 Task: Research Airbnb options in maalot Tarshiha, Israel from 12th December, 2023 to 16th December, 2023 for 8 adults.8 bedrooms having 8 beds and 8 bathrooms. Property type can be hotel. Amenities needed are: wifi, TV, free parkinig on premises, gym, breakfast. Booking option can be shelf check-in. Look for 4 properties as per requirement.
Action: Mouse moved to (553, 125)
Screenshot: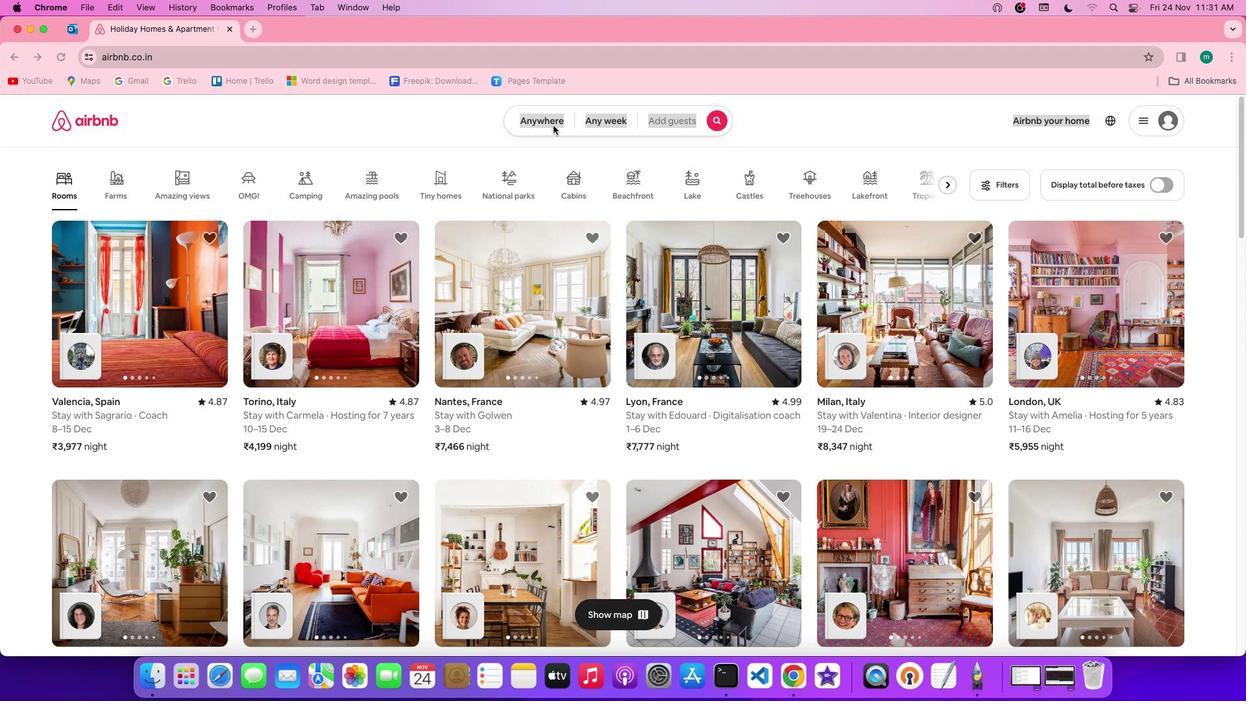 
Action: Mouse pressed left at (553, 125)
Screenshot: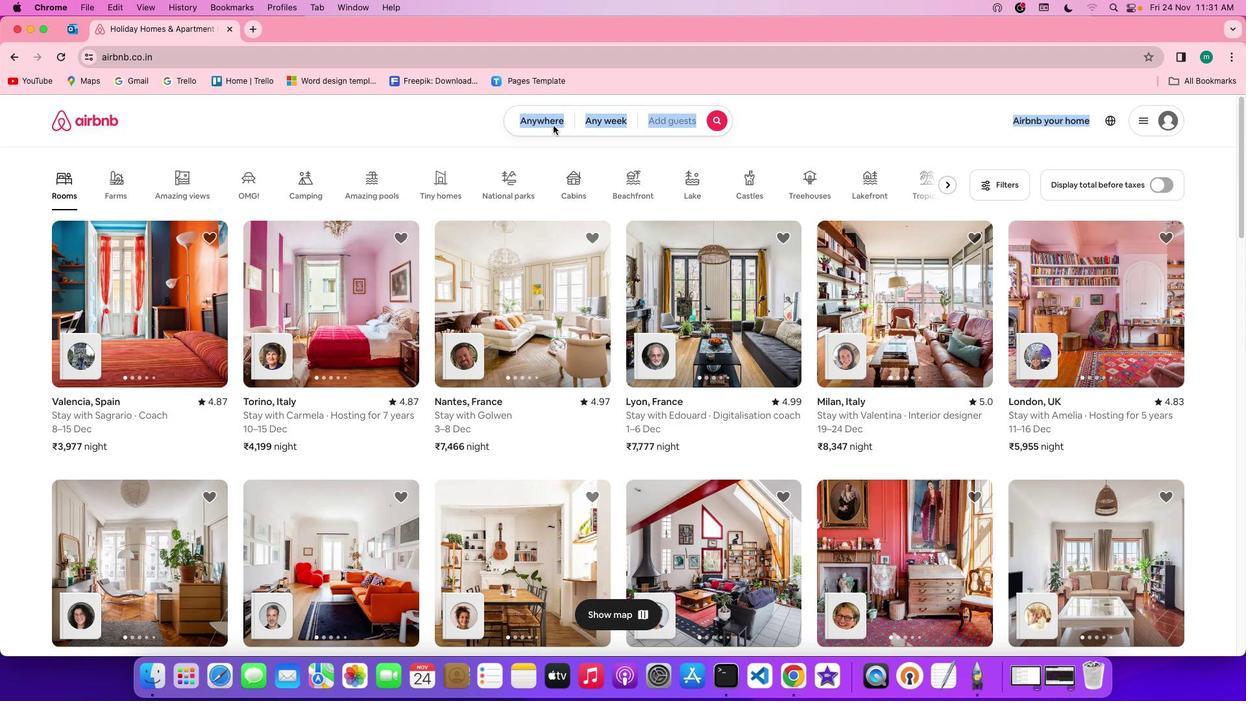 
Action: Mouse pressed left at (553, 125)
Screenshot: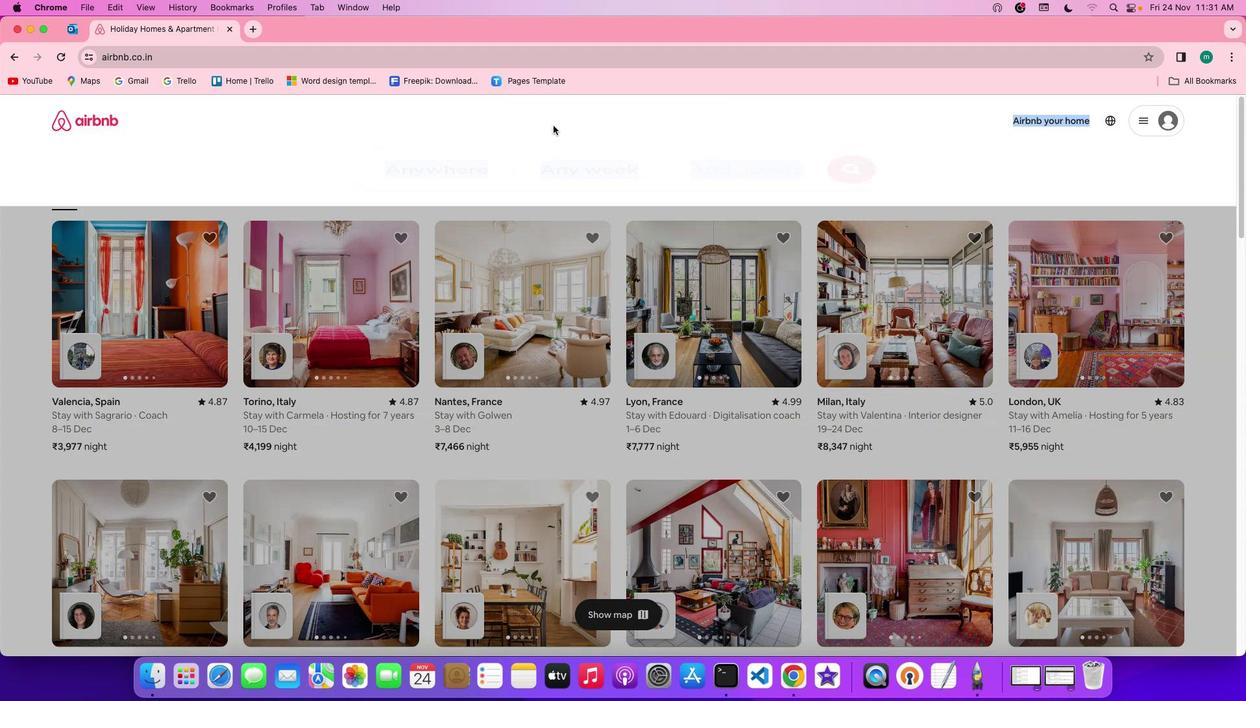 
Action: Mouse moved to (457, 178)
Screenshot: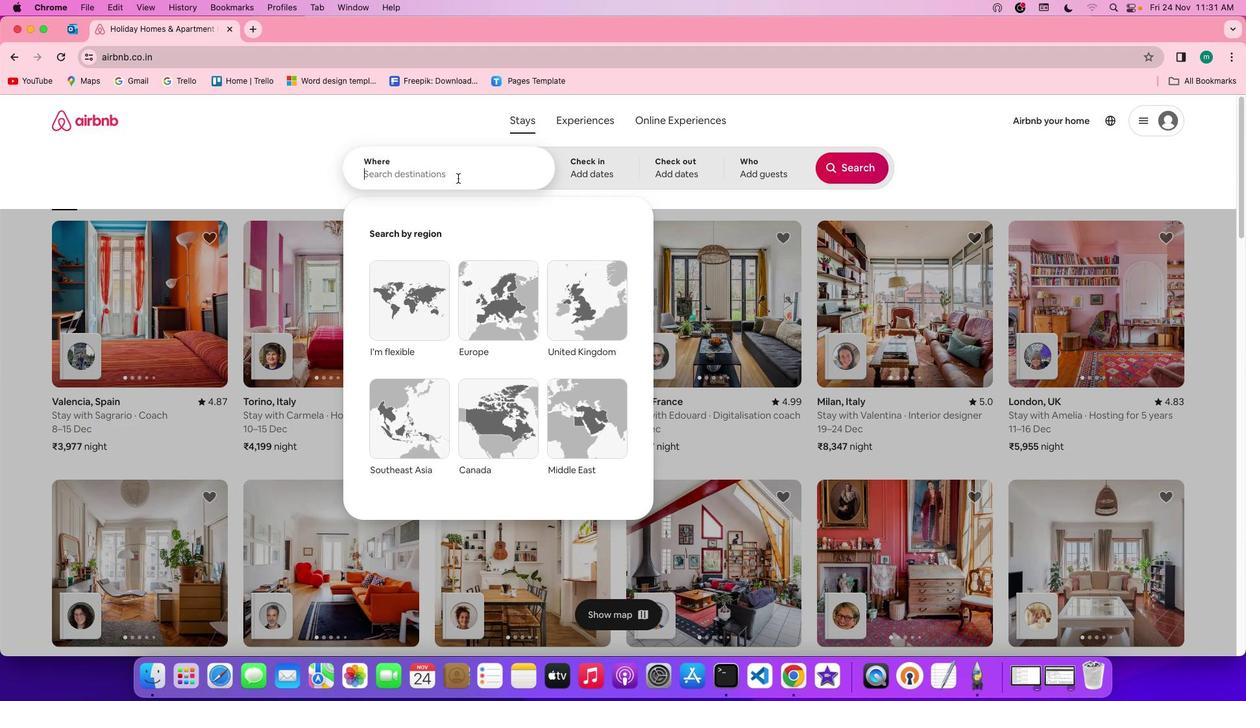 
Action: Mouse pressed left at (457, 178)
Screenshot: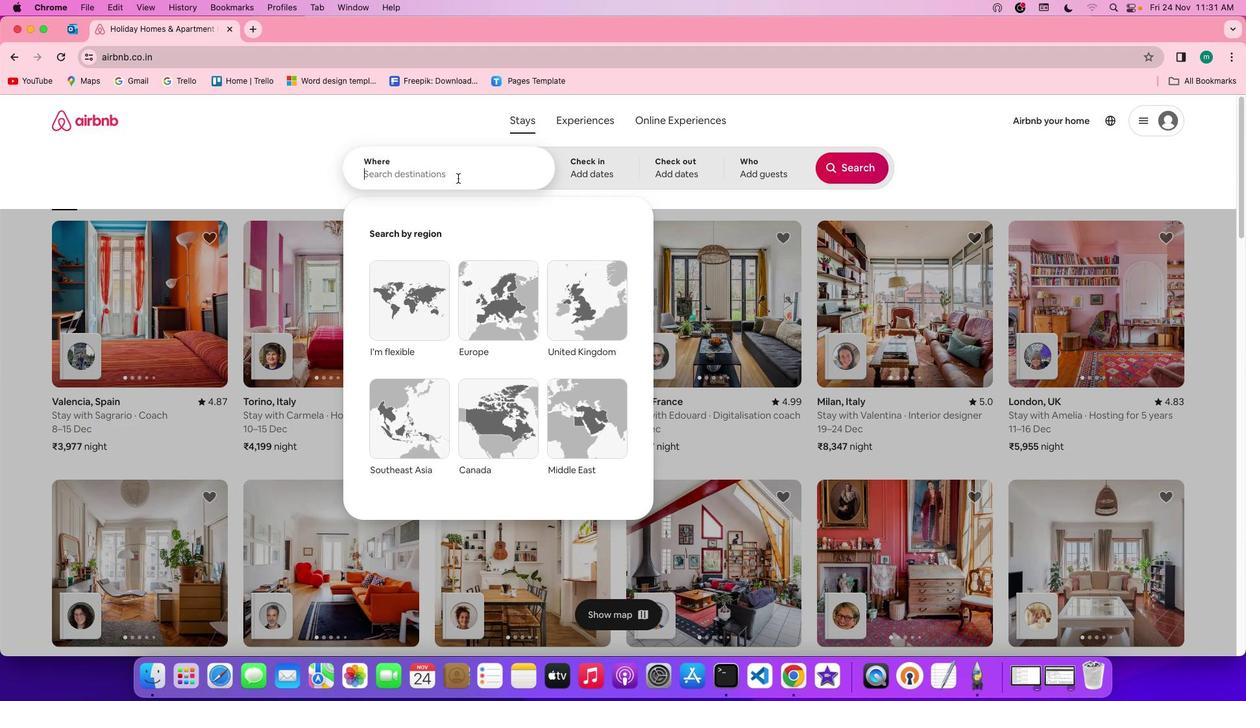 
Action: Key pressed Key.shift'T''a''r''s''h''i''h''a'','Key.spaceKey.shift'i''s''r''a''e''l'
Screenshot: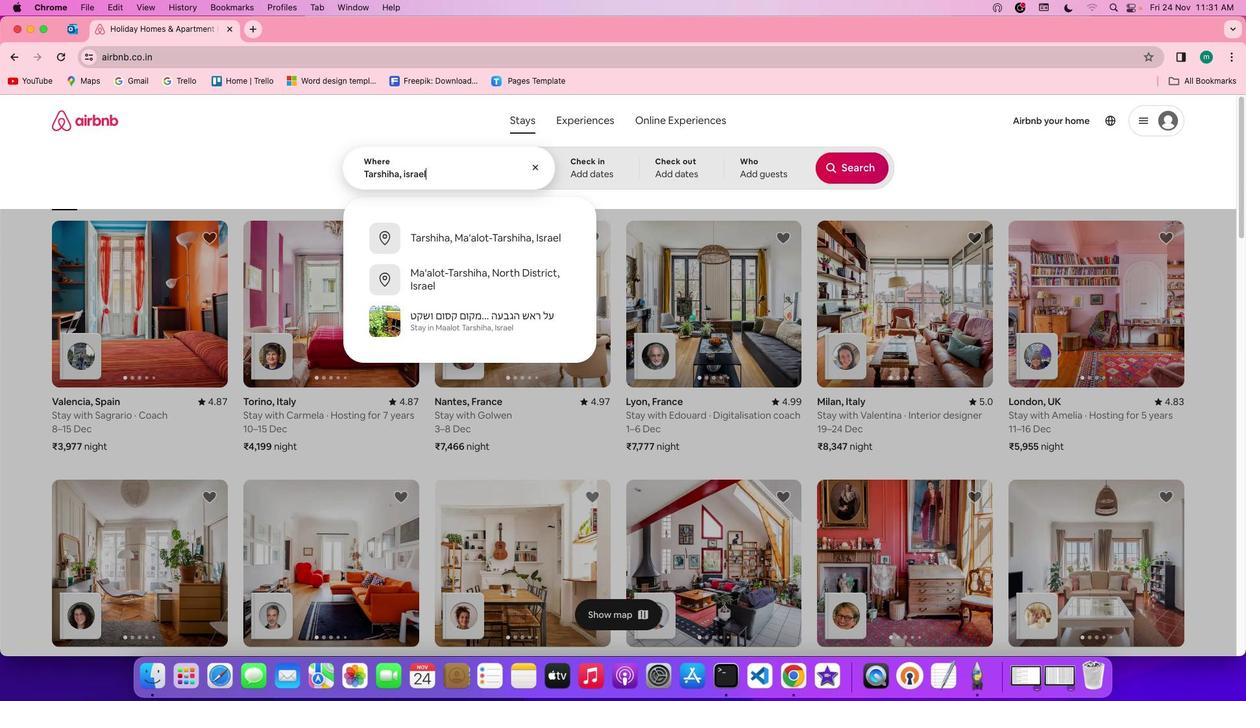 
Action: Mouse moved to (605, 172)
Screenshot: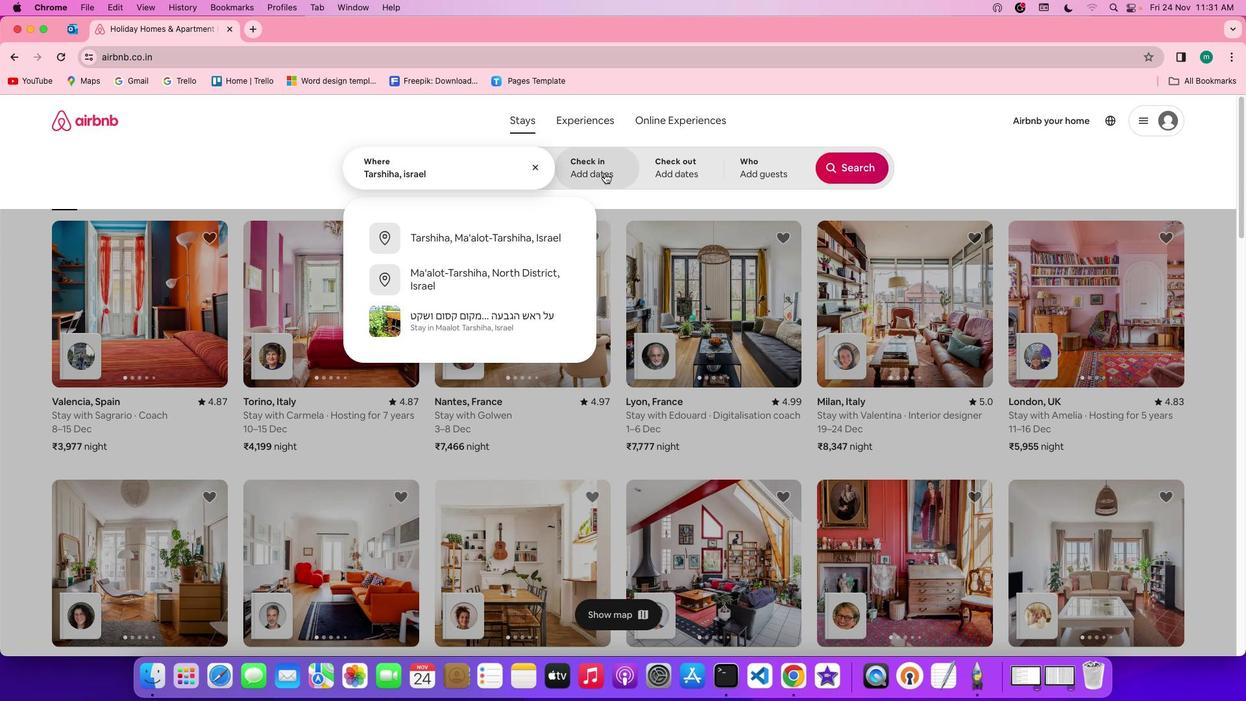 
Action: Mouse pressed left at (605, 172)
Screenshot: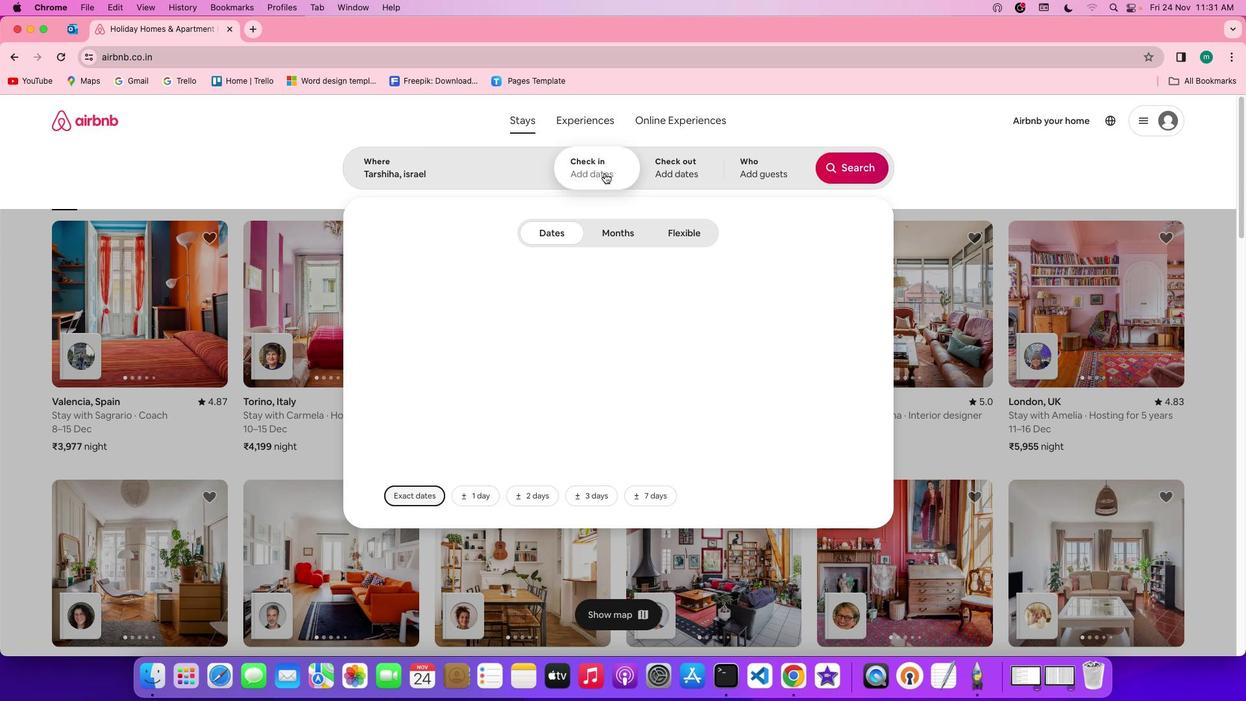 
Action: Mouse moved to (716, 390)
Screenshot: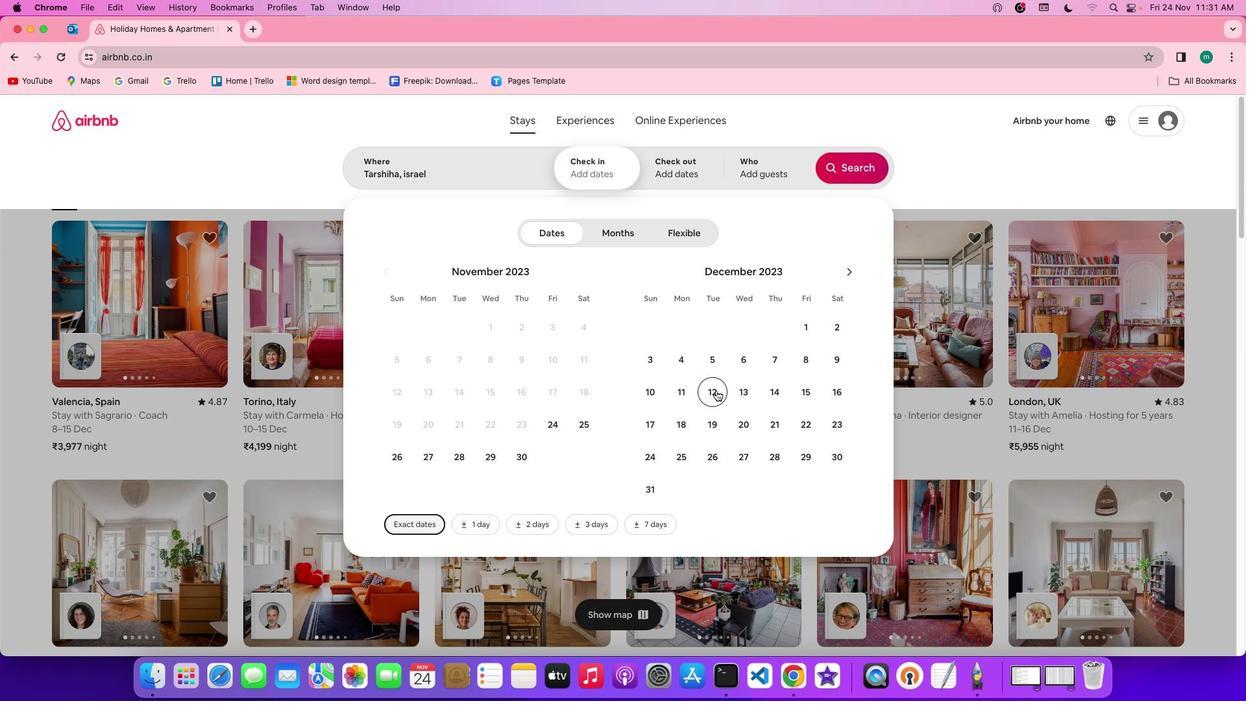 
Action: Mouse pressed left at (716, 390)
Screenshot: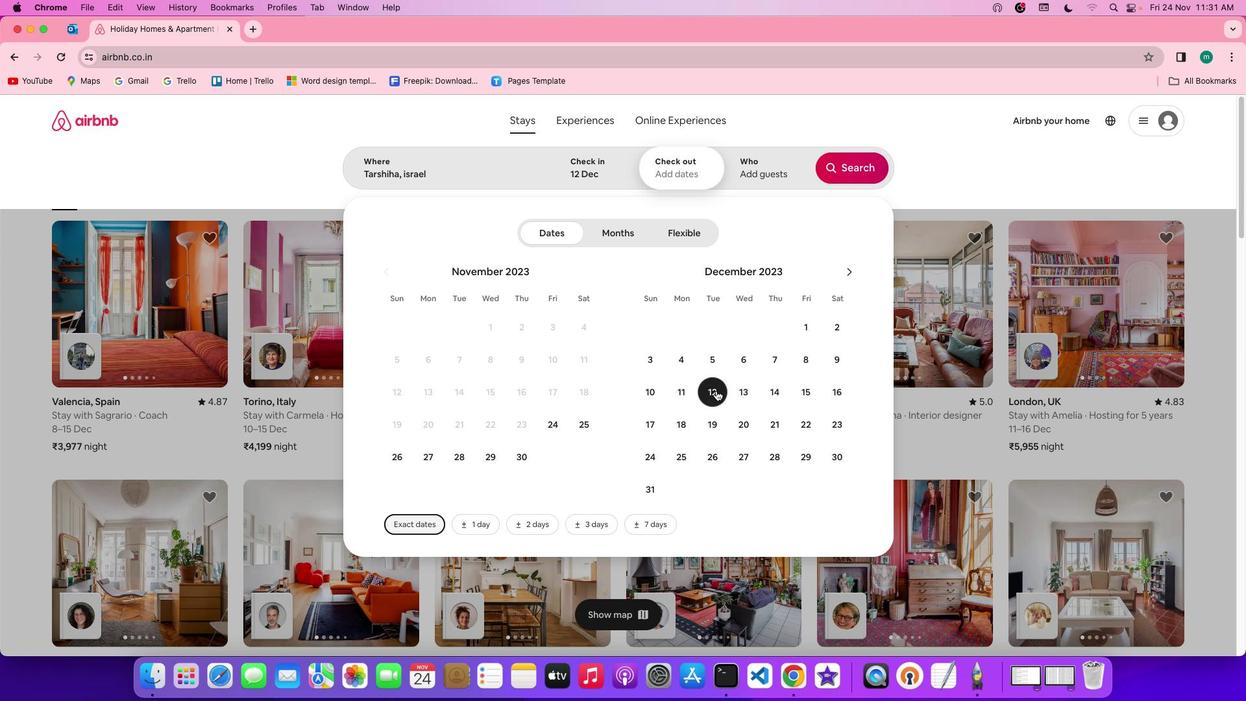 
Action: Mouse moved to (844, 396)
Screenshot: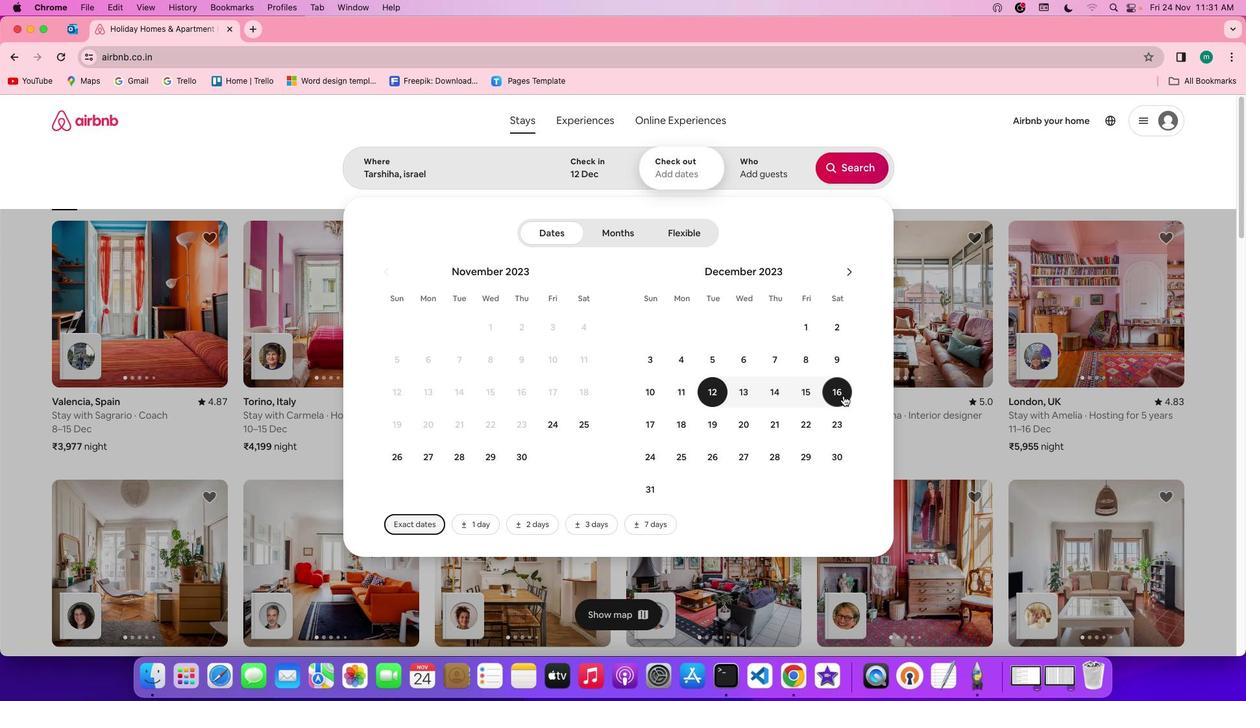 
Action: Mouse pressed left at (844, 396)
Screenshot: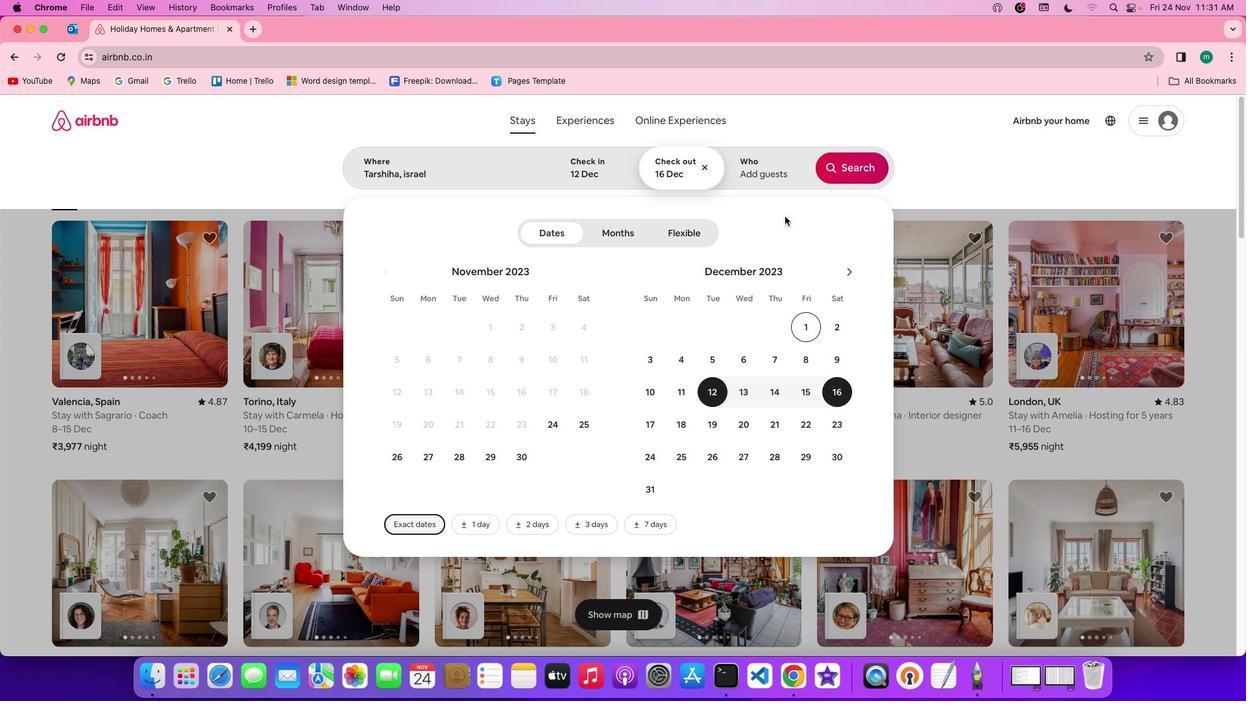 
Action: Mouse moved to (769, 165)
Screenshot: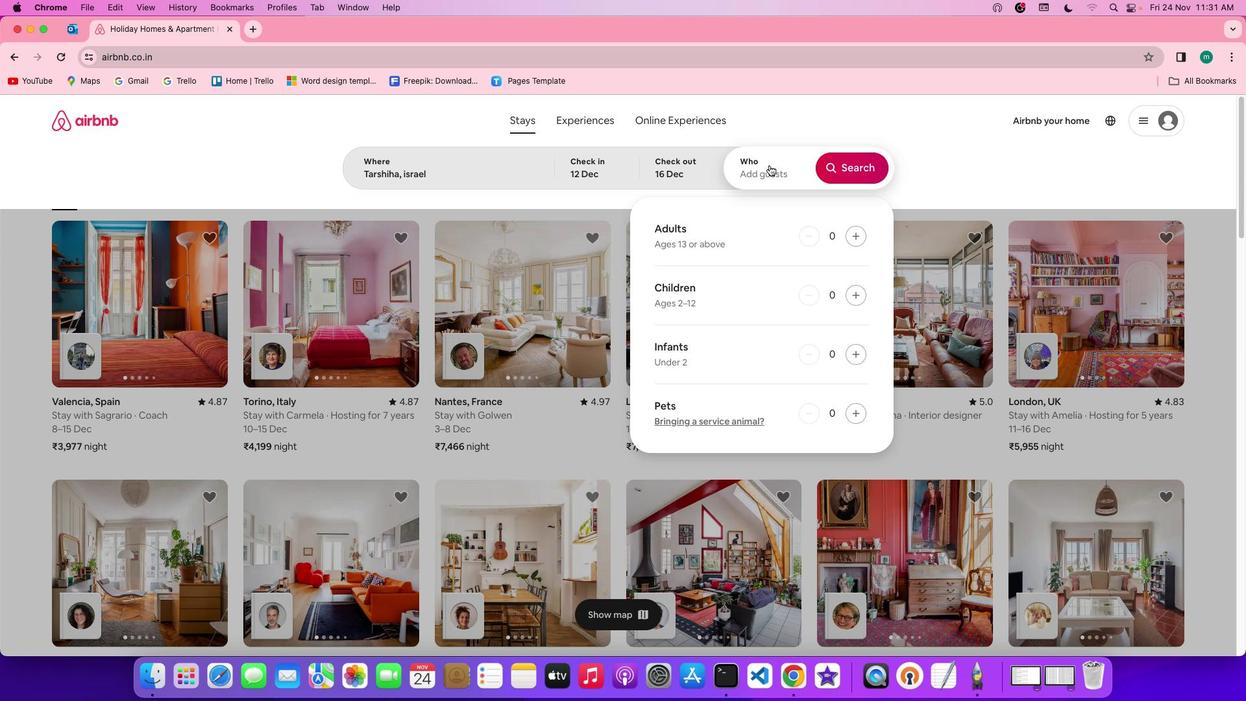 
Action: Mouse pressed left at (769, 165)
Screenshot: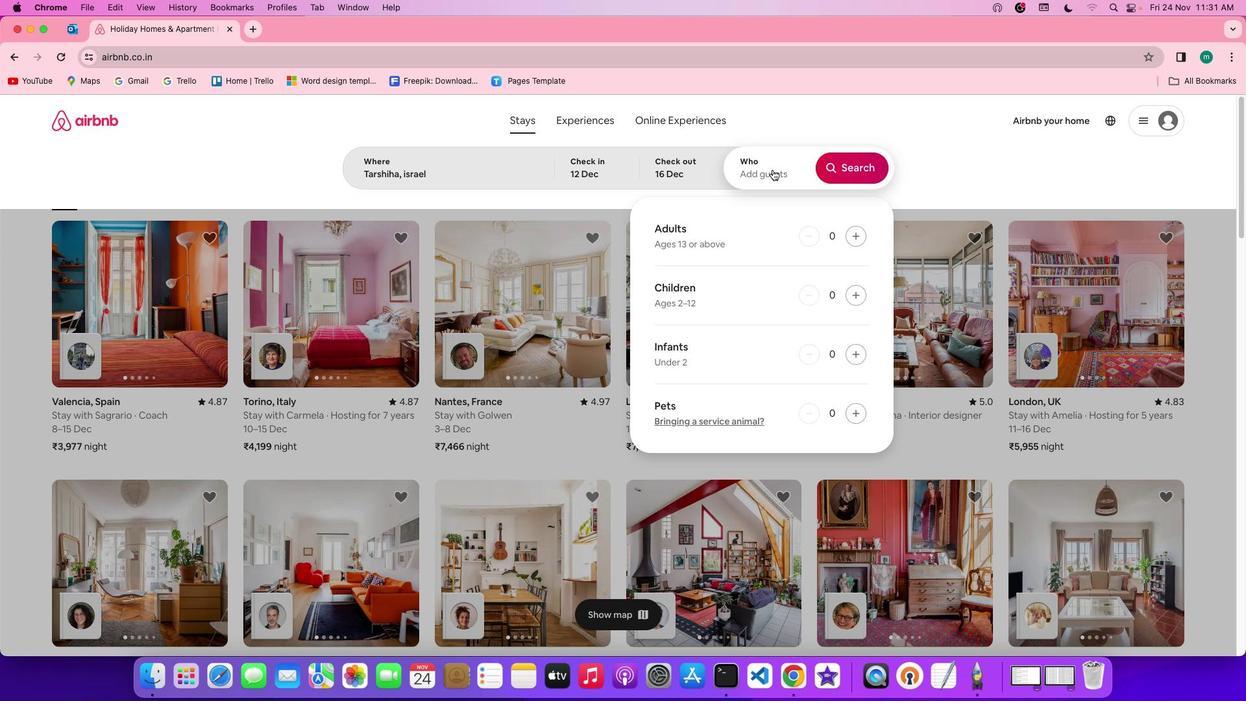 
Action: Mouse moved to (851, 240)
Screenshot: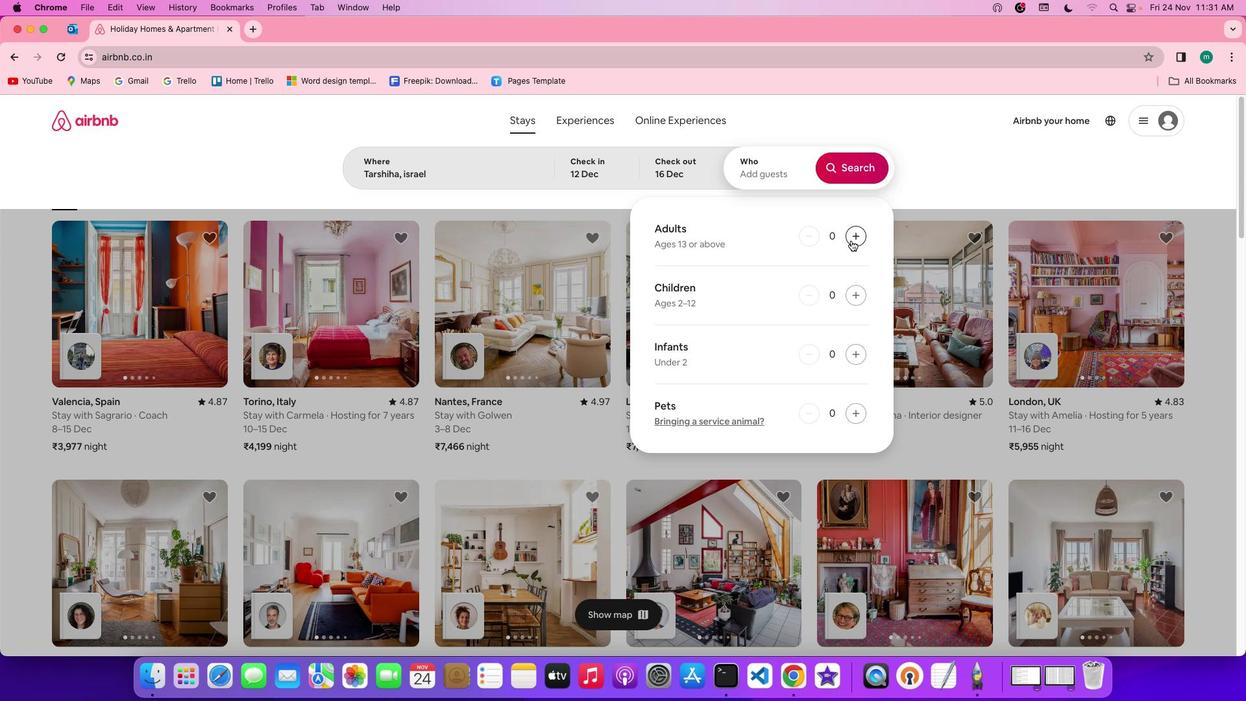 
Action: Mouse pressed left at (851, 240)
Screenshot: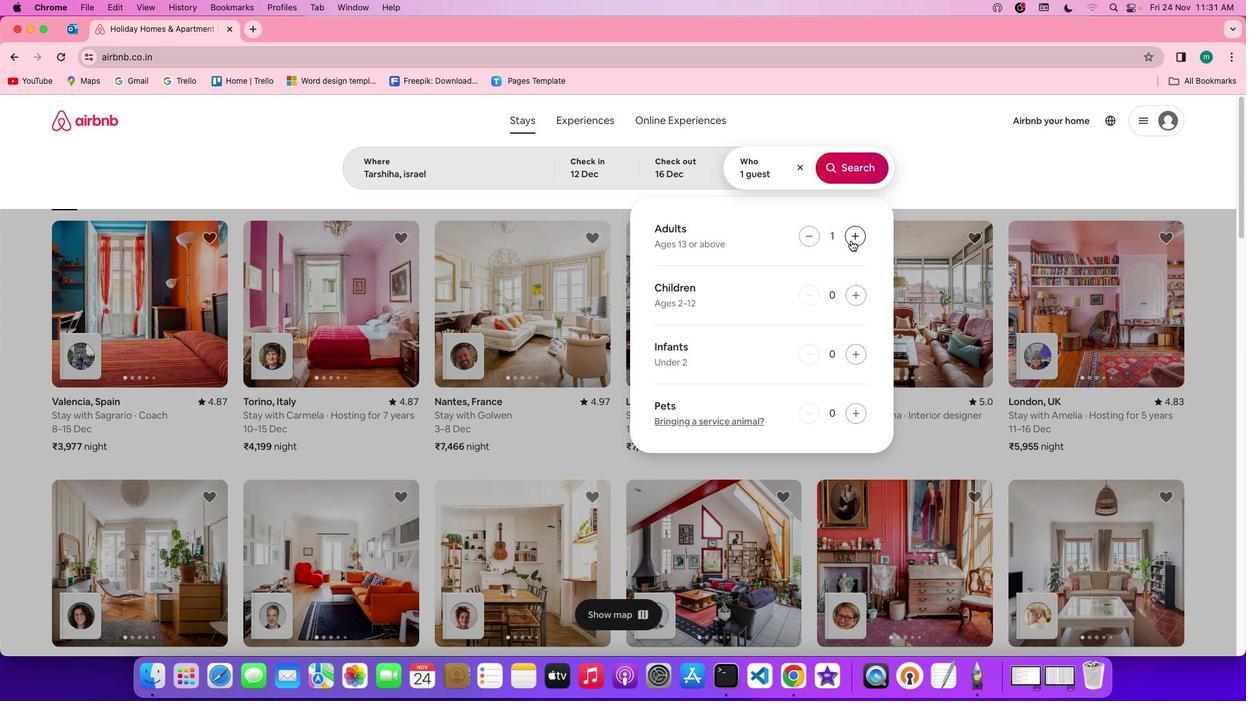 
Action: Mouse pressed left at (851, 240)
Screenshot: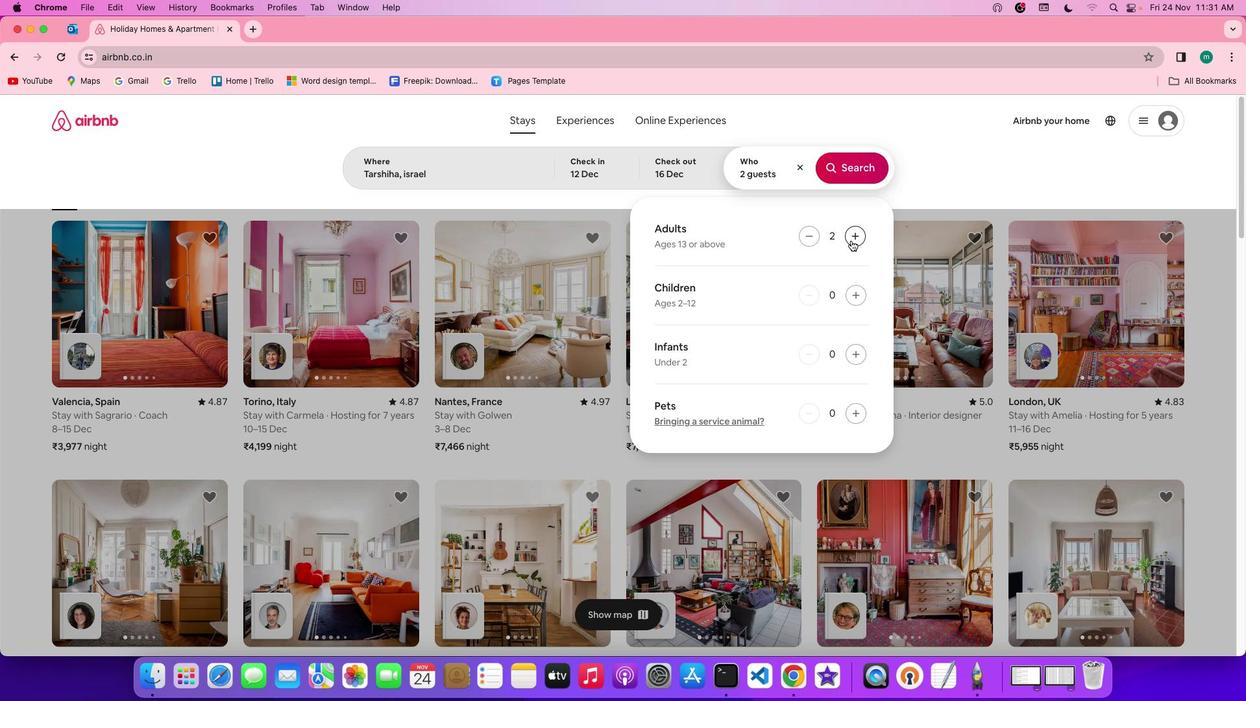 
Action: Mouse pressed left at (851, 240)
Screenshot: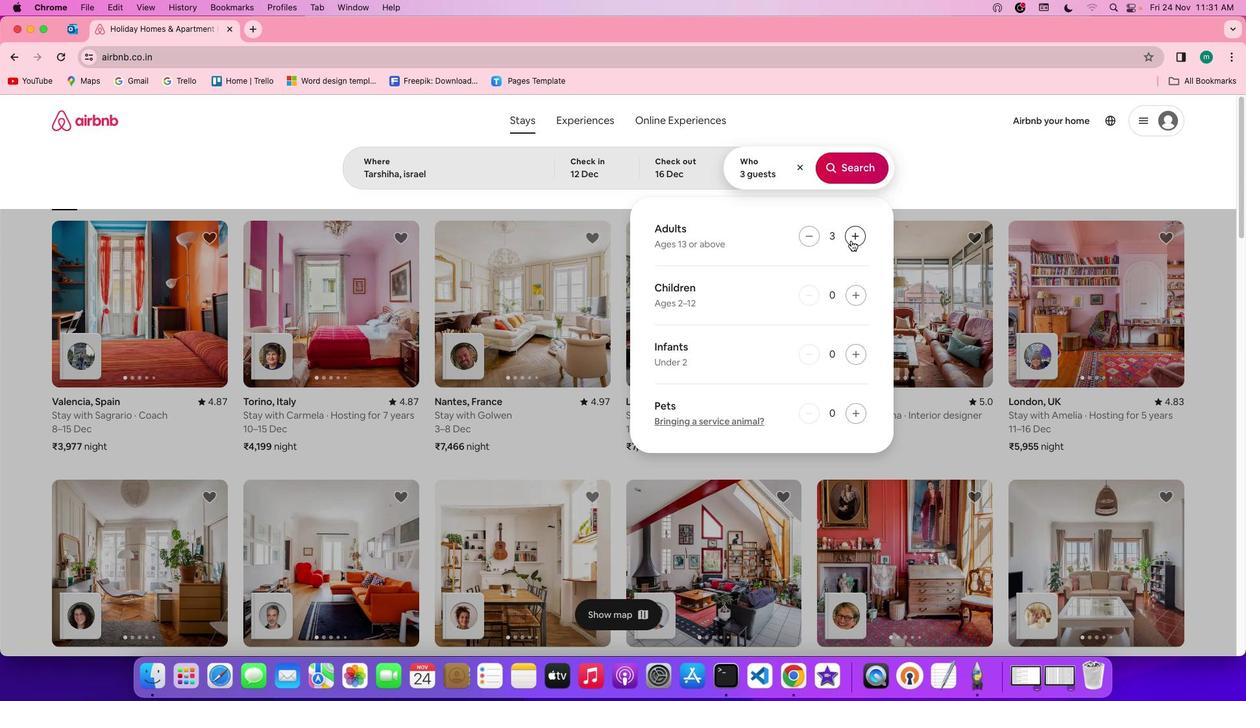 
Action: Mouse pressed left at (851, 240)
Screenshot: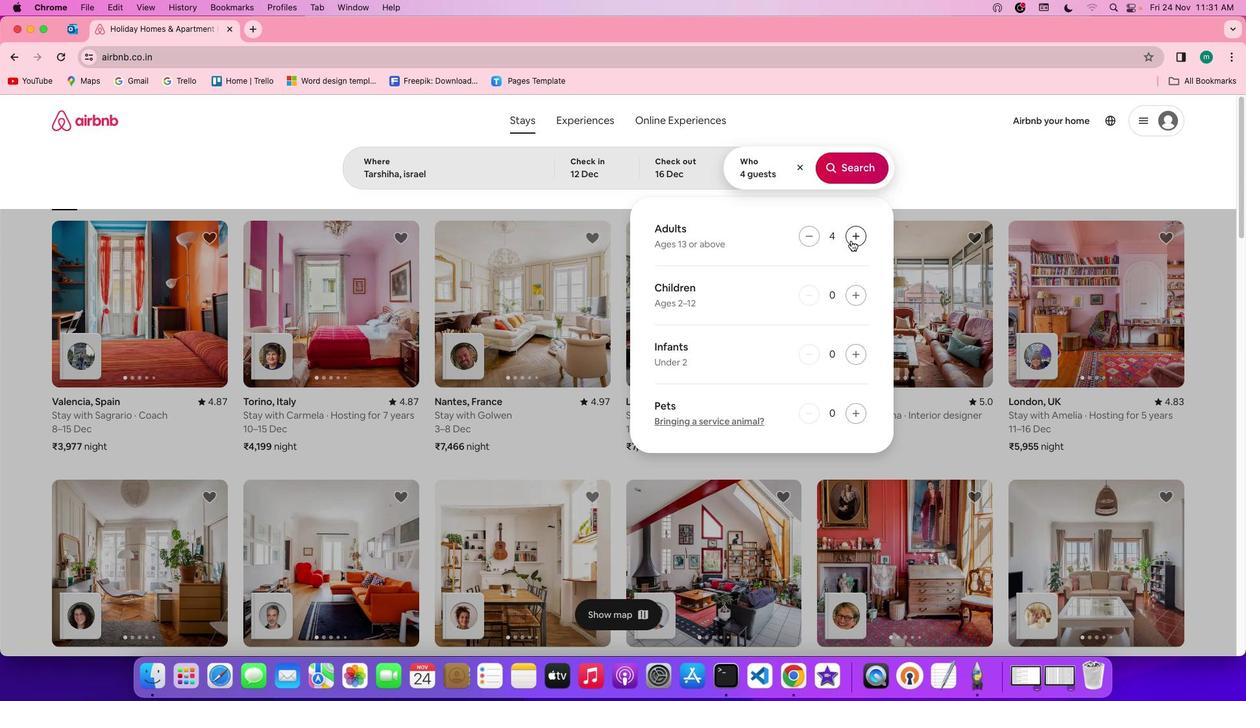 
Action: Mouse pressed left at (851, 240)
Screenshot: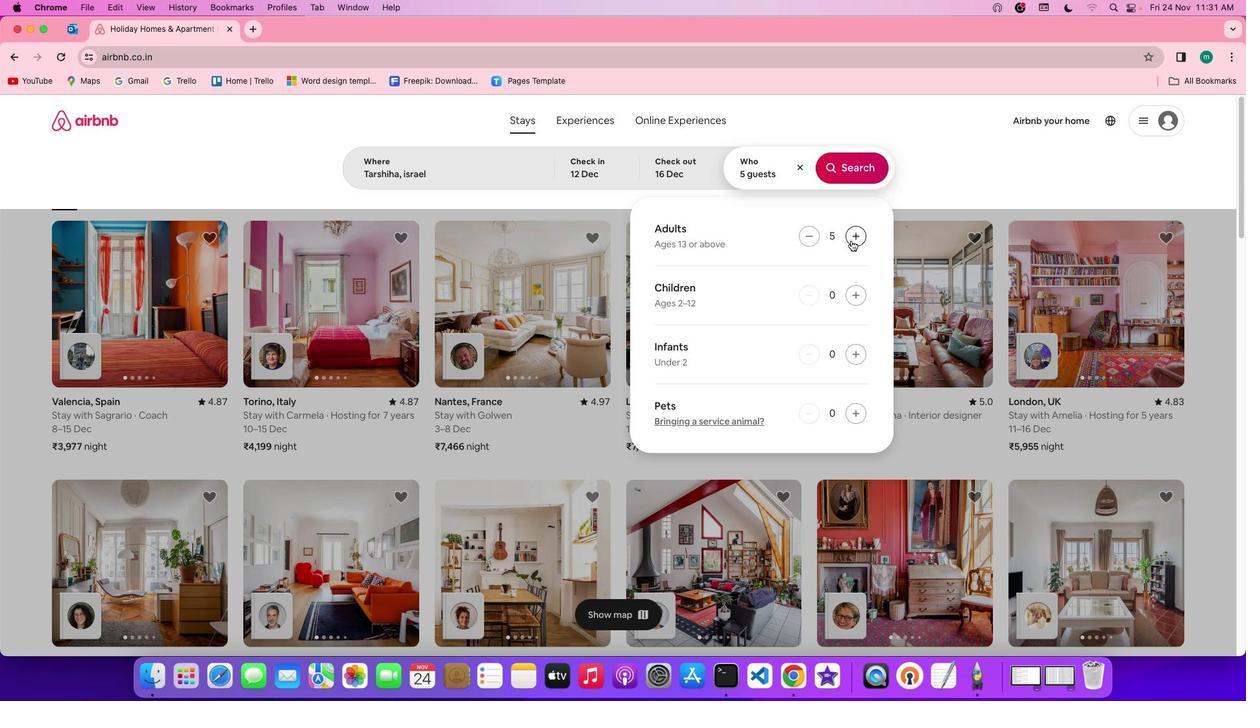 
Action: Mouse pressed left at (851, 240)
Screenshot: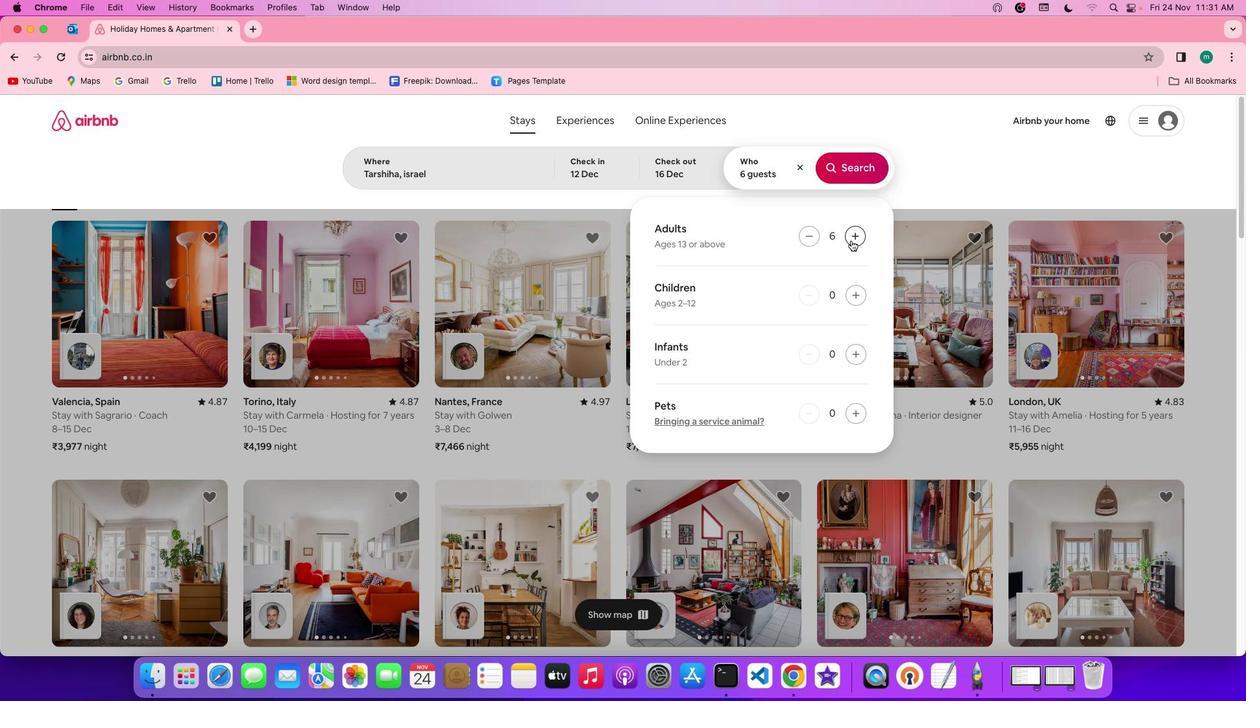 
Action: Mouse pressed left at (851, 240)
Screenshot: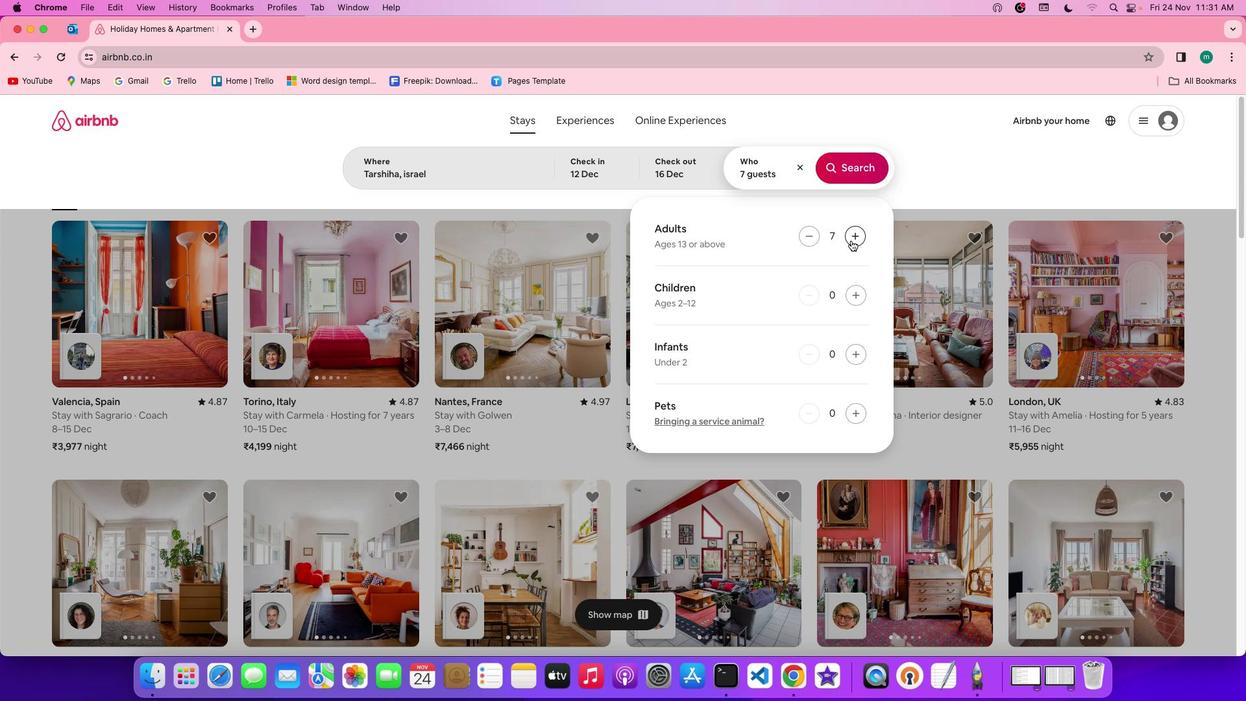 
Action: Mouse pressed left at (851, 240)
Screenshot: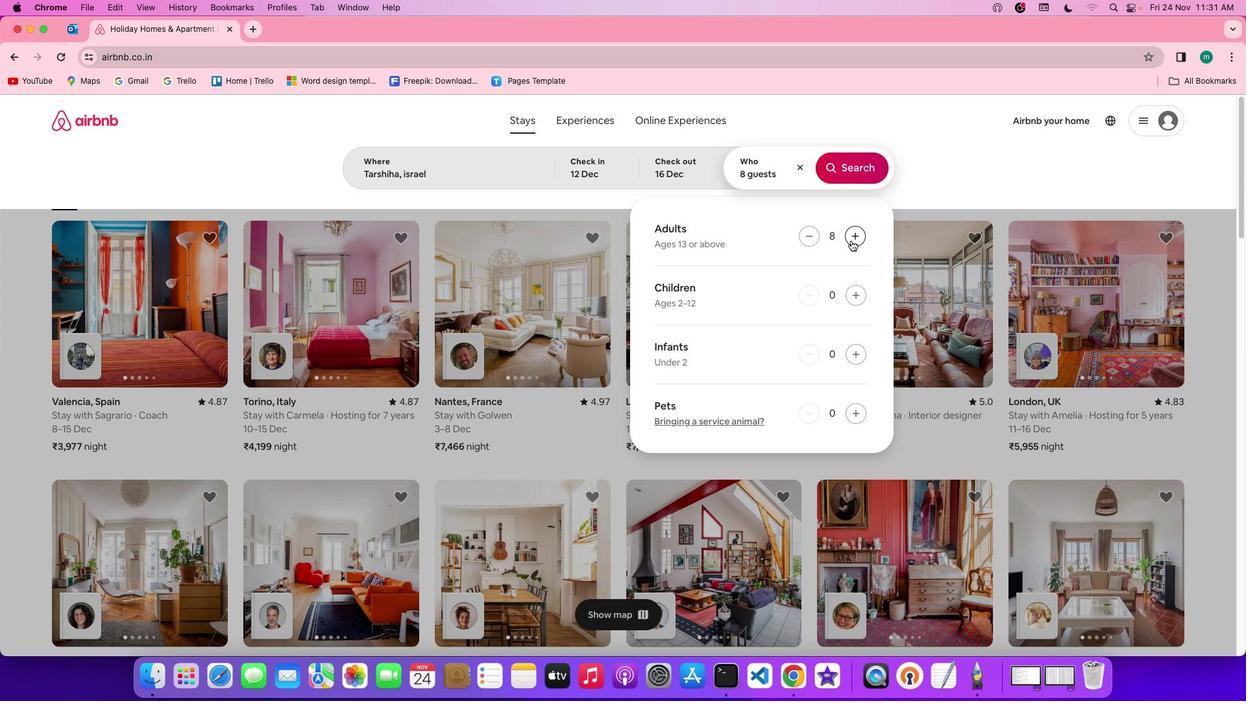 
Action: Mouse moved to (849, 166)
Screenshot: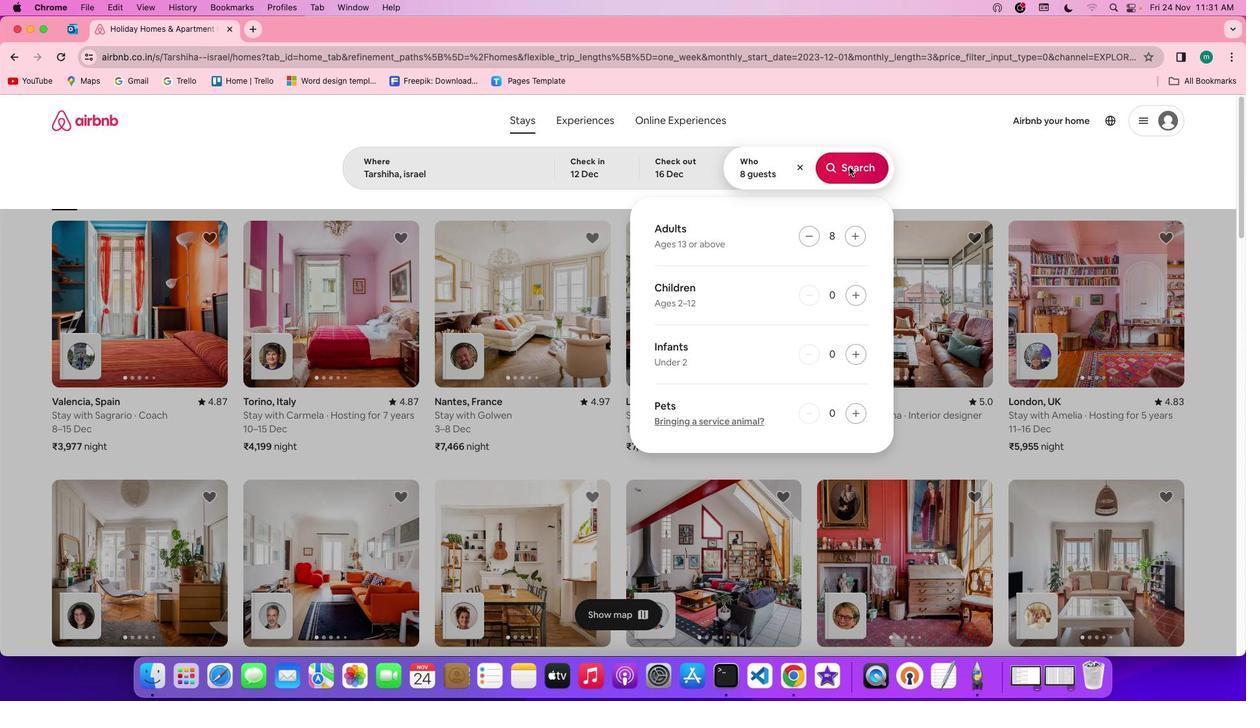 
Action: Mouse pressed left at (849, 166)
Screenshot: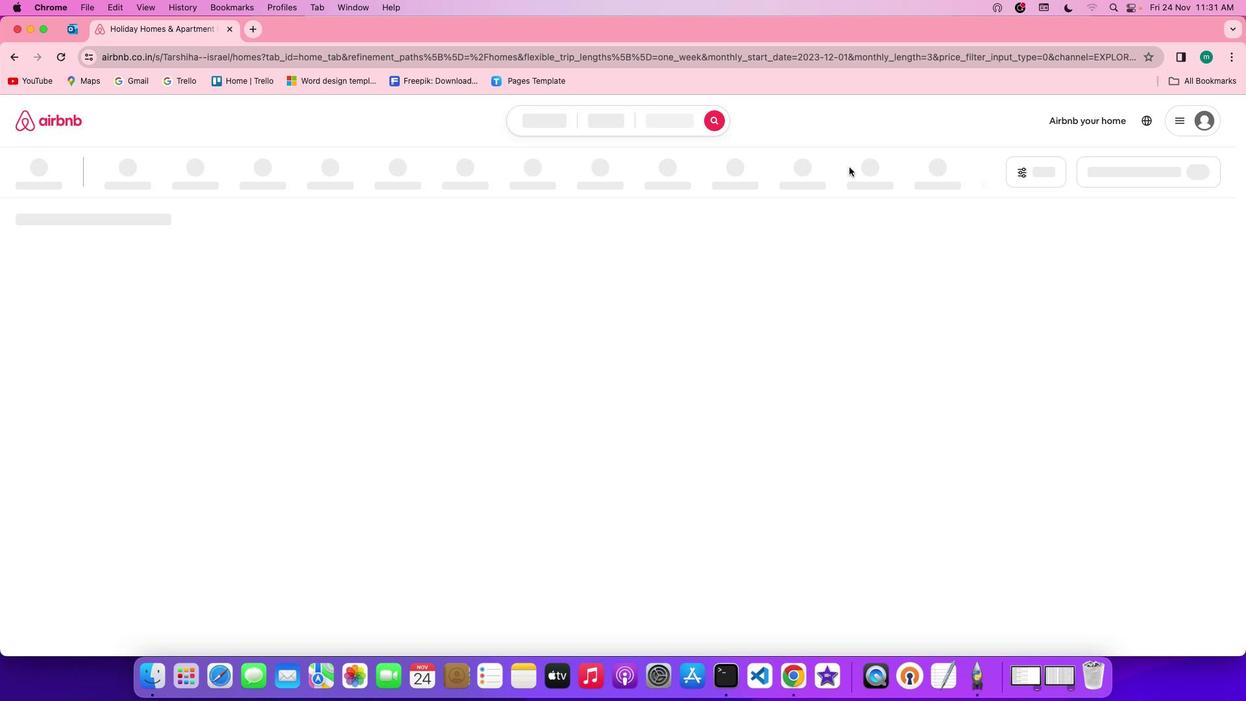 
Action: Mouse moved to (1059, 171)
Screenshot: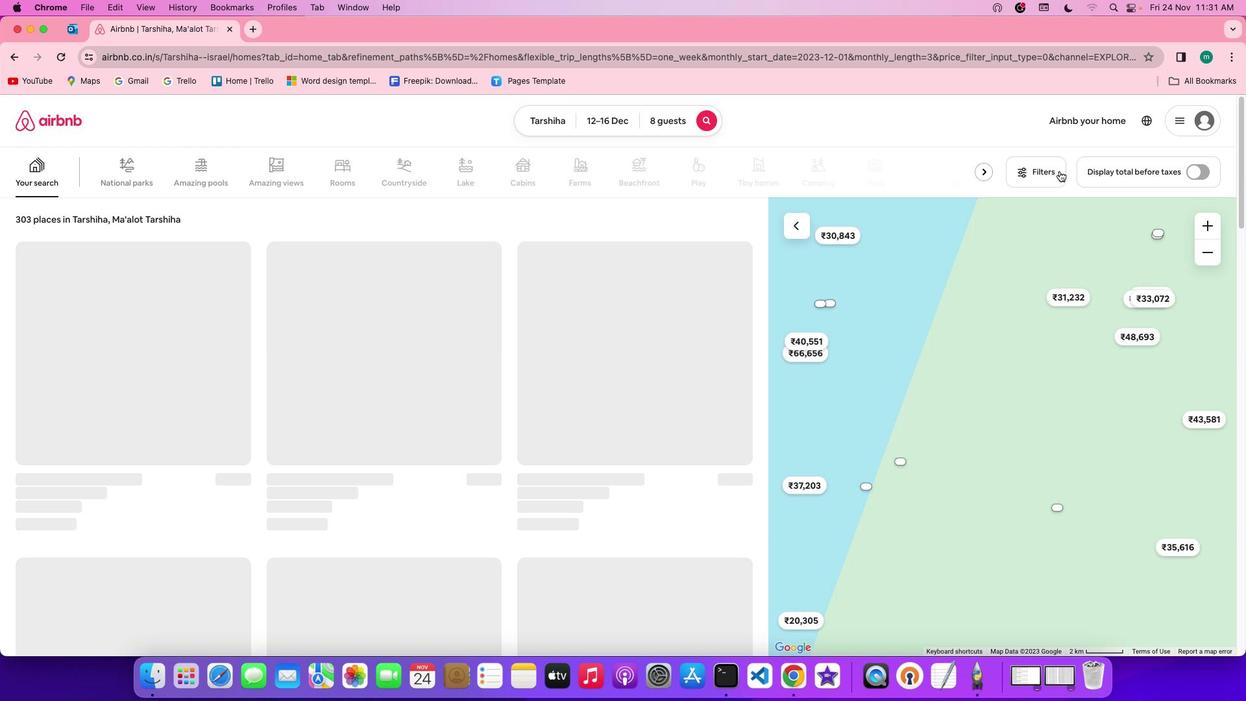 
Action: Mouse pressed left at (1059, 171)
Screenshot: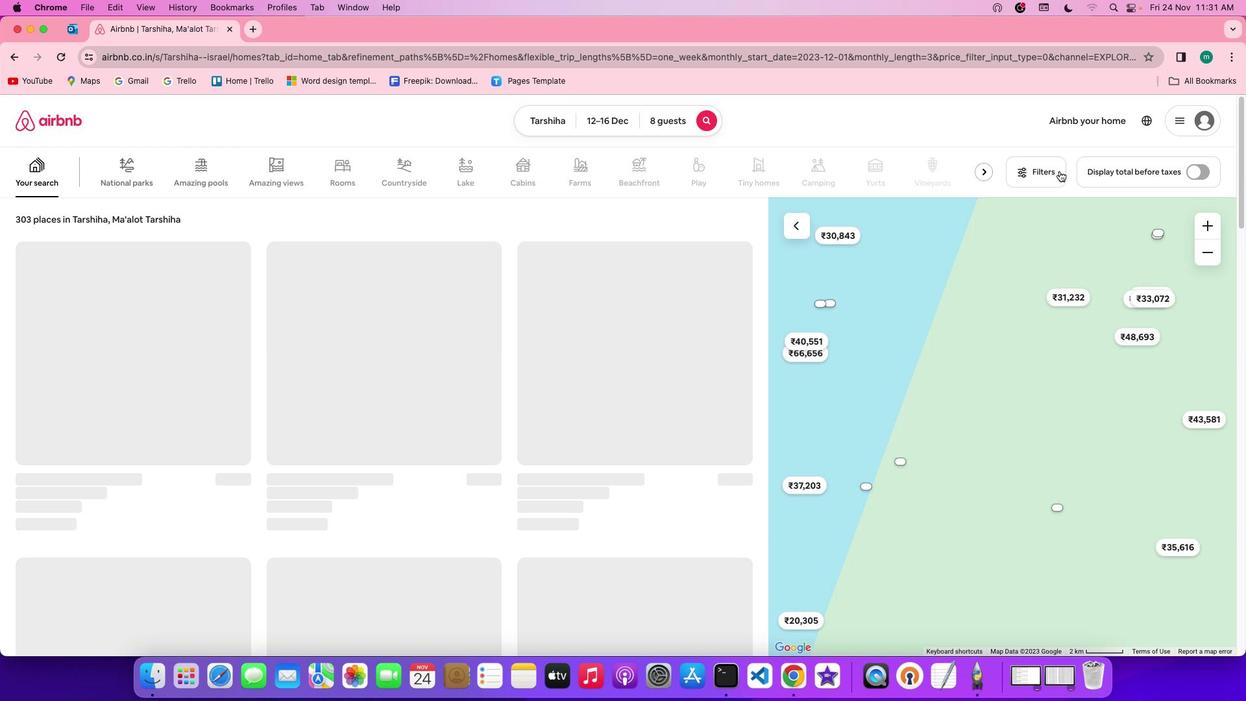
Action: Mouse moved to (573, 400)
Screenshot: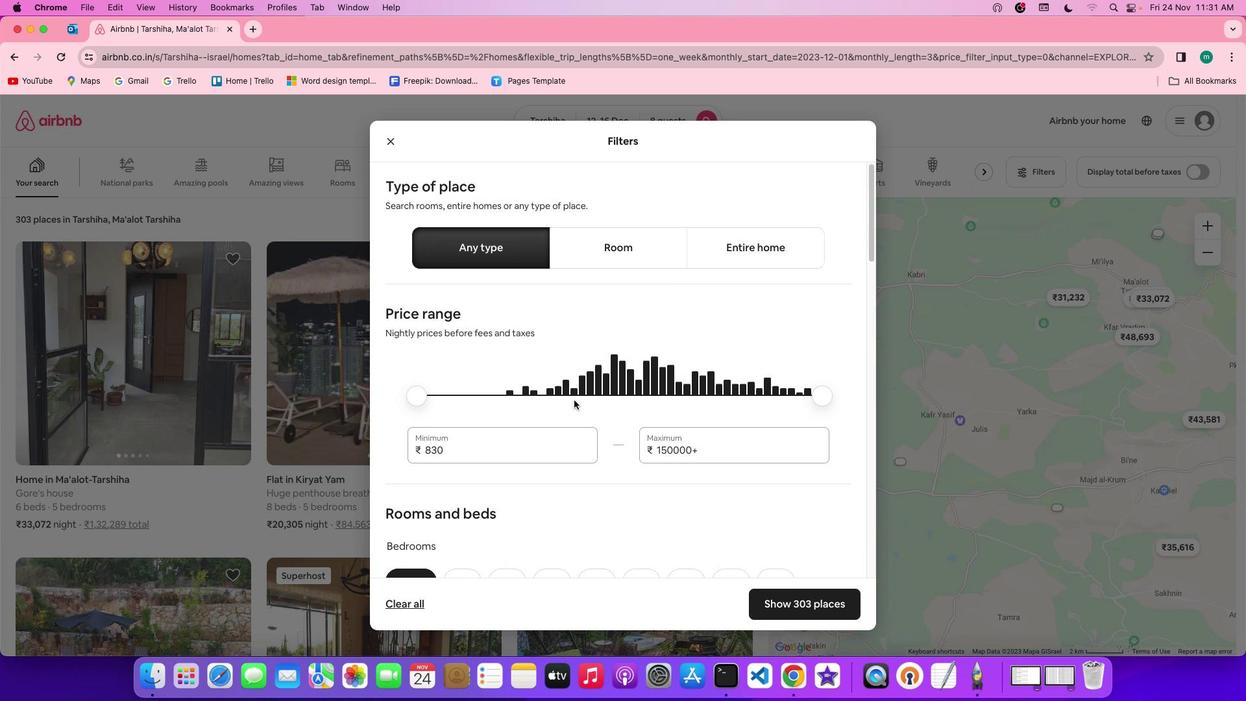 
Action: Mouse scrolled (573, 400) with delta (0, 0)
Screenshot: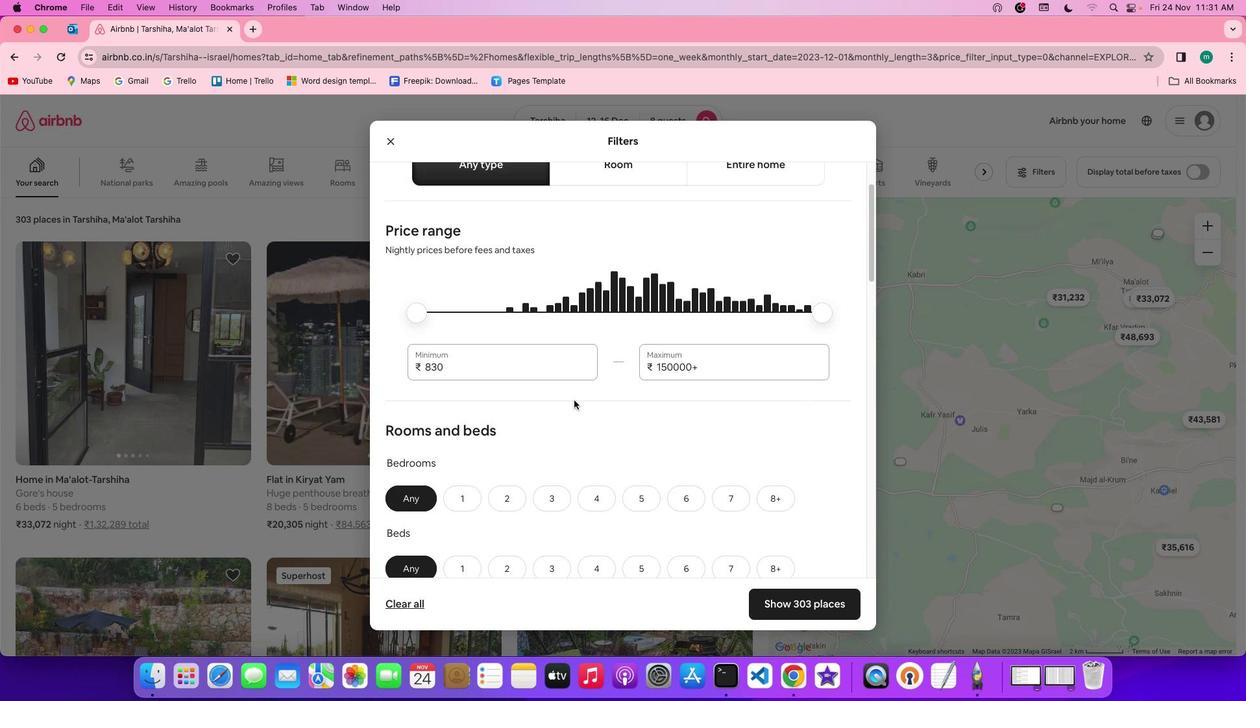 
Action: Mouse scrolled (573, 400) with delta (0, 0)
Screenshot: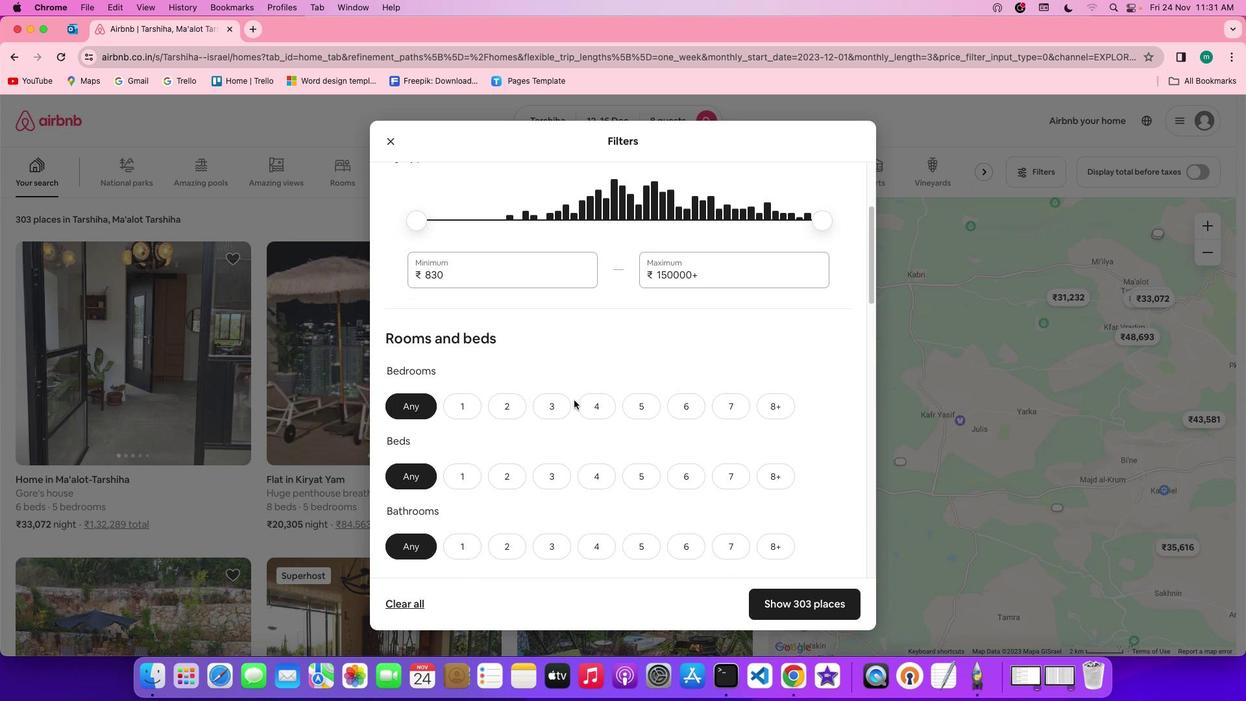 
Action: Mouse scrolled (573, 400) with delta (0, -1)
Screenshot: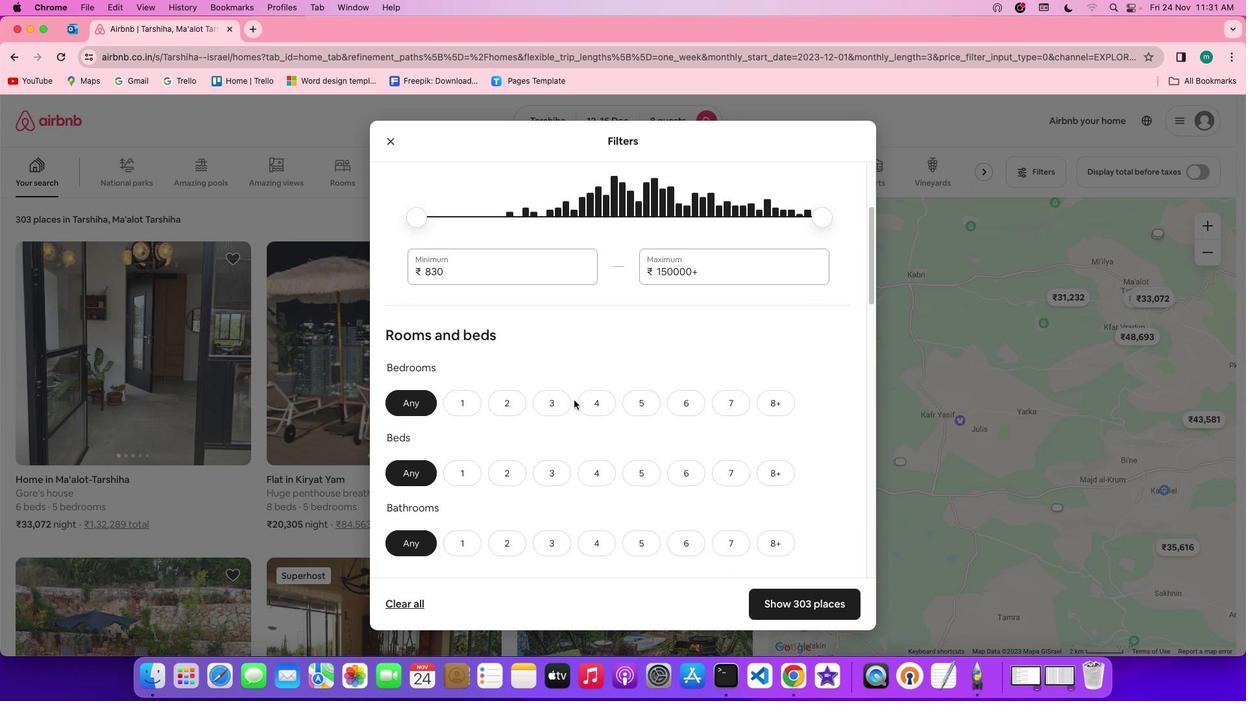 
Action: Mouse scrolled (573, 400) with delta (0, -1)
Screenshot: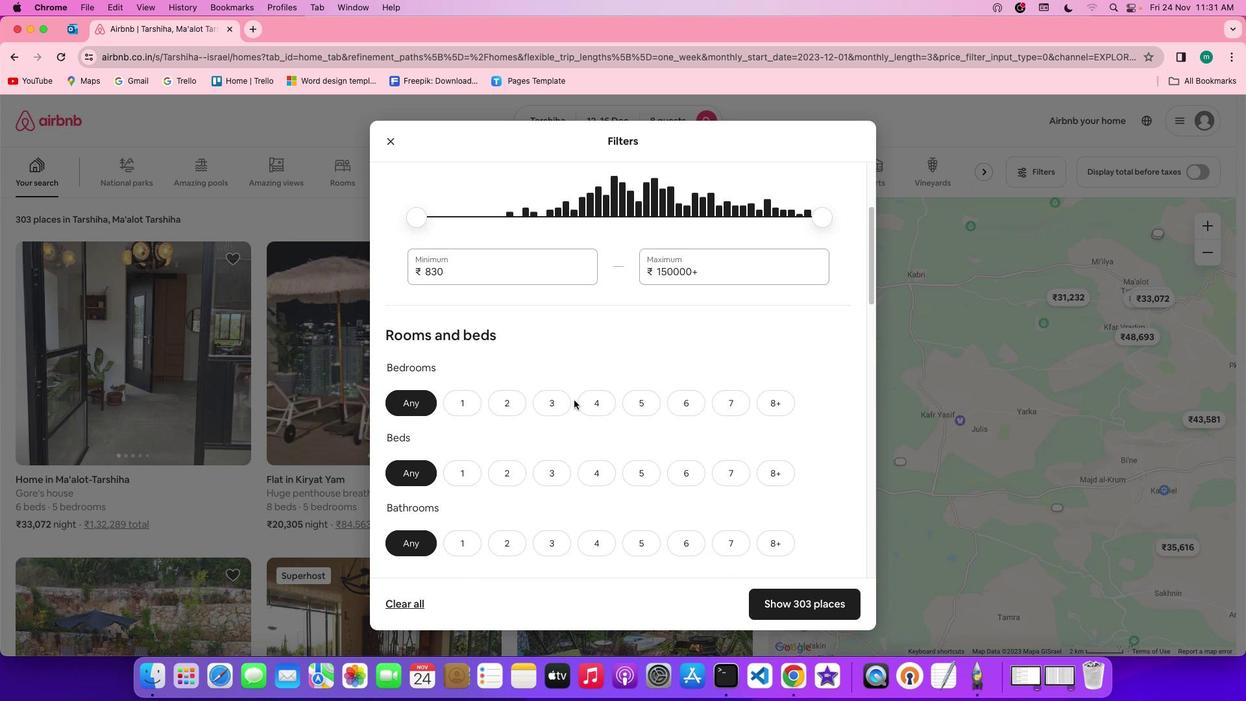 
Action: Mouse scrolled (573, 400) with delta (0, 0)
Screenshot: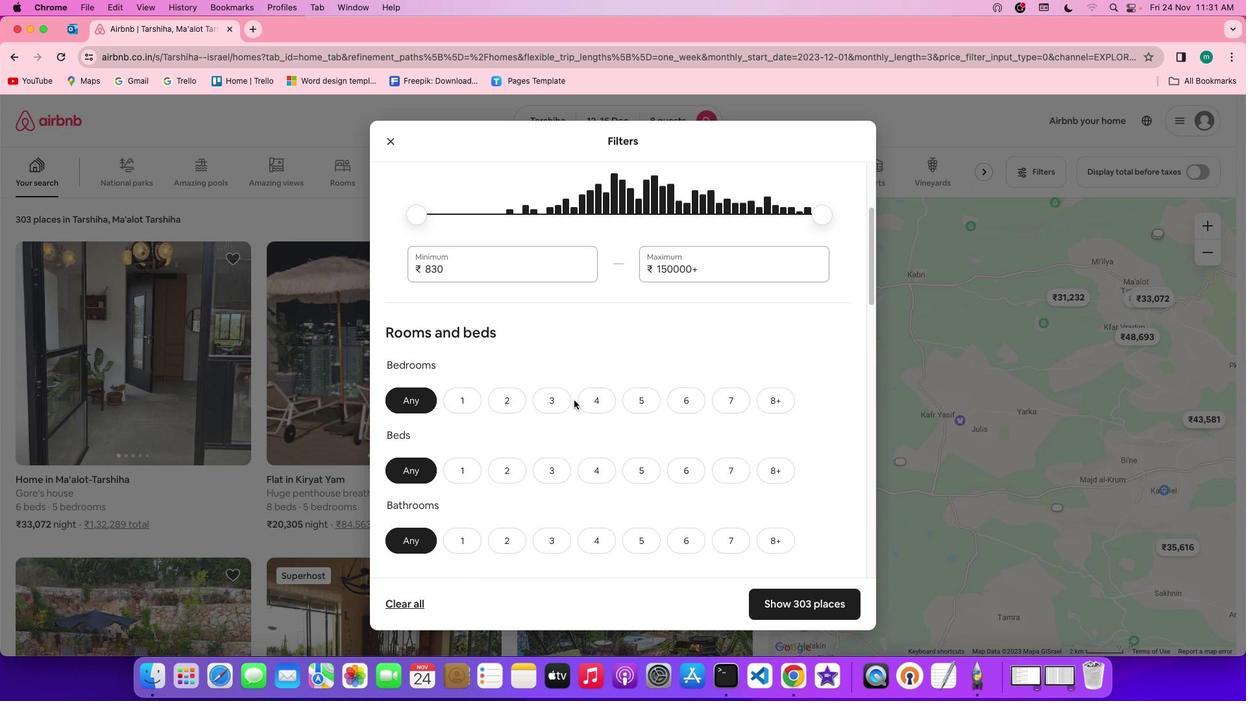 
Action: Mouse scrolled (573, 400) with delta (0, 0)
Screenshot: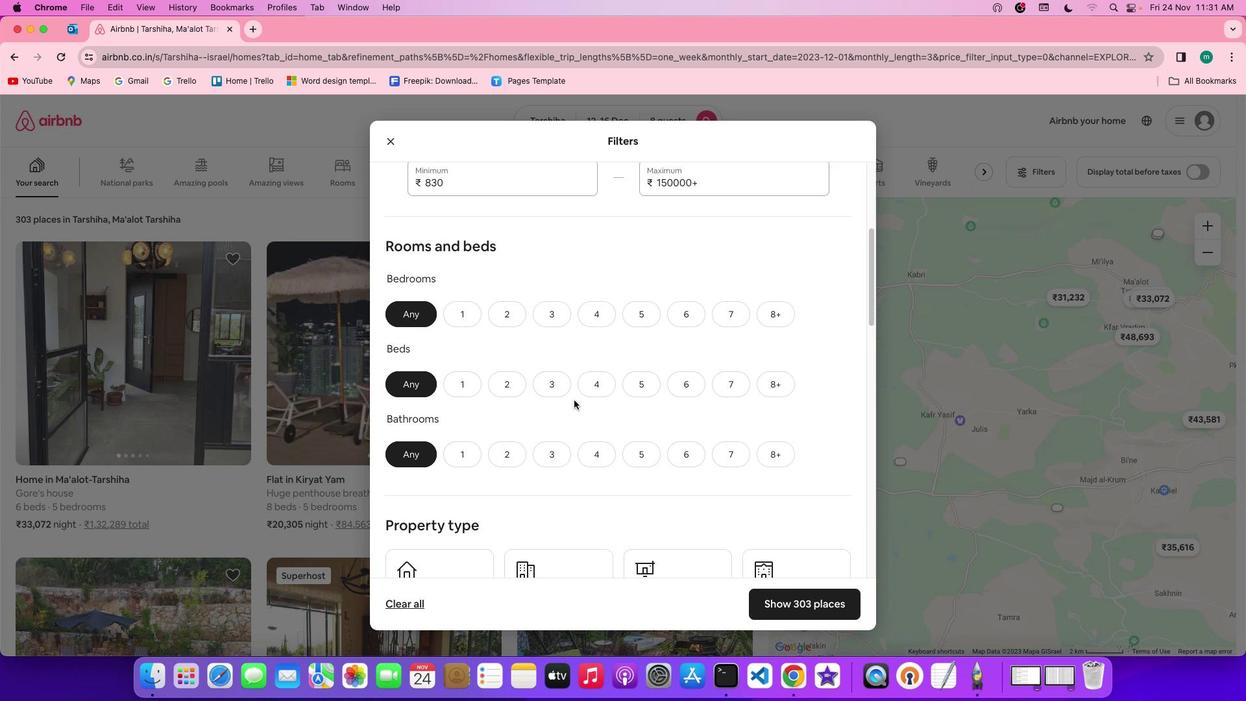 
Action: Mouse scrolled (573, 400) with delta (0, 0)
Screenshot: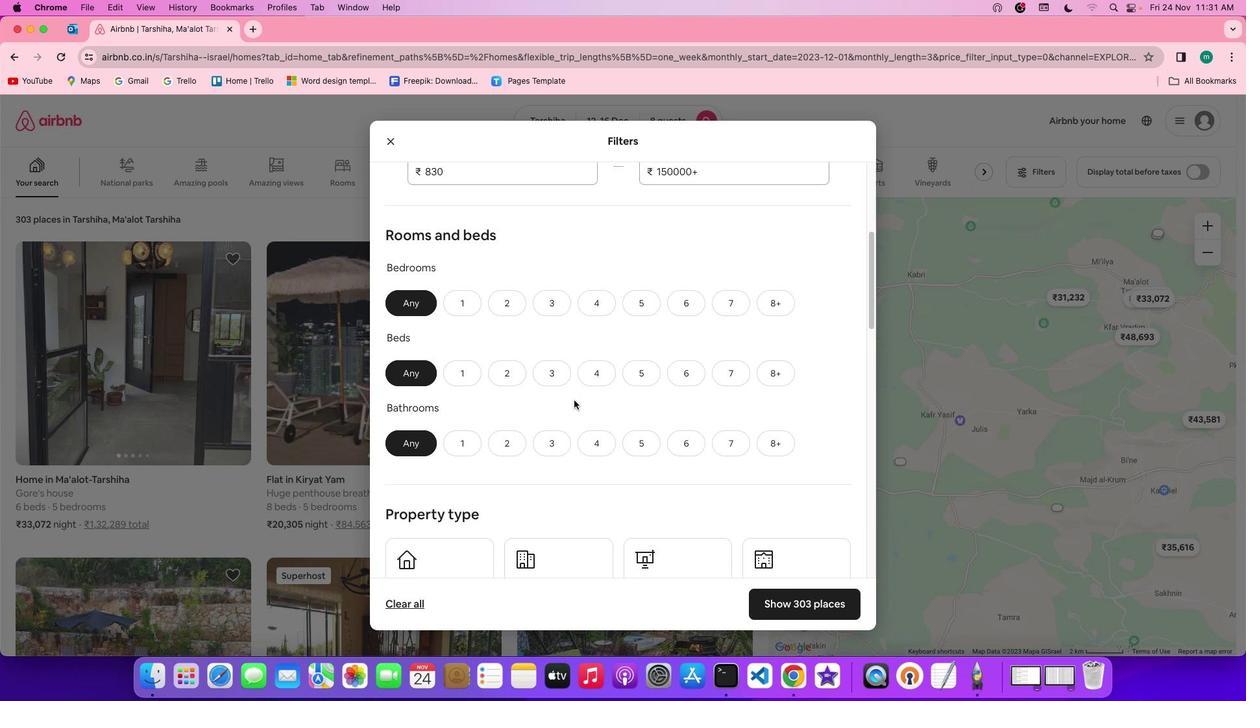 
Action: Mouse scrolled (573, 400) with delta (0, -1)
Screenshot: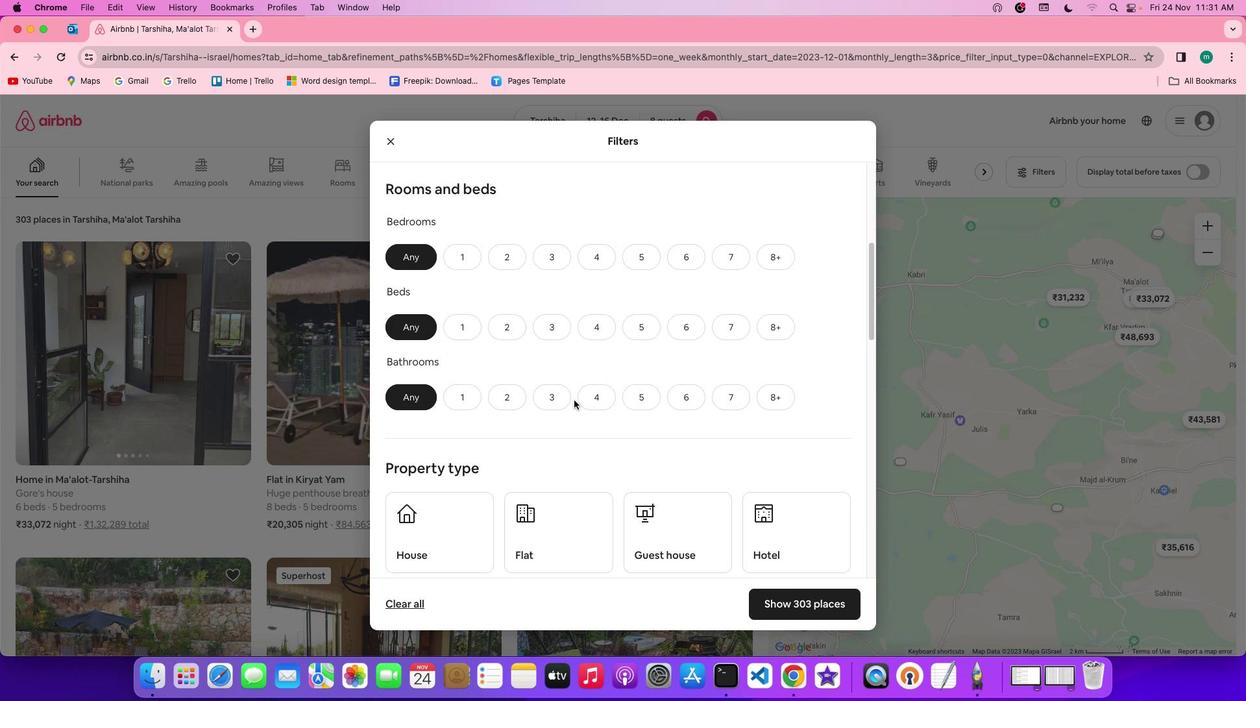 
Action: Mouse scrolled (573, 400) with delta (0, -1)
Screenshot: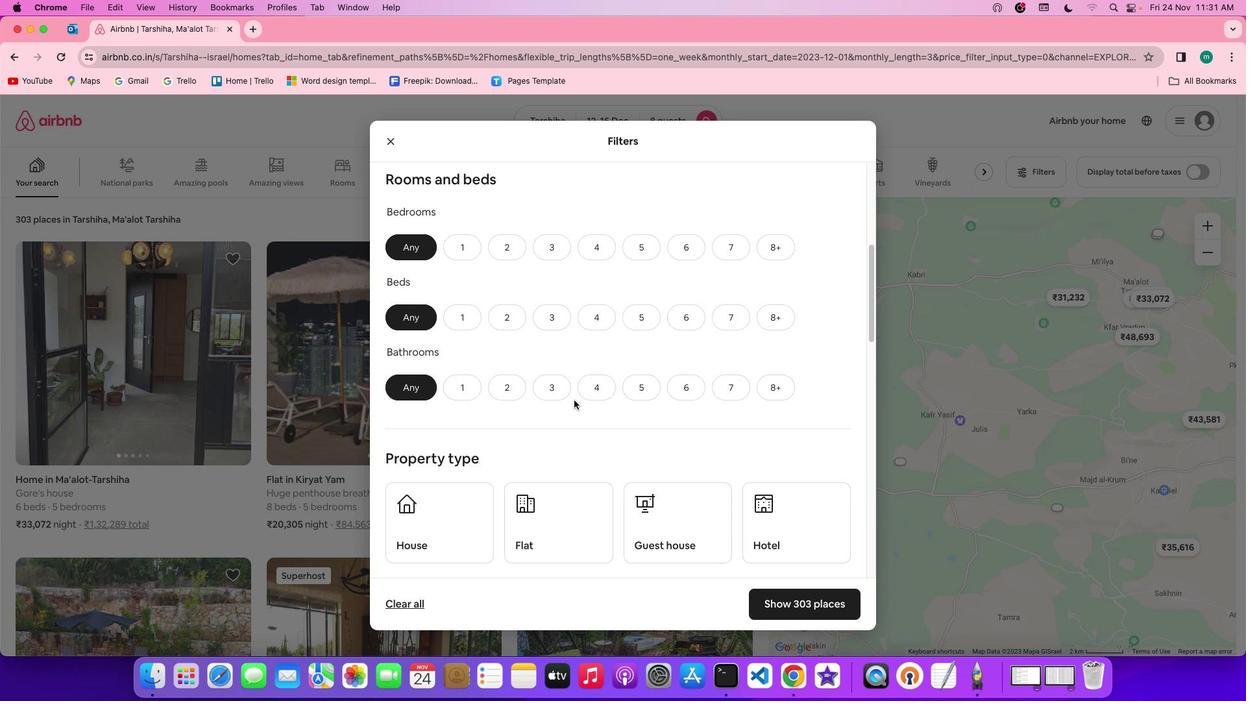 
Action: Mouse moved to (768, 241)
Screenshot: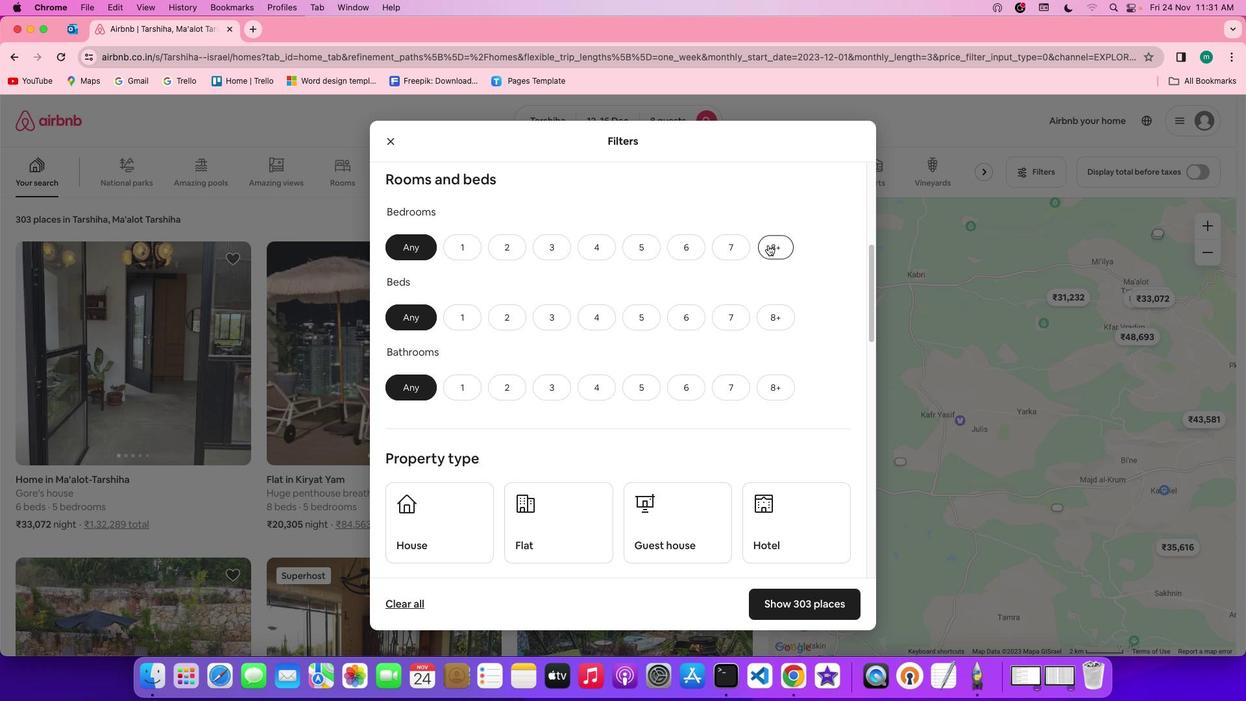 
Action: Mouse pressed left at (768, 241)
Screenshot: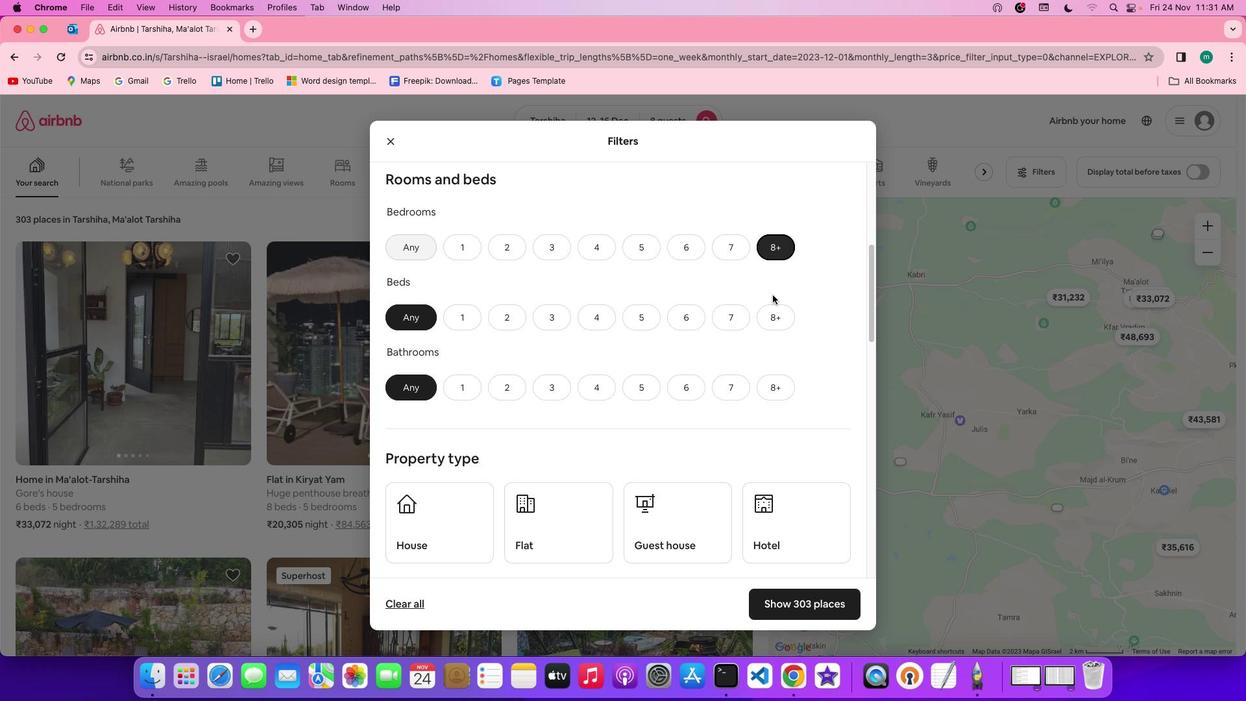 
Action: Mouse moved to (773, 308)
Screenshot: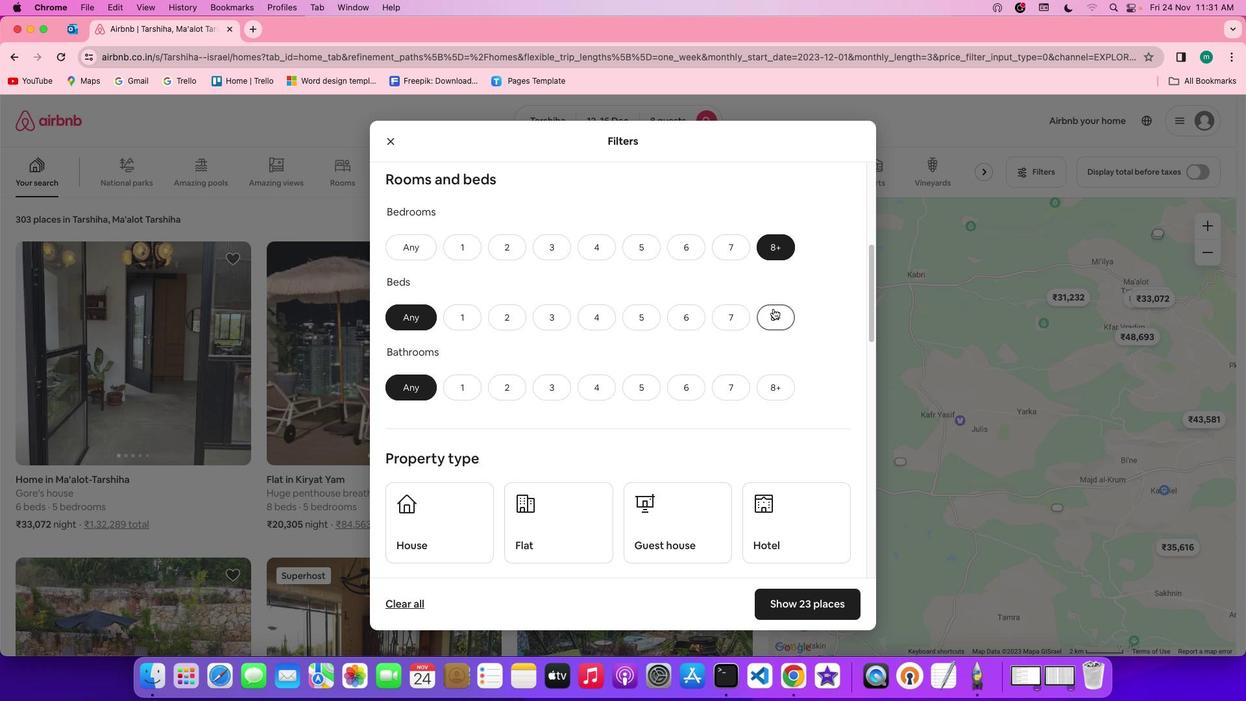 
Action: Mouse pressed left at (773, 308)
Screenshot: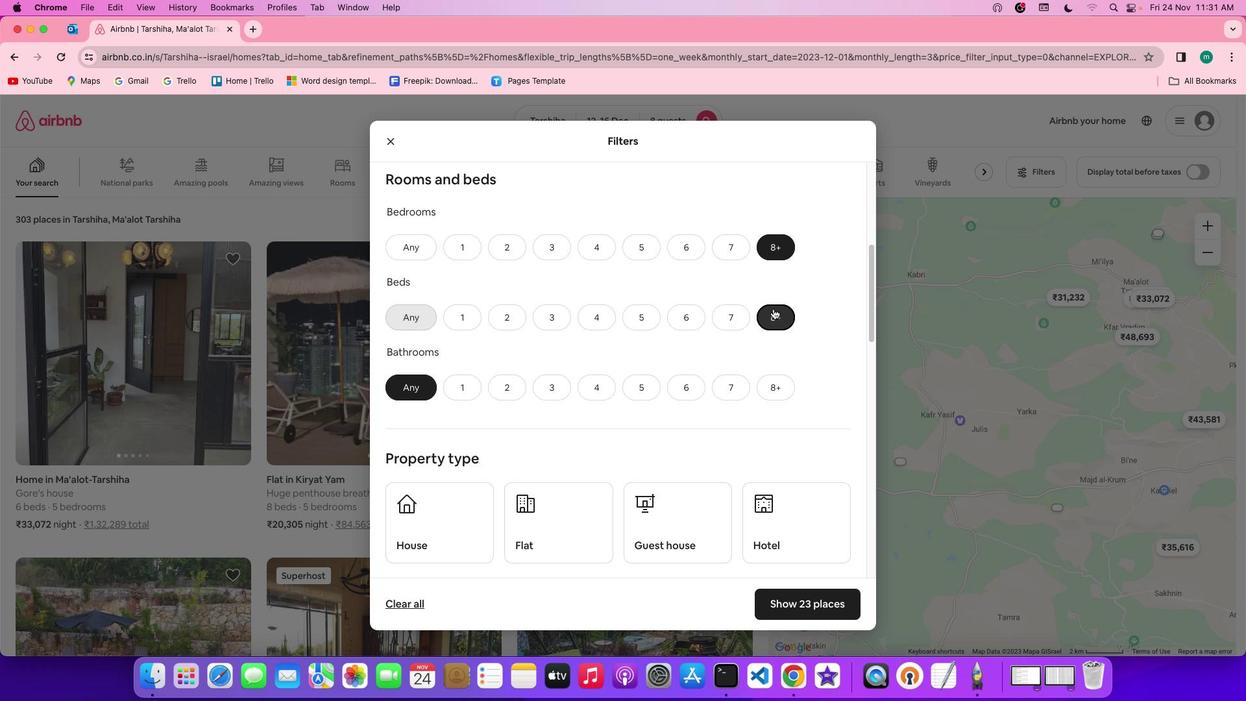 
Action: Mouse moved to (786, 392)
Screenshot: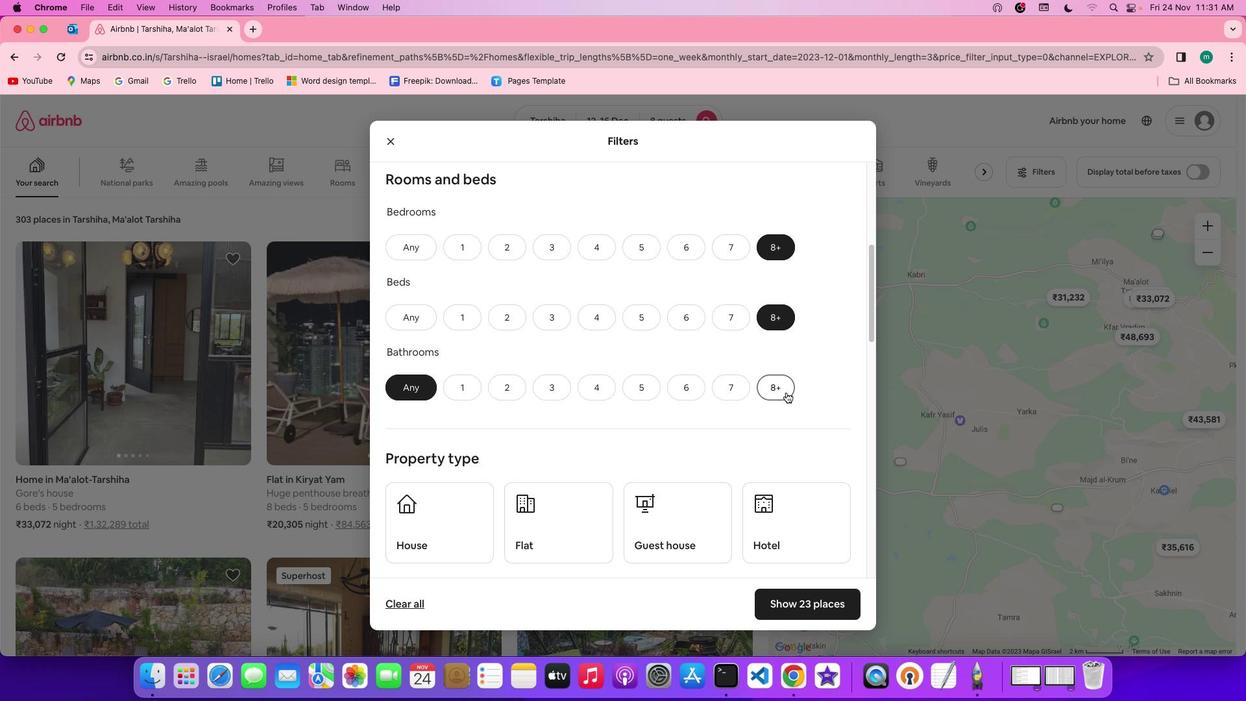 
Action: Mouse pressed left at (786, 392)
Screenshot: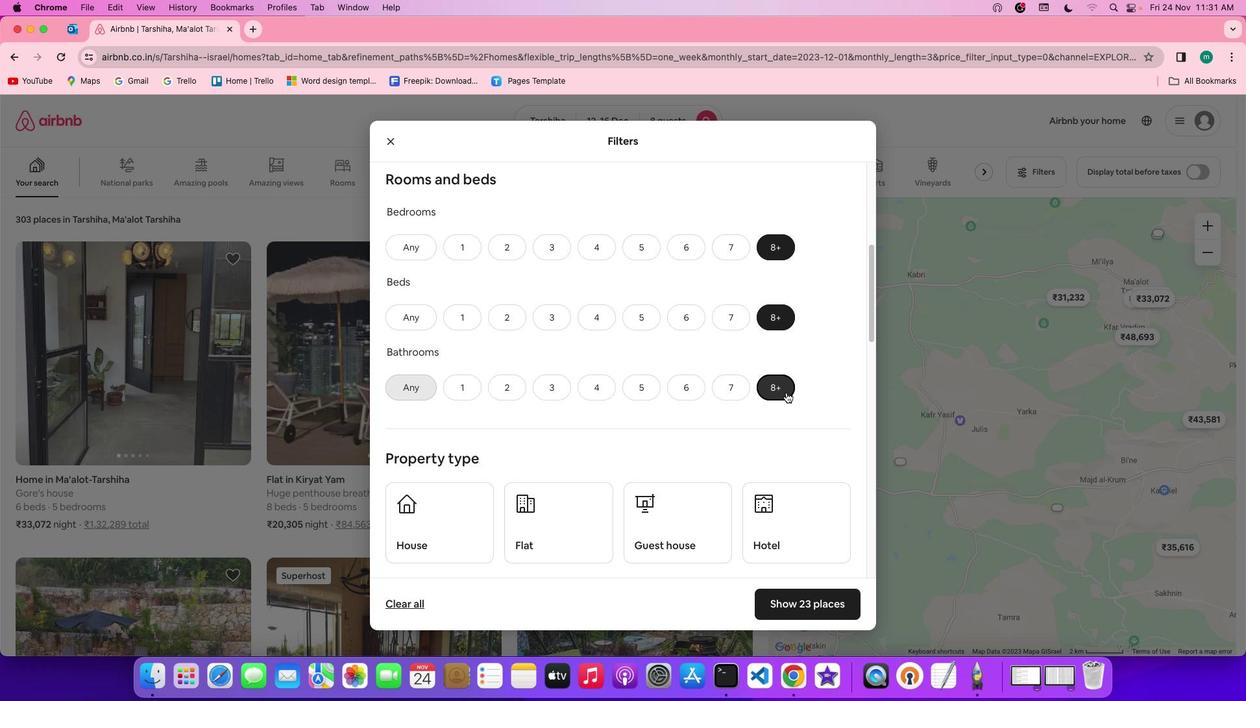 
Action: Mouse moved to (782, 387)
Screenshot: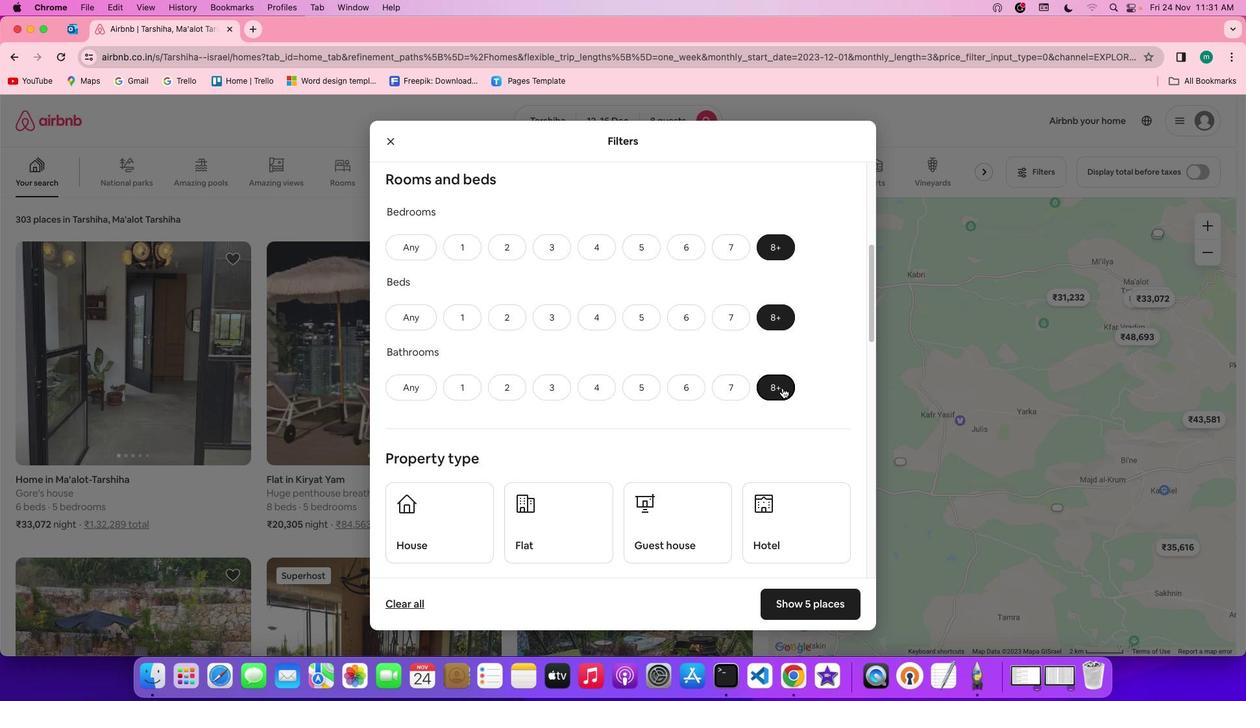 
Action: Mouse scrolled (782, 387) with delta (0, 0)
Screenshot: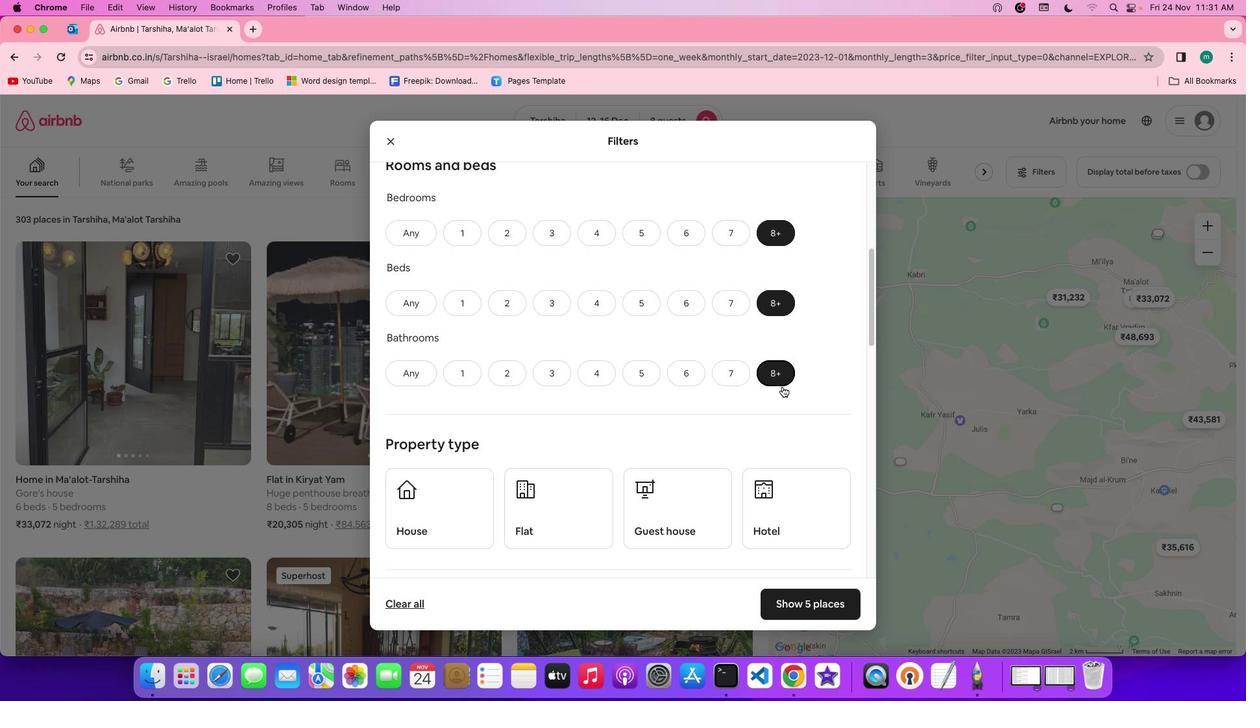 
Action: Mouse moved to (782, 386)
Screenshot: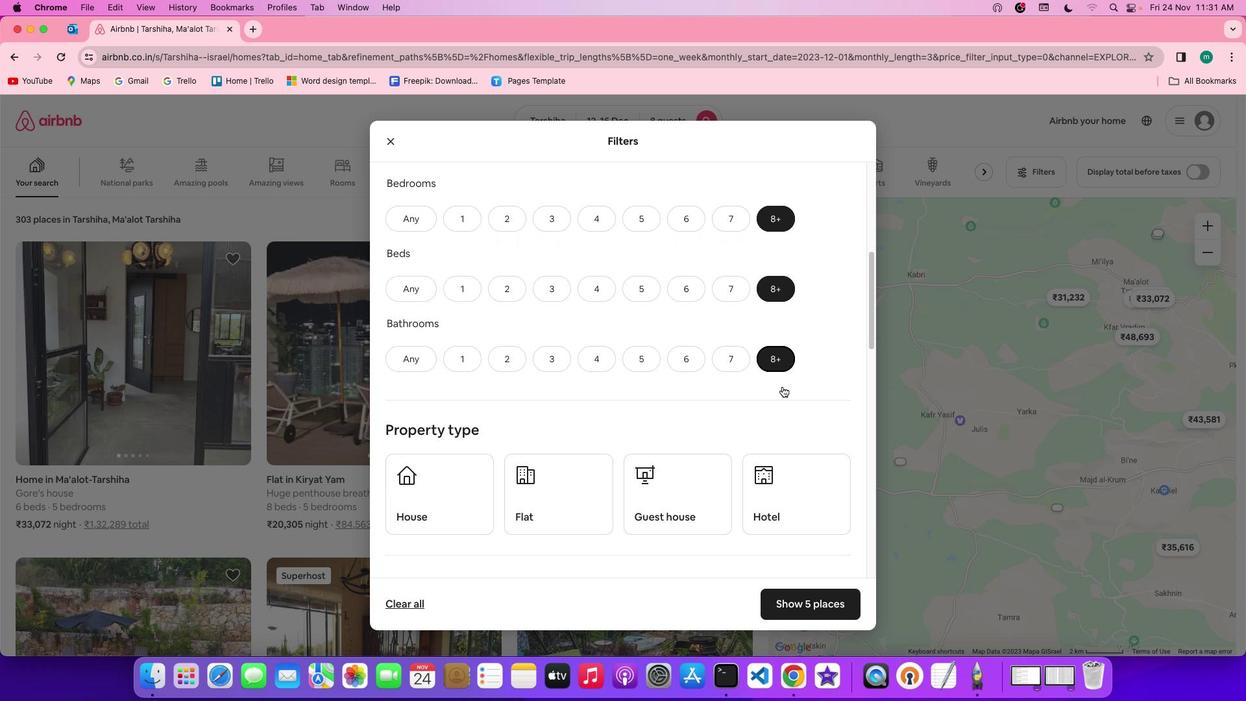 
Action: Mouse scrolled (782, 386) with delta (0, 0)
Screenshot: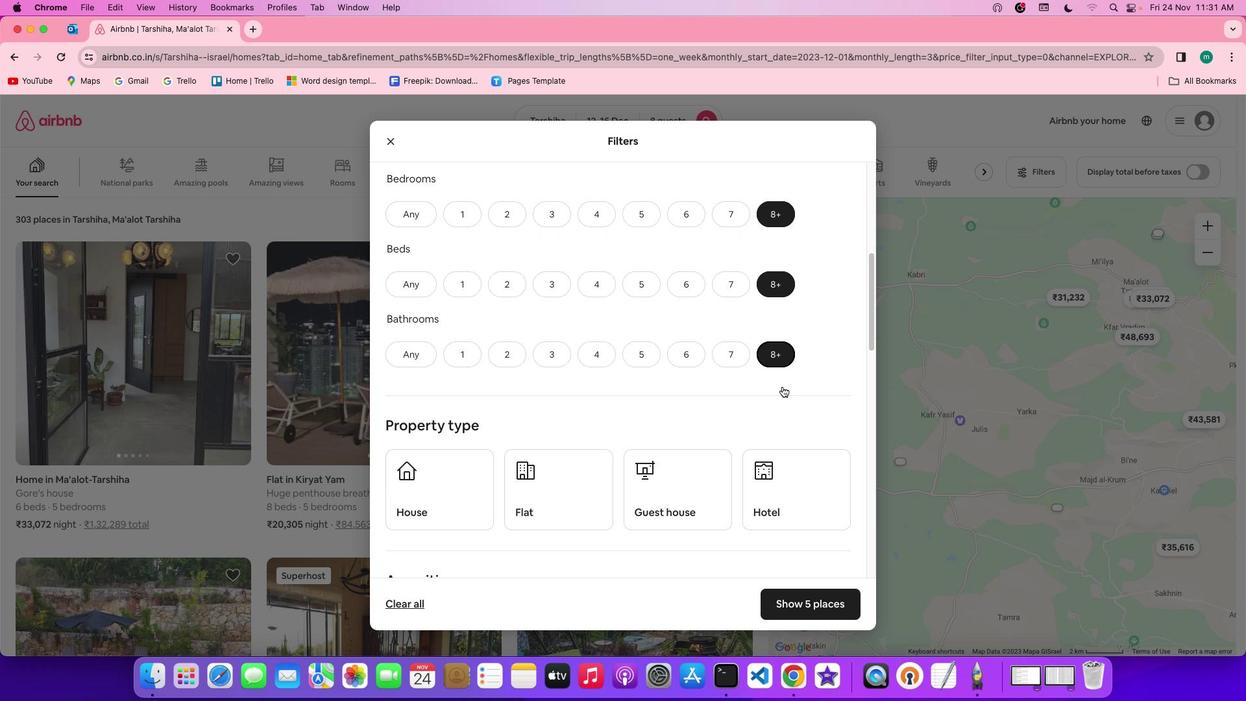 
Action: Mouse scrolled (782, 386) with delta (0, 0)
Screenshot: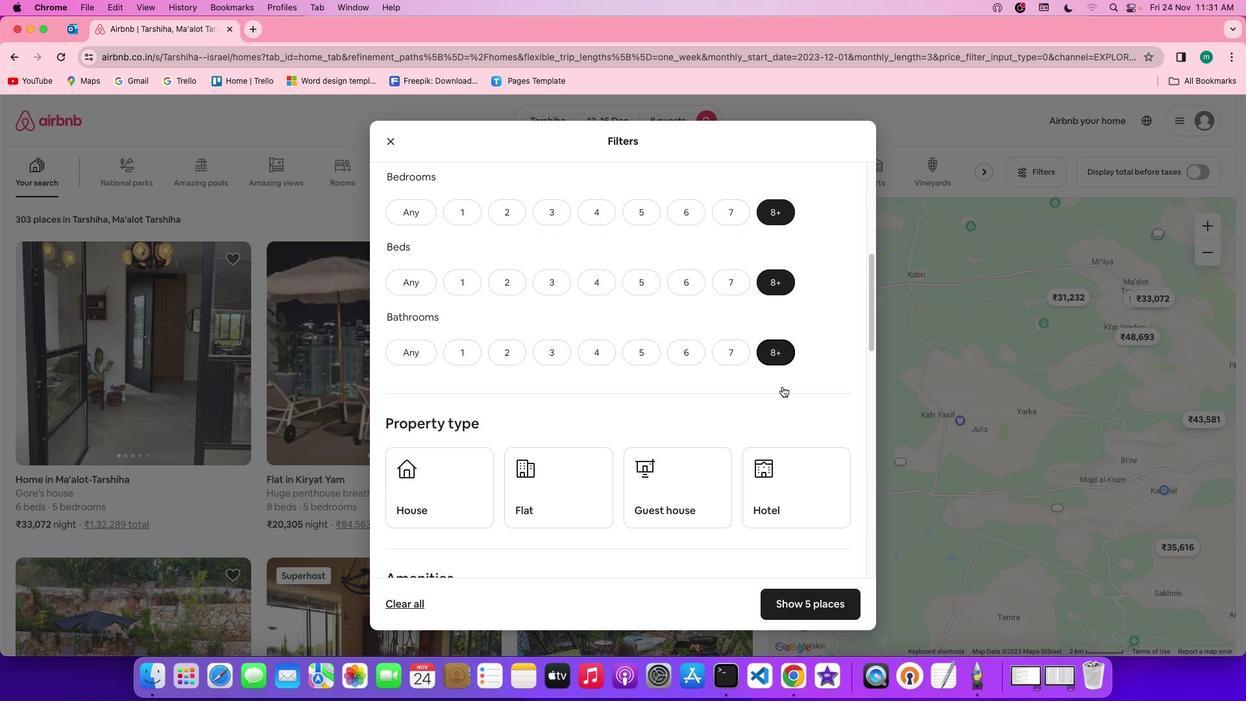 
Action: Mouse moved to (783, 386)
Screenshot: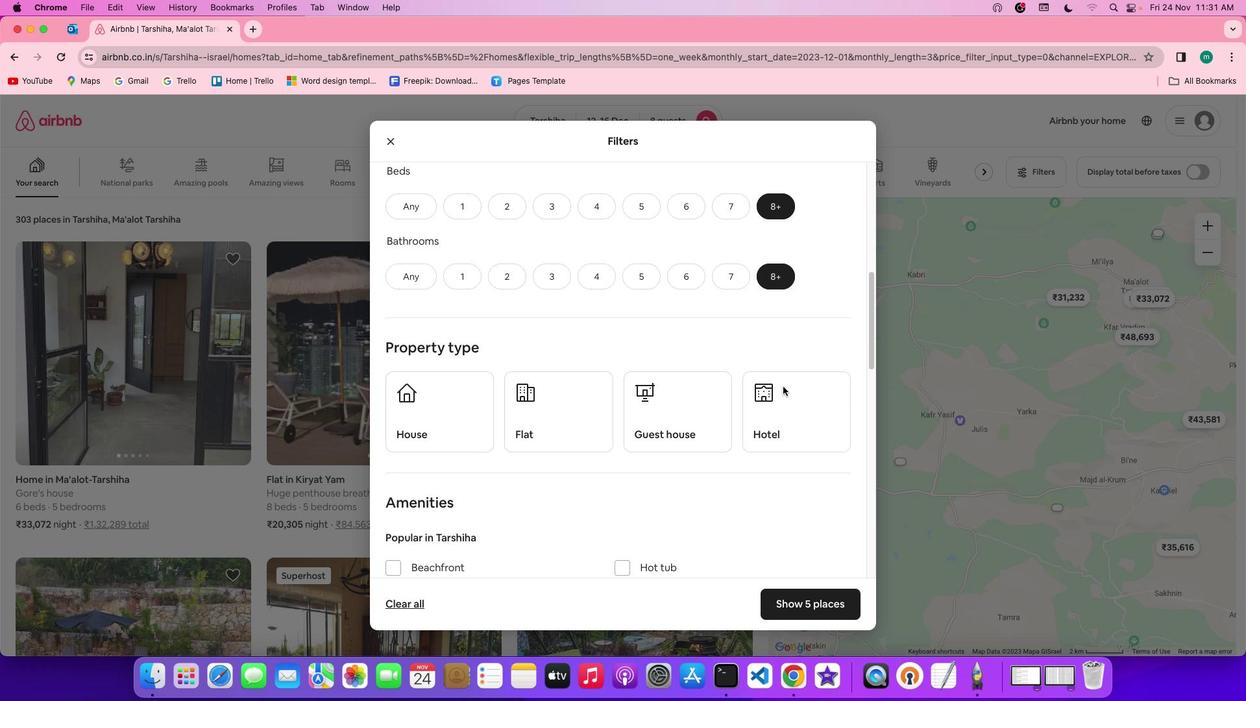 
Action: Mouse scrolled (783, 386) with delta (0, 0)
Screenshot: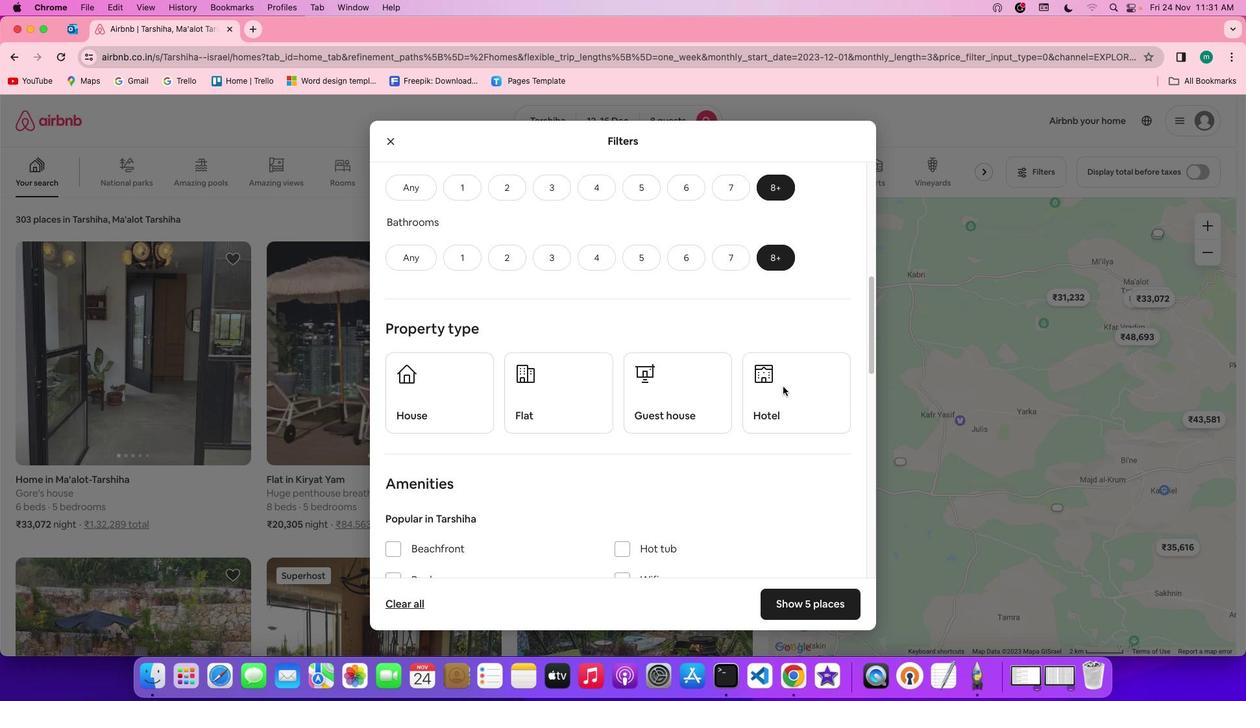 
Action: Mouse scrolled (783, 386) with delta (0, 0)
Screenshot: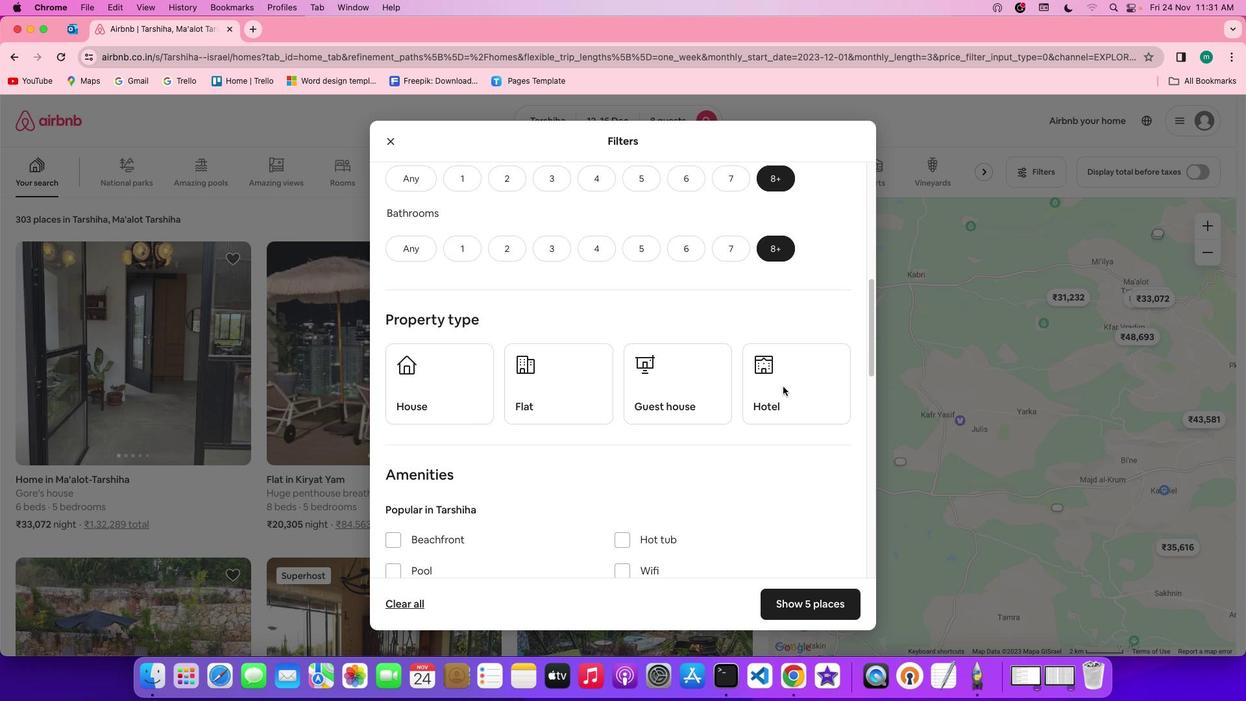 
Action: Mouse scrolled (783, 386) with delta (0, -1)
Screenshot: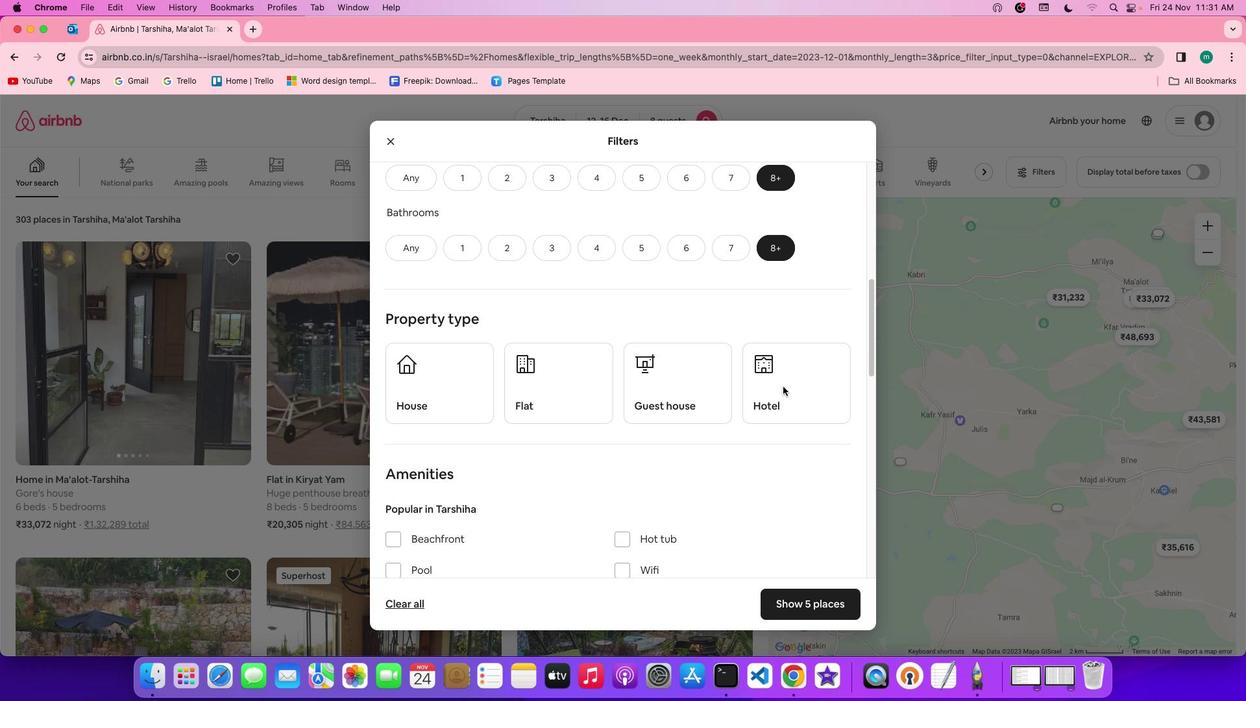 
Action: Mouse scrolled (783, 386) with delta (0, 0)
Screenshot: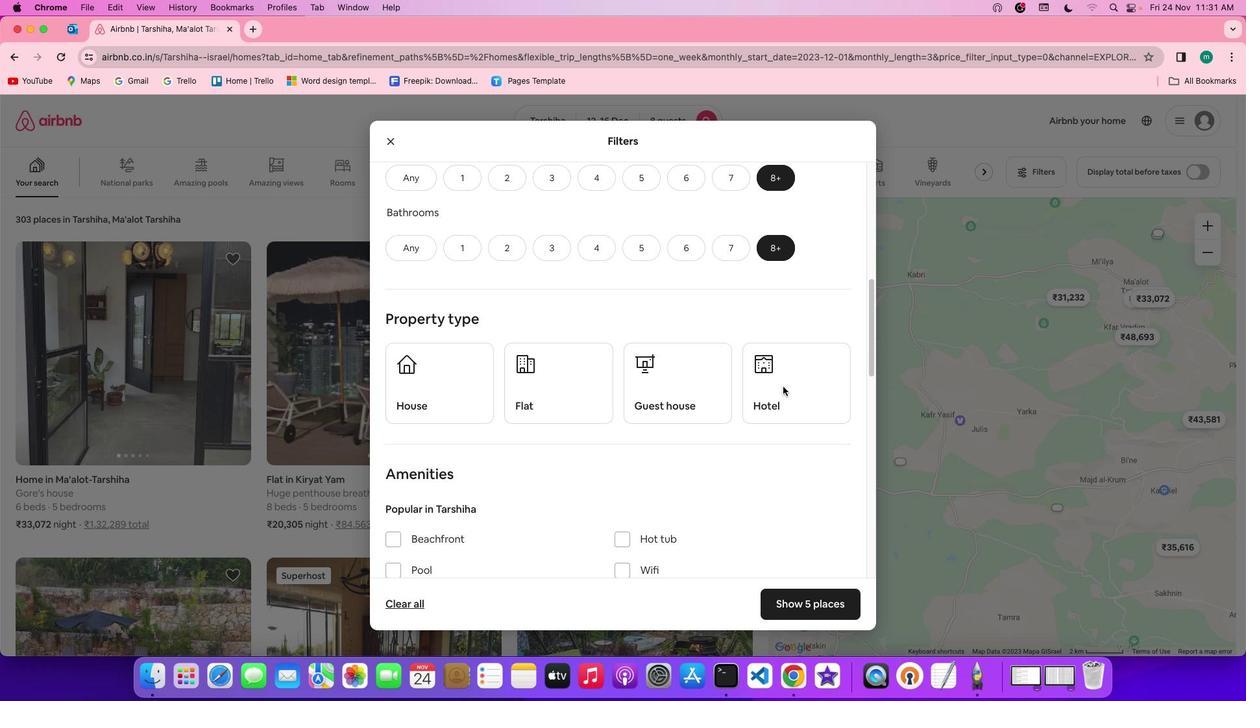 
Action: Mouse moved to (799, 396)
Screenshot: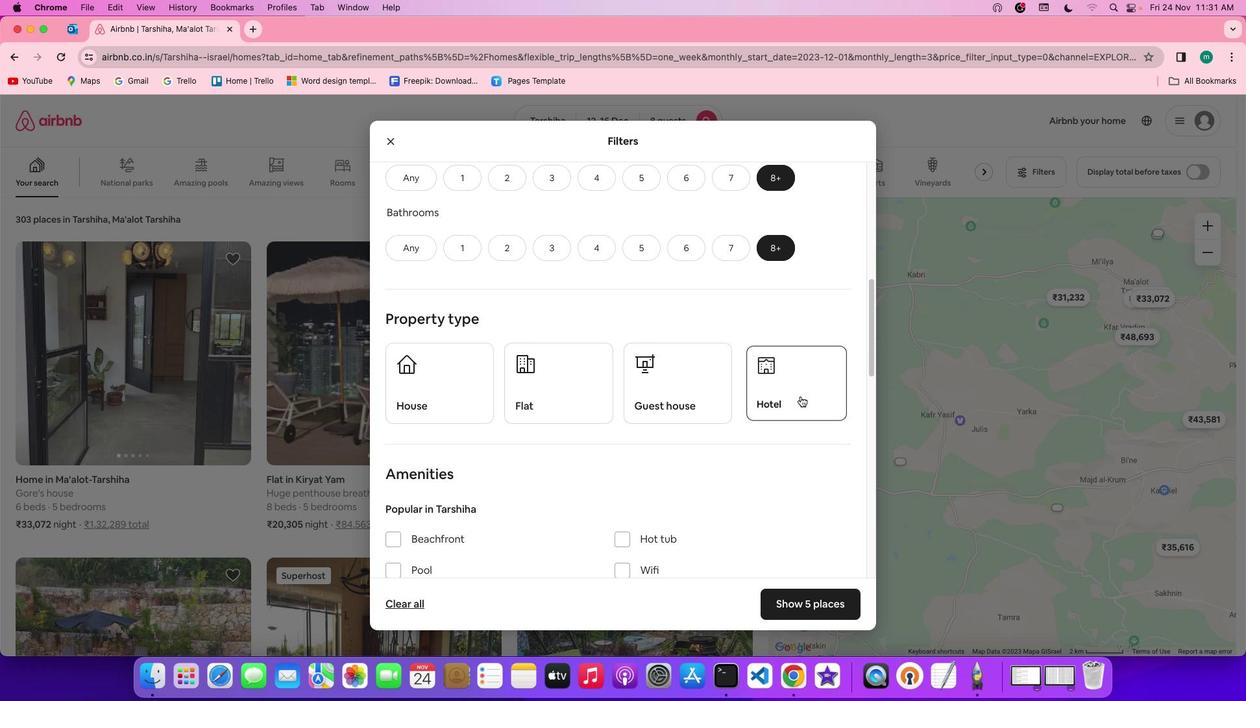 
Action: Mouse pressed left at (799, 396)
Screenshot: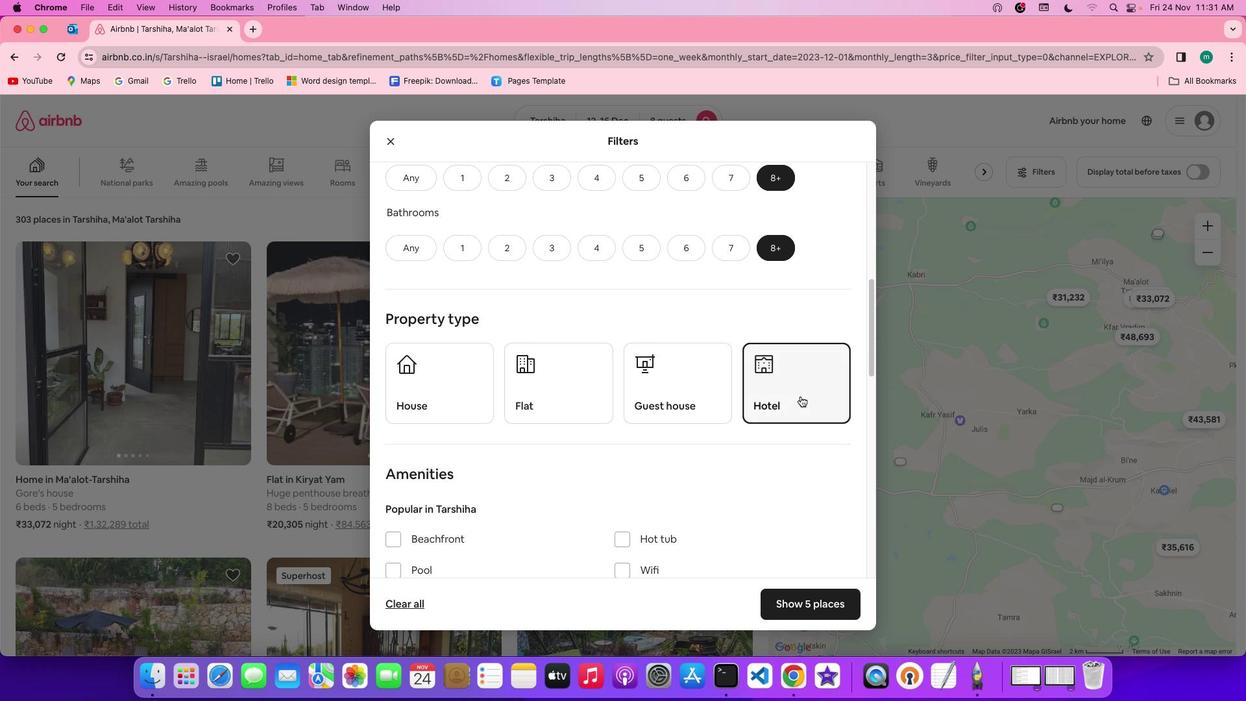 
Action: Mouse moved to (698, 392)
Screenshot: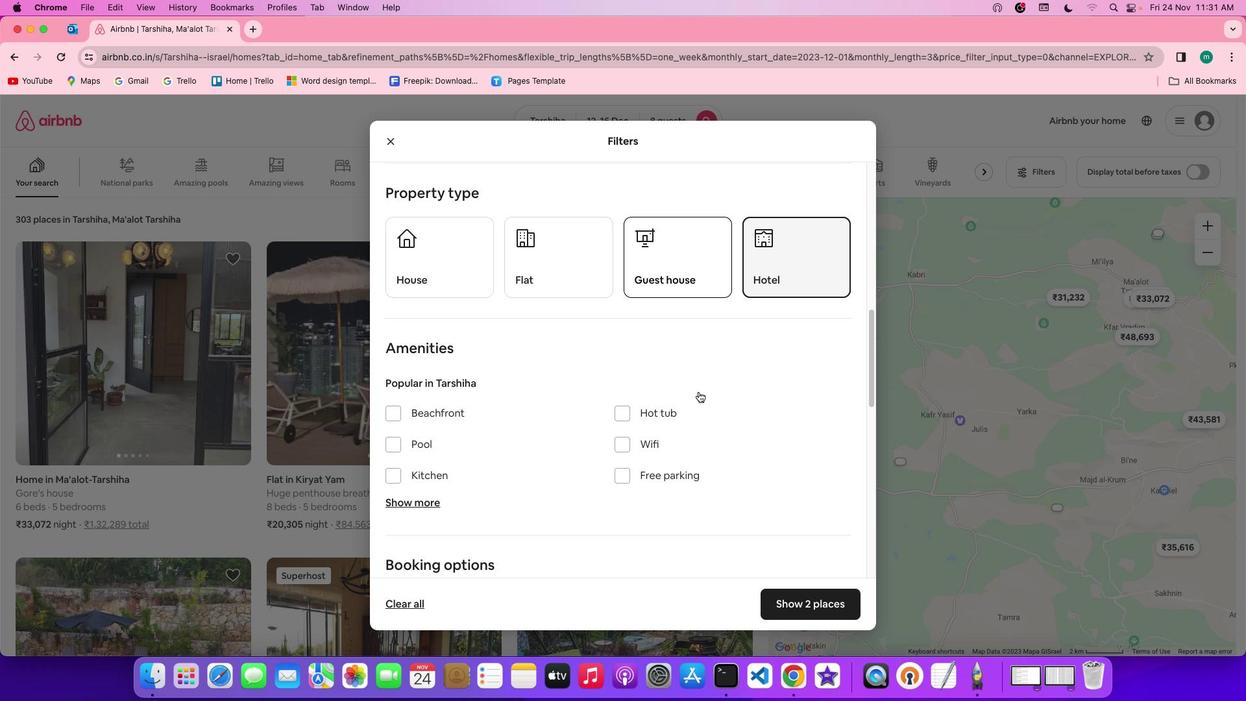 
Action: Mouse scrolled (698, 392) with delta (0, 0)
Screenshot: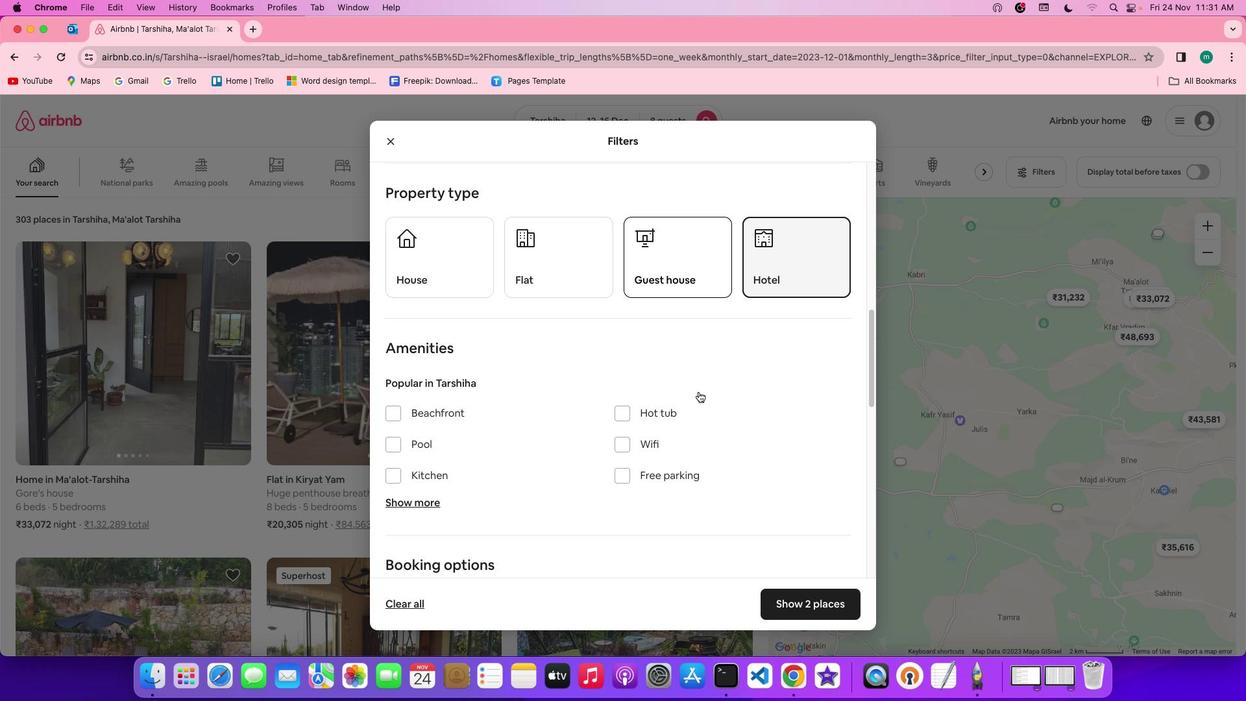 
Action: Mouse scrolled (698, 392) with delta (0, 0)
Screenshot: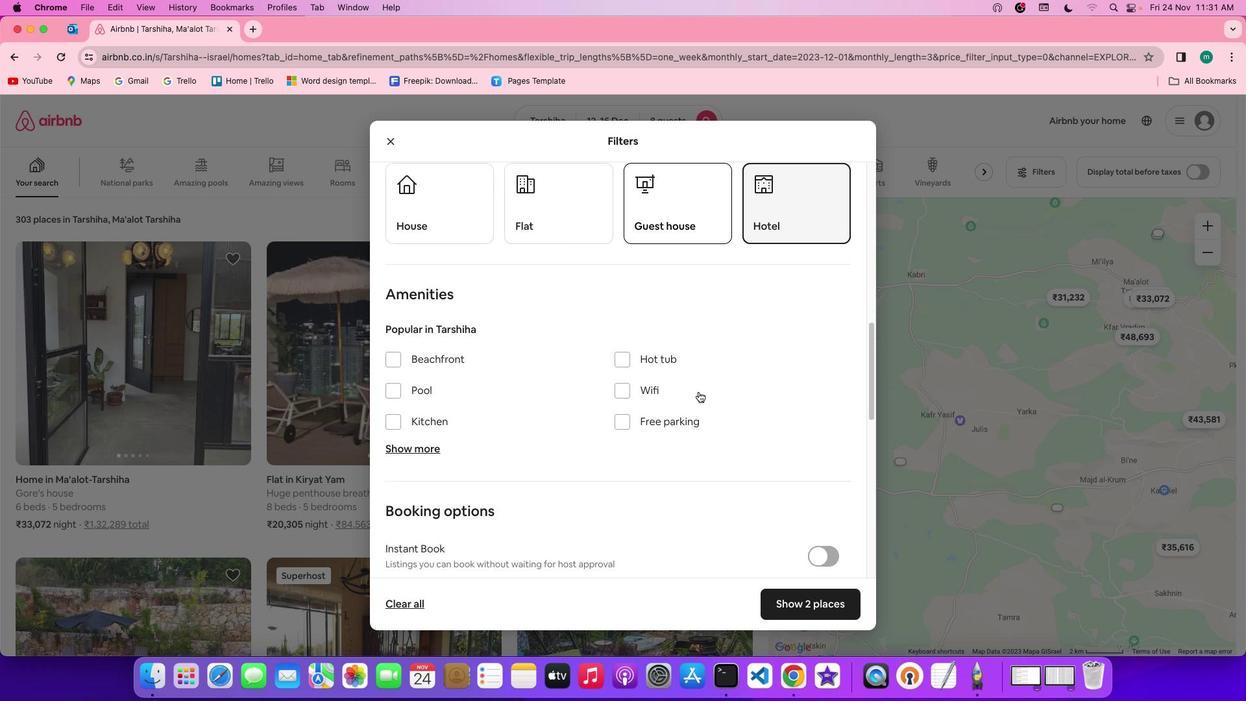
Action: Mouse scrolled (698, 392) with delta (0, -1)
Screenshot: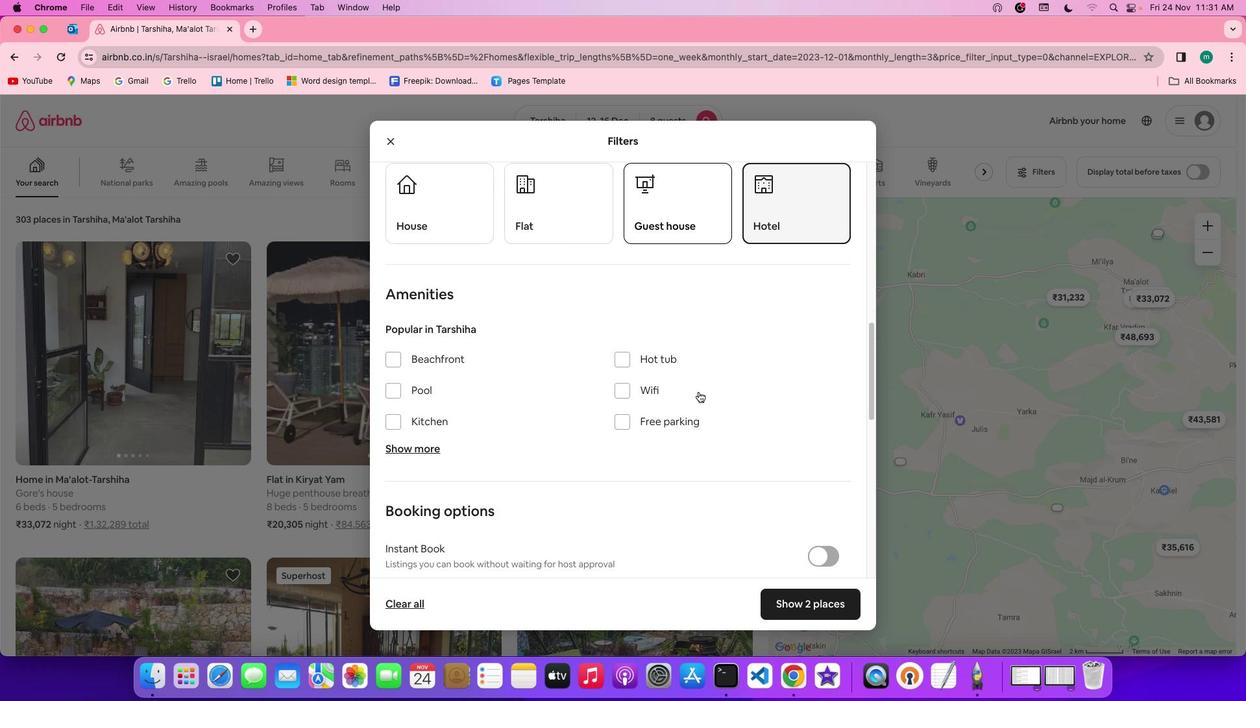 
Action: Mouse scrolled (698, 392) with delta (0, -1)
Screenshot: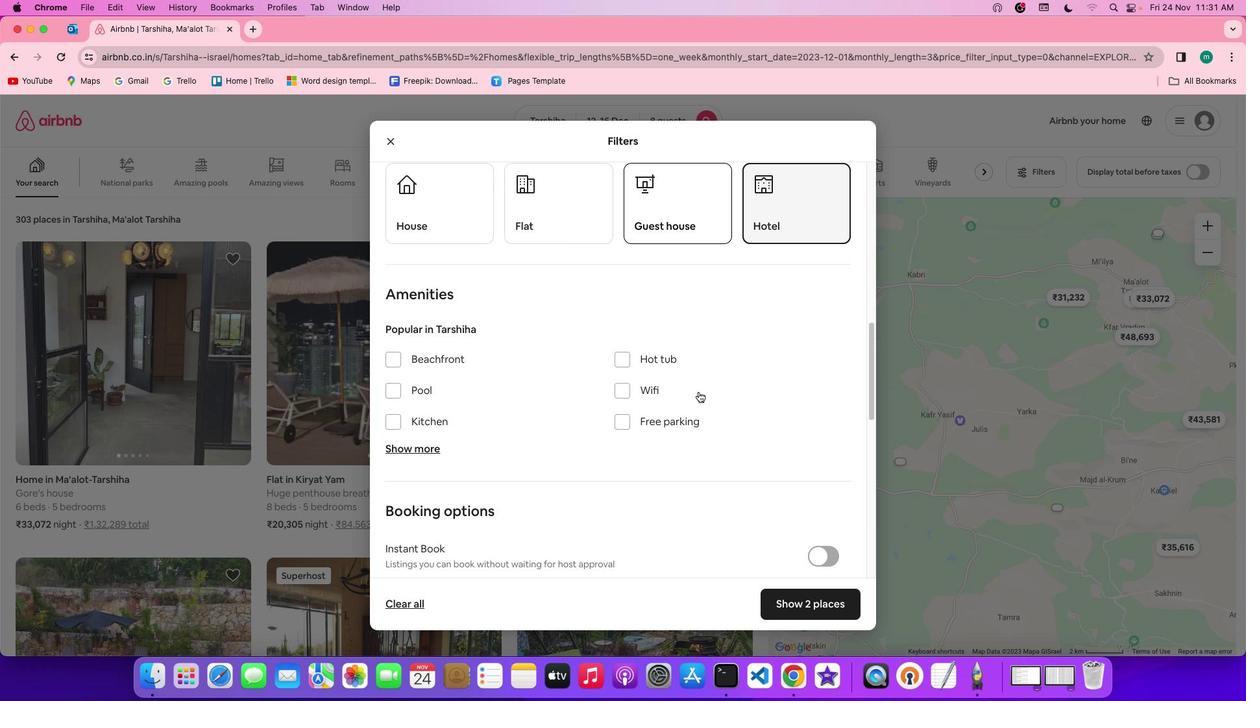 
Action: Mouse scrolled (698, 392) with delta (0, 0)
Screenshot: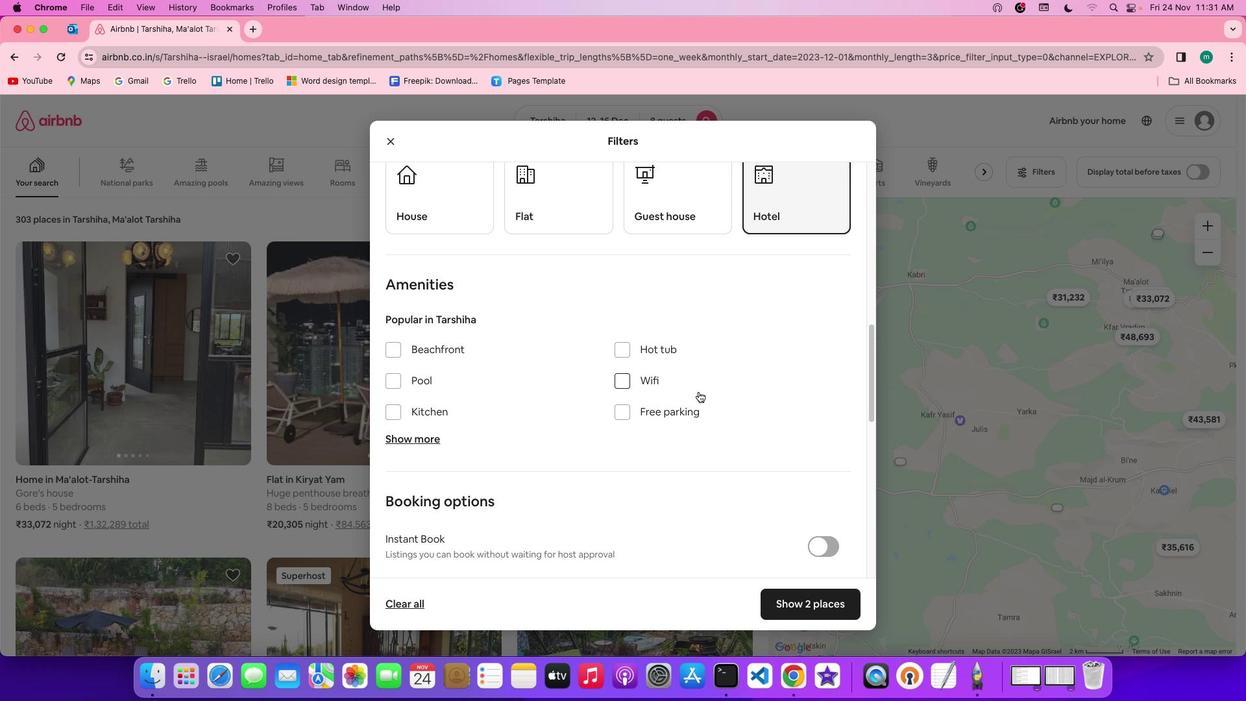 
Action: Mouse scrolled (698, 392) with delta (0, 0)
Screenshot: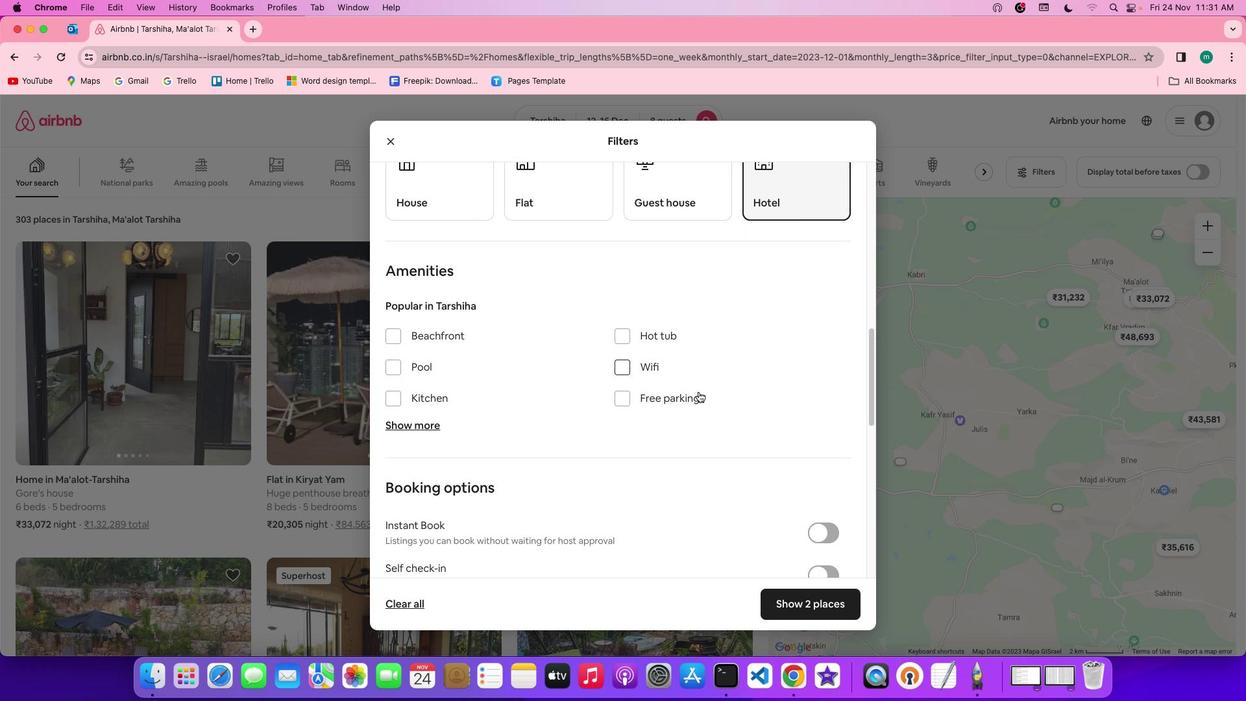 
Action: Mouse scrolled (698, 392) with delta (0, 0)
Screenshot: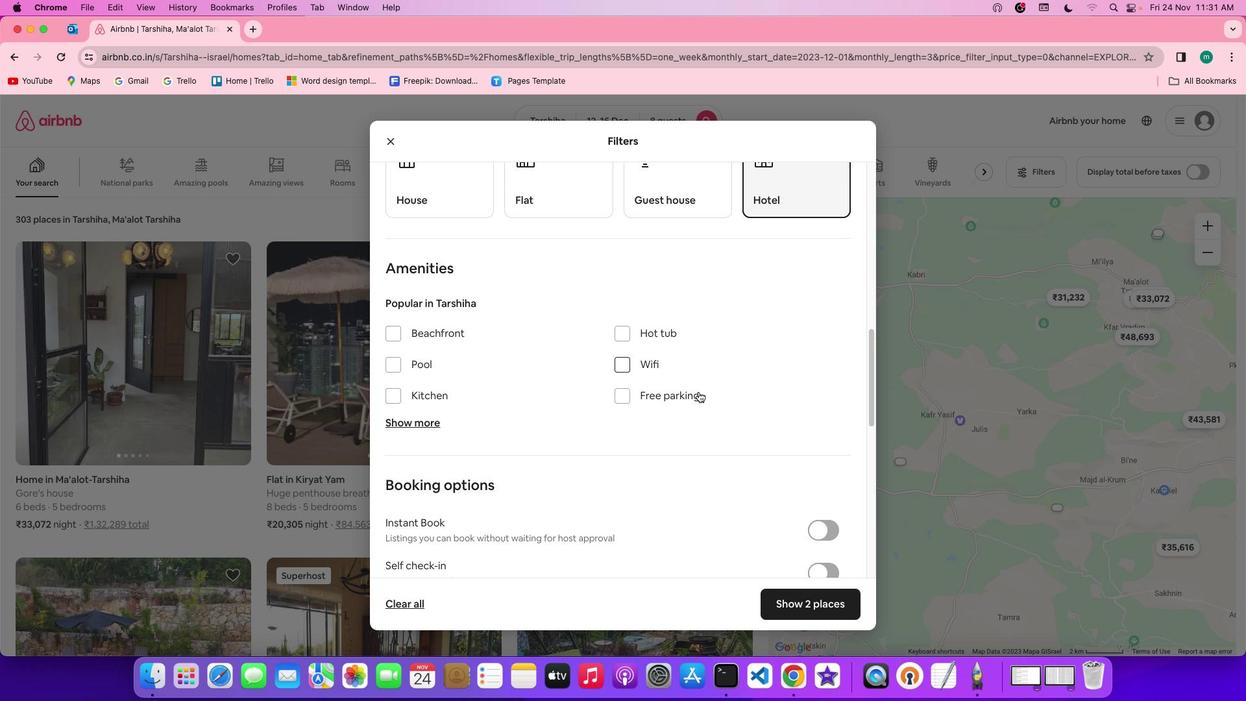 
Action: Mouse scrolled (698, 392) with delta (0, 0)
Screenshot: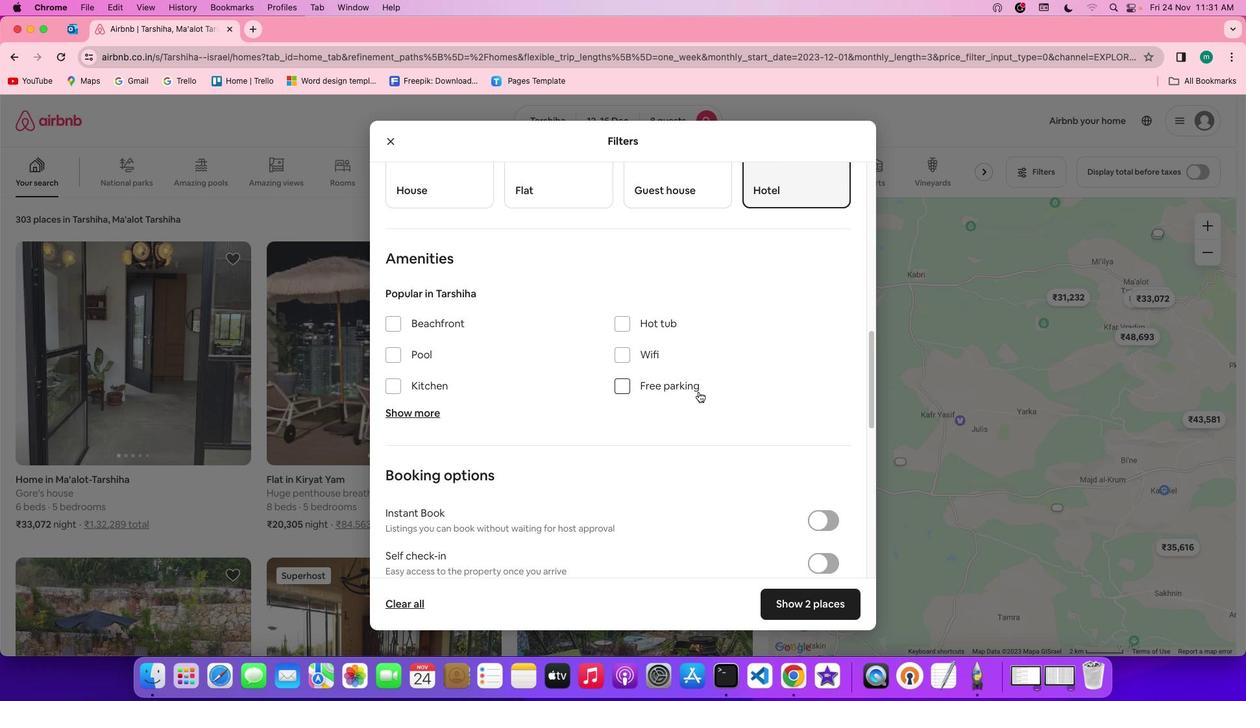 
Action: Mouse scrolled (698, 392) with delta (0, 0)
Screenshot: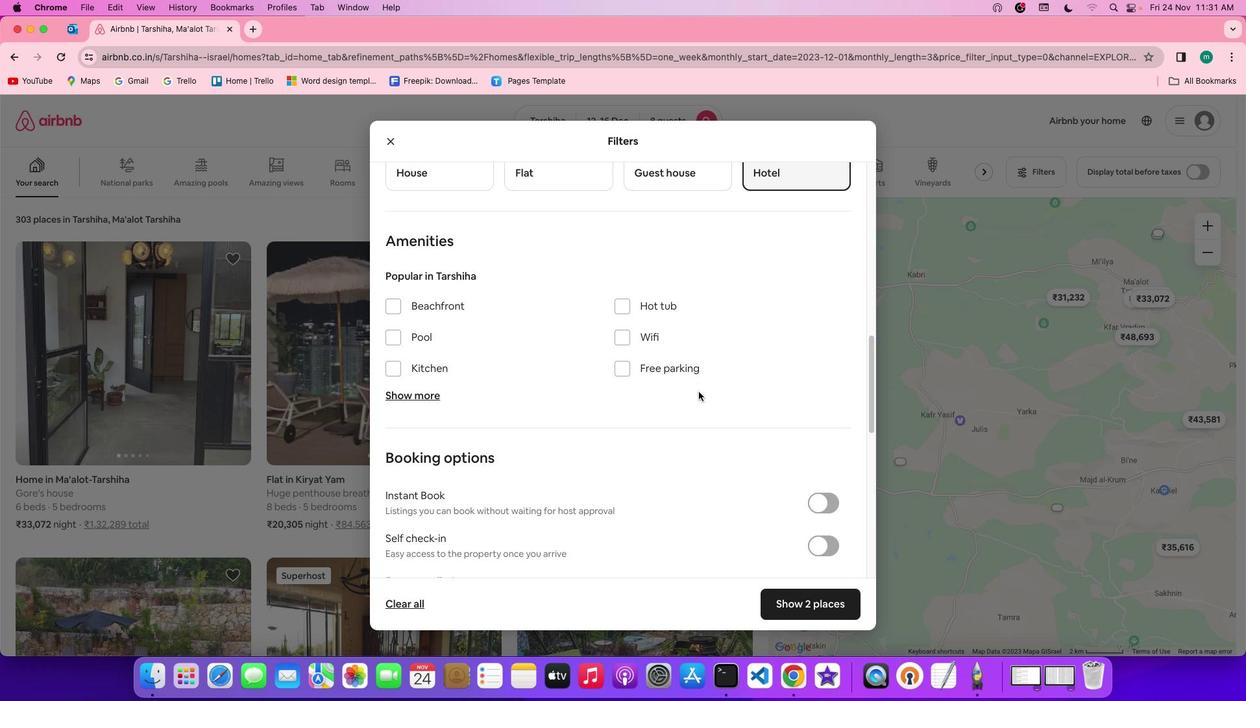 
Action: Mouse scrolled (698, 392) with delta (0, 0)
Screenshot: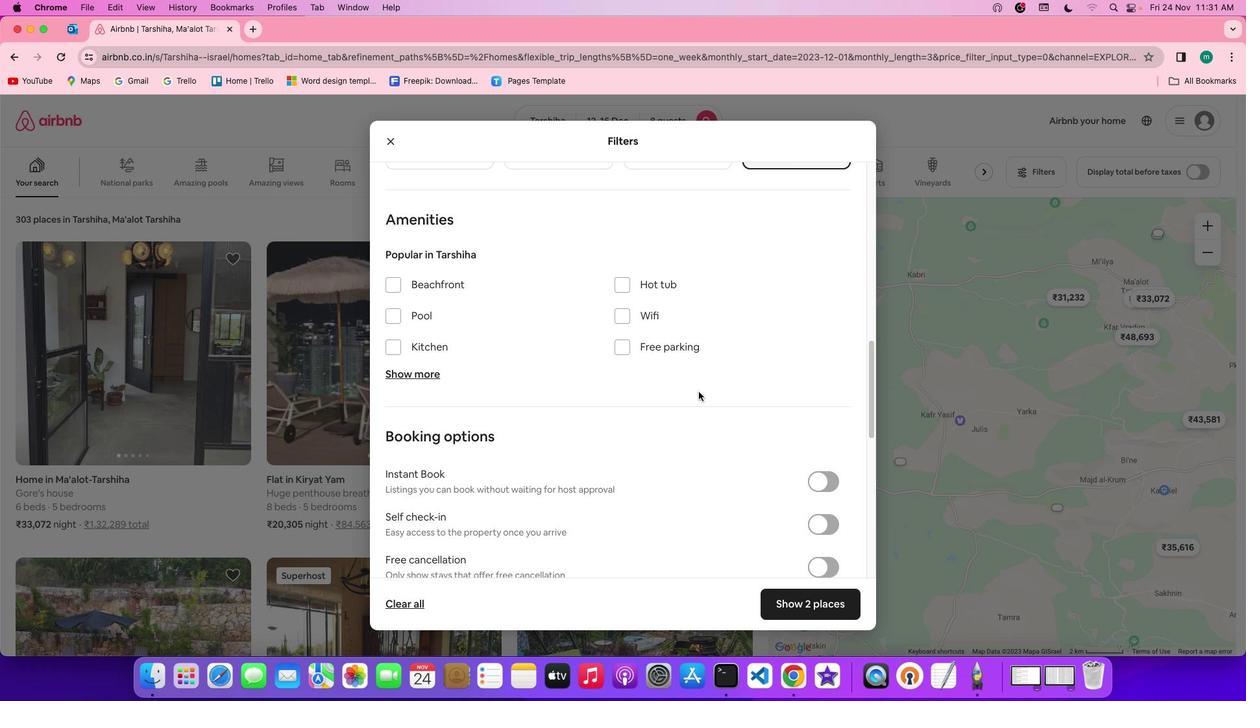 
Action: Mouse scrolled (698, 392) with delta (0, 0)
Screenshot: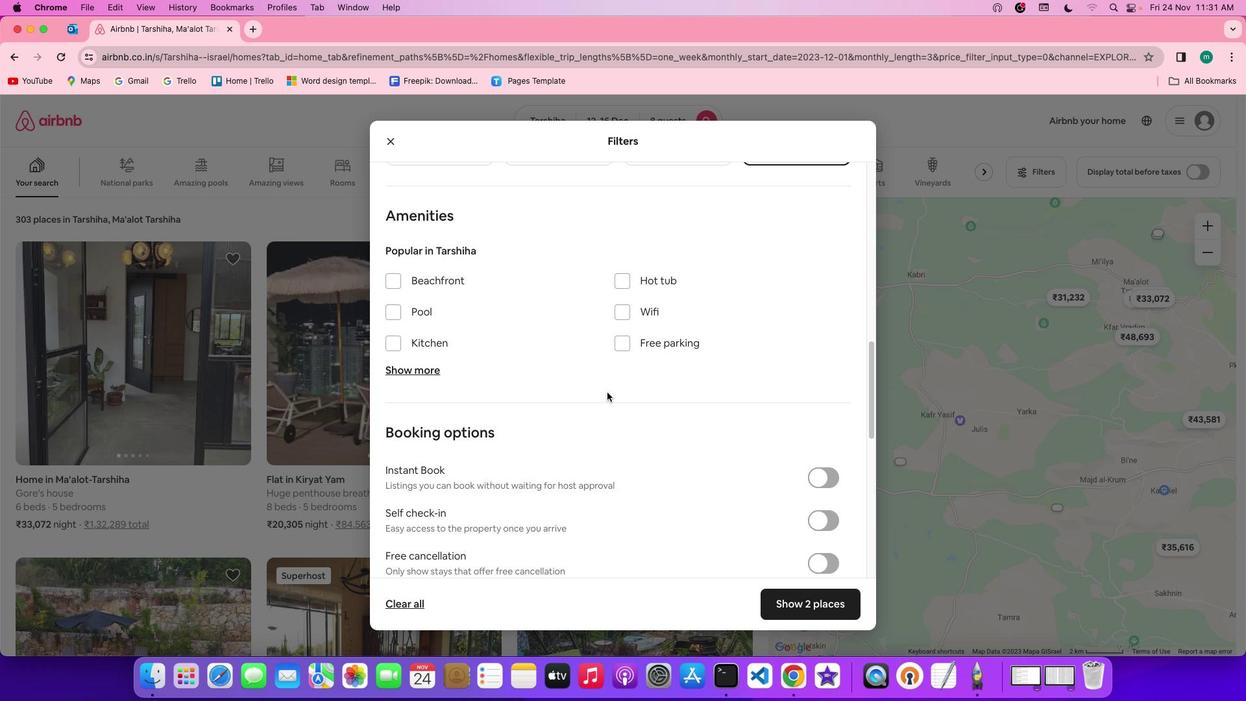
Action: Mouse moved to (617, 380)
Screenshot: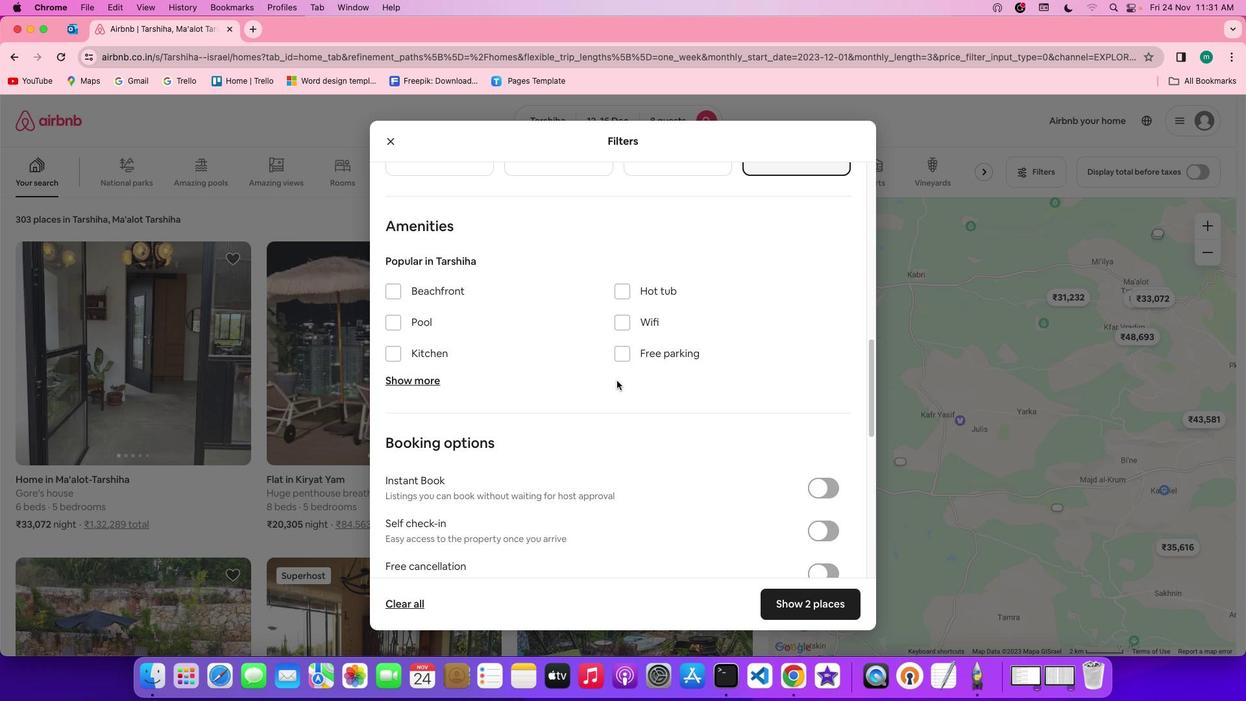 
Action: Mouse scrolled (617, 380) with delta (0, 0)
Screenshot: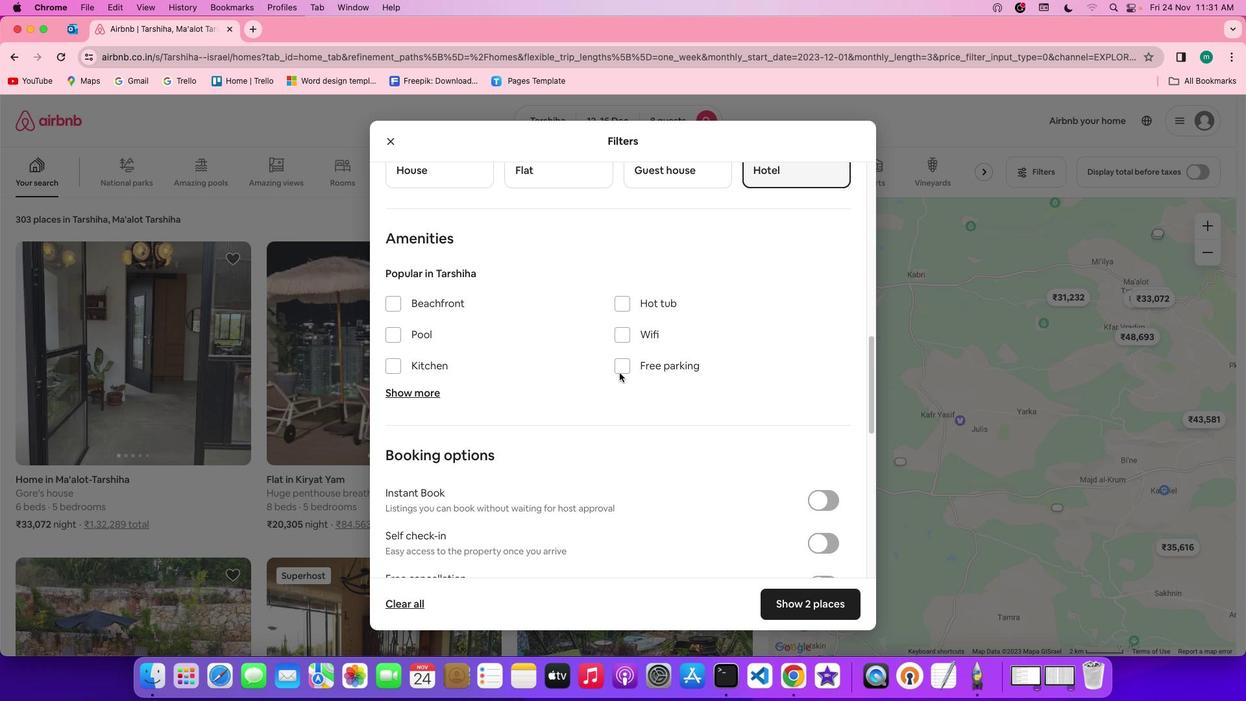 
Action: Mouse scrolled (617, 380) with delta (0, 0)
Screenshot: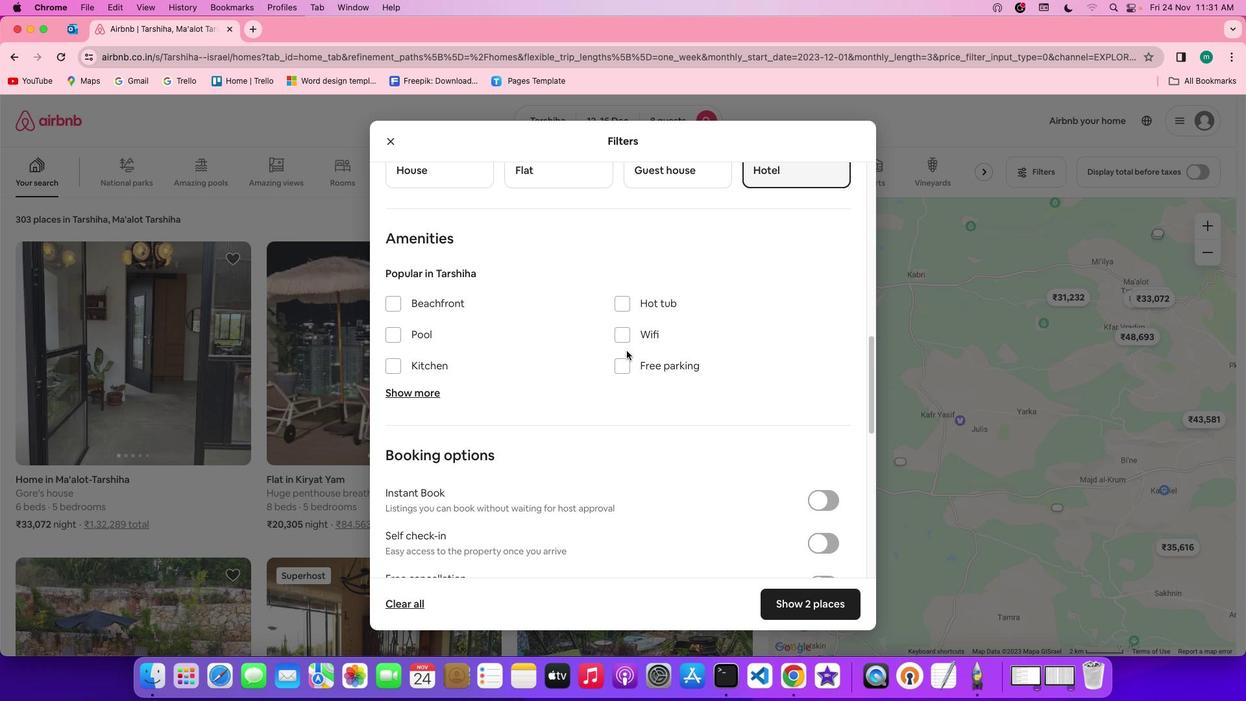
Action: Mouse moved to (628, 338)
Screenshot: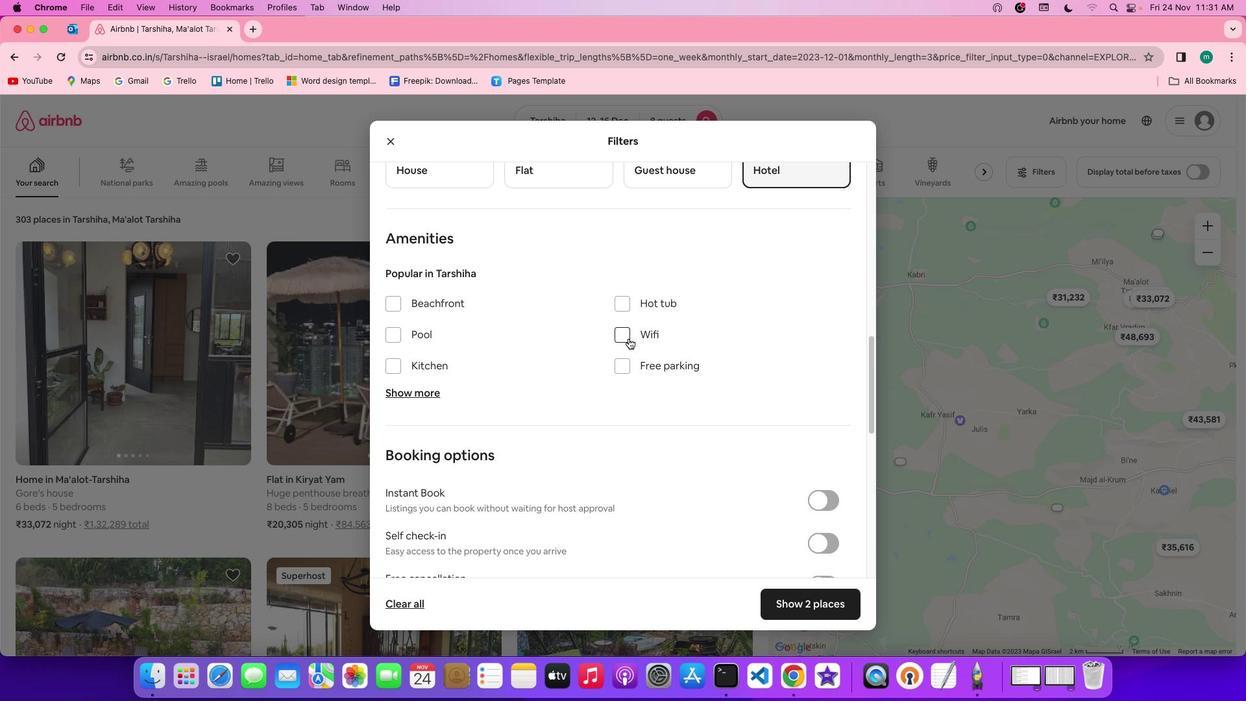 
Action: Mouse pressed left at (628, 338)
Screenshot: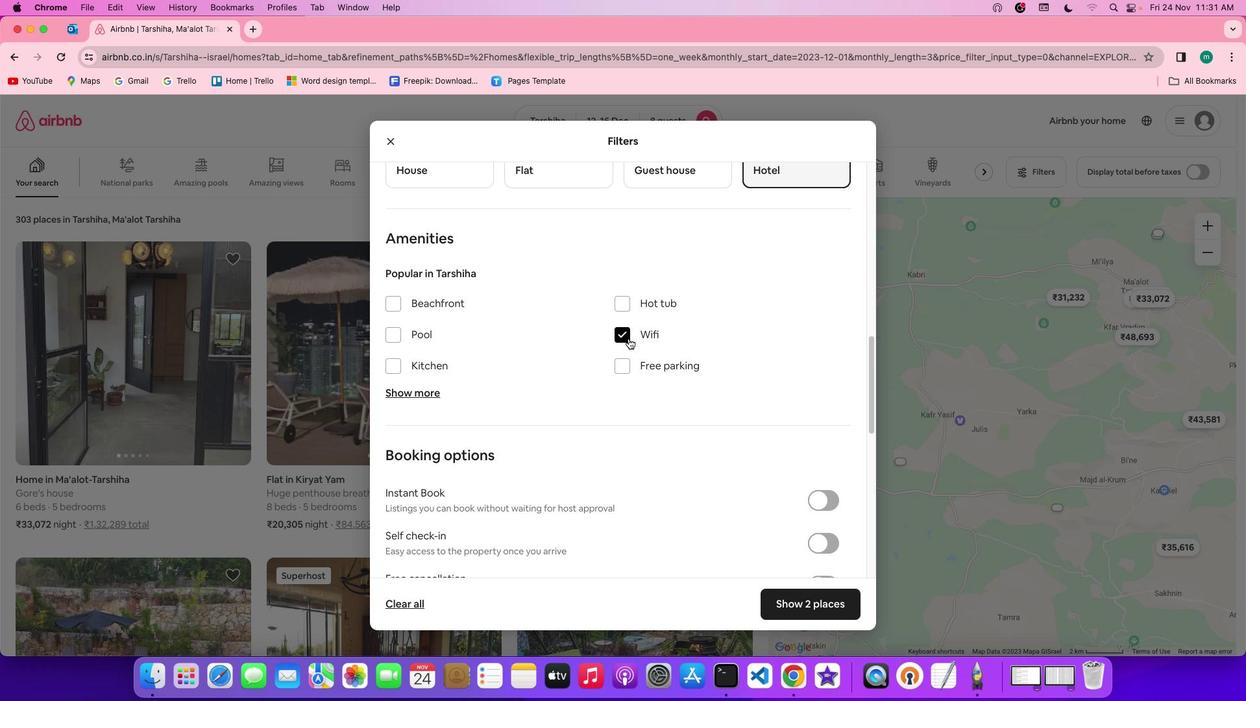 
Action: Mouse moved to (660, 374)
Screenshot: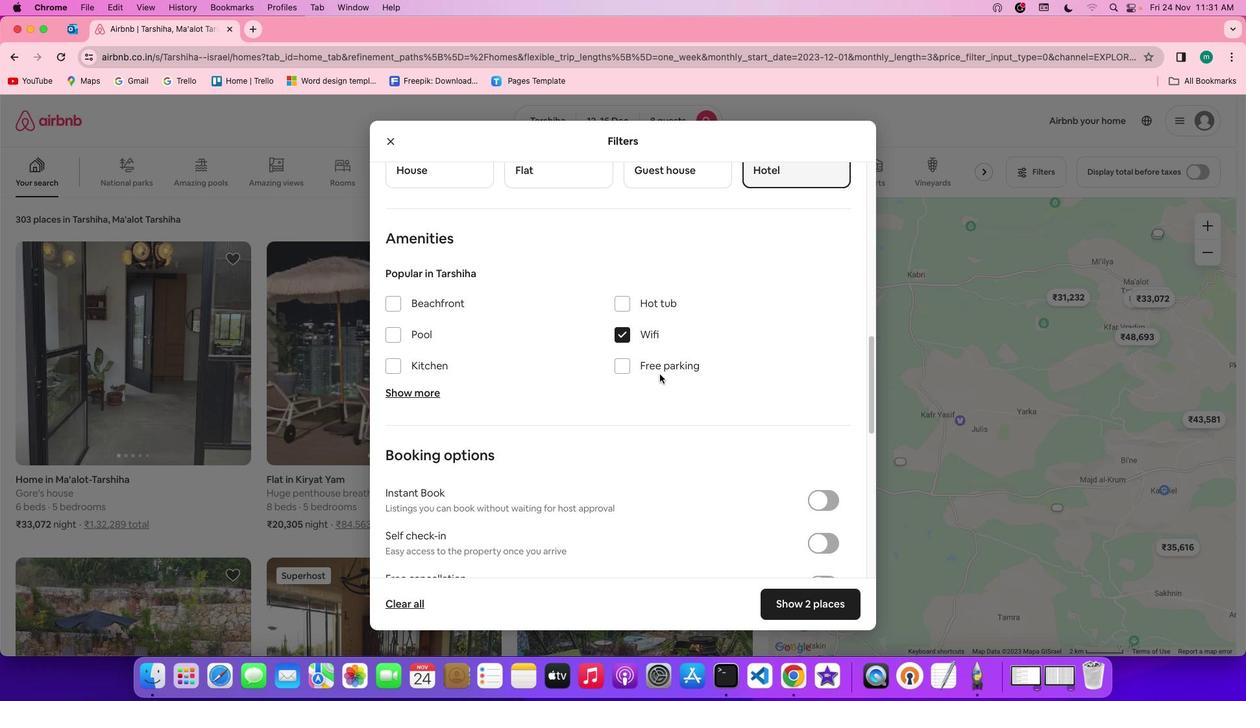 
Action: Mouse scrolled (660, 374) with delta (0, 0)
Screenshot: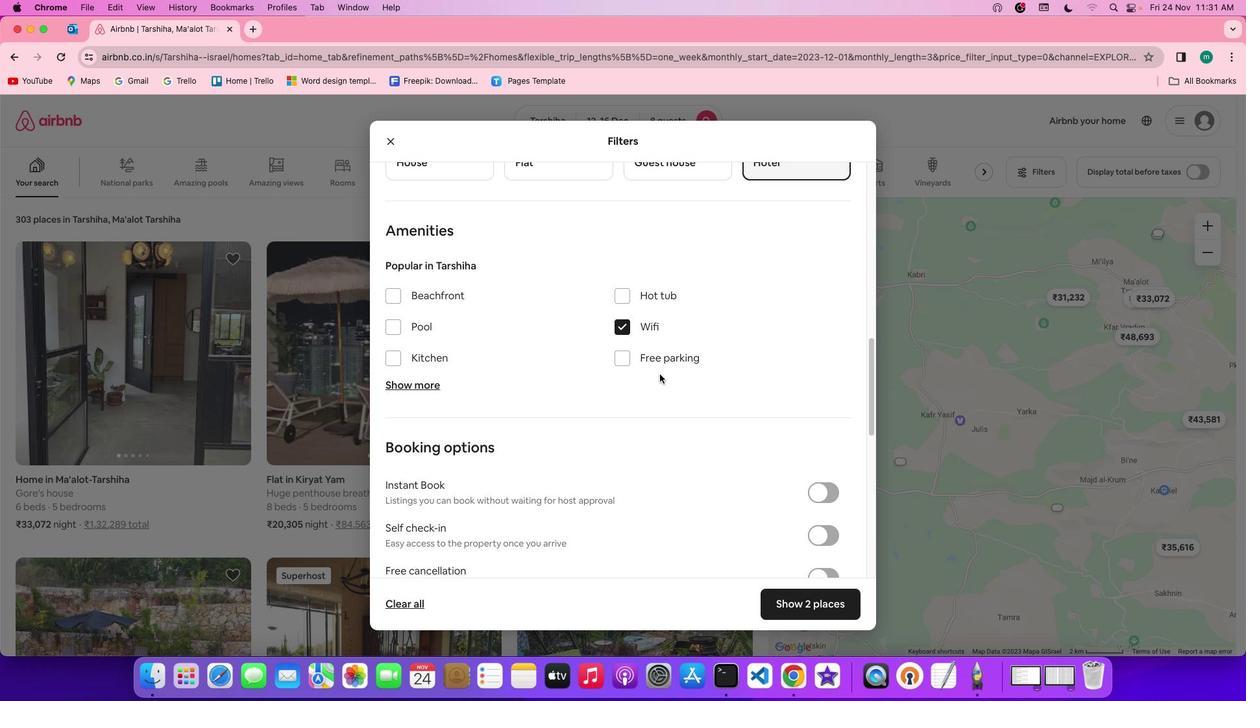 
Action: Mouse scrolled (660, 374) with delta (0, 0)
Screenshot: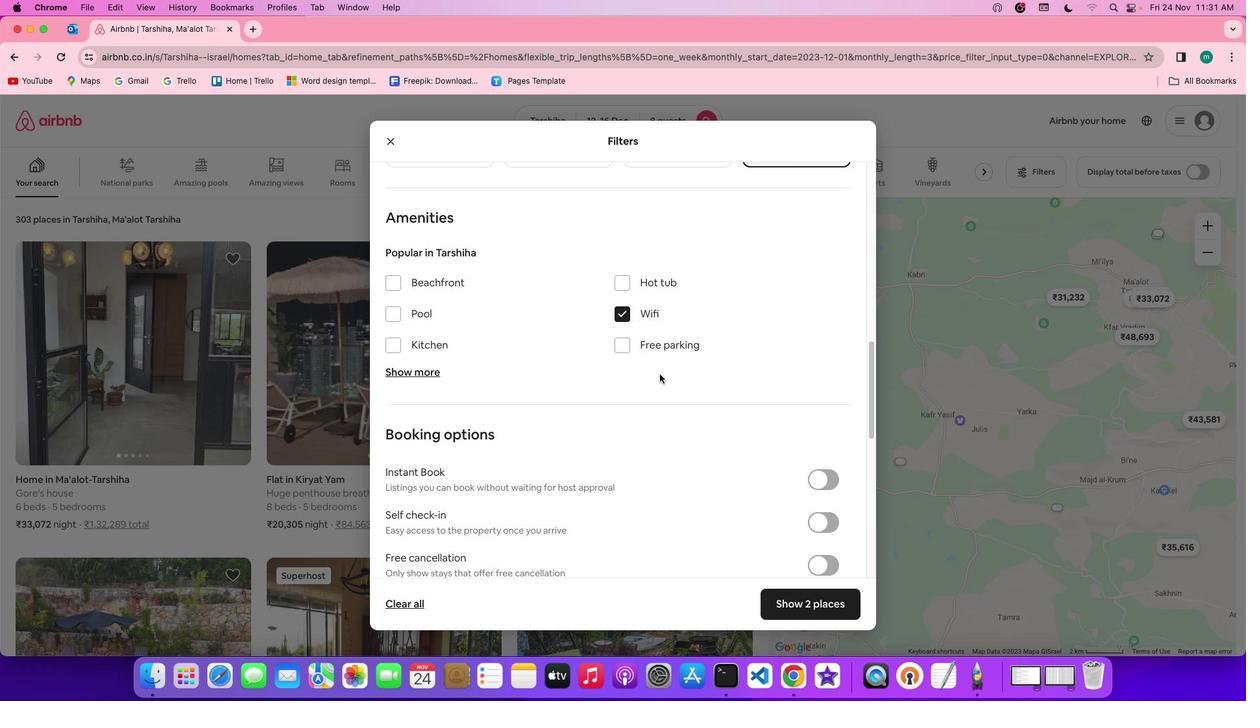 
Action: Mouse scrolled (660, 374) with delta (0, 0)
Screenshot: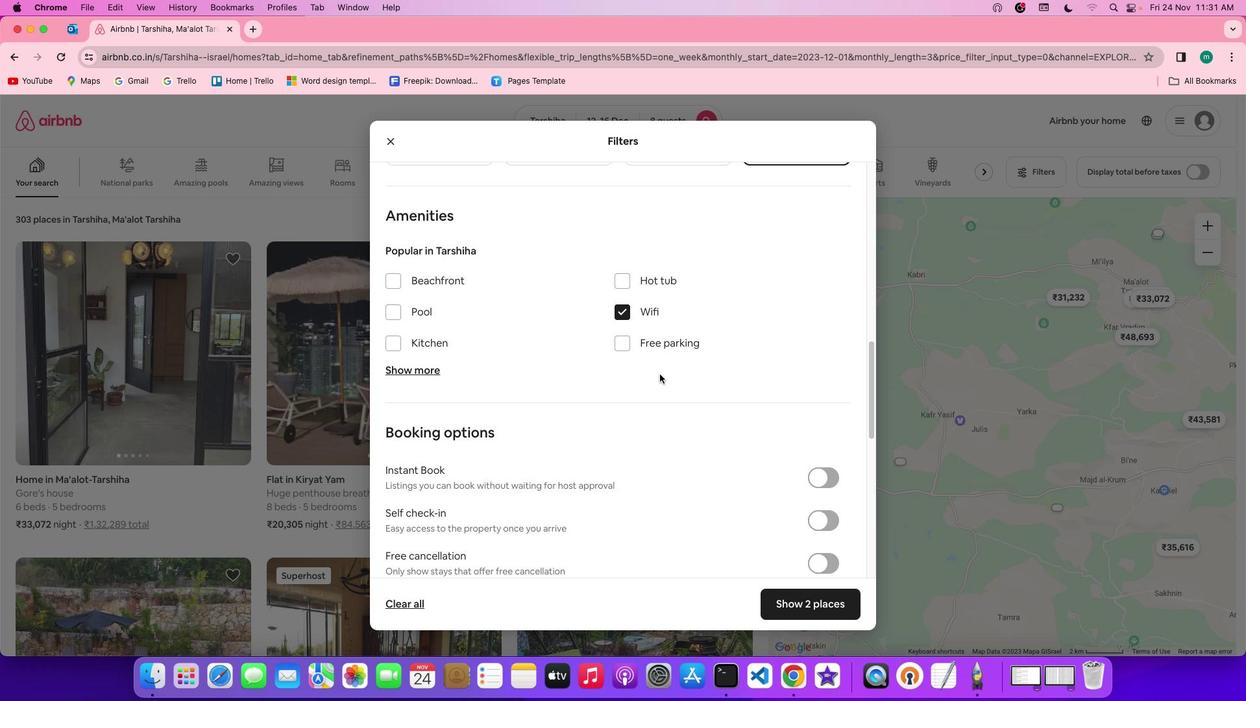 
Action: Mouse scrolled (660, 374) with delta (0, 0)
Screenshot: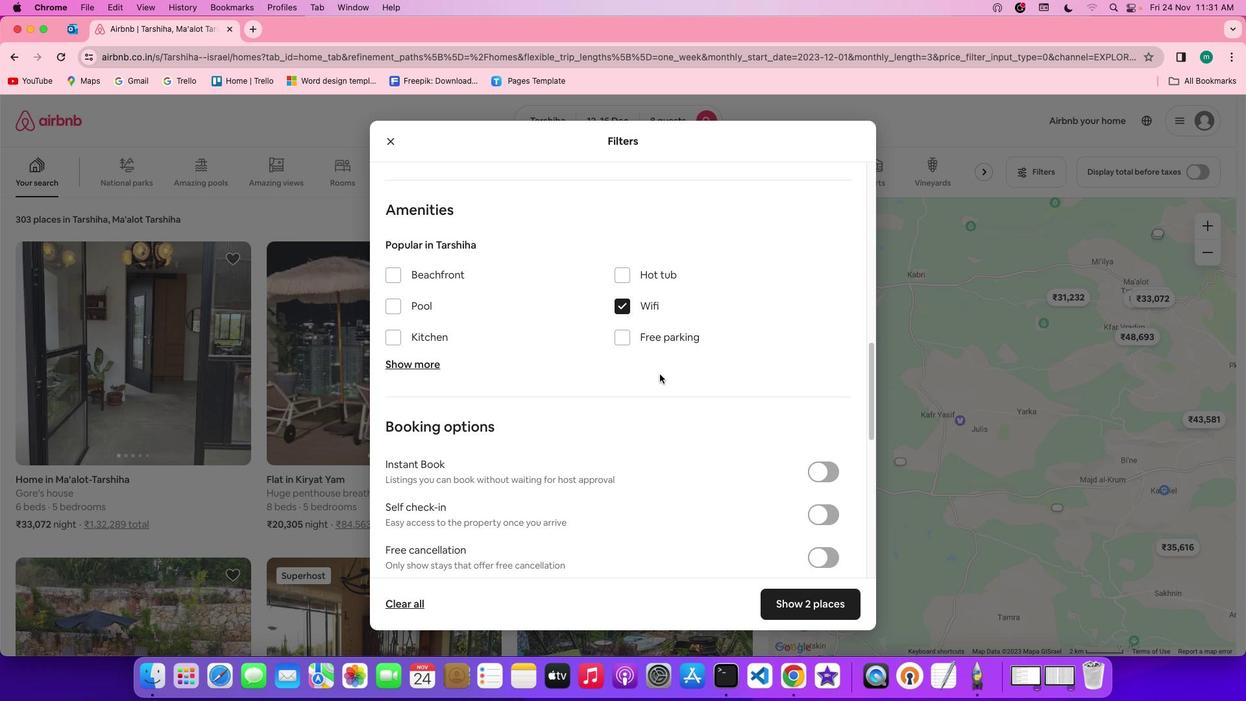 
Action: Mouse scrolled (660, 374) with delta (0, 0)
Screenshot: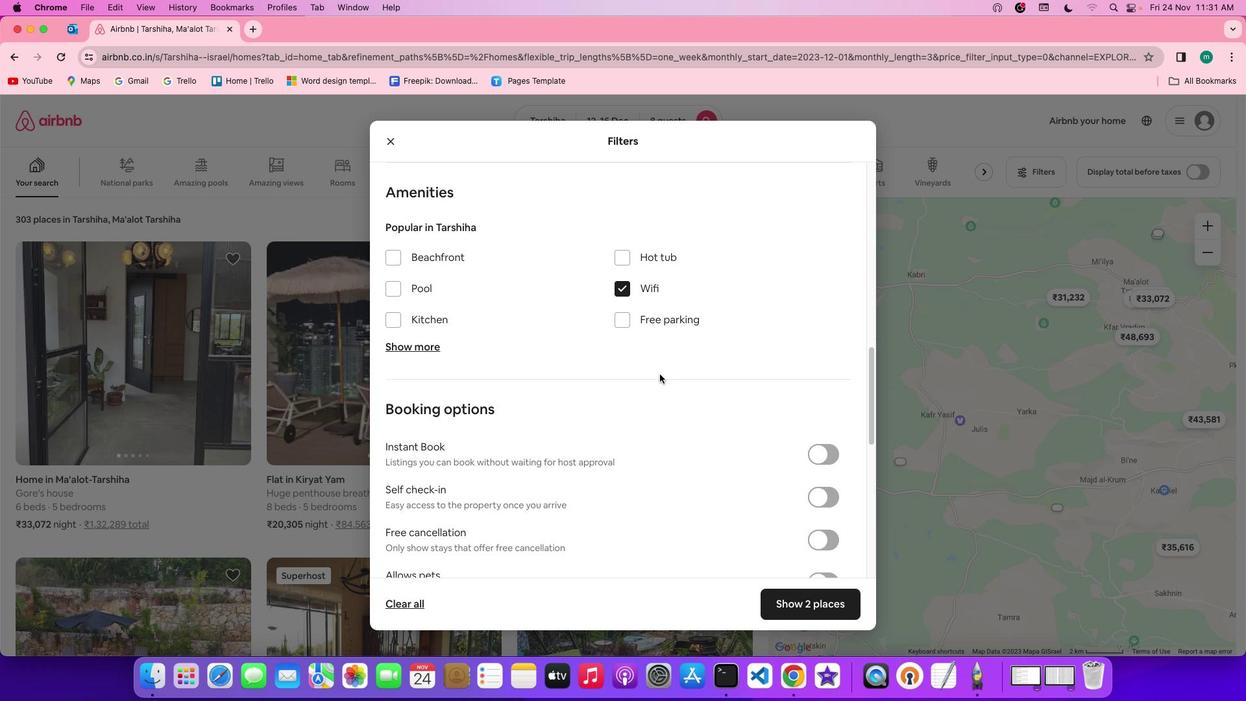 
Action: Mouse scrolled (660, 374) with delta (0, 0)
Screenshot: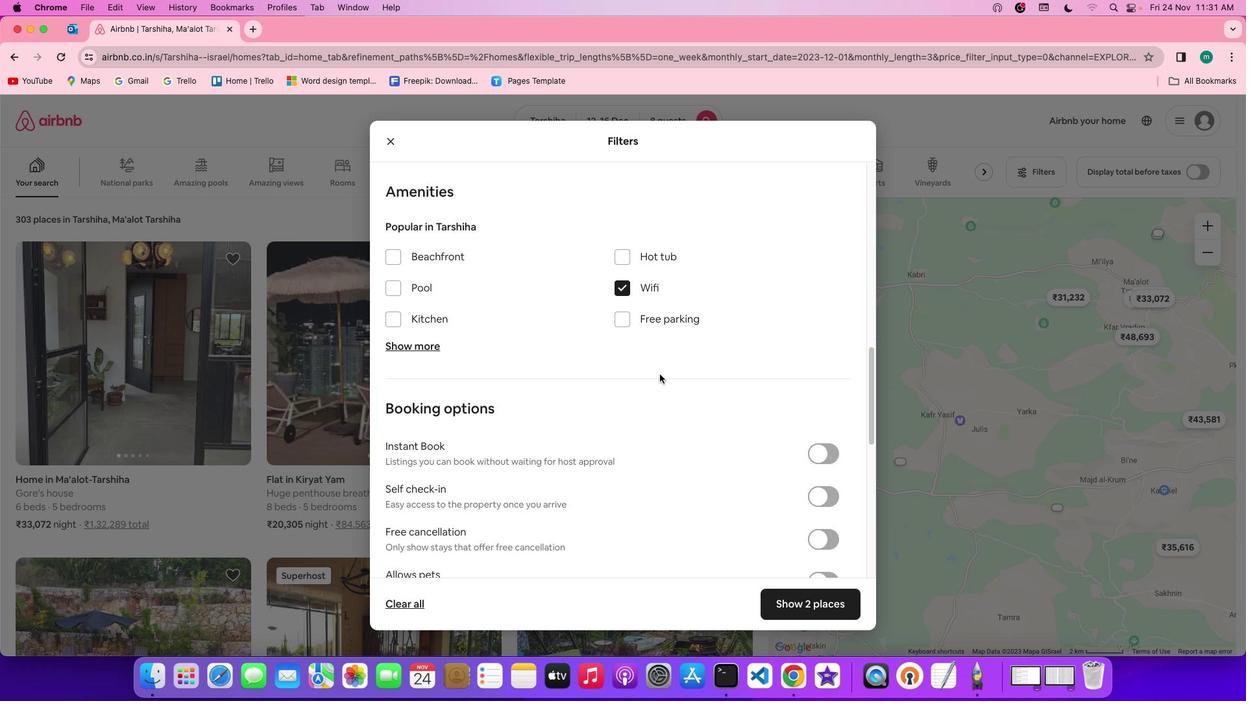 
Action: Mouse moved to (426, 352)
Screenshot: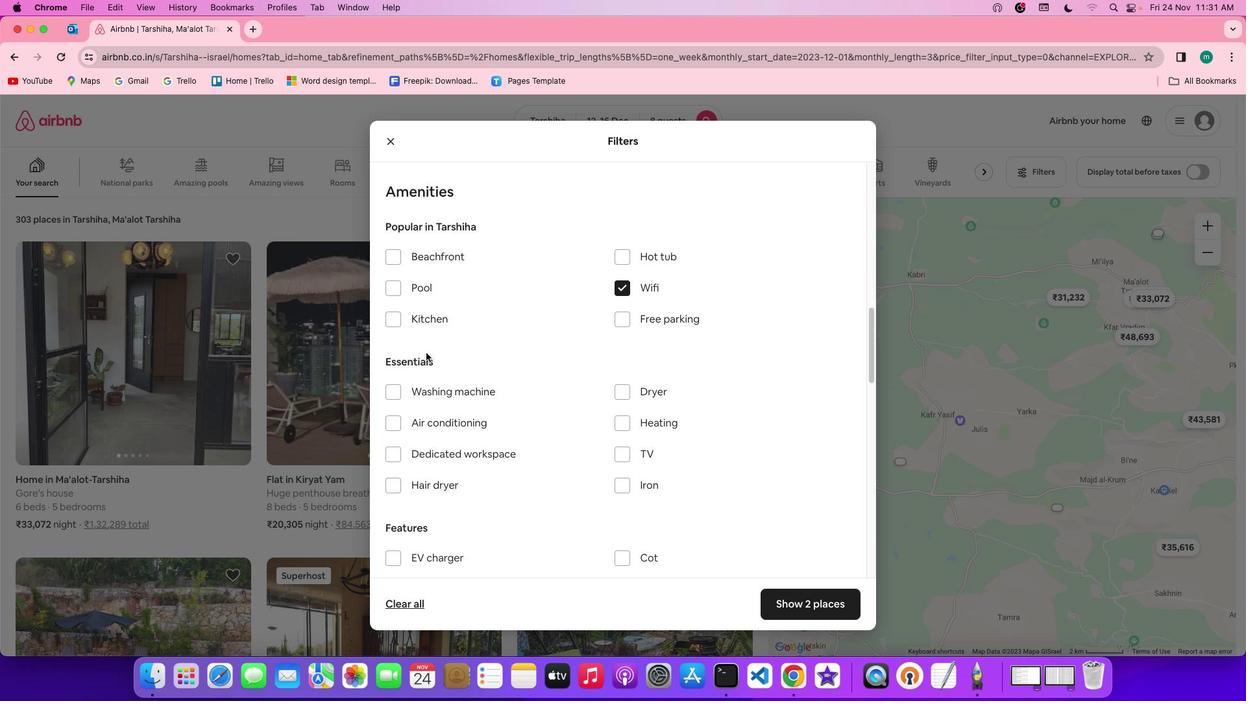 
Action: Mouse pressed left at (426, 352)
Screenshot: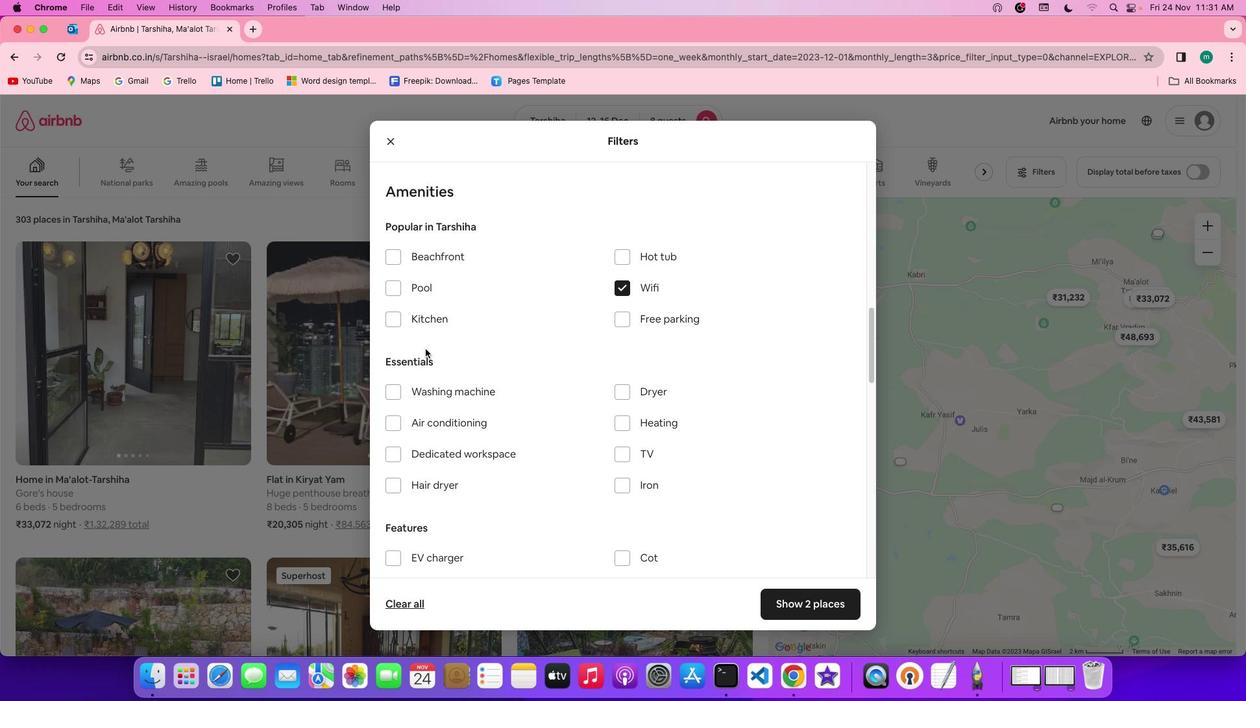 
Action: Mouse moved to (624, 457)
Screenshot: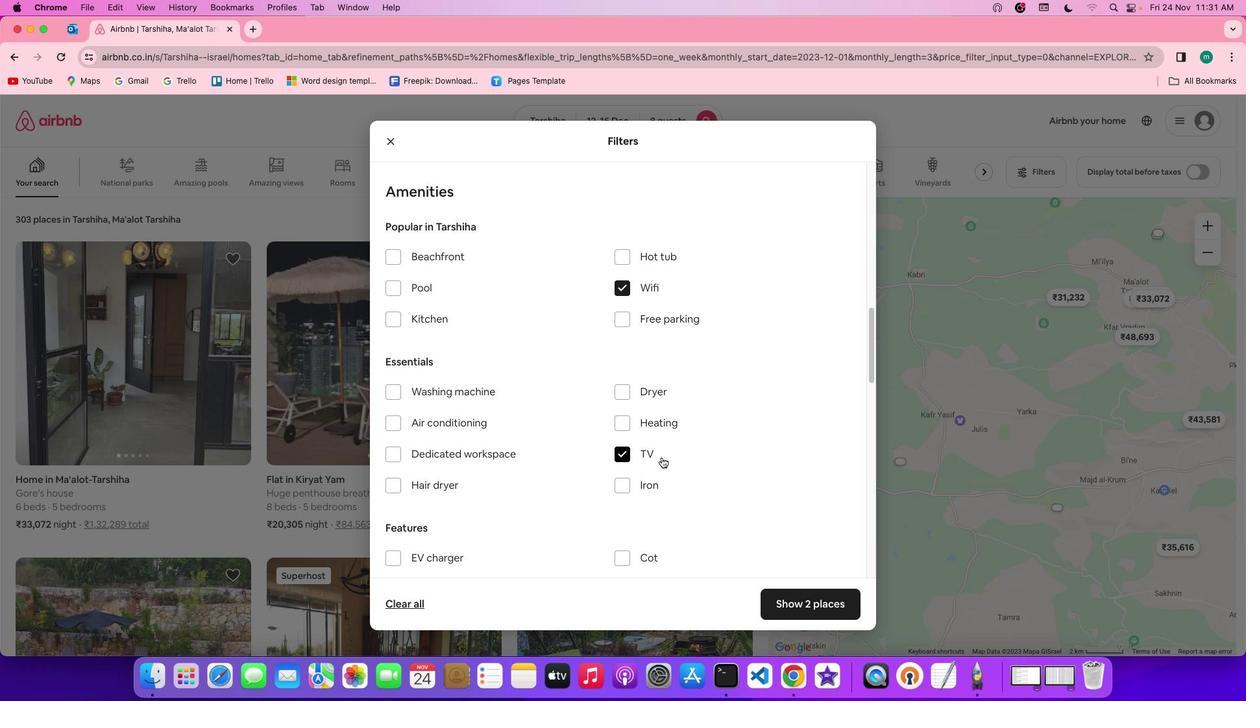
Action: Mouse pressed left at (624, 457)
Screenshot: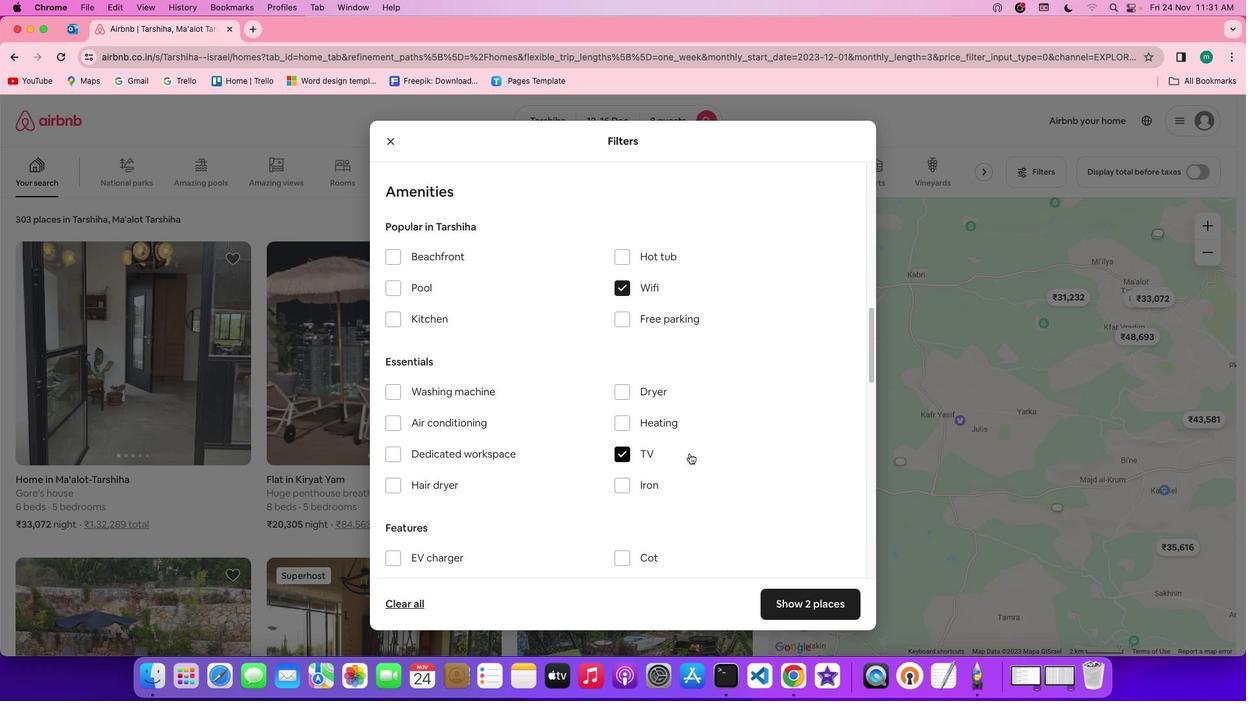 
Action: Mouse moved to (729, 441)
Screenshot: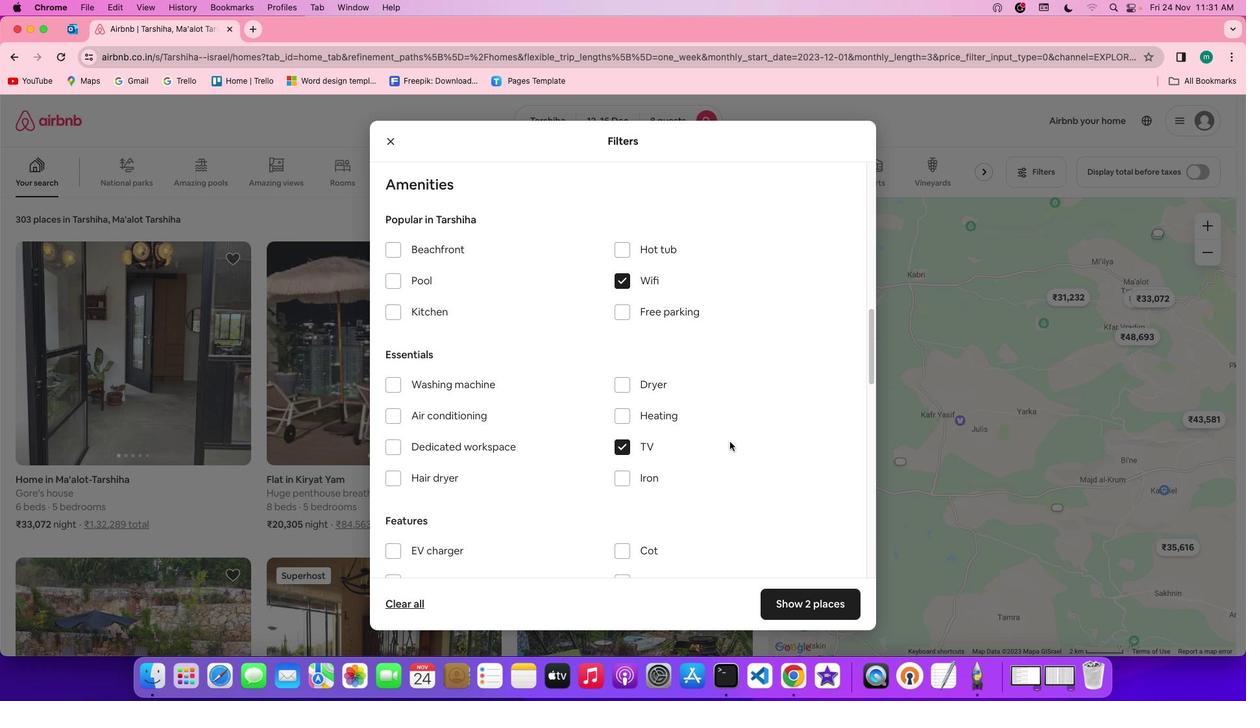 
Action: Mouse scrolled (729, 441) with delta (0, 0)
Screenshot: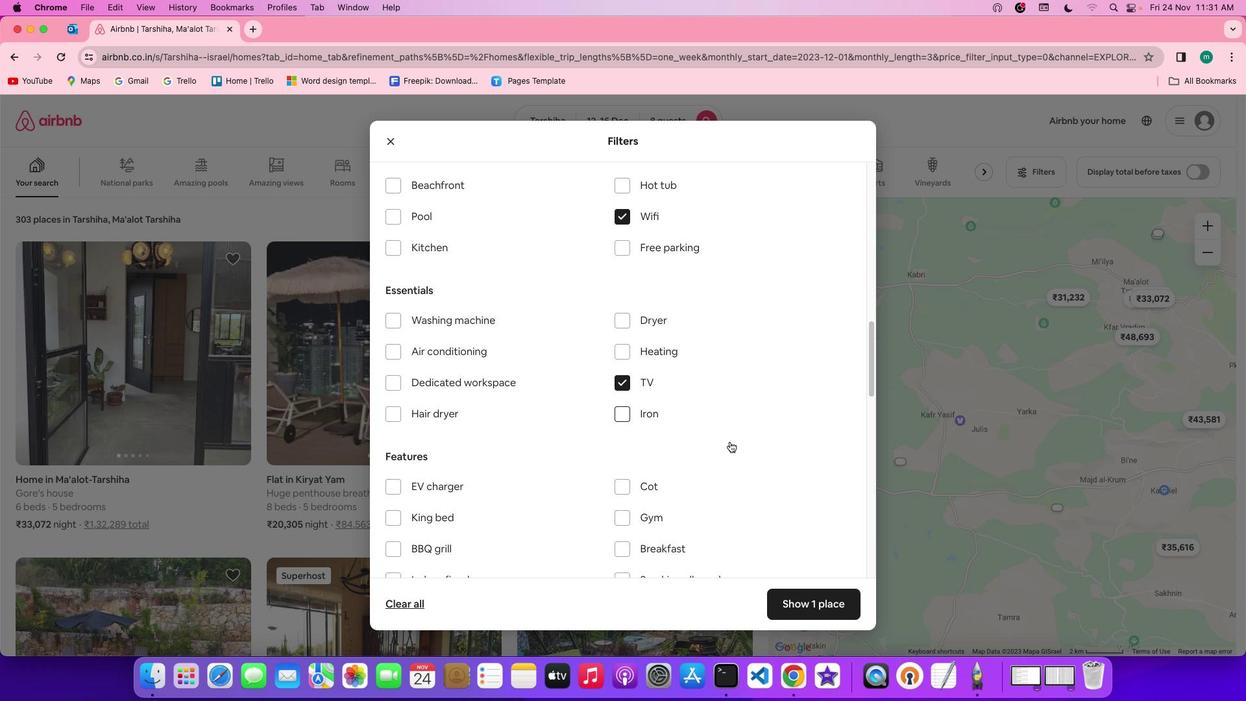 
Action: Mouse scrolled (729, 441) with delta (0, 0)
Screenshot: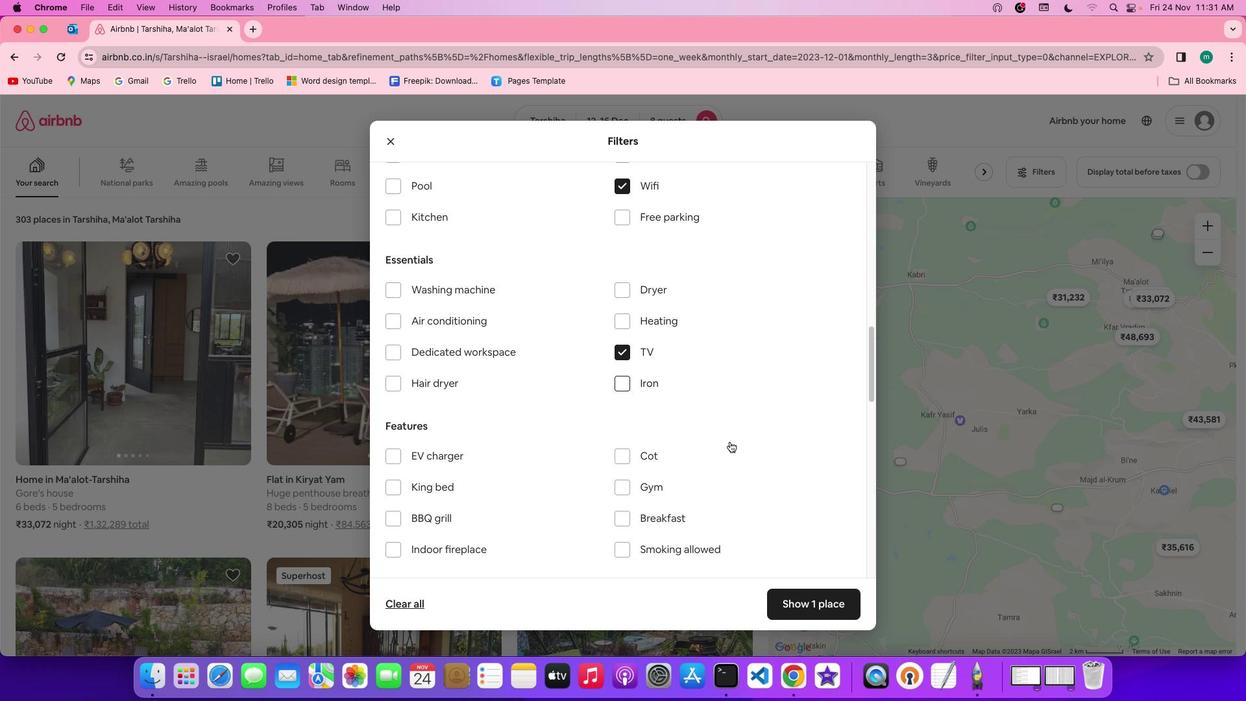 
Action: Mouse scrolled (729, 441) with delta (0, -1)
Screenshot: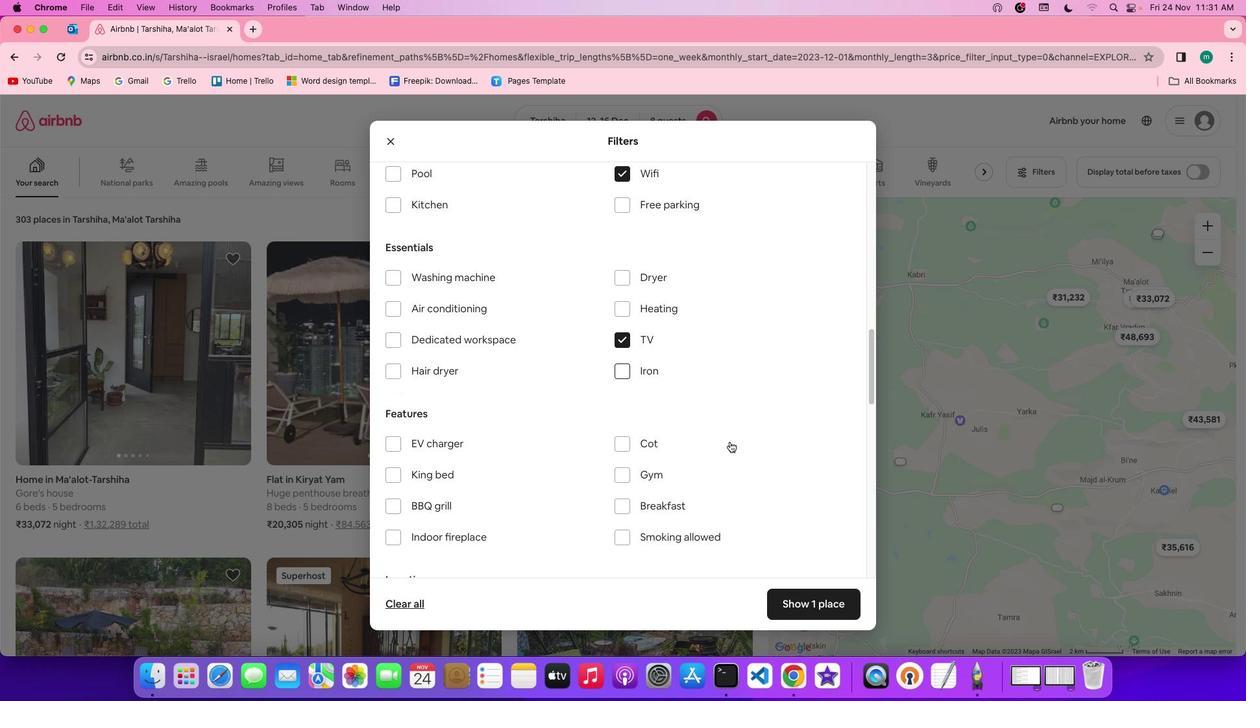 
Action: Mouse scrolled (729, 441) with delta (0, 0)
Screenshot: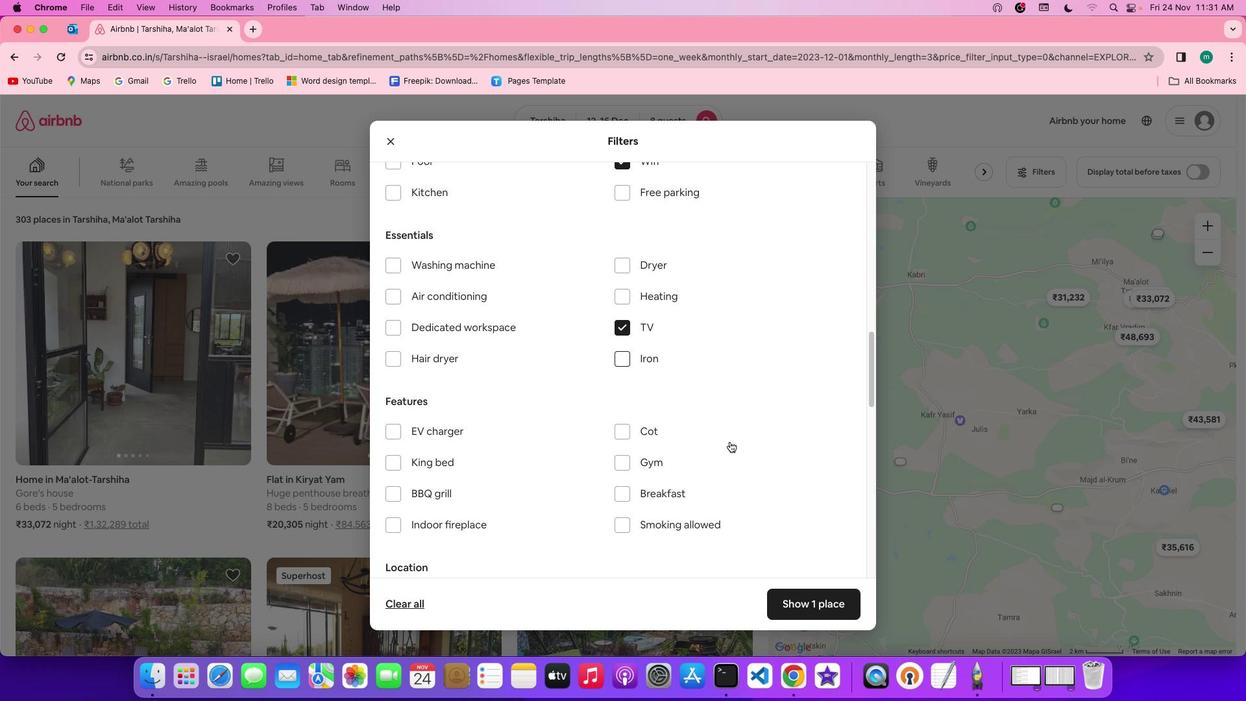 
Action: Mouse moved to (493, 468)
Screenshot: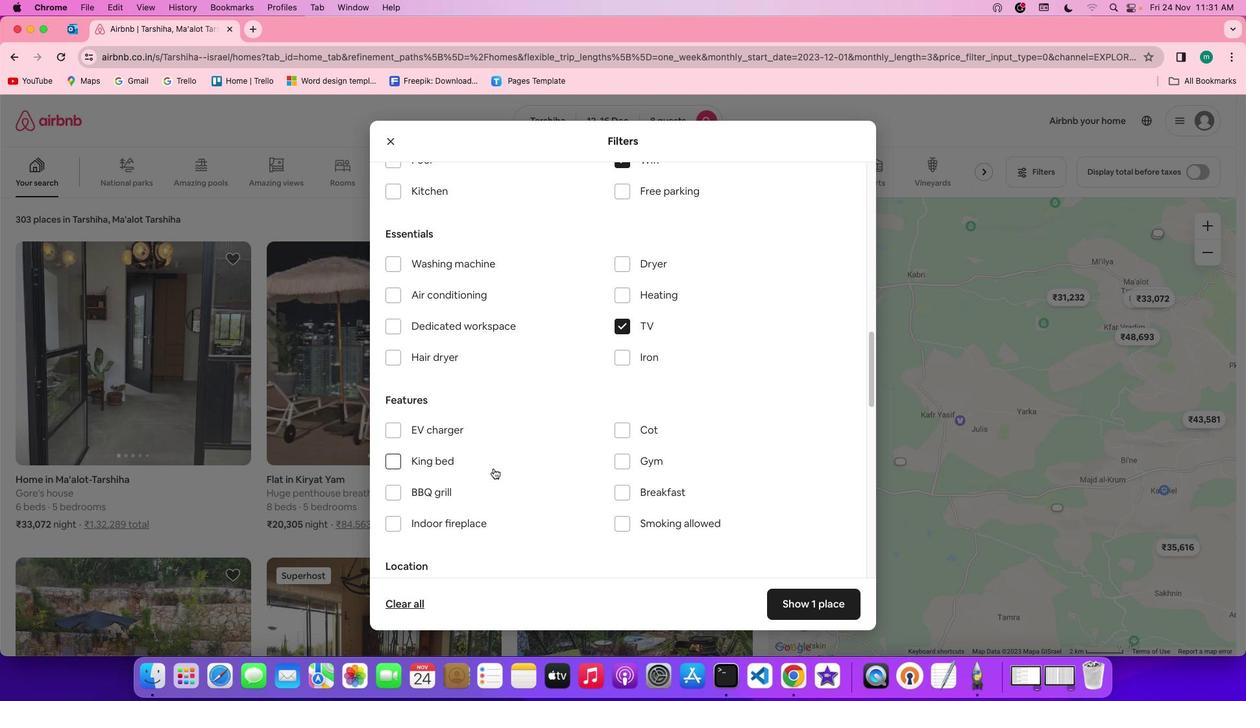 
Action: Mouse scrolled (493, 468) with delta (0, 0)
Screenshot: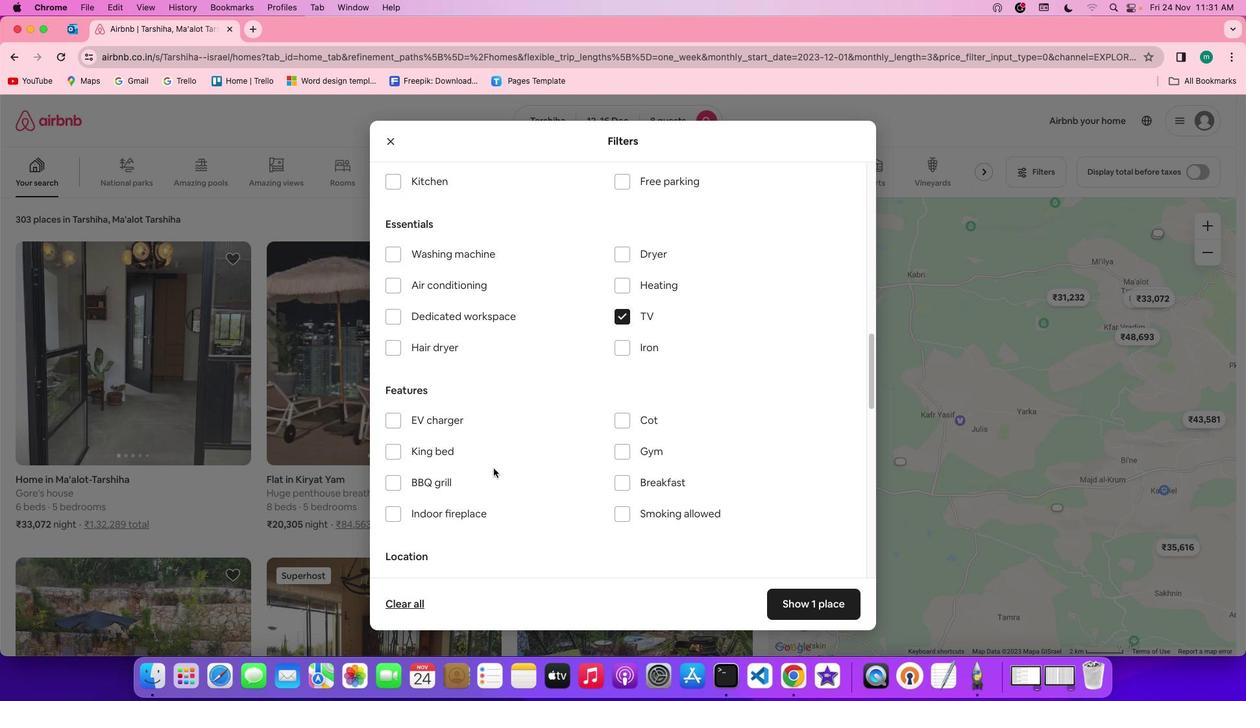 
Action: Mouse scrolled (493, 468) with delta (0, 0)
Screenshot: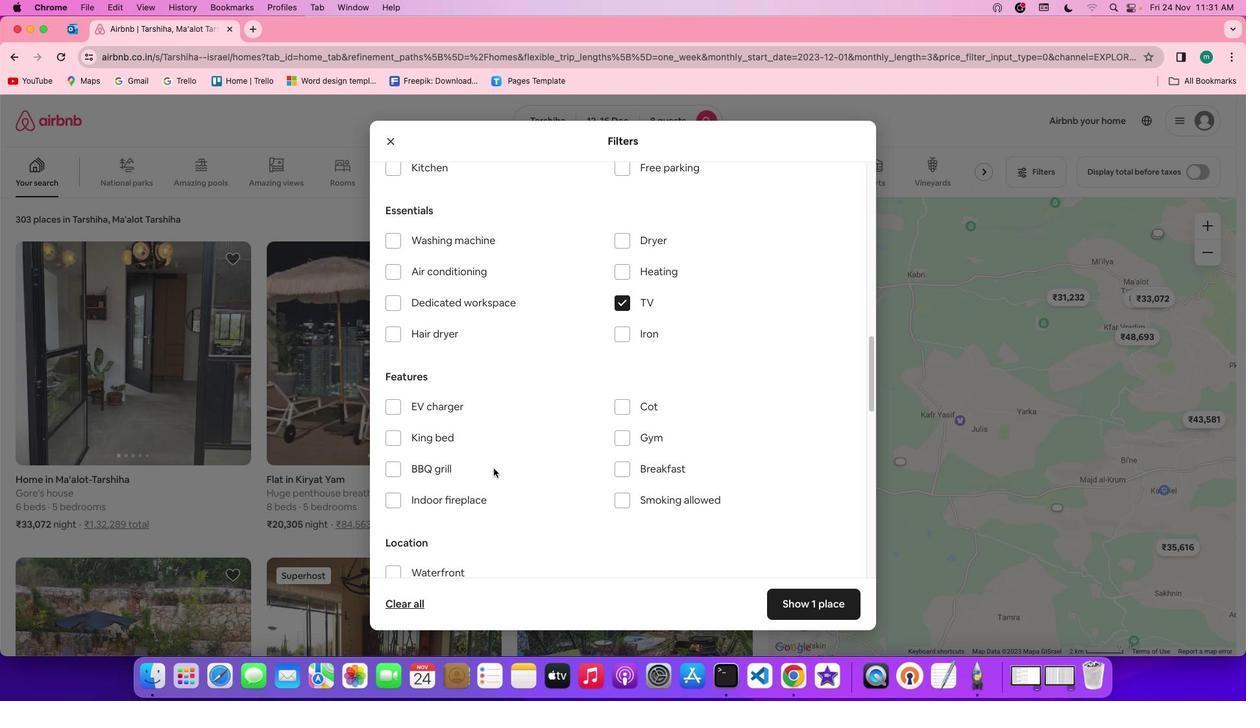 
Action: Mouse scrolled (493, 468) with delta (0, 0)
Screenshot: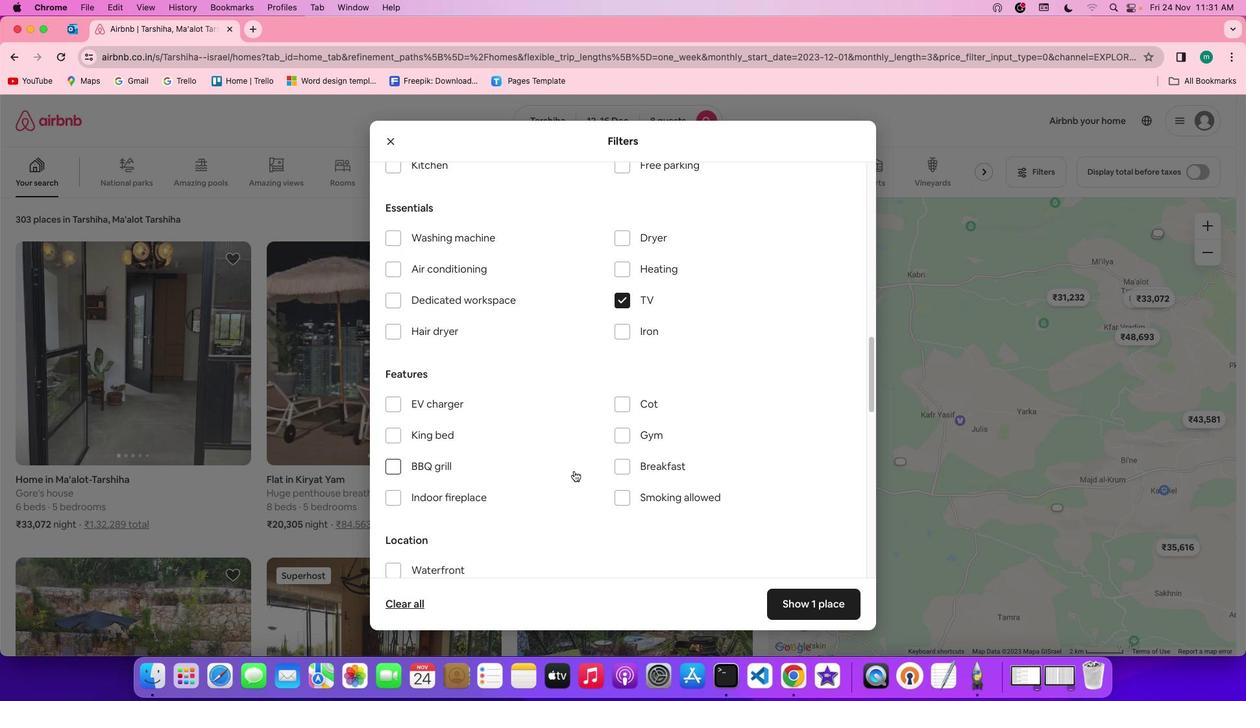 
Action: Mouse moved to (709, 465)
Screenshot: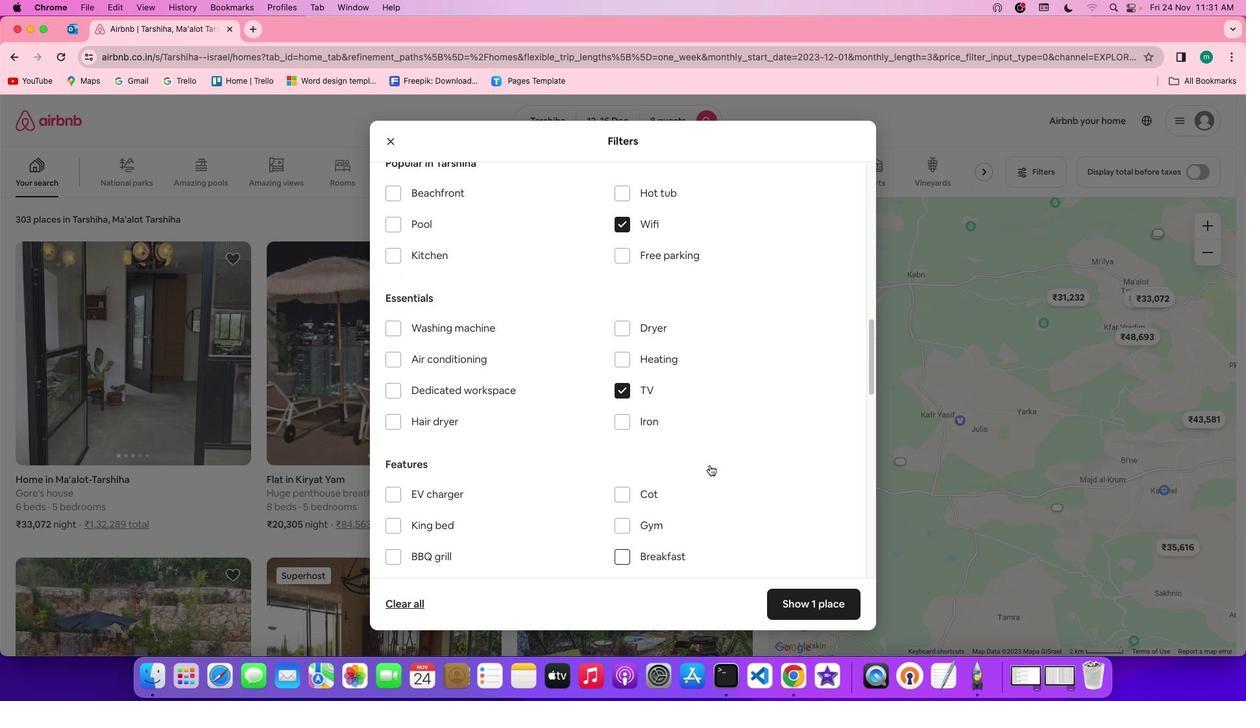 
Action: Mouse scrolled (709, 465) with delta (0, 0)
Screenshot: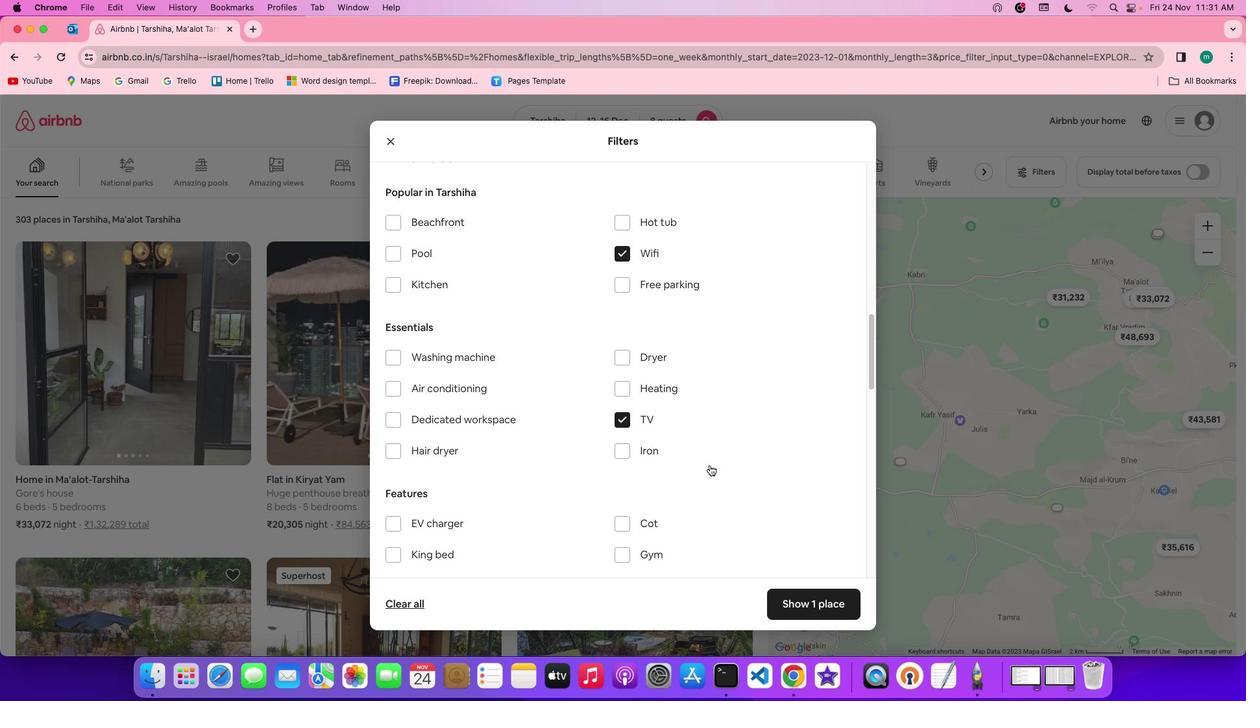 
Action: Mouse scrolled (709, 465) with delta (0, 0)
Screenshot: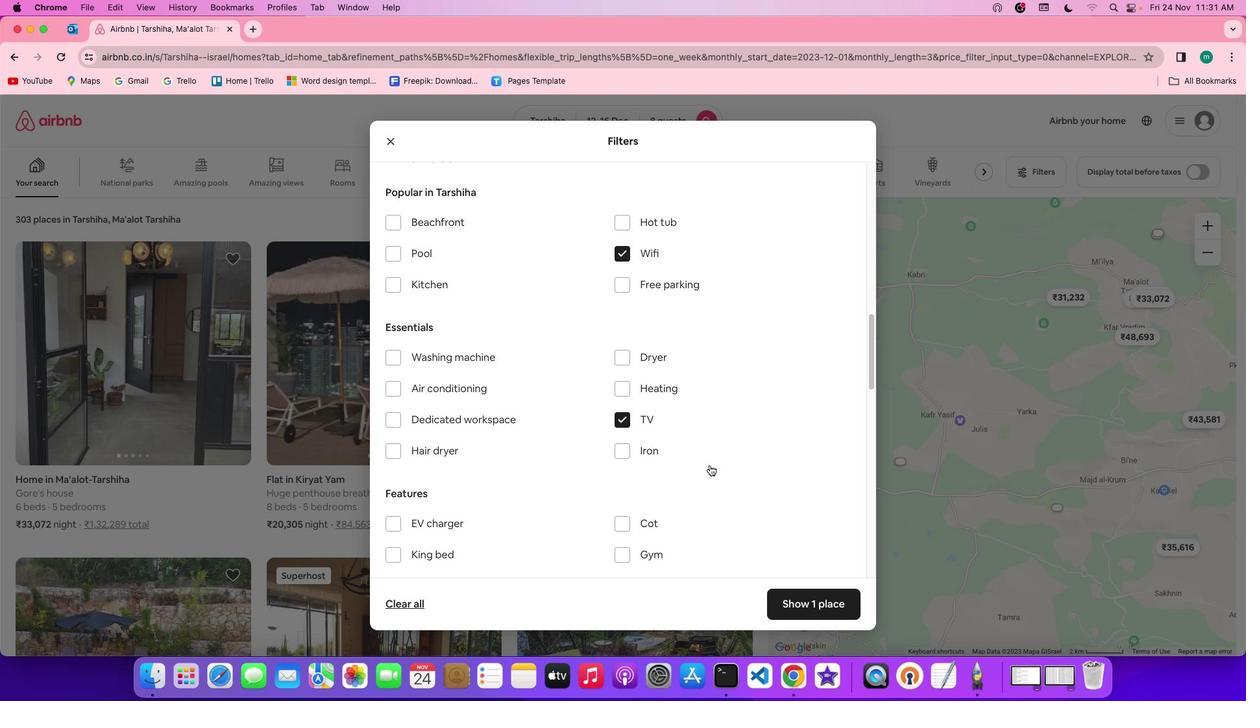 
Action: Mouse scrolled (709, 465) with delta (0, 1)
Screenshot: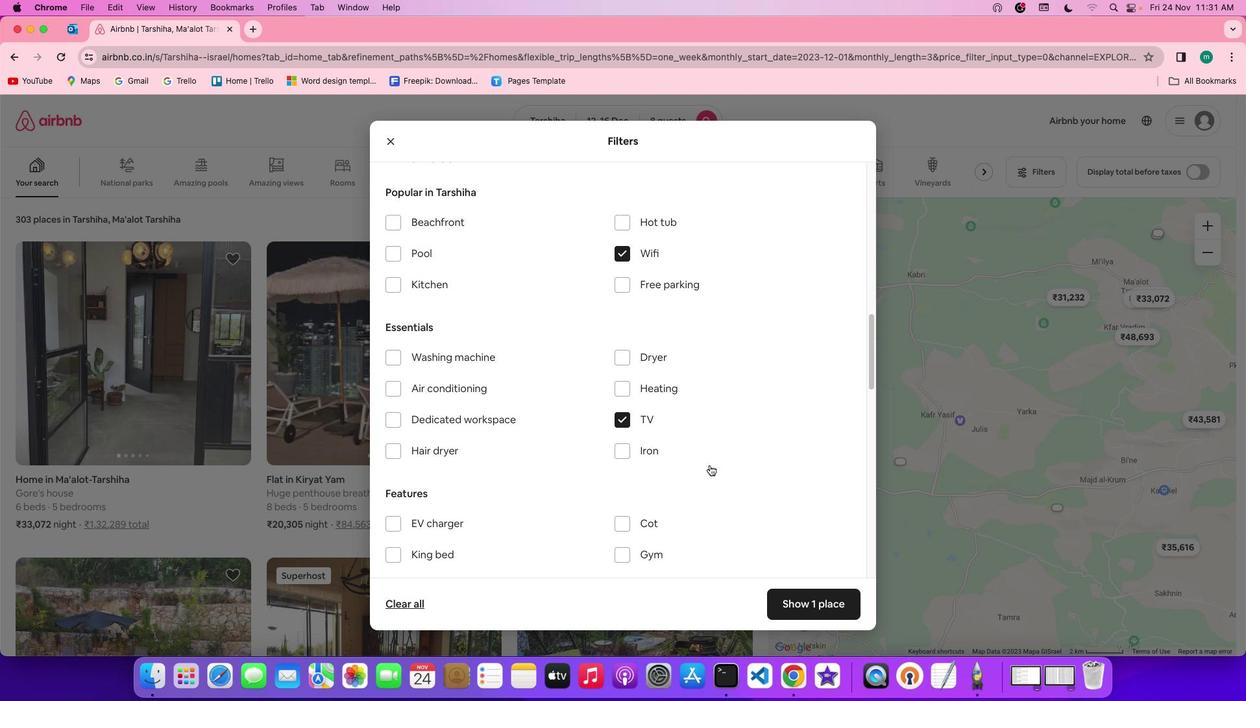
Action: Mouse moved to (624, 288)
Screenshot: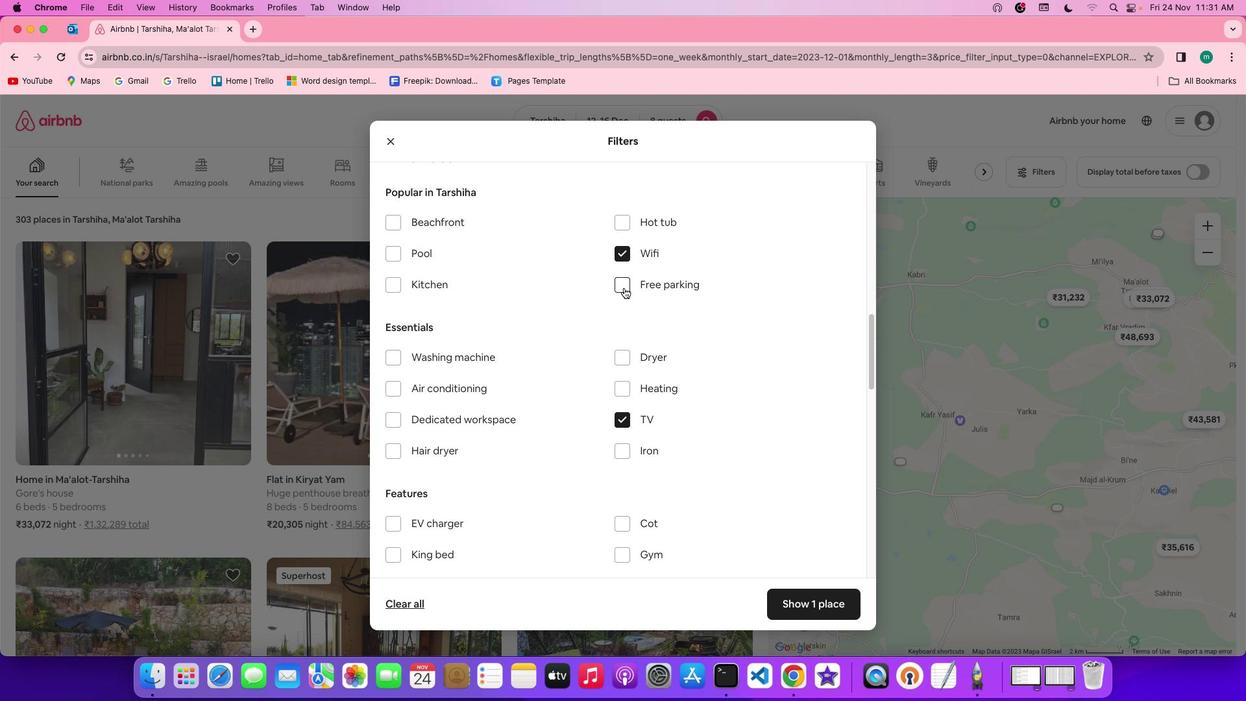 
Action: Mouse pressed left at (624, 288)
Screenshot: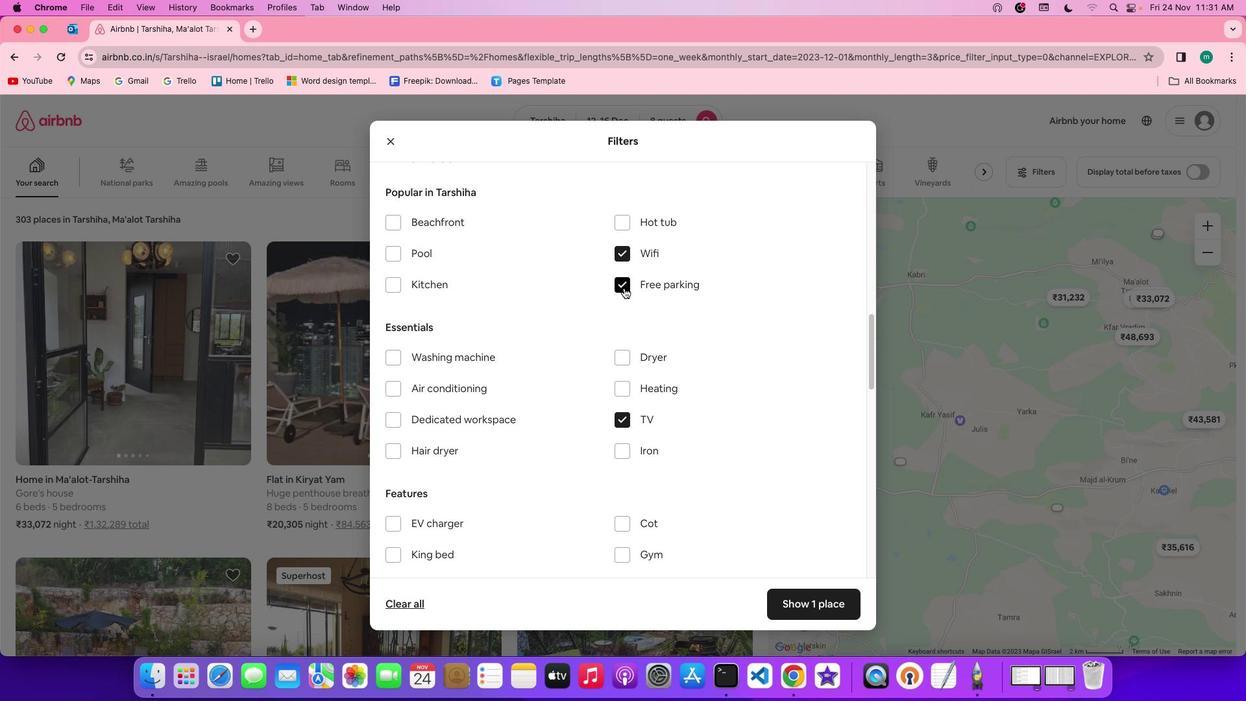 
Action: Mouse moved to (673, 418)
Screenshot: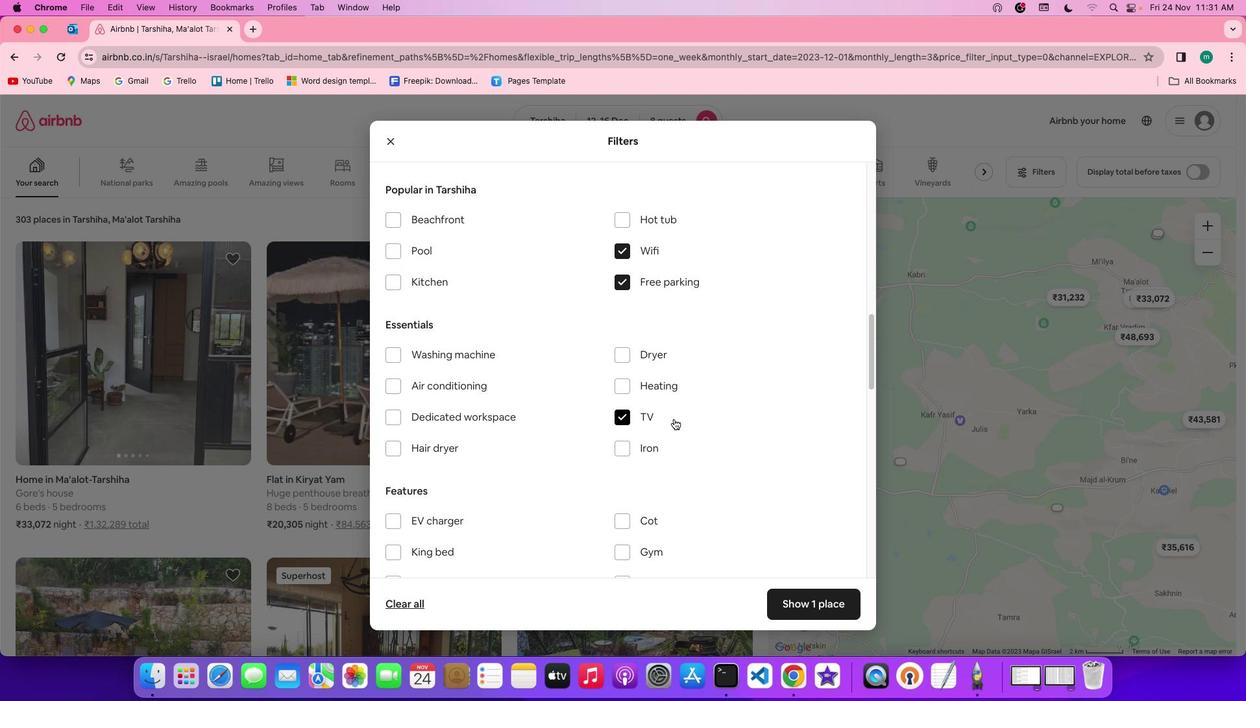 
Action: Mouse scrolled (673, 418) with delta (0, 0)
Screenshot: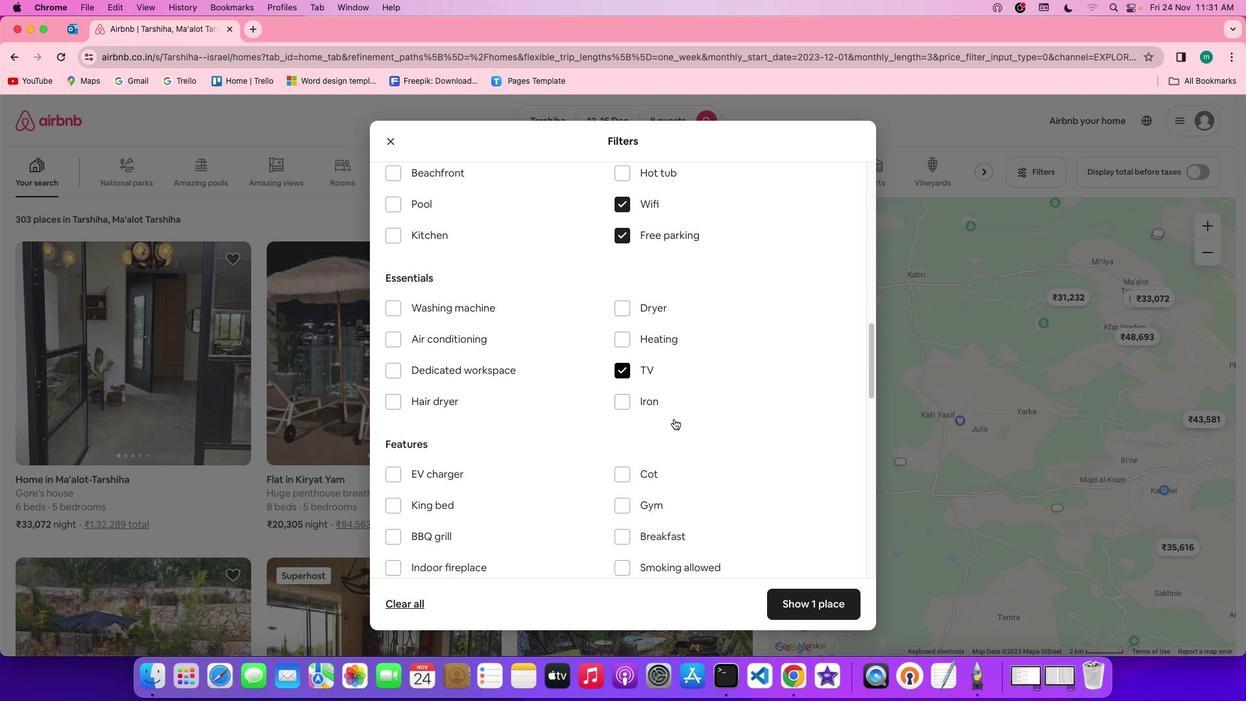 
Action: Mouse scrolled (673, 418) with delta (0, 0)
Screenshot: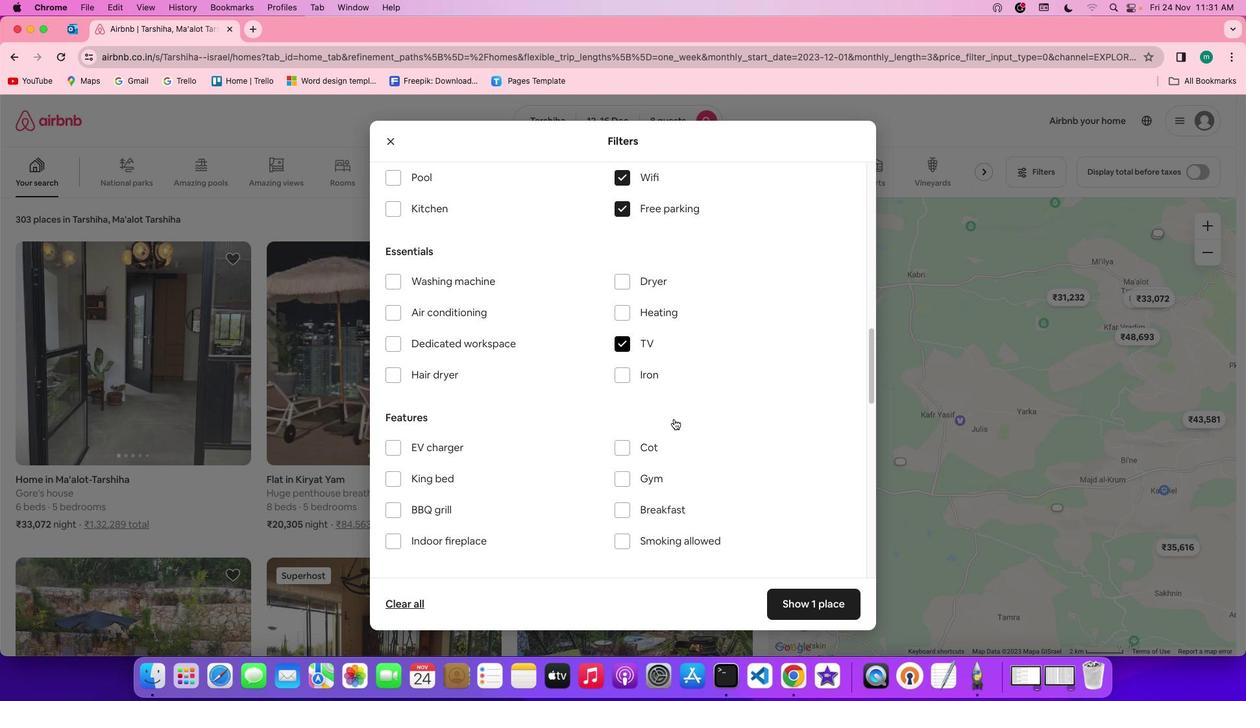 
Action: Mouse scrolled (673, 418) with delta (0, 0)
Screenshot: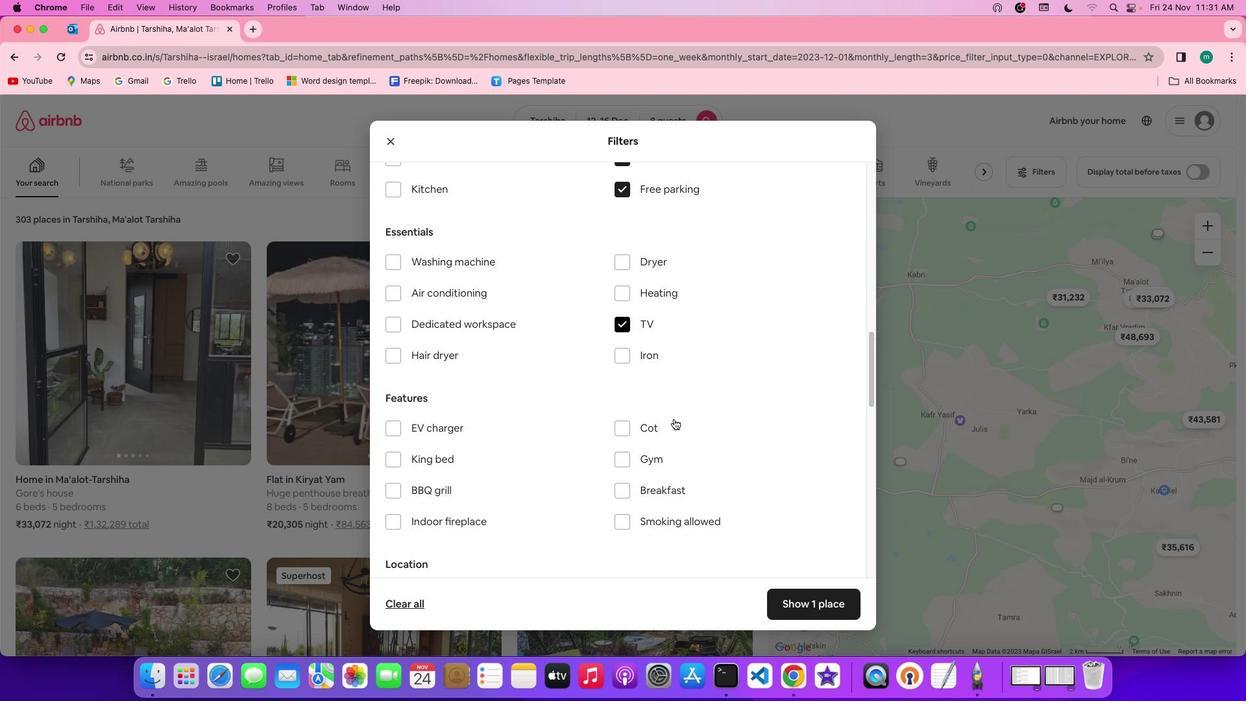
Action: Mouse scrolled (673, 418) with delta (0, 0)
Screenshot: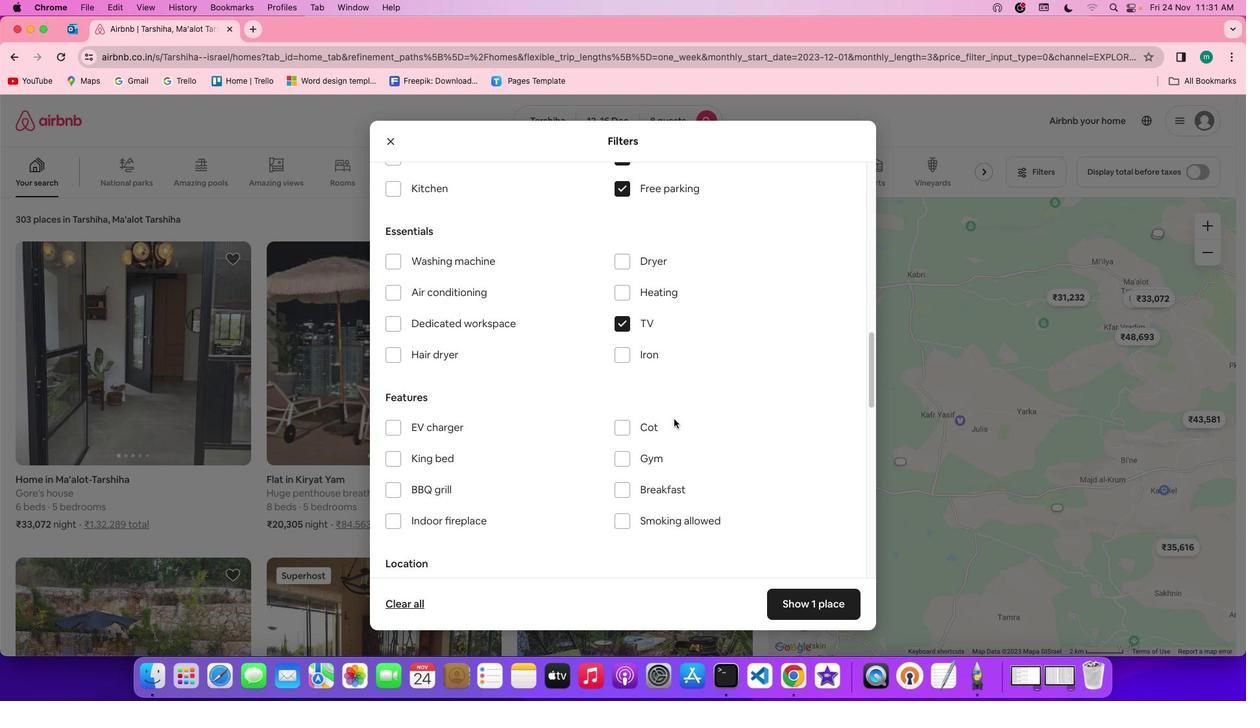 
Action: Mouse moved to (673, 418)
Screenshot: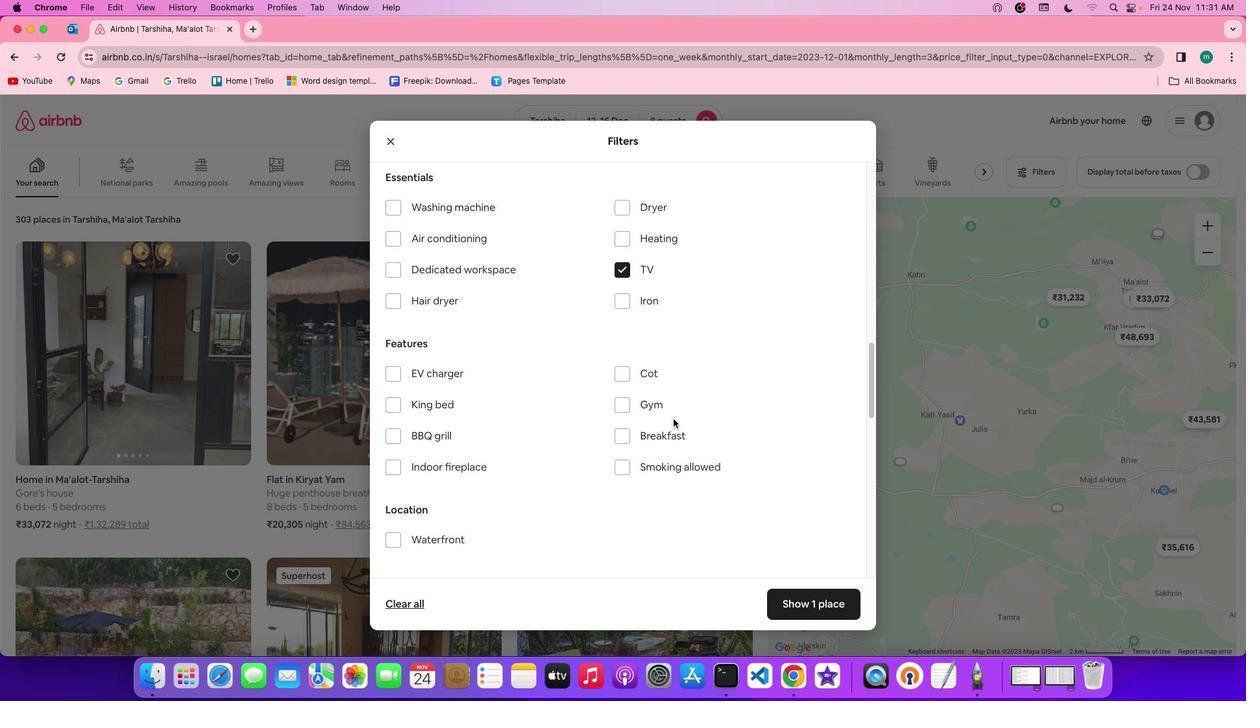 
Action: Mouse scrolled (673, 418) with delta (0, 0)
Screenshot: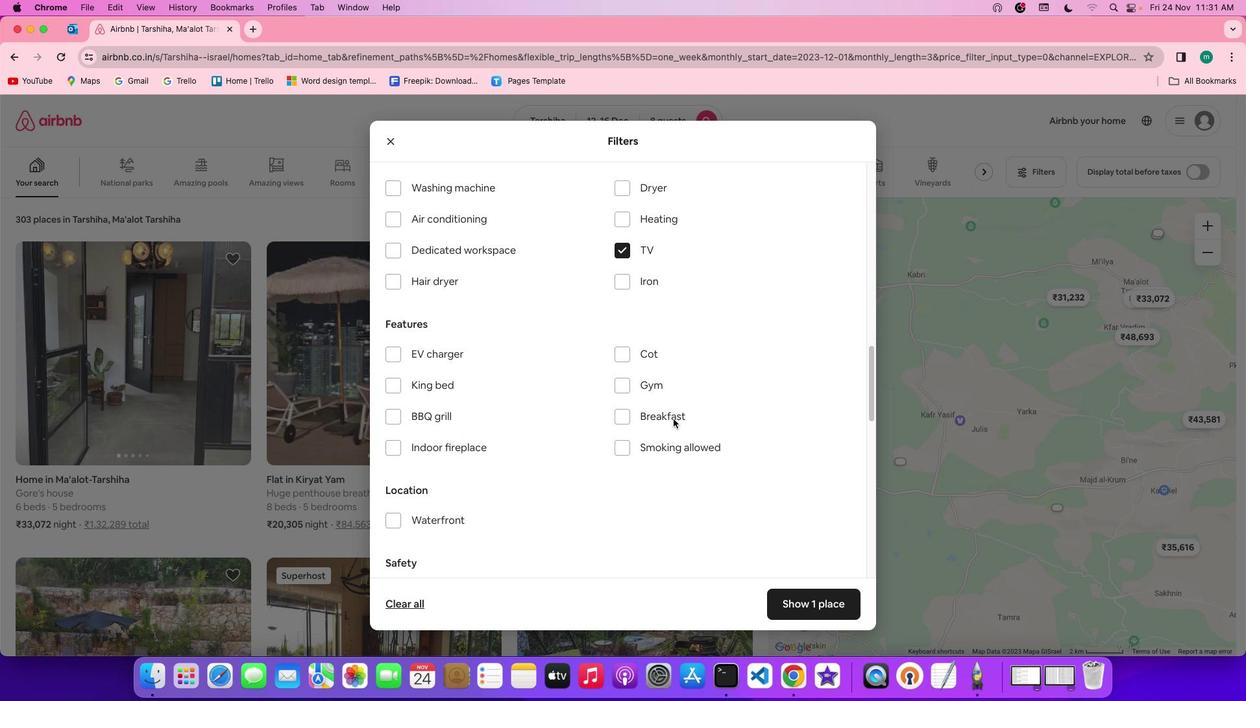 
Action: Mouse scrolled (673, 418) with delta (0, 0)
Screenshot: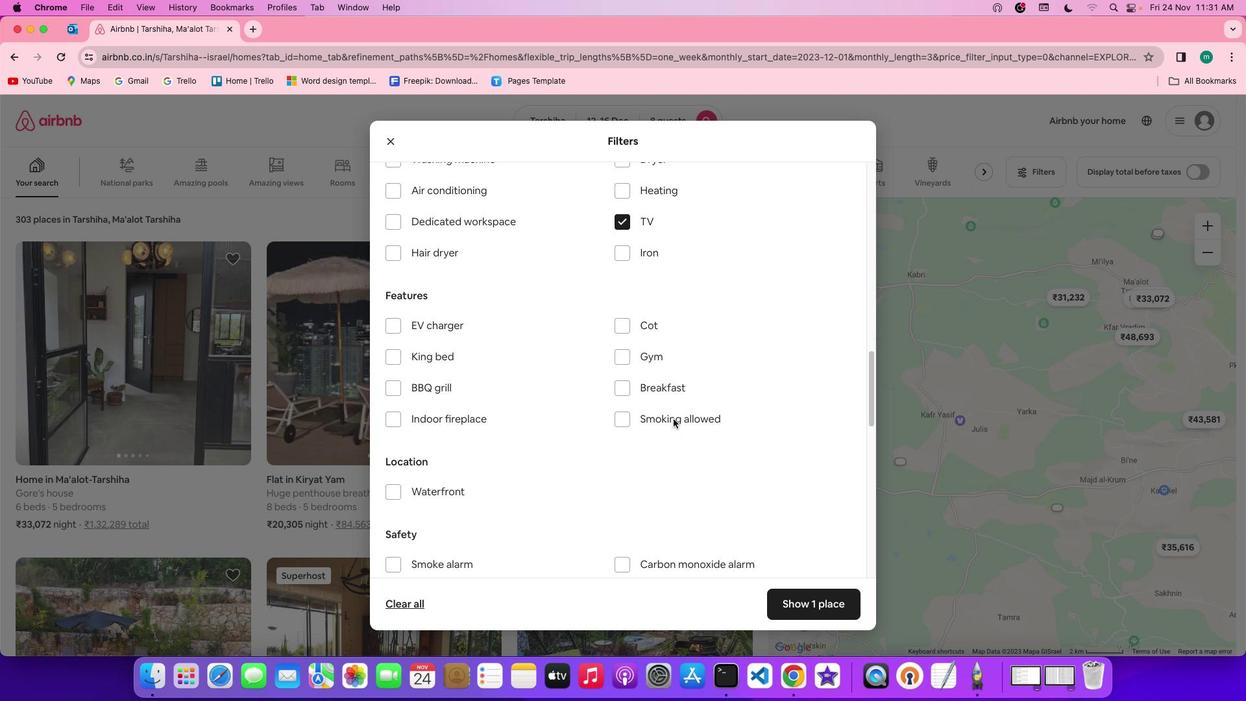 
Action: Mouse scrolled (673, 418) with delta (0, -1)
Screenshot: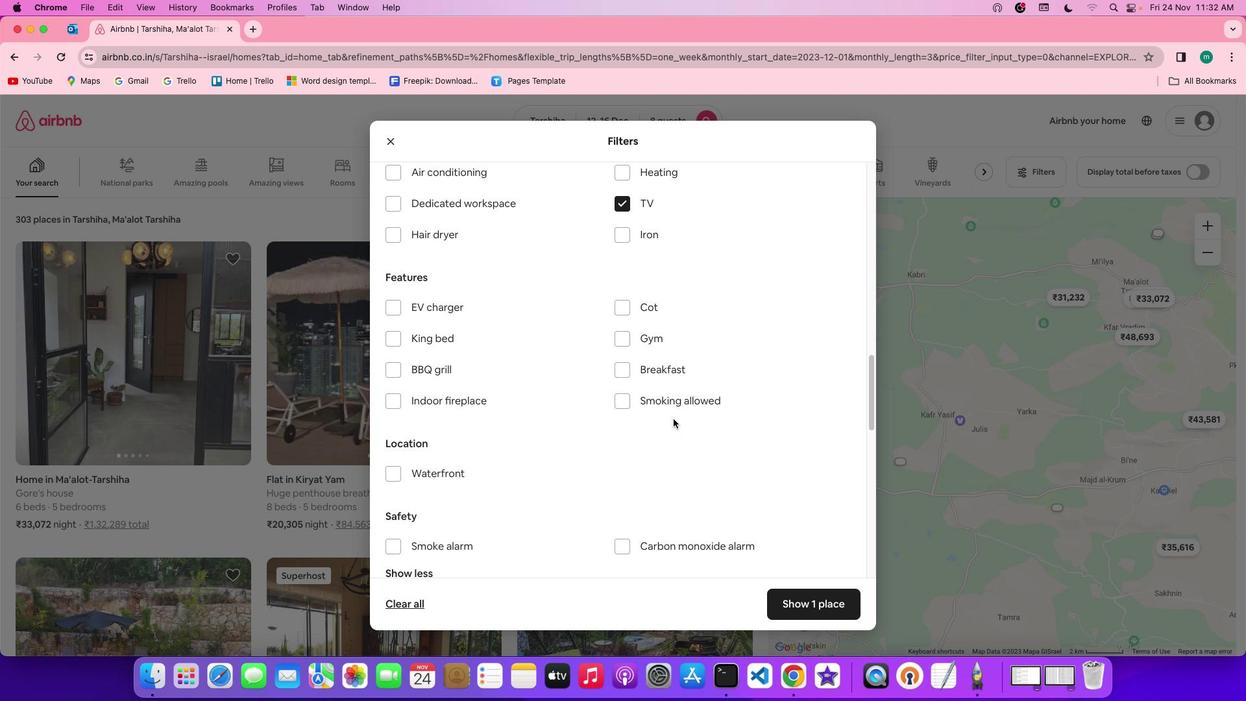 
Action: Mouse scrolled (673, 418) with delta (0, -1)
Screenshot: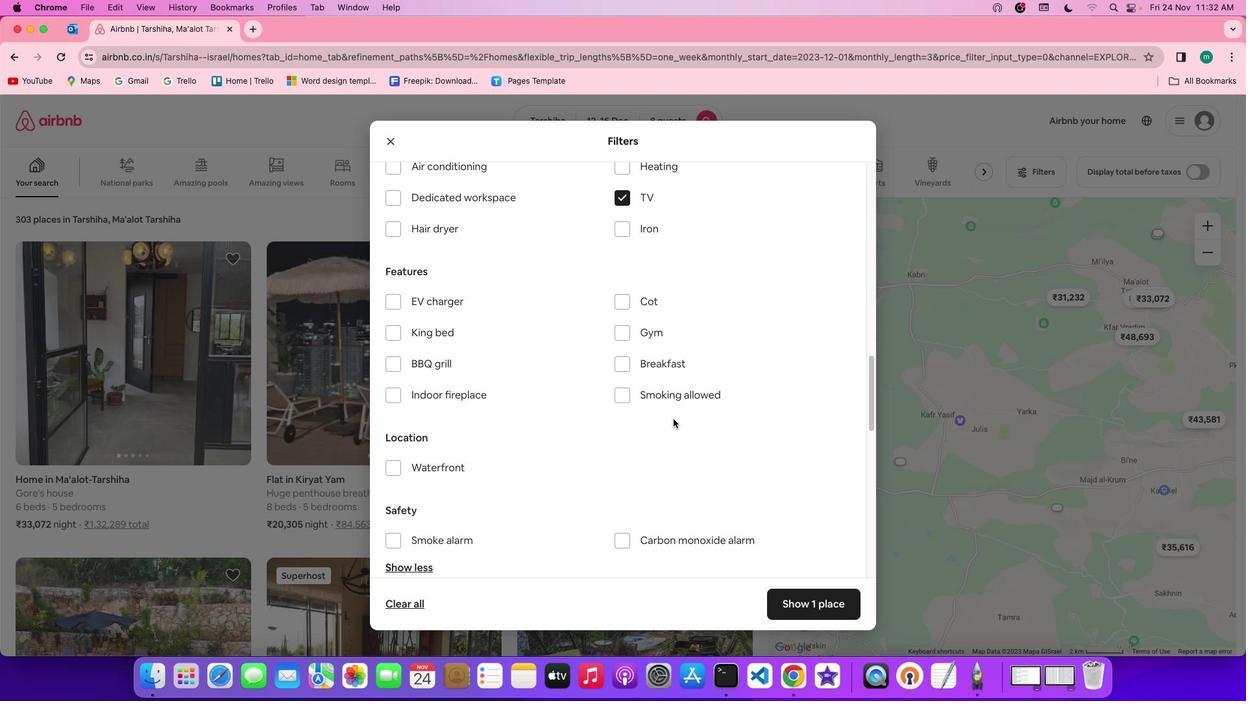 
Action: Mouse scrolled (673, 418) with delta (0, 0)
Screenshot: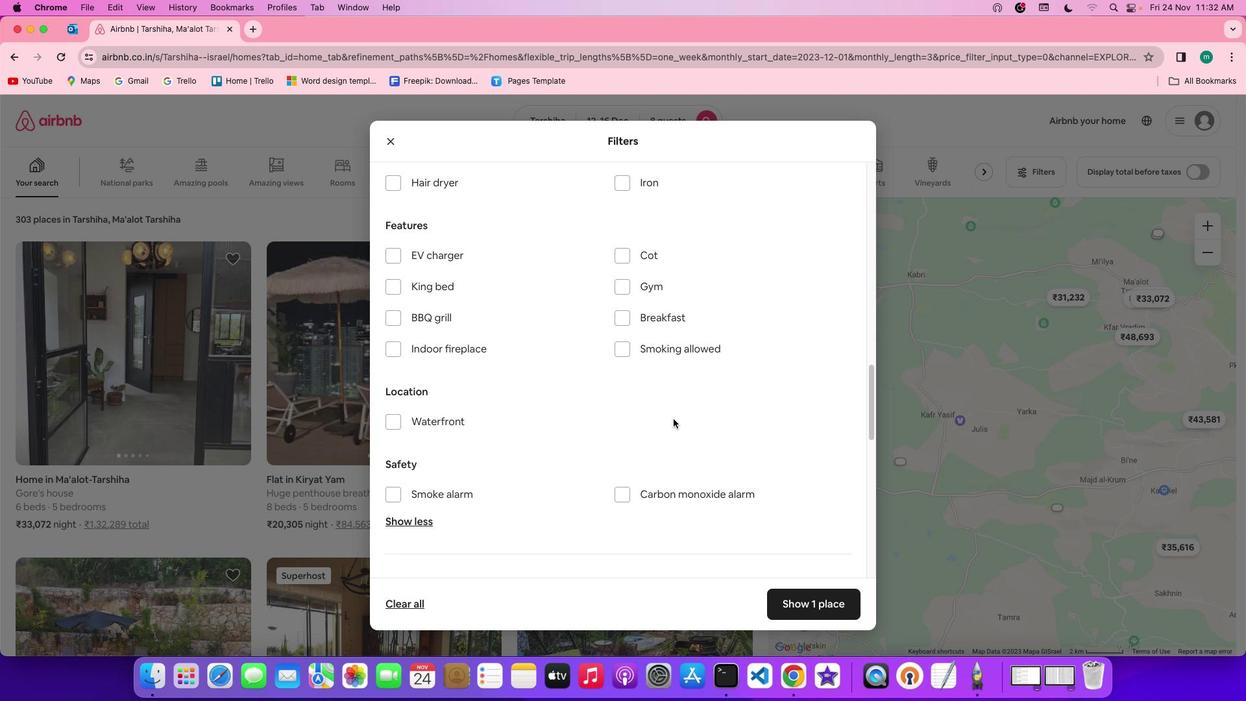 
Action: Mouse scrolled (673, 418) with delta (0, 0)
Screenshot: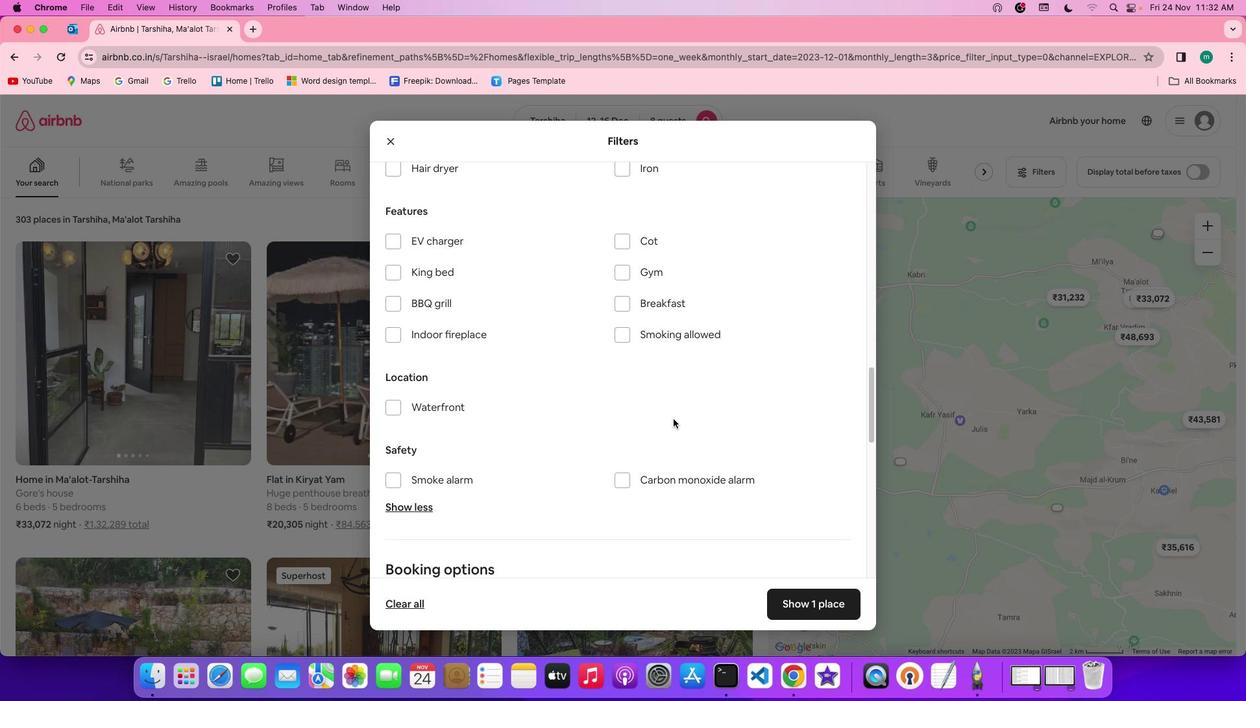 
Action: Mouse scrolled (673, 418) with delta (0, 0)
Screenshot: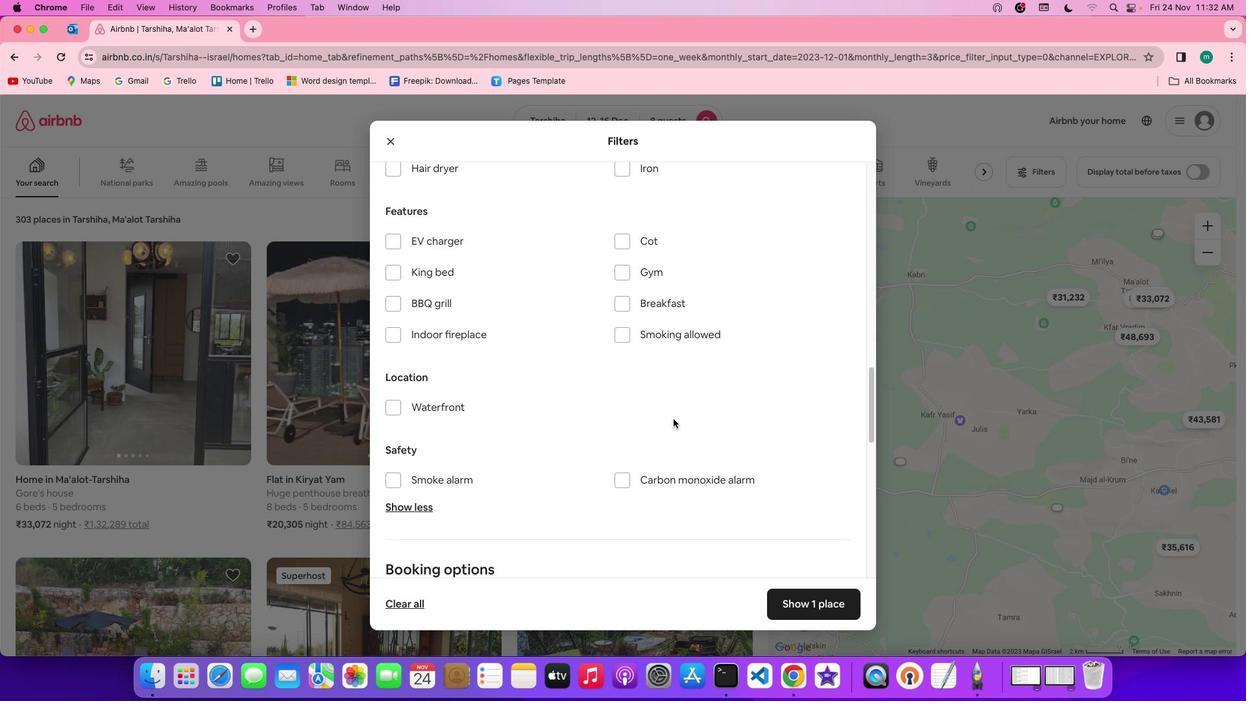 
Action: Mouse moved to (631, 277)
Screenshot: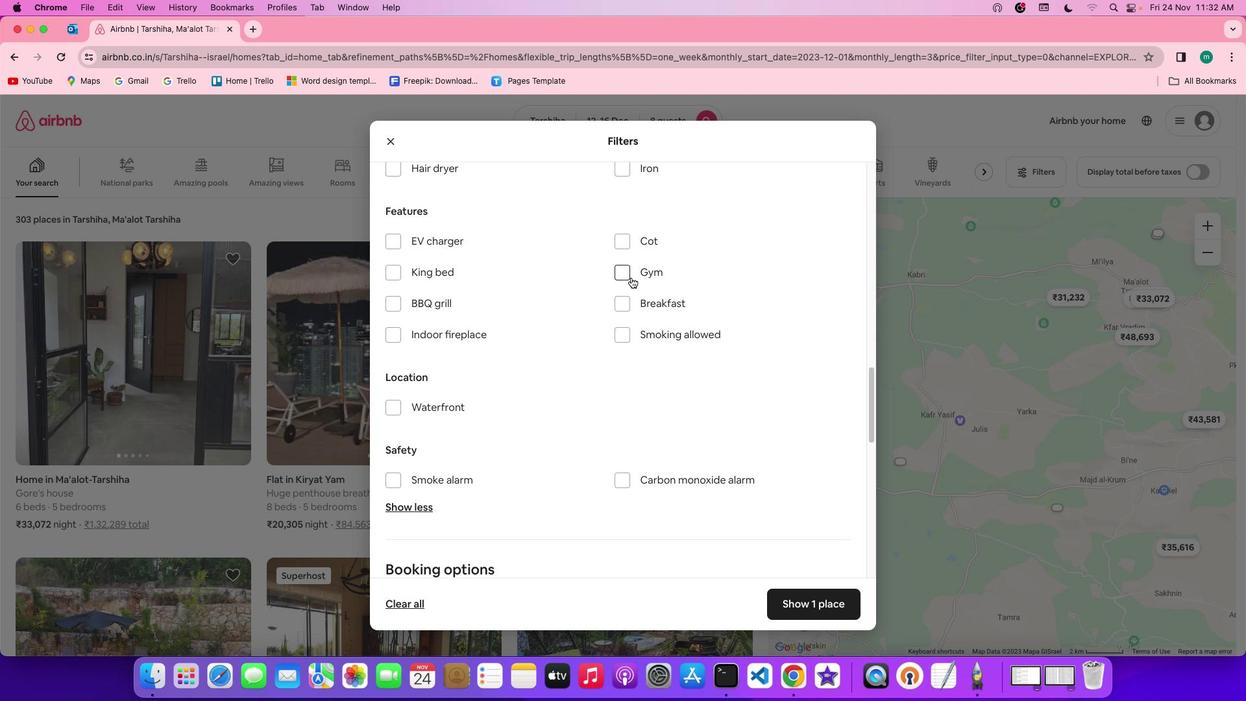 
Action: Mouse pressed left at (631, 277)
Screenshot: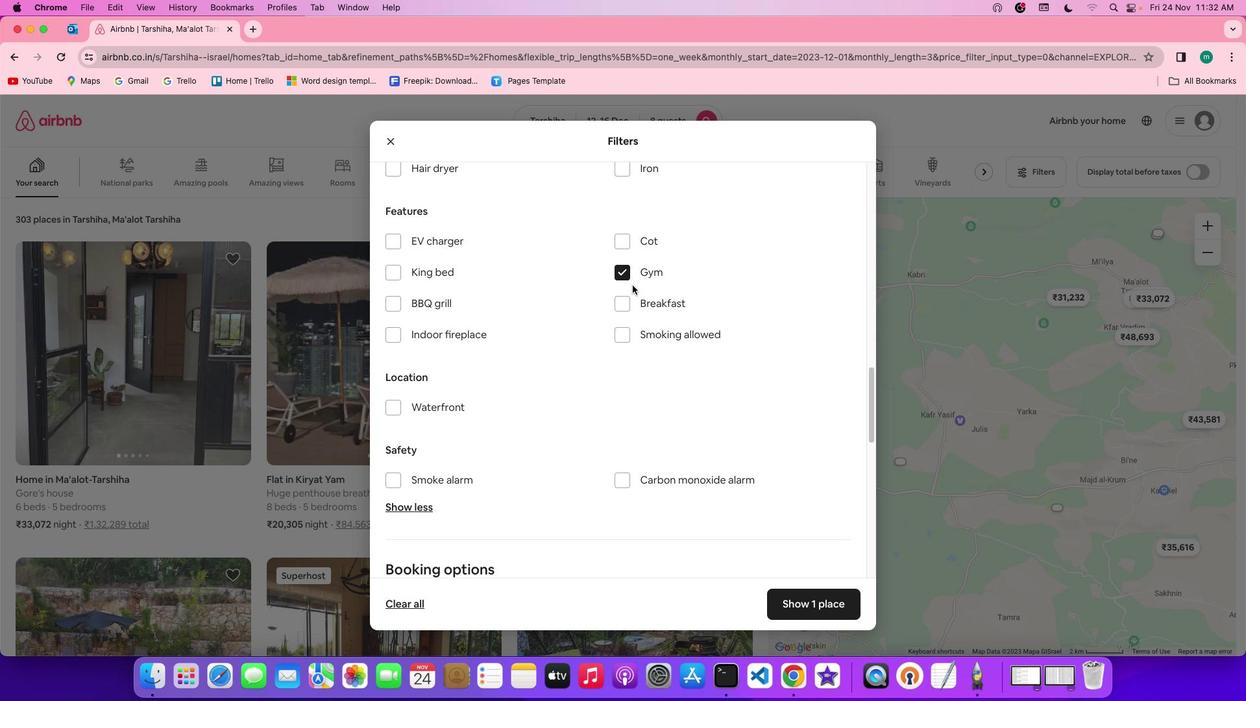 
Action: Mouse moved to (627, 299)
Screenshot: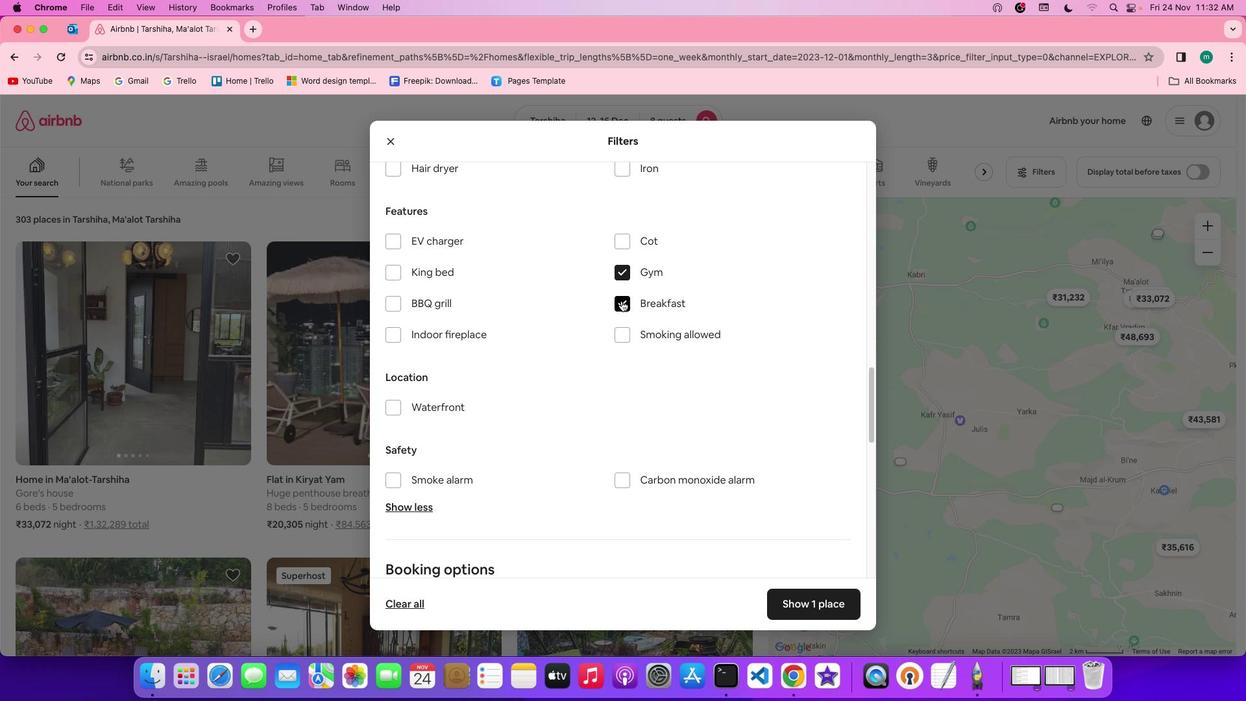 
Action: Mouse pressed left at (627, 299)
Screenshot: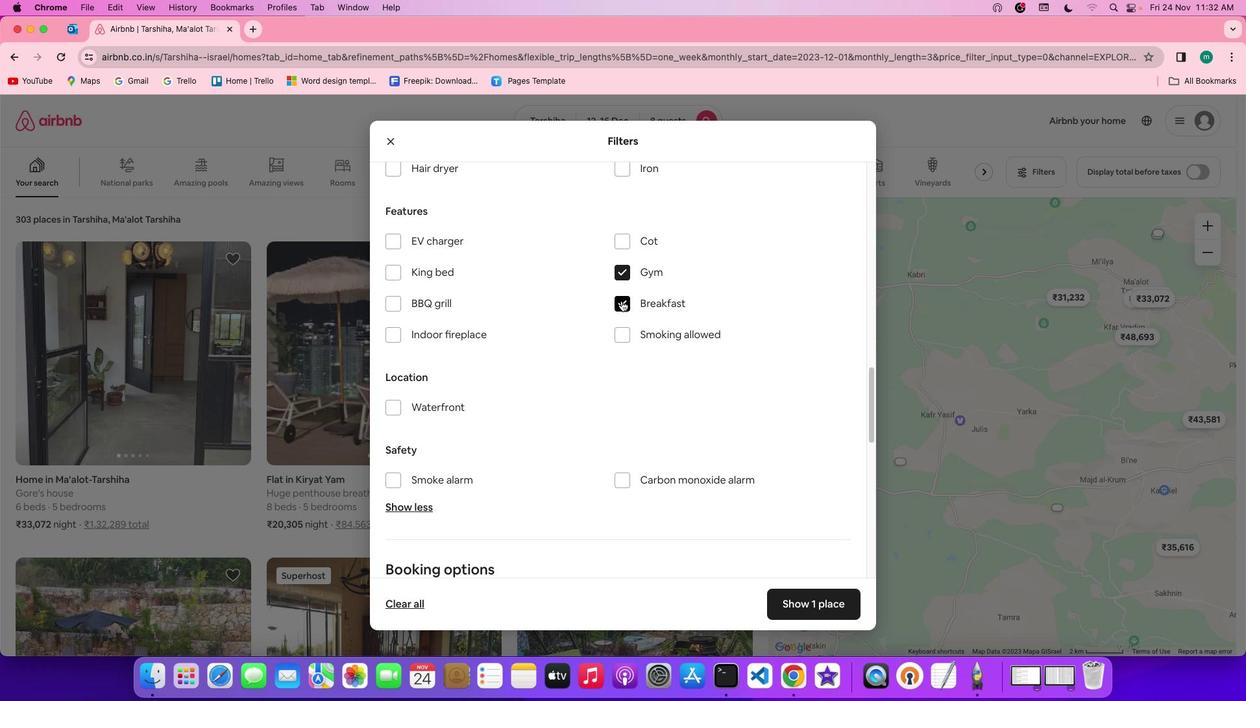 
Action: Mouse moved to (623, 463)
Screenshot: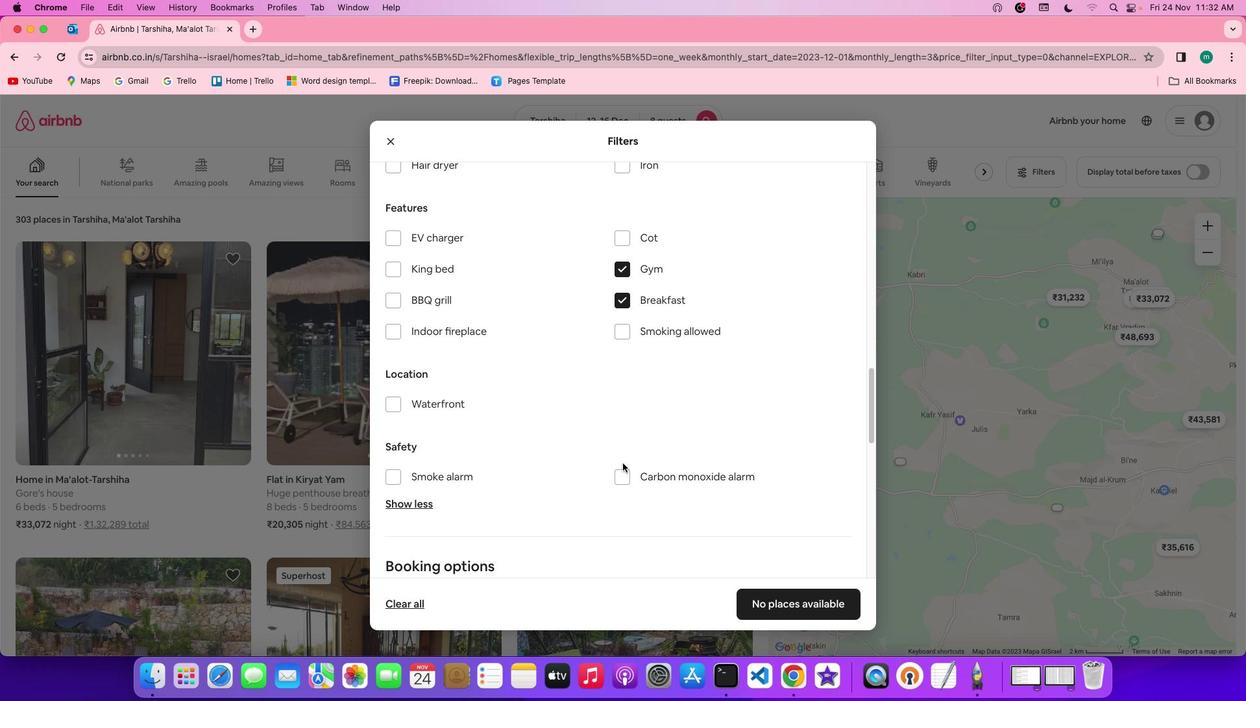 
Action: Mouse scrolled (623, 463) with delta (0, 0)
Screenshot: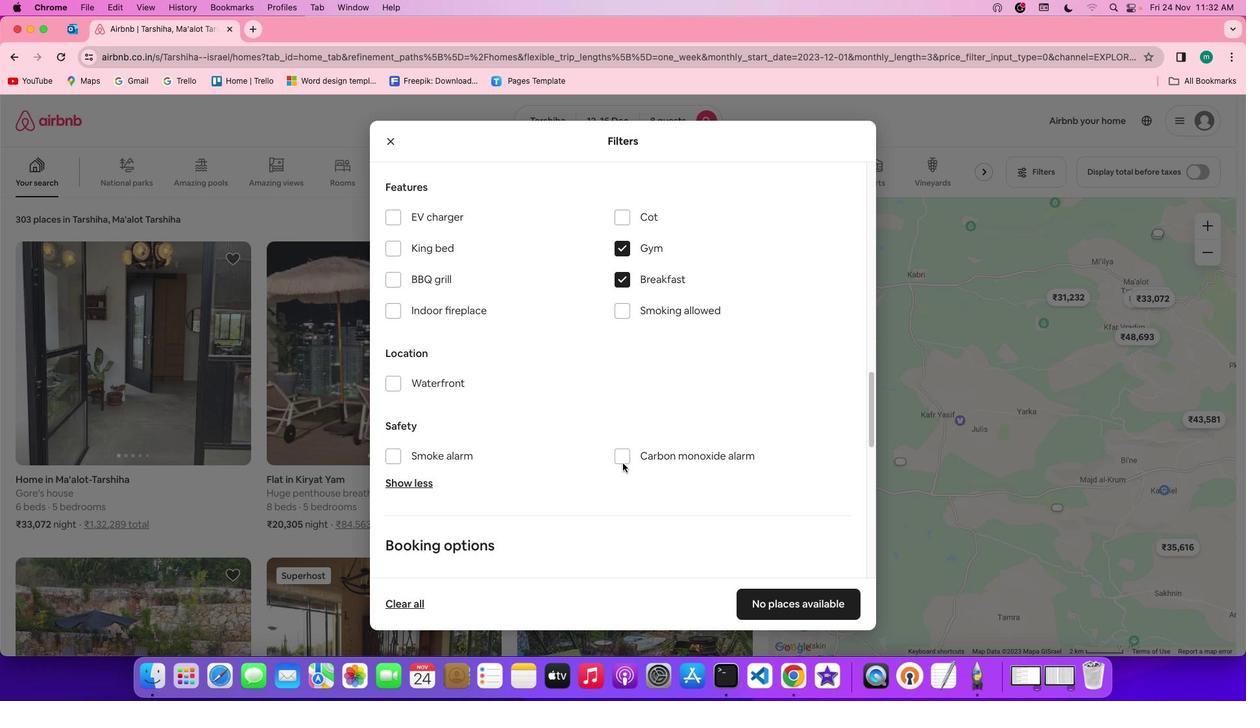 
Action: Mouse scrolled (623, 463) with delta (0, 0)
Screenshot: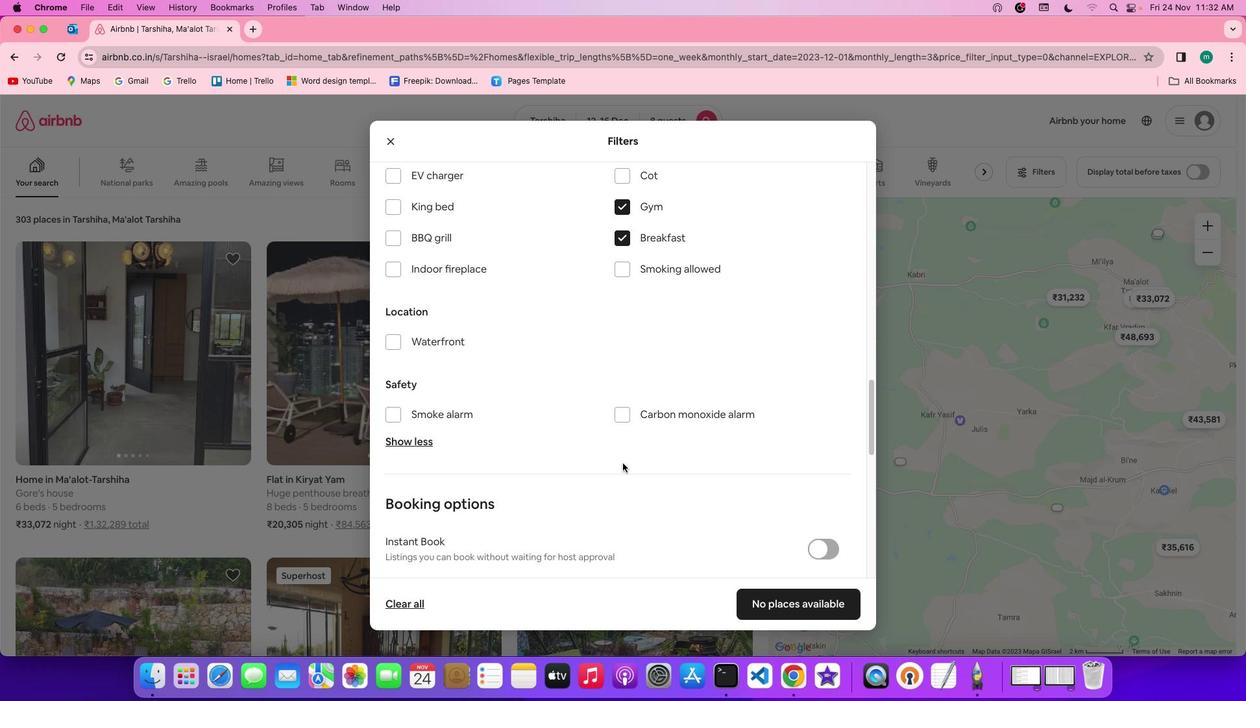 
Action: Mouse scrolled (623, 463) with delta (0, 0)
Screenshot: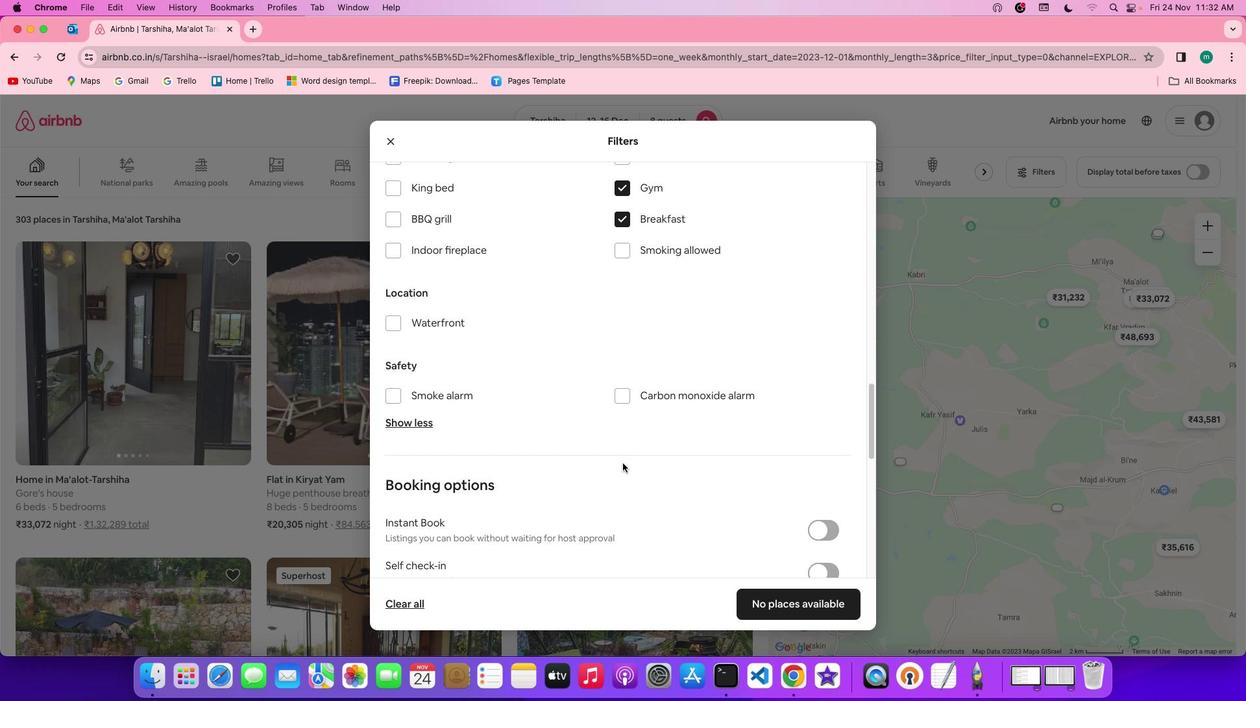 
Action: Mouse scrolled (623, 463) with delta (0, 0)
Screenshot: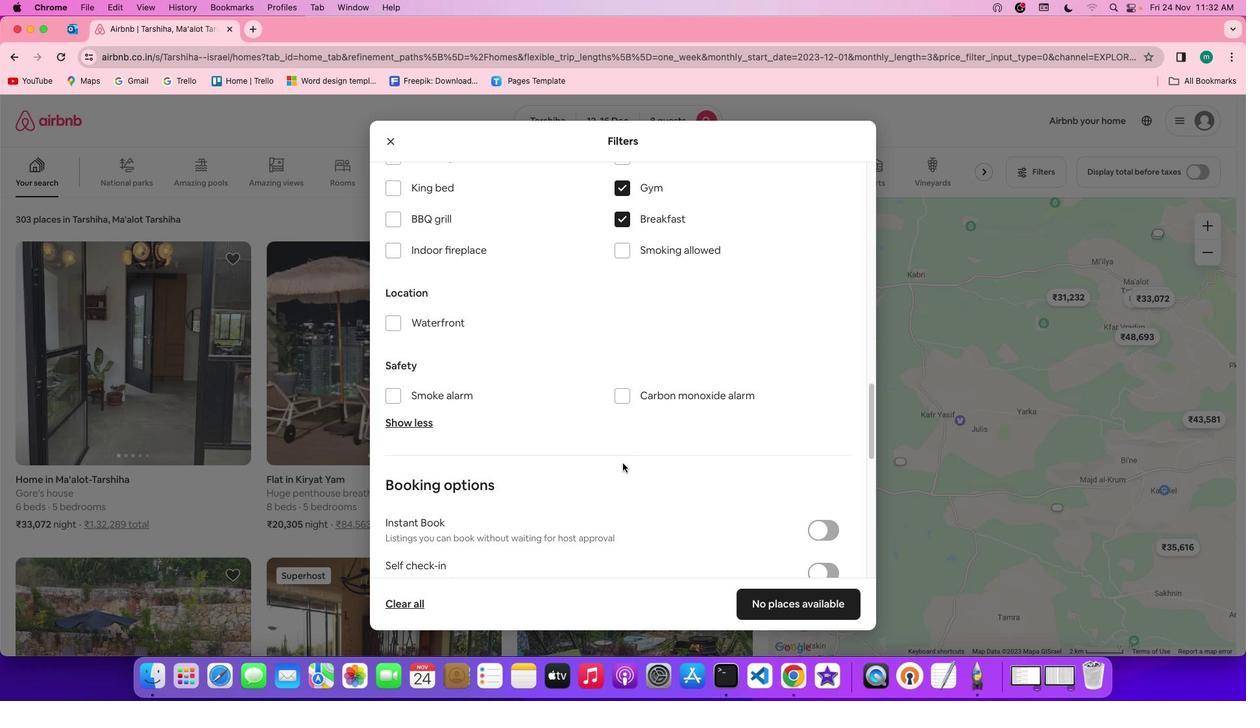
Action: Mouse moved to (625, 465)
Screenshot: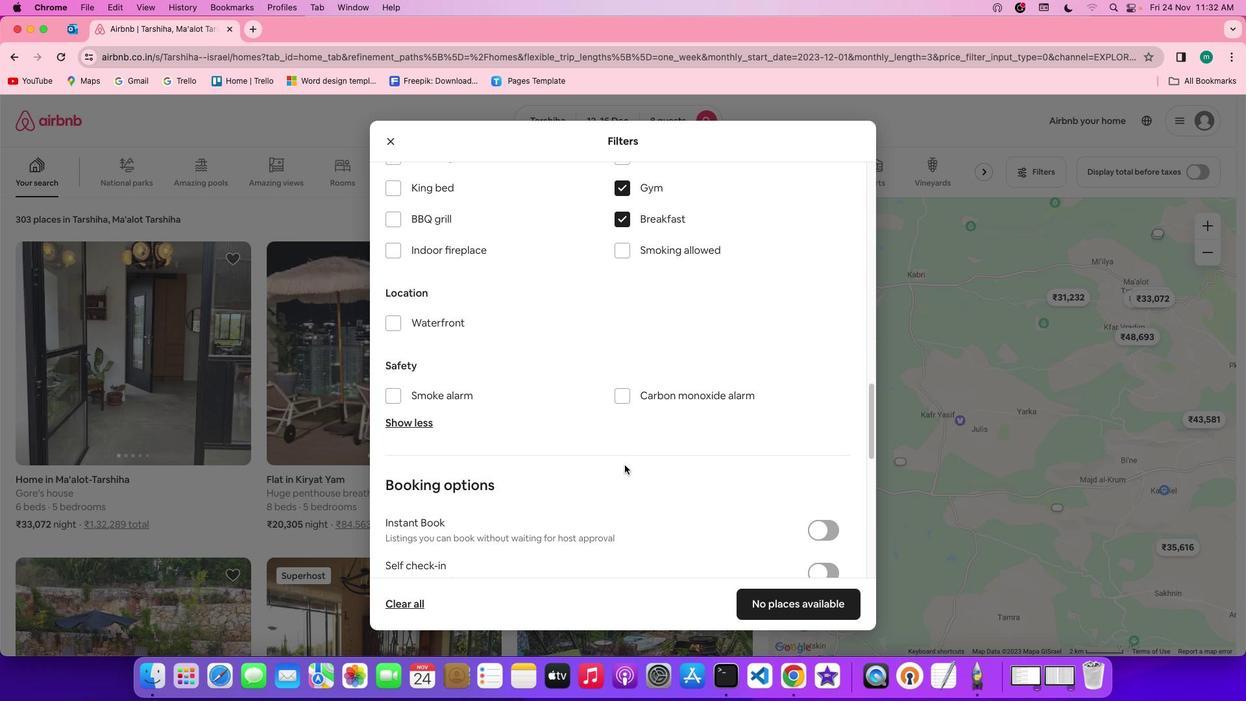 
Action: Mouse scrolled (625, 465) with delta (0, 0)
Screenshot: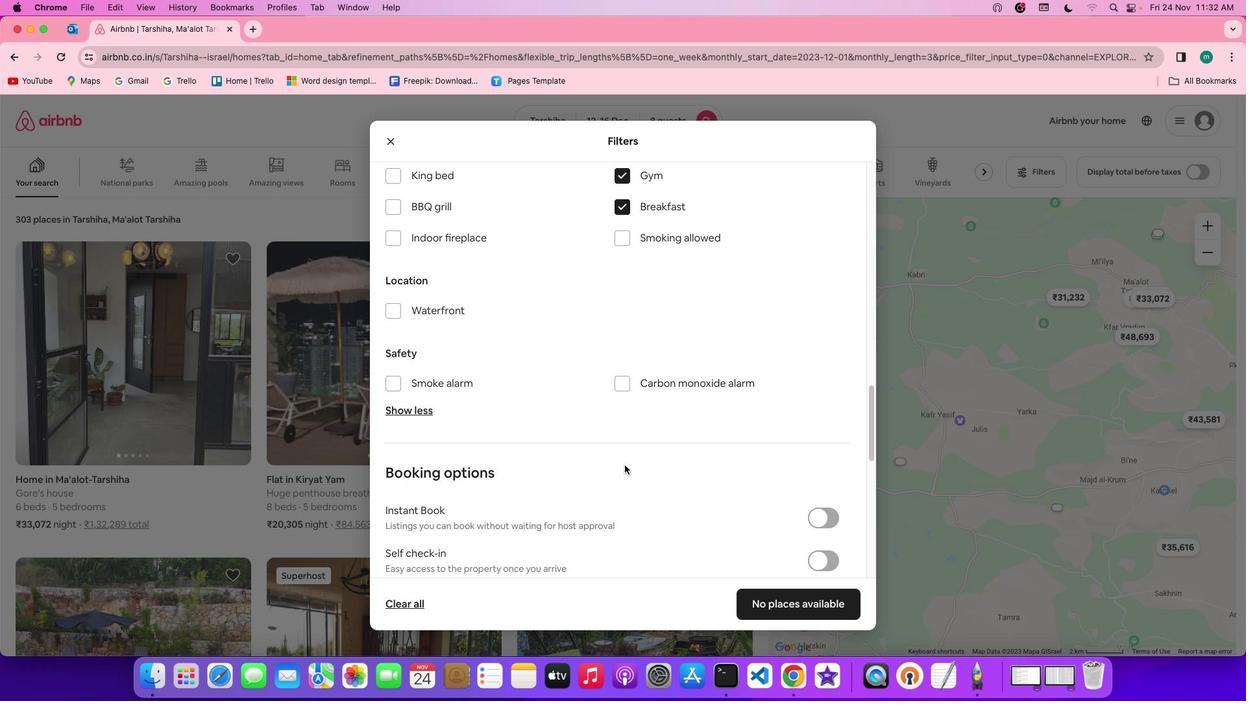 
Action: Mouse scrolled (625, 465) with delta (0, 0)
Screenshot: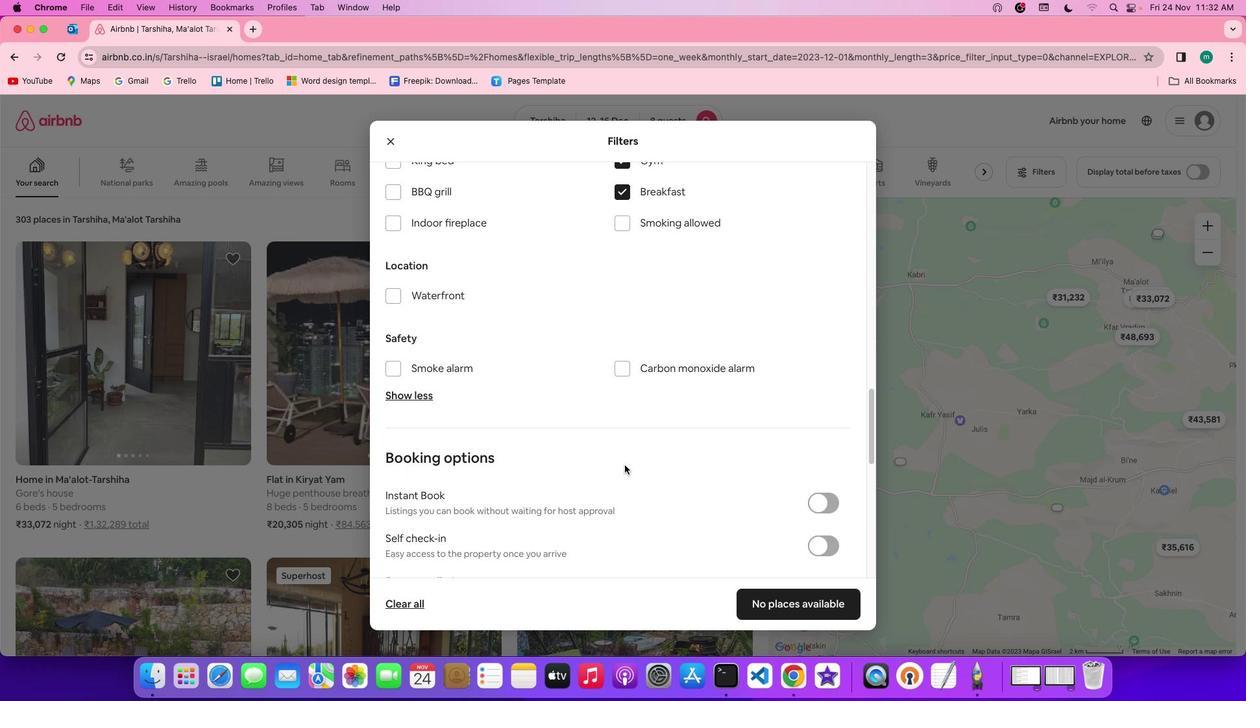 
Action: Mouse scrolled (625, 465) with delta (0, 0)
Screenshot: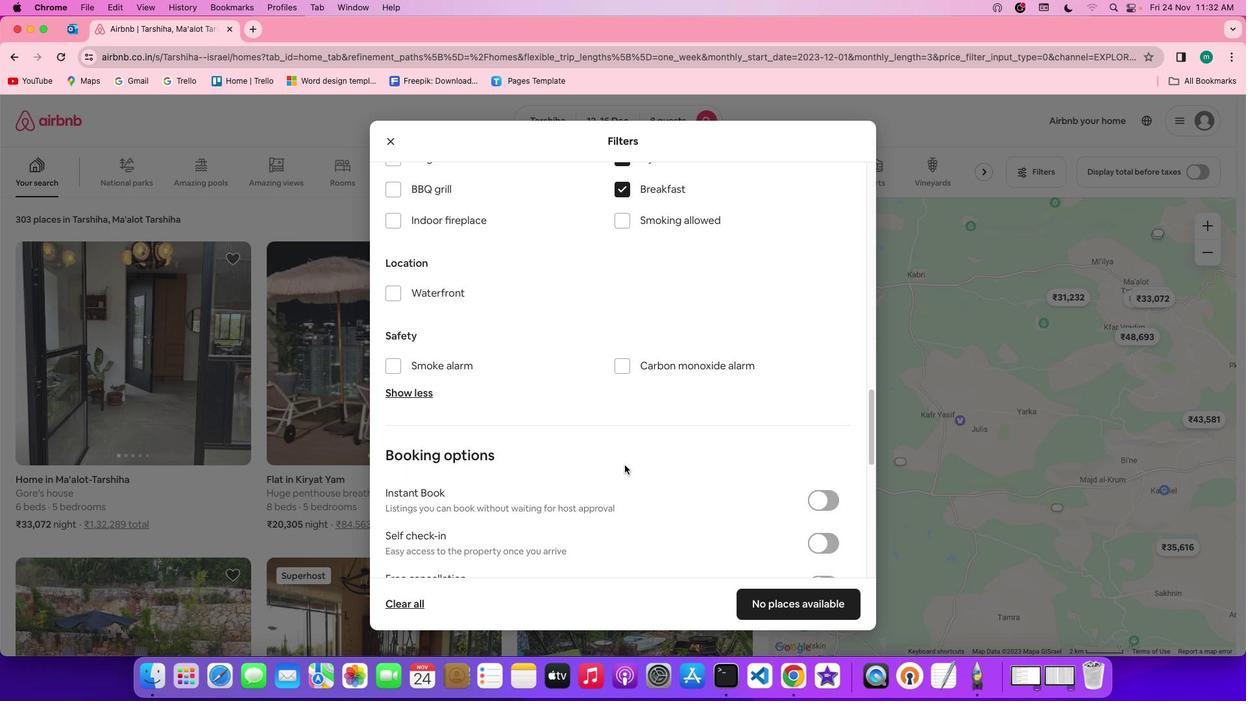 
Action: Mouse scrolled (625, 465) with delta (0, 0)
Screenshot: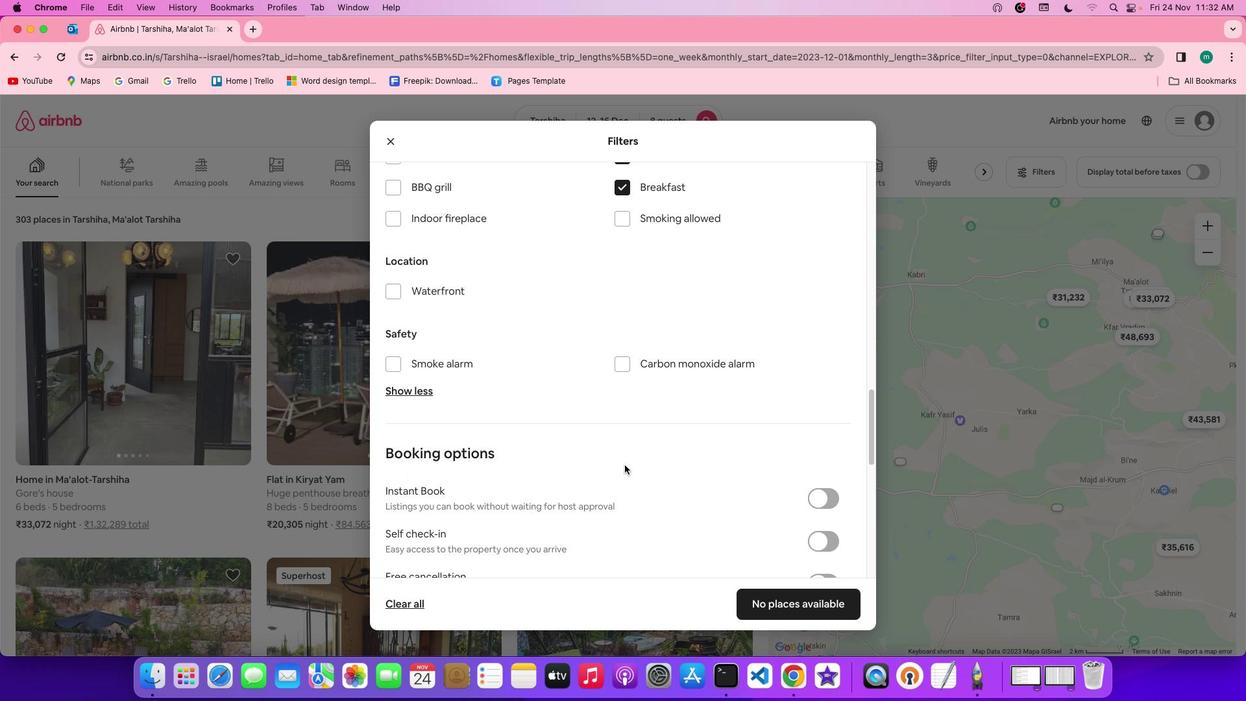 
Action: Mouse scrolled (625, 465) with delta (0, 0)
Screenshot: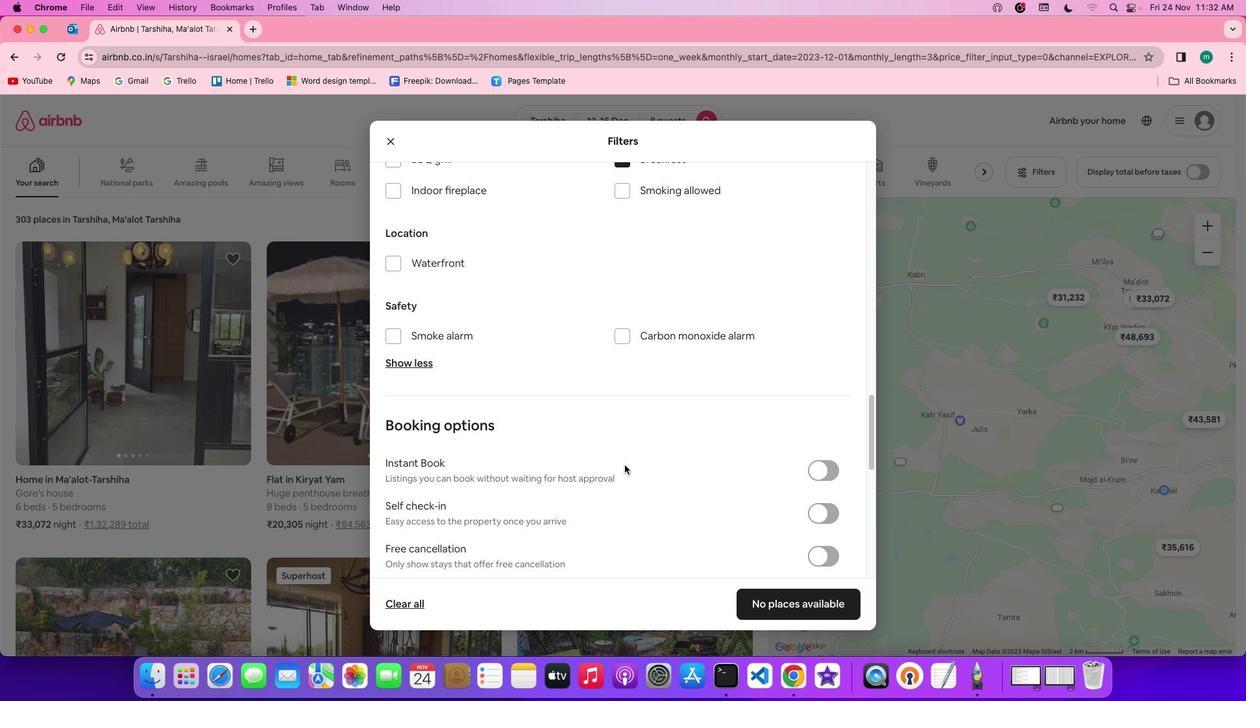 
Action: Mouse scrolled (625, 465) with delta (0, 0)
Screenshot: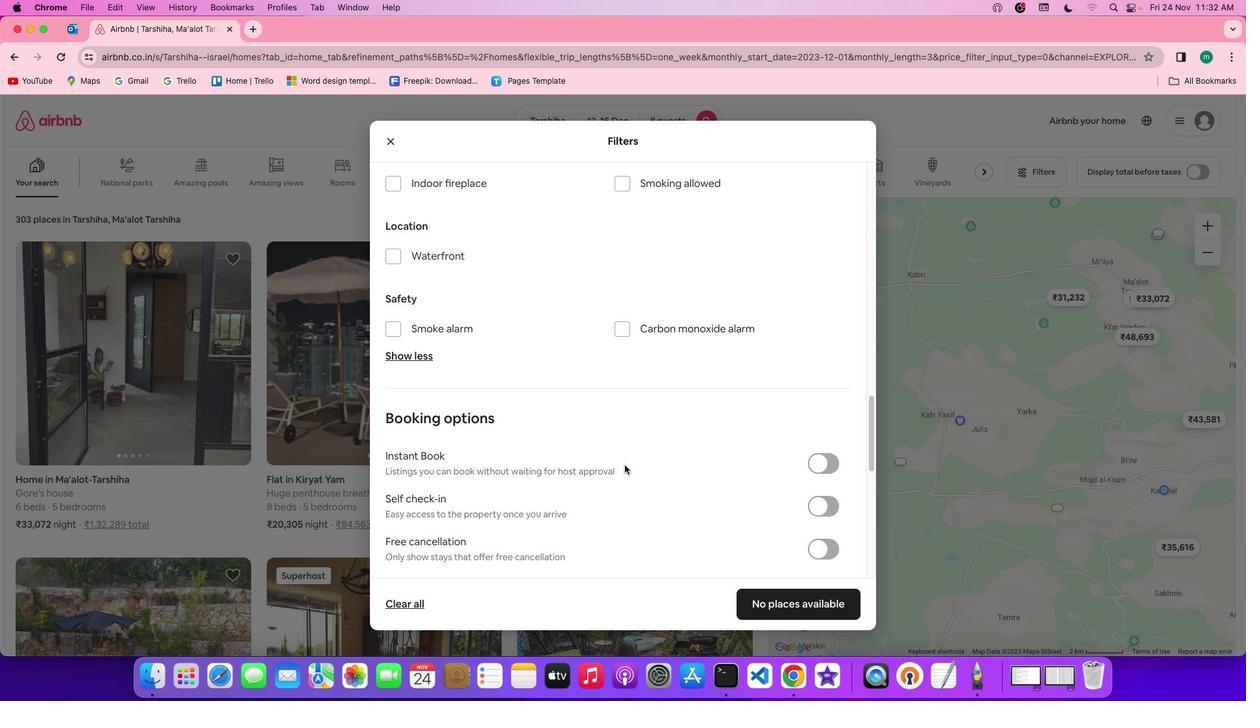 
Action: Mouse scrolled (625, 465) with delta (0, 0)
Screenshot: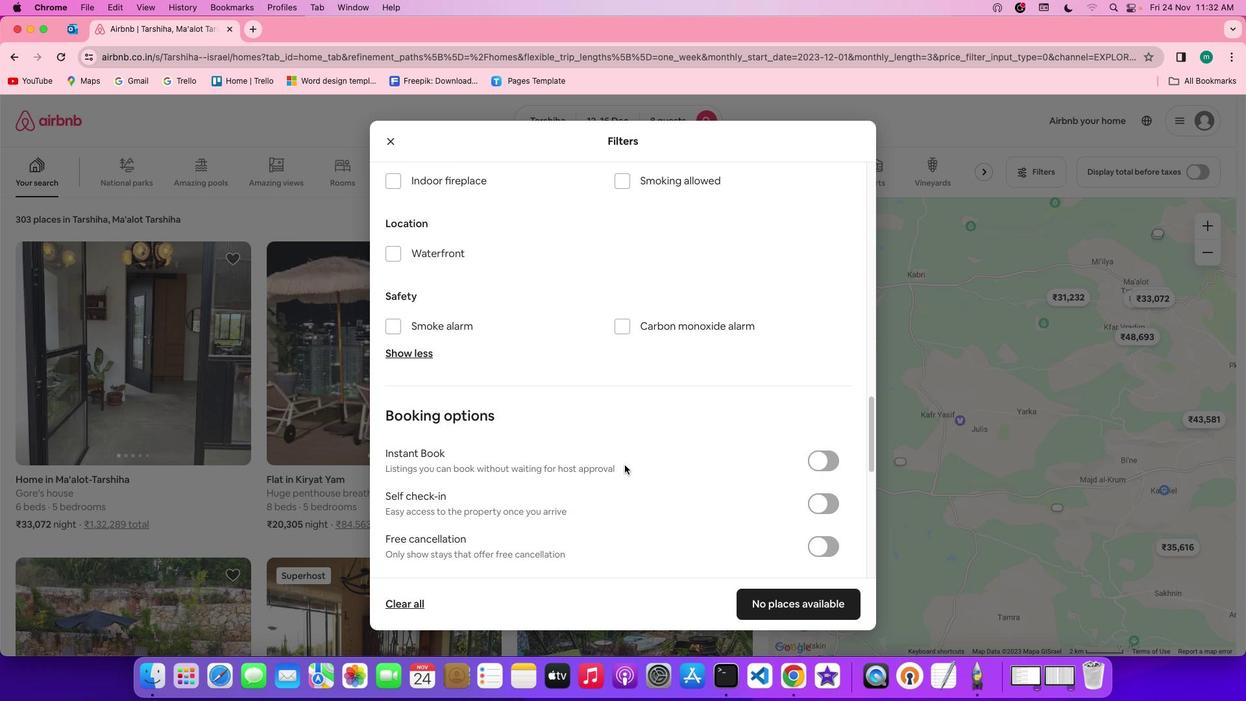 
Action: Mouse scrolled (625, 465) with delta (0, 0)
Screenshot: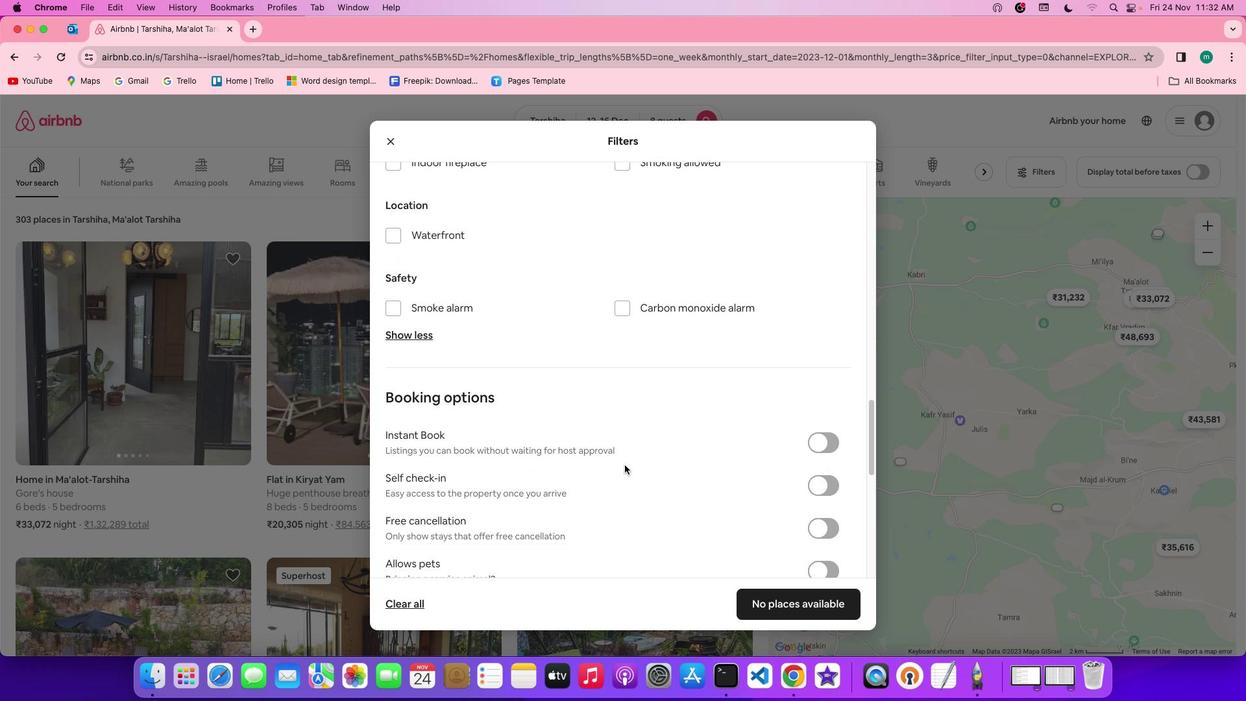 
Action: Mouse scrolled (625, 465) with delta (0, 0)
Screenshot: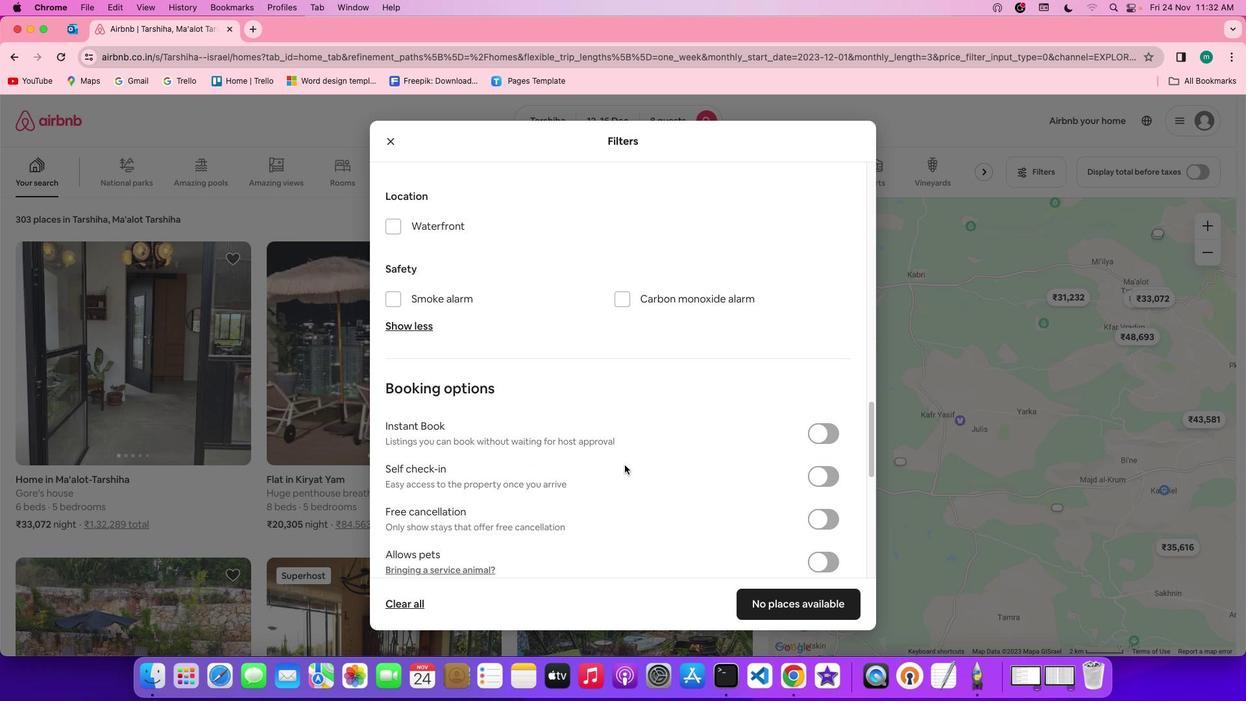 
Action: Mouse scrolled (625, 465) with delta (0, 0)
Screenshot: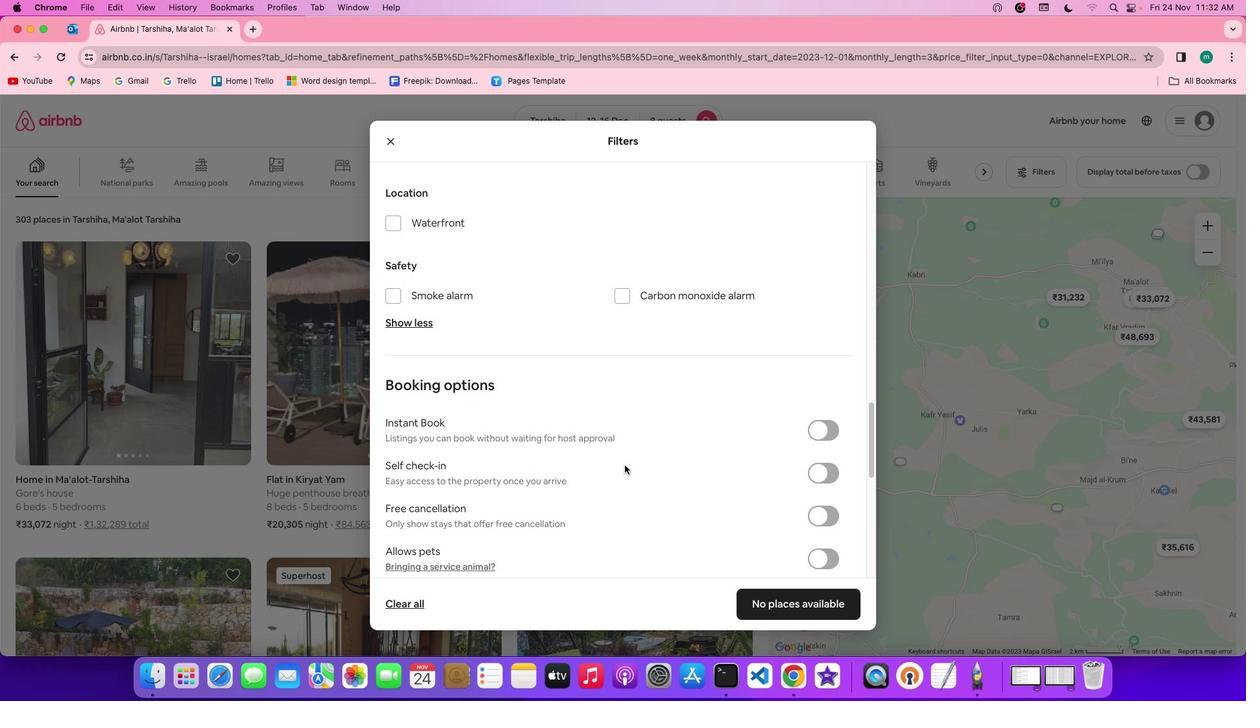 
Action: Mouse scrolled (625, 465) with delta (0, 0)
Screenshot: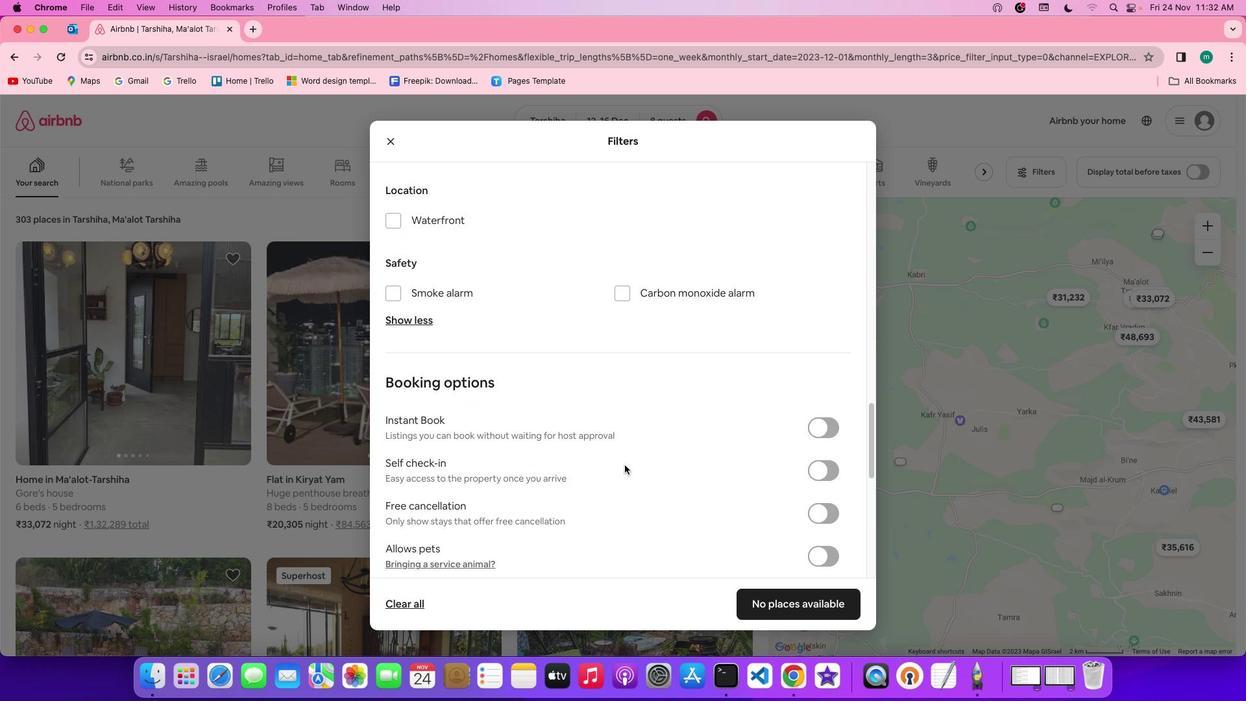 
Action: Mouse scrolled (625, 465) with delta (0, 0)
Screenshot: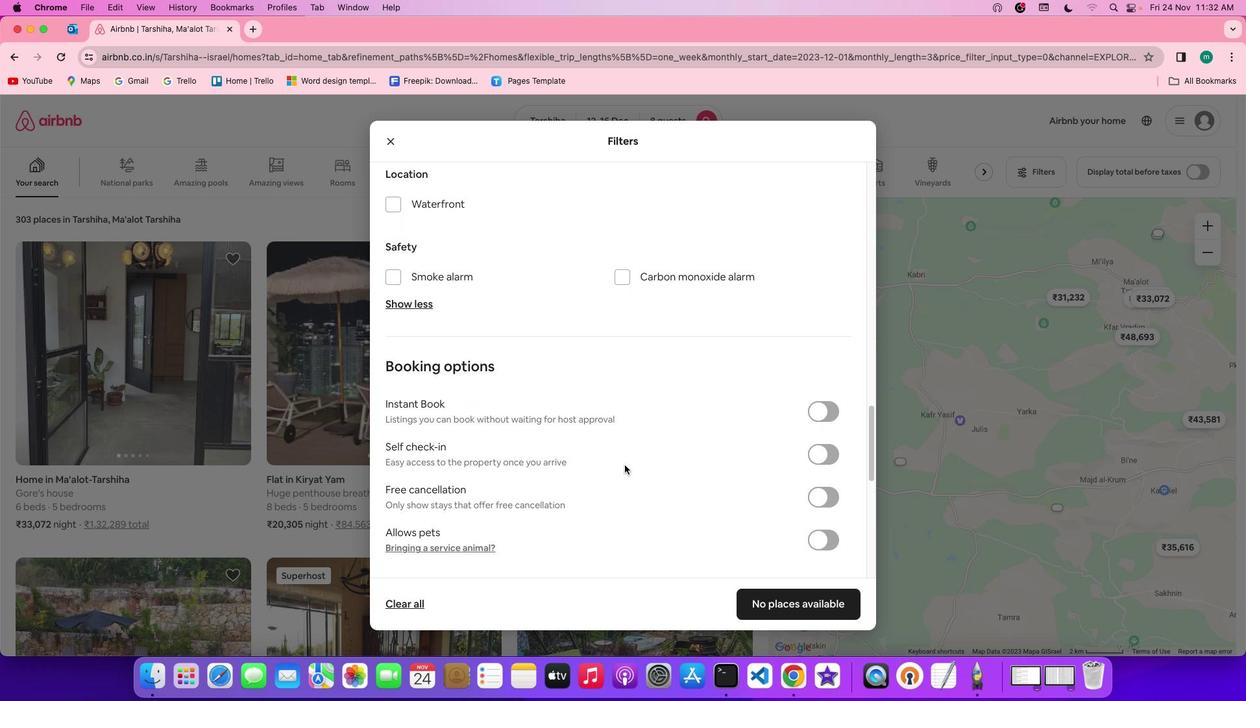 
Action: Mouse scrolled (625, 465) with delta (0, 0)
Screenshot: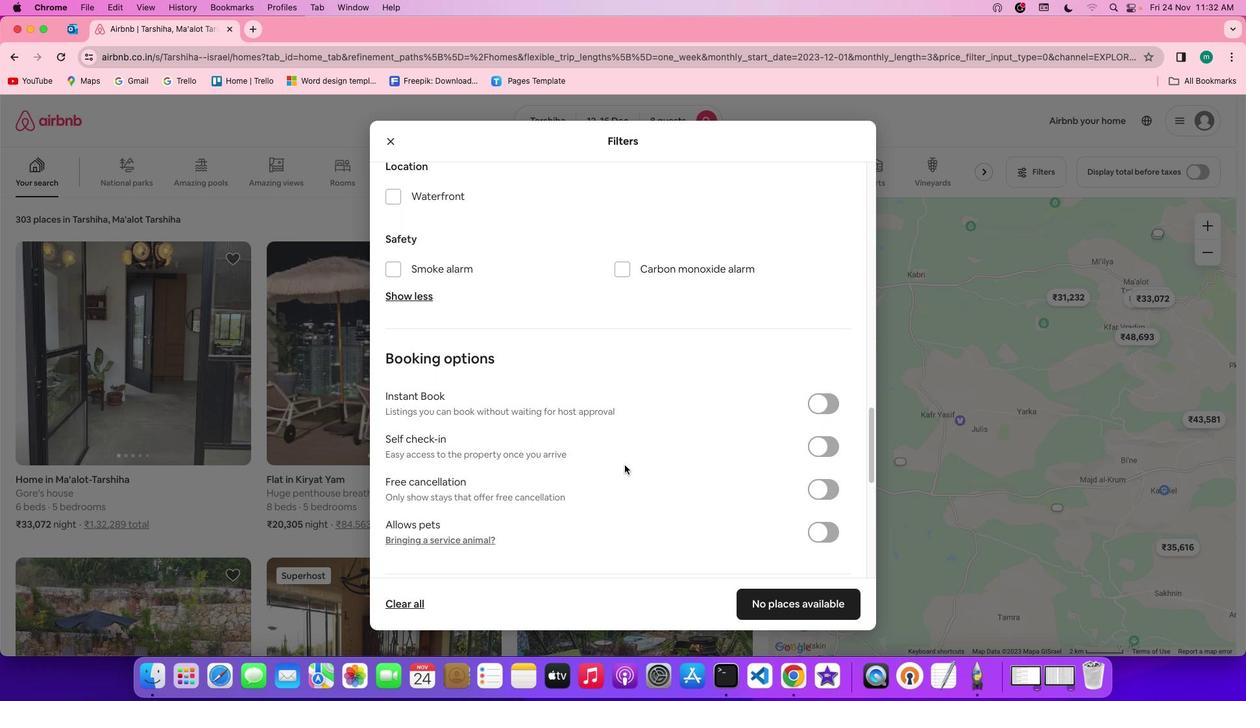 
Action: Mouse scrolled (625, 465) with delta (0, 0)
Screenshot: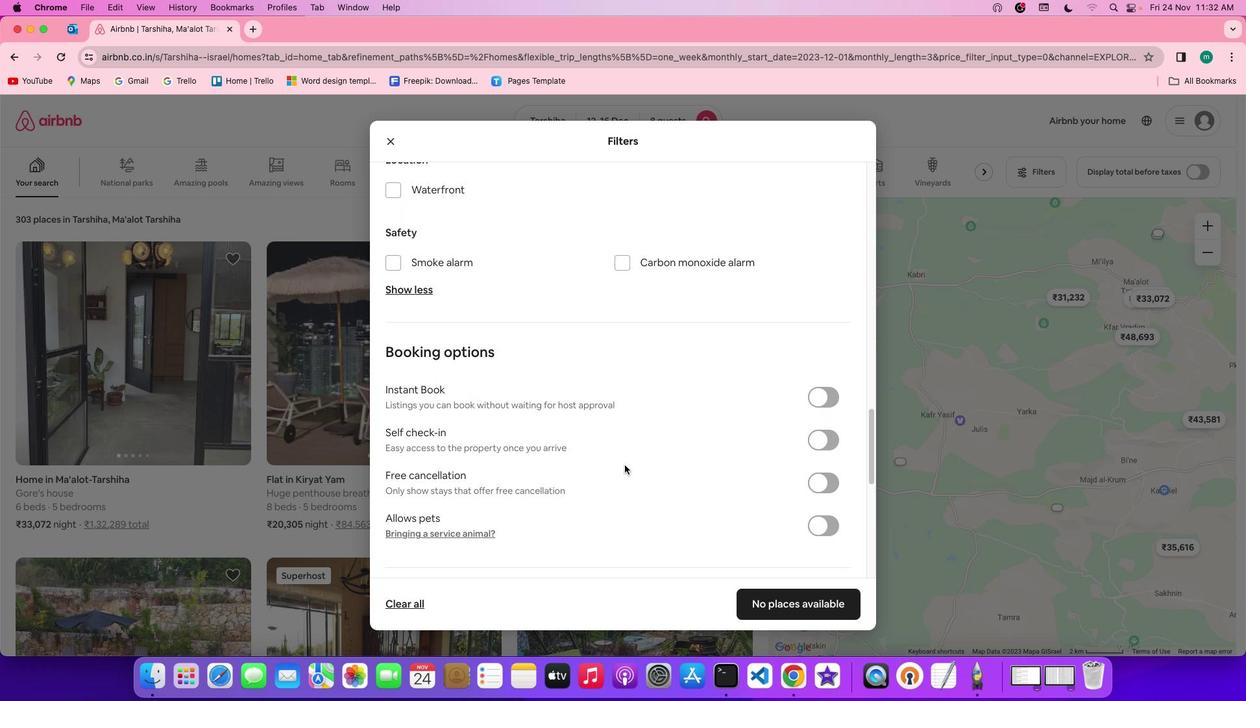 
Action: Mouse scrolled (625, 465) with delta (0, 0)
Screenshot: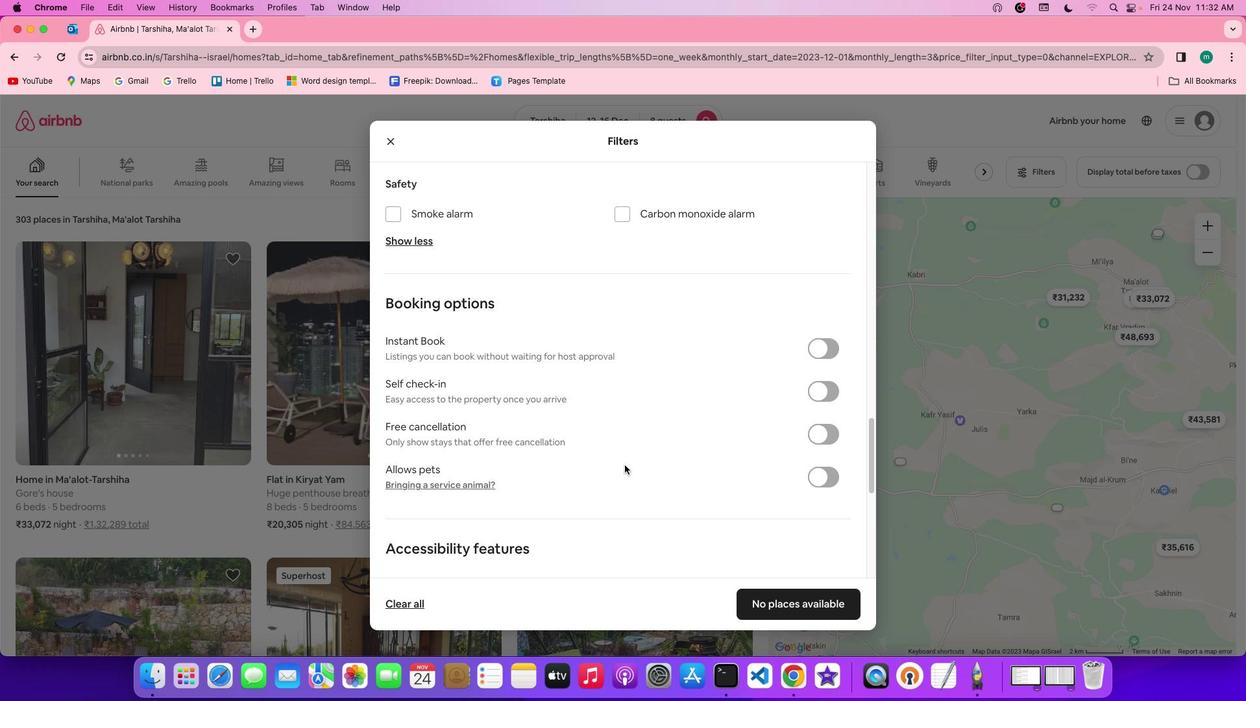 
Action: Mouse scrolled (625, 465) with delta (0, 0)
Screenshot: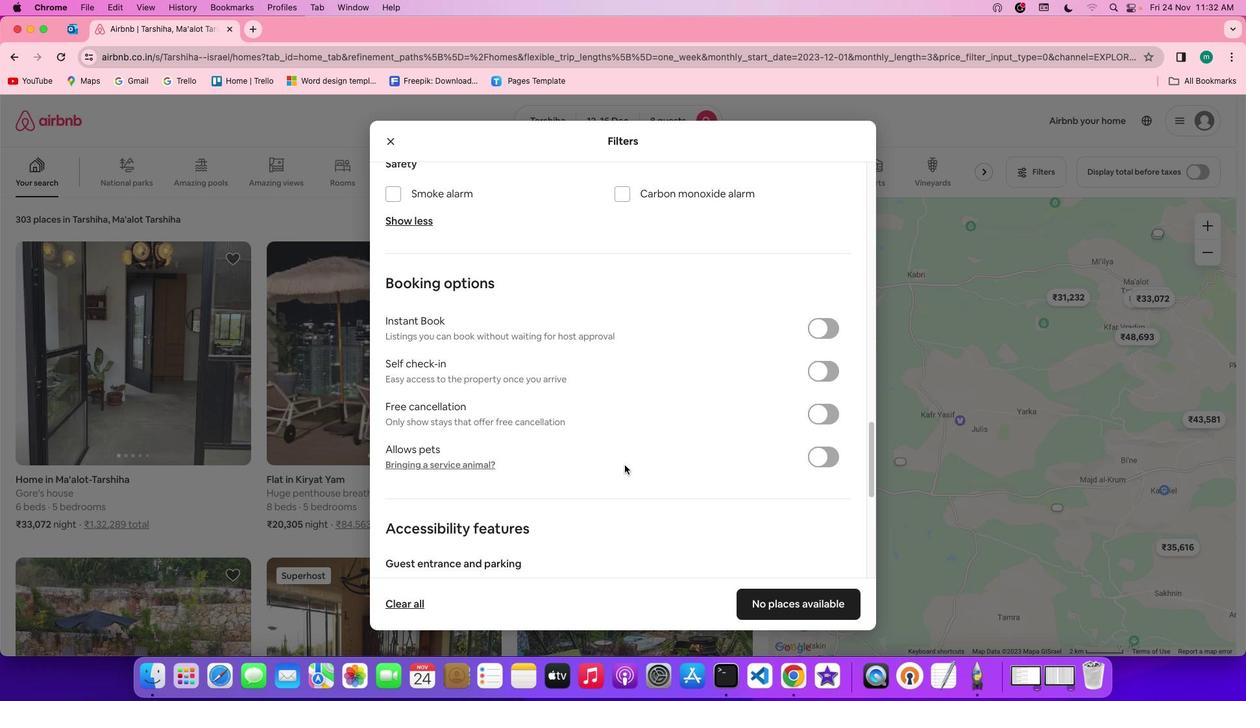 
Action: Mouse scrolled (625, 465) with delta (0, 0)
Screenshot: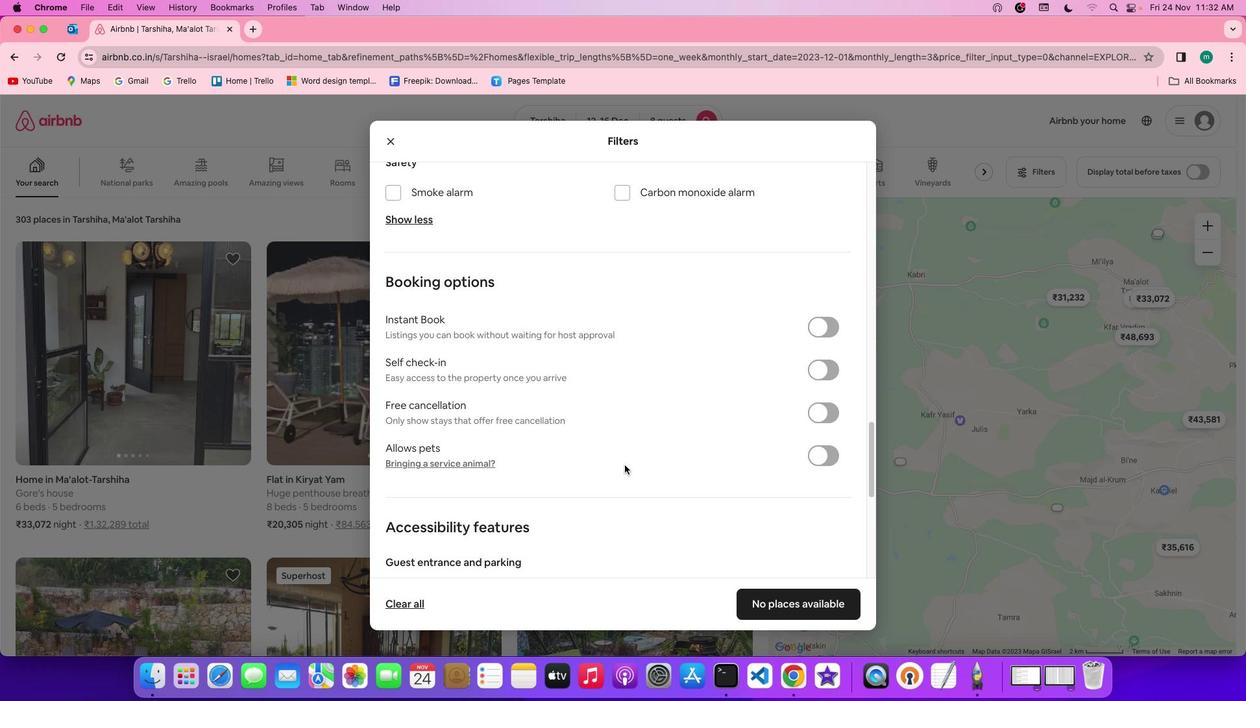 
Action: Mouse scrolled (625, 465) with delta (0, 0)
Screenshot: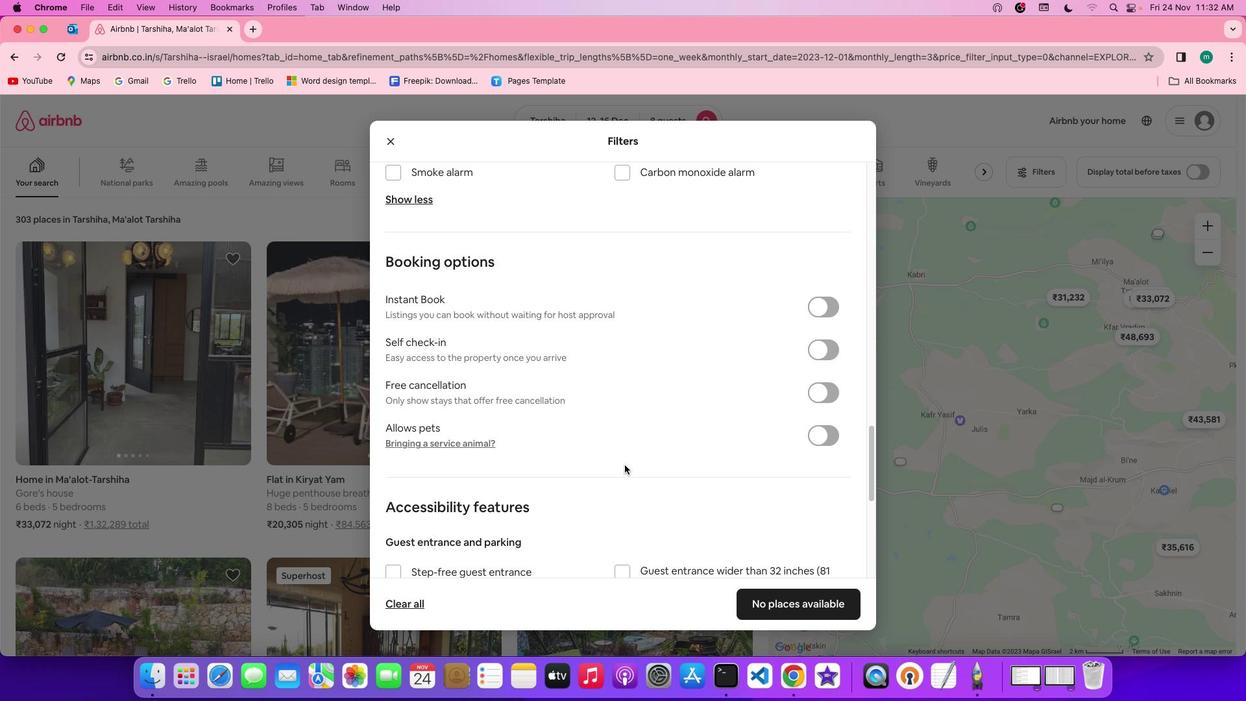 
Action: Mouse scrolled (625, 465) with delta (0, 0)
Screenshot: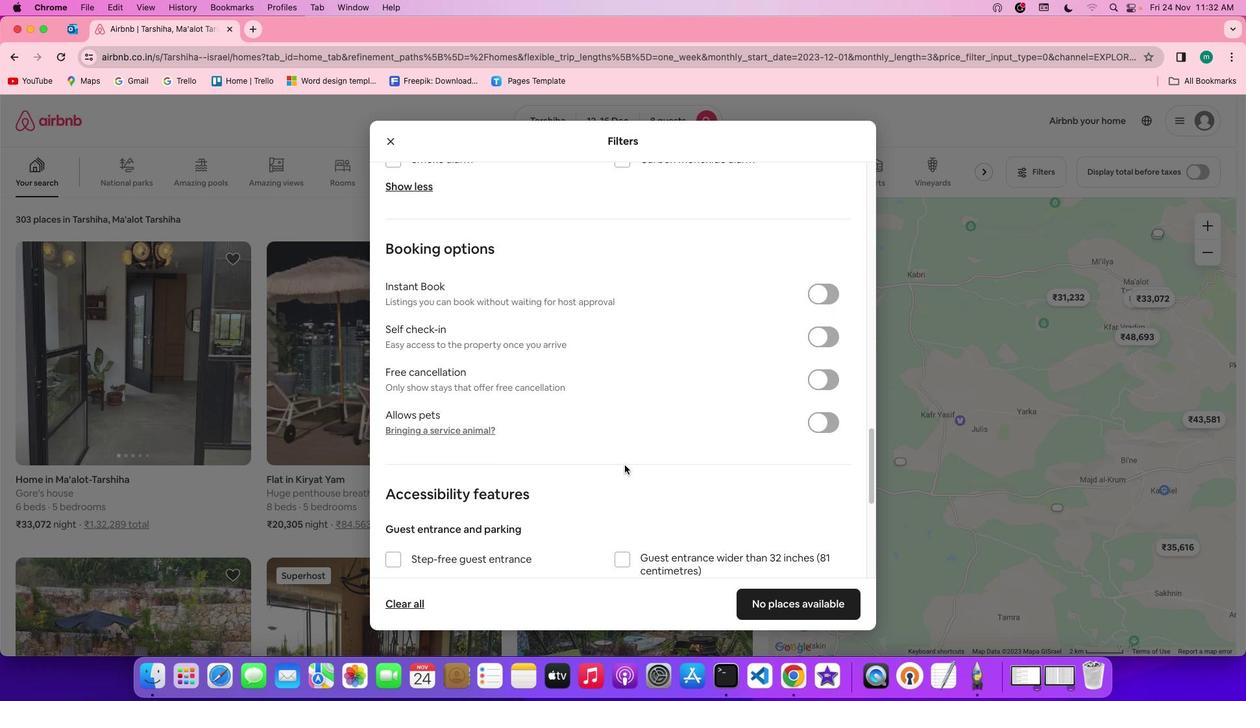 
Action: Mouse scrolled (625, 465) with delta (0, 0)
Screenshot: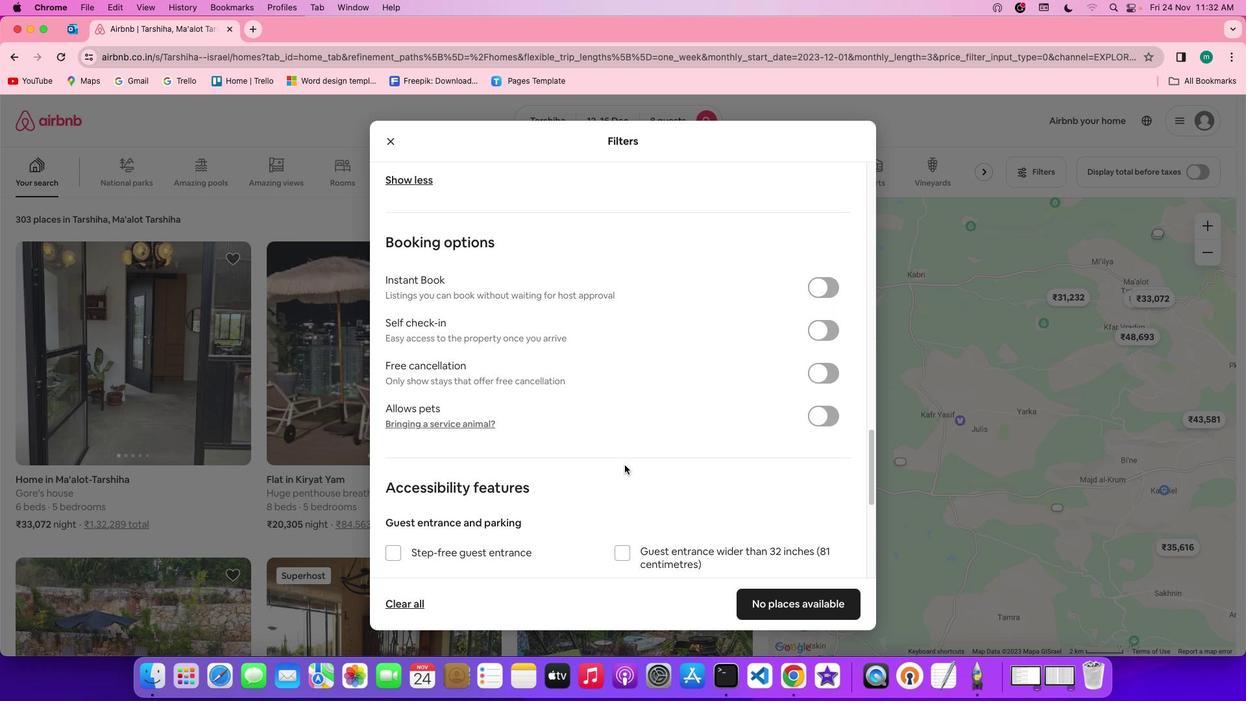 
Action: Mouse scrolled (625, 465) with delta (0, 0)
Screenshot: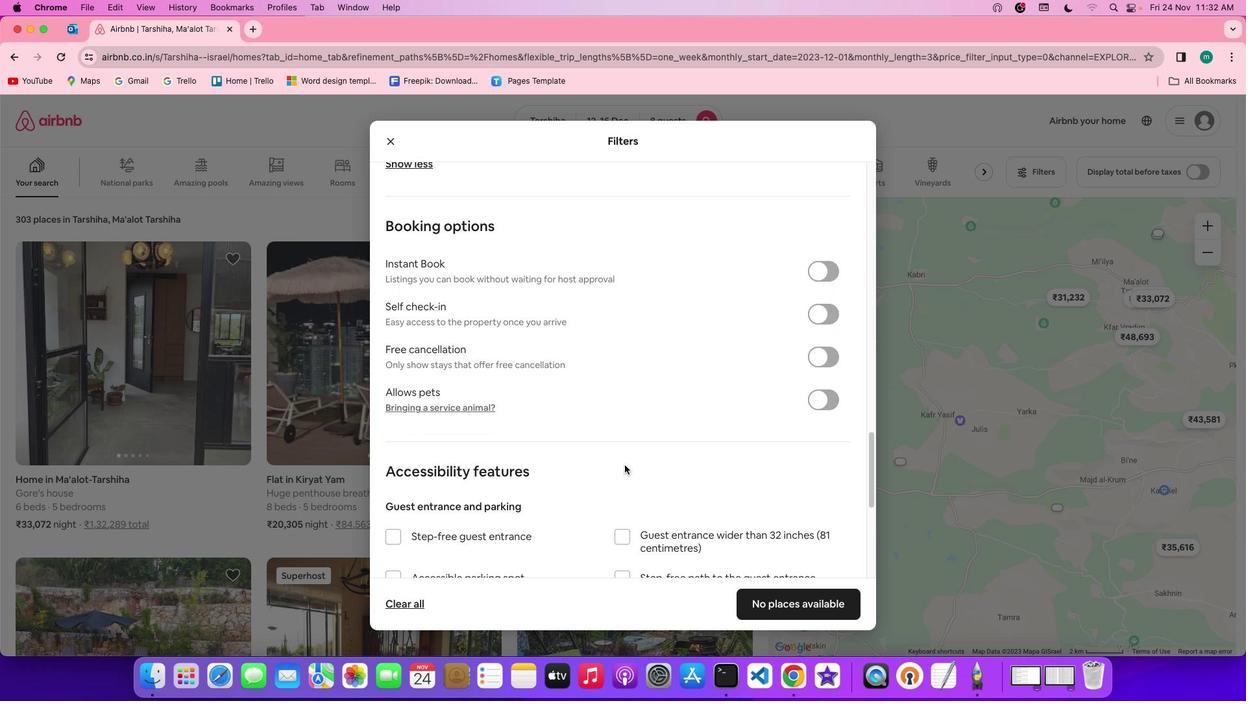 
Action: Mouse scrolled (625, 465) with delta (0, 0)
Screenshot: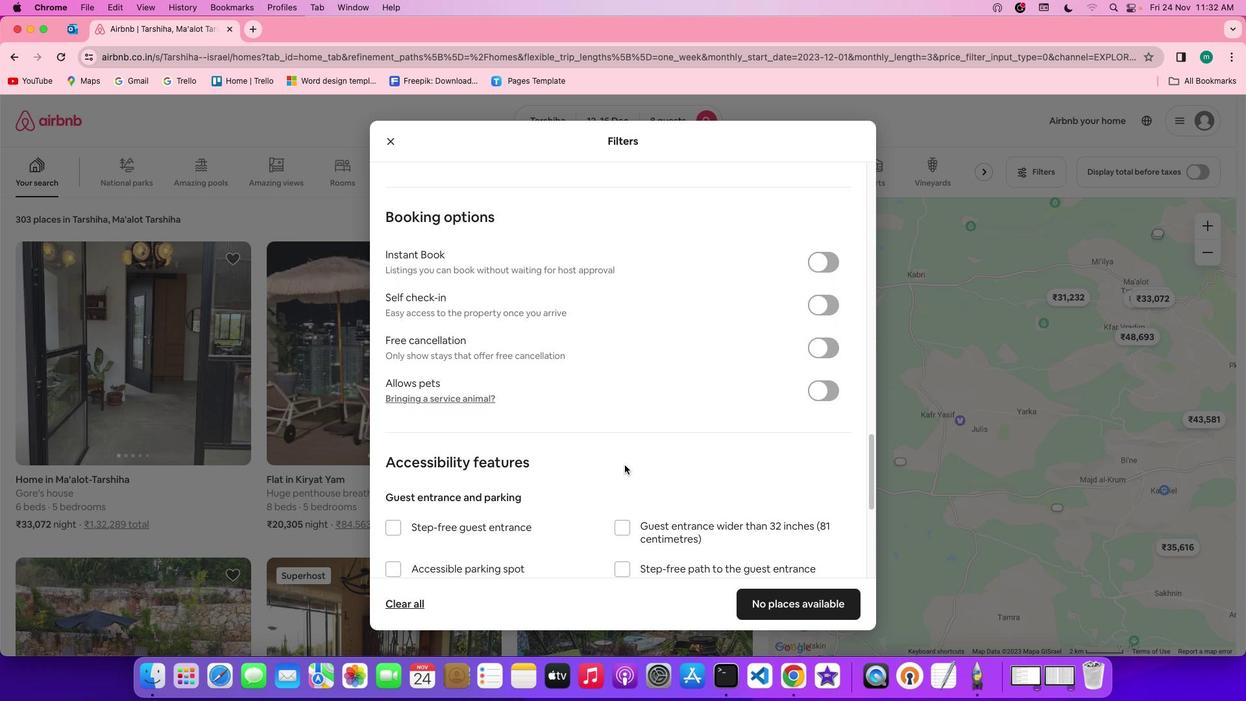 
Action: Mouse scrolled (625, 465) with delta (0, 0)
Screenshot: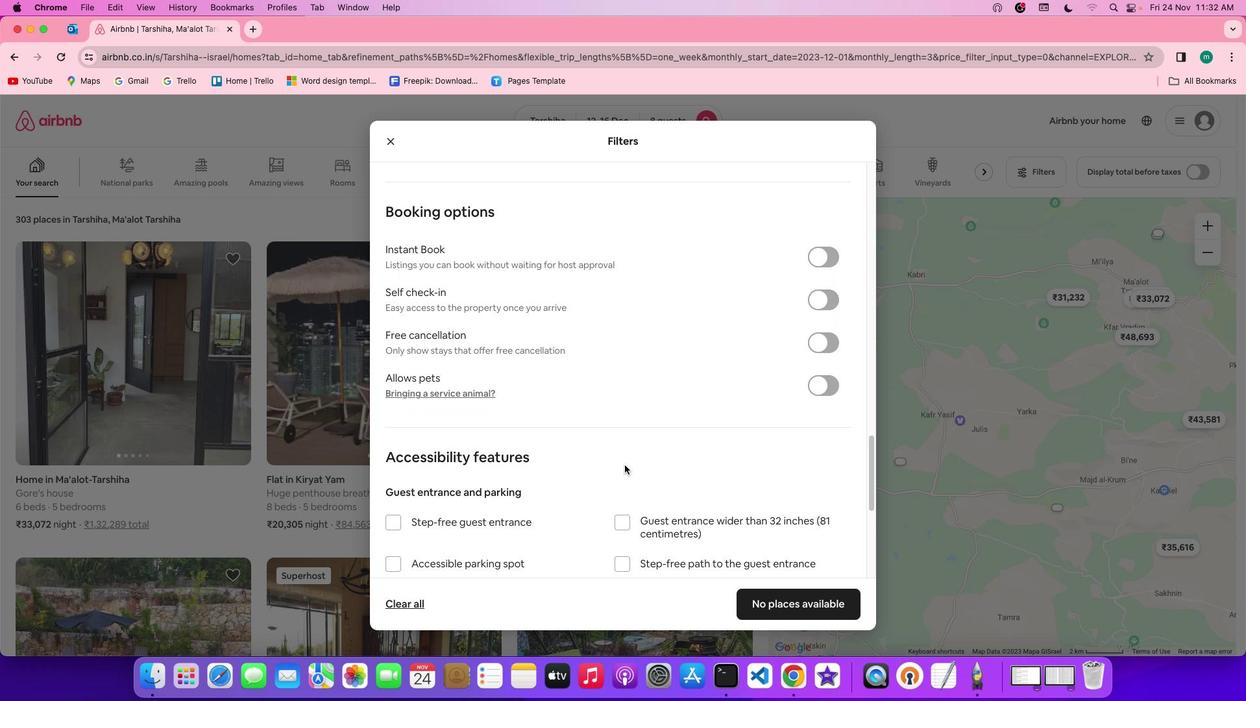
Action: Mouse moved to (820, 308)
Screenshot: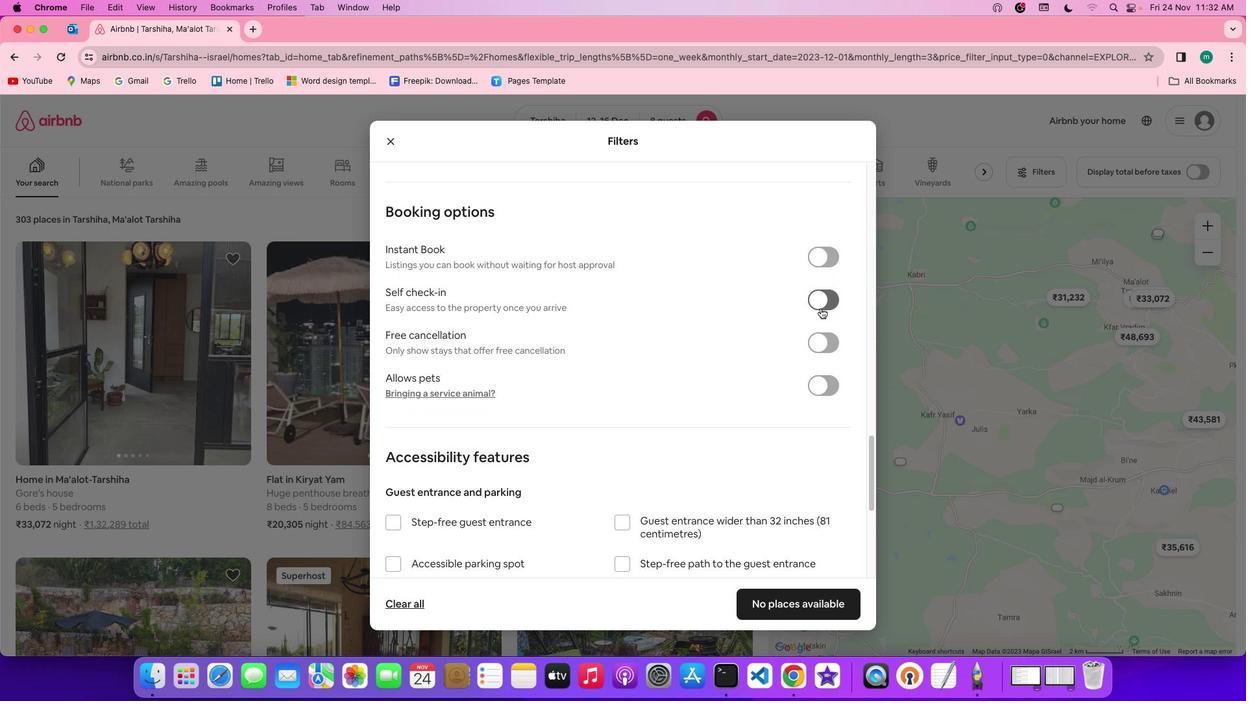 
Action: Mouse pressed left at (820, 308)
Screenshot: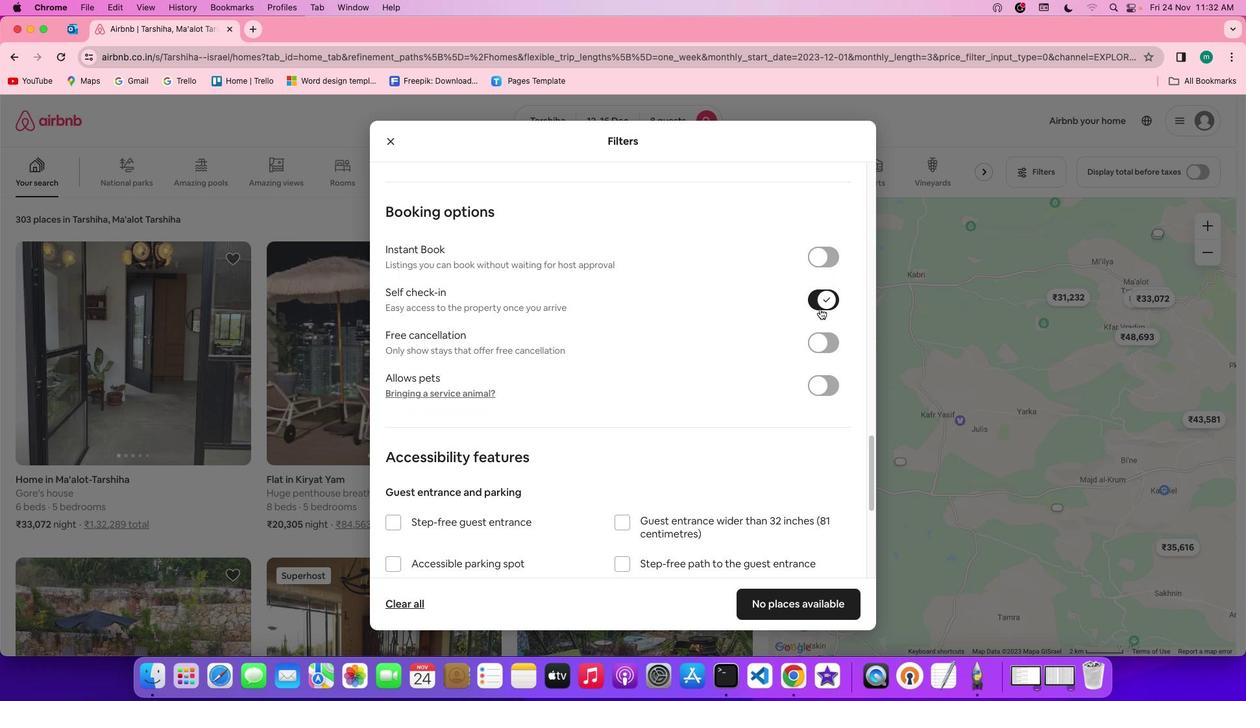 
Action: Mouse moved to (729, 414)
Screenshot: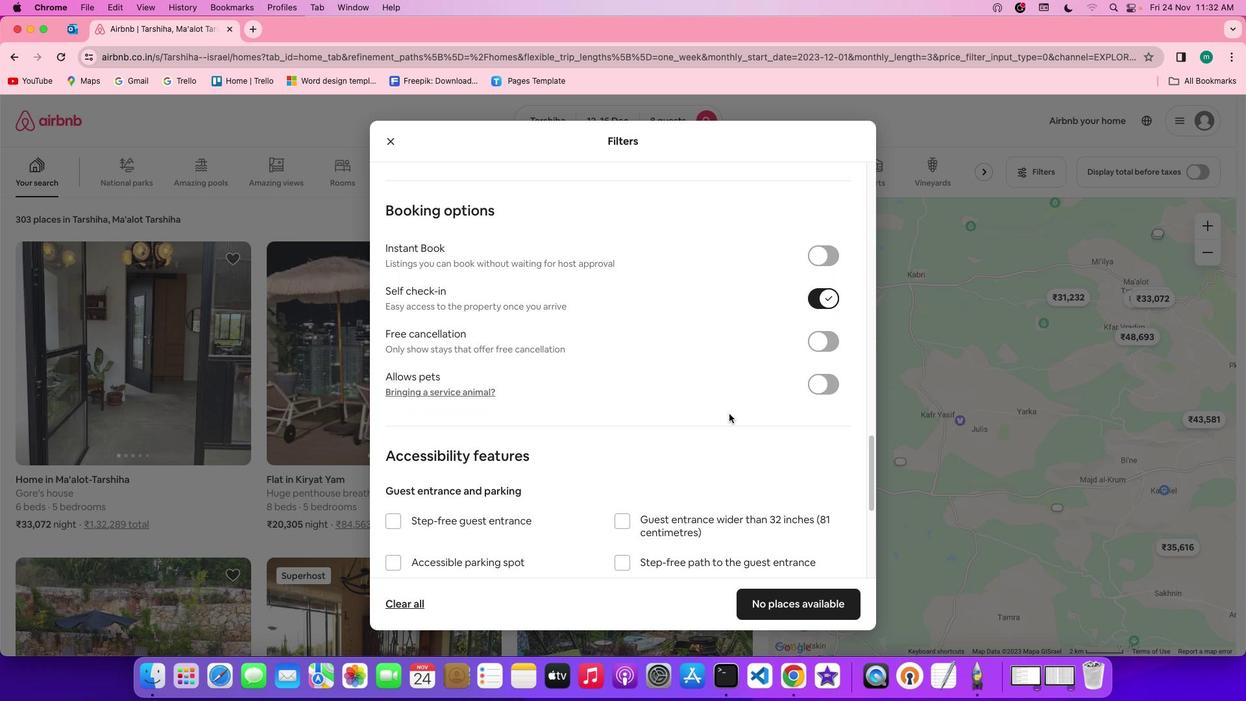 
Action: Mouse scrolled (729, 414) with delta (0, 0)
Screenshot: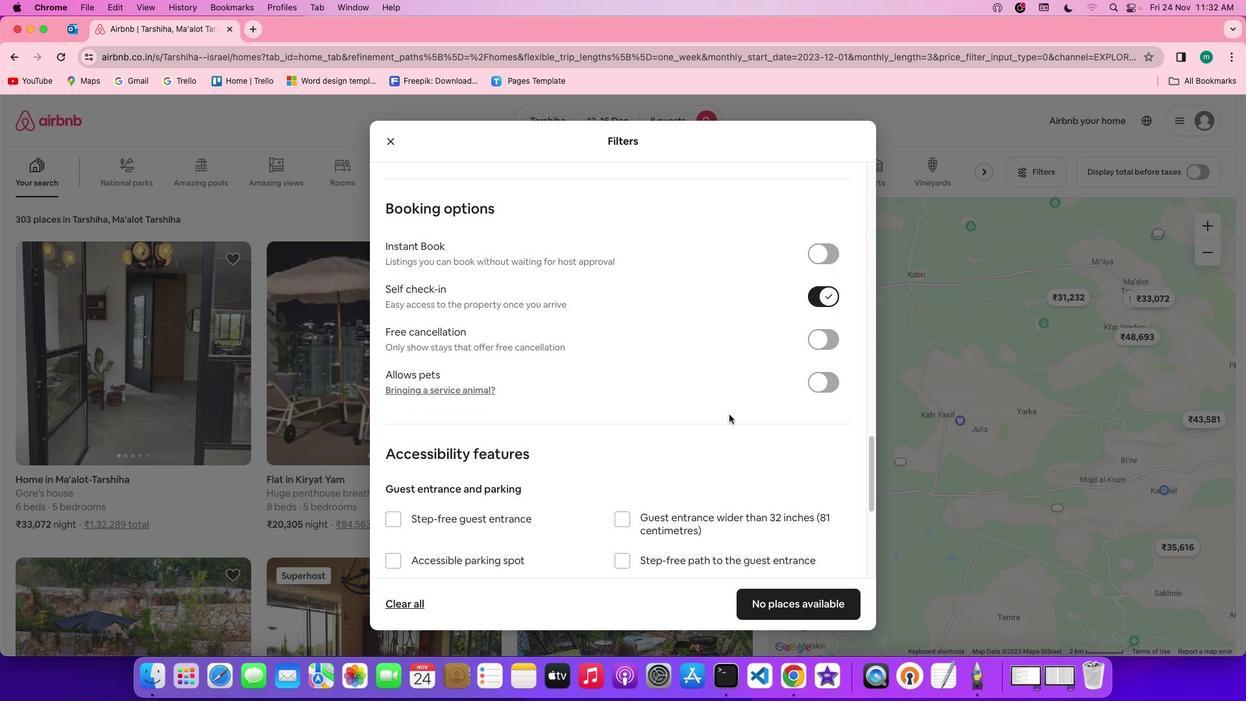 
Action: Mouse moved to (729, 414)
Screenshot: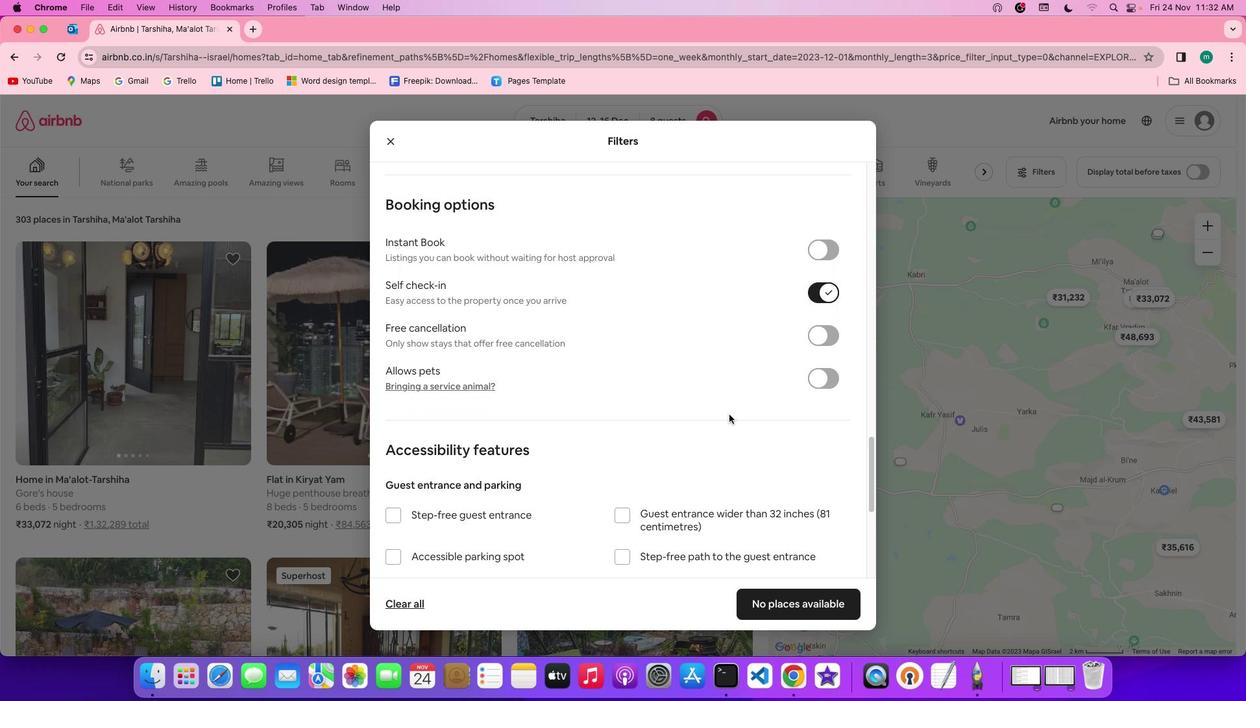 
Action: Mouse scrolled (729, 414) with delta (0, 0)
Screenshot: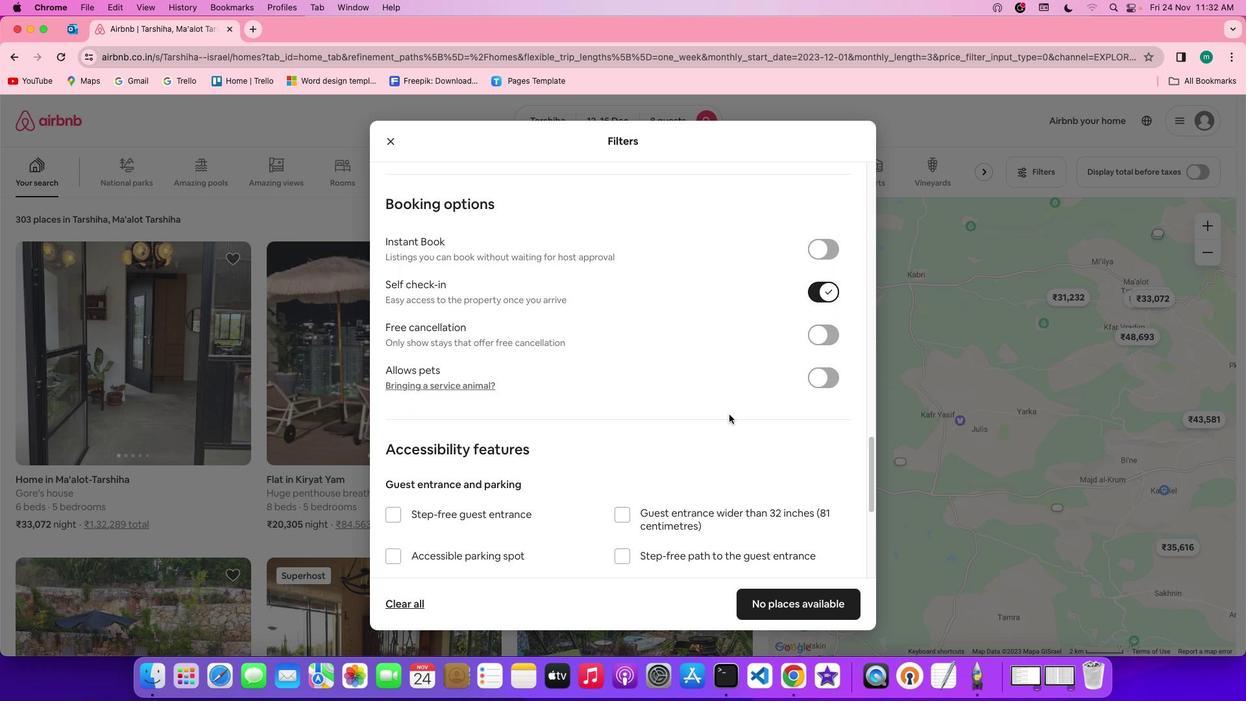 
Action: Mouse scrolled (729, 414) with delta (0, 0)
Screenshot: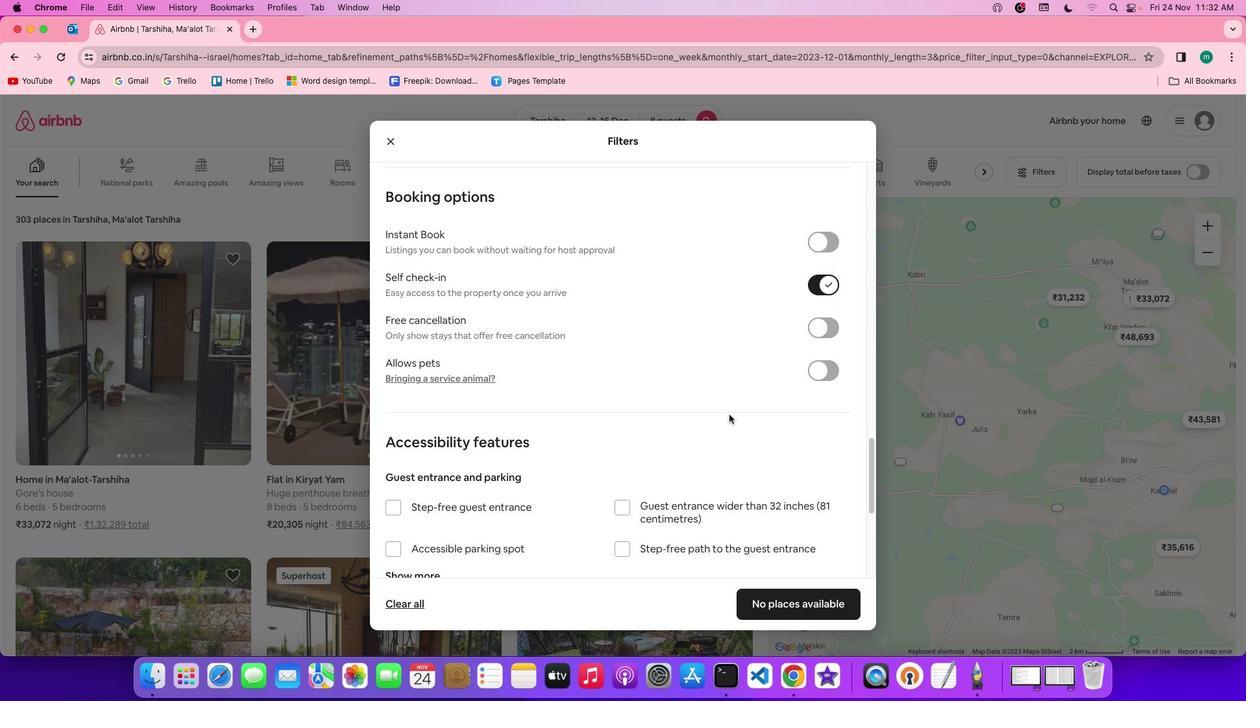 
Action: Mouse scrolled (729, 414) with delta (0, 0)
Screenshot: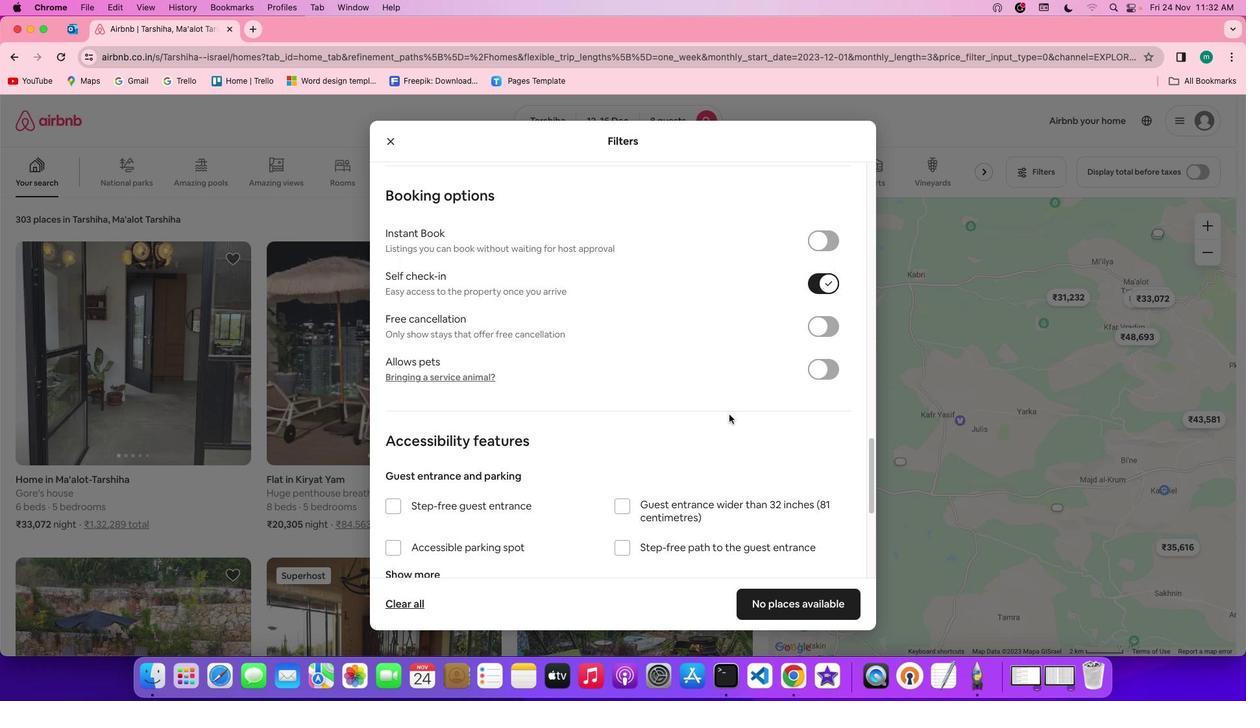 
Action: Mouse scrolled (729, 414) with delta (0, 0)
Screenshot: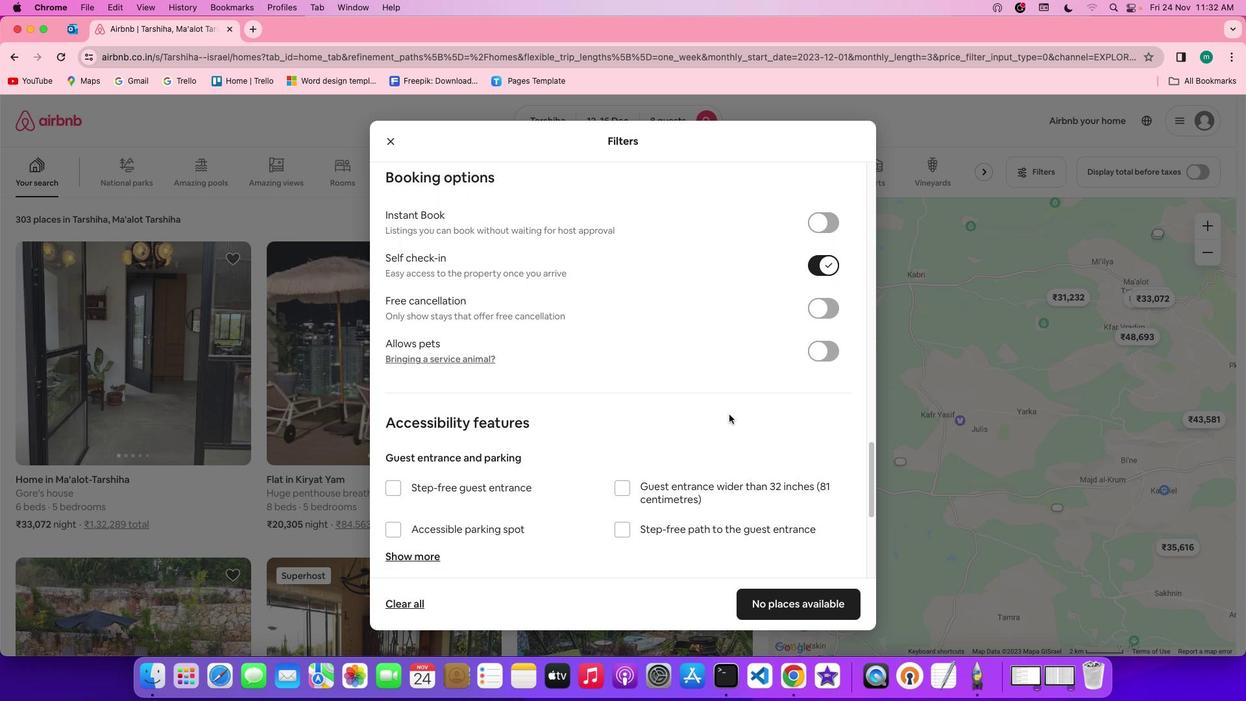 
Action: Mouse scrolled (729, 414) with delta (0, 0)
Screenshot: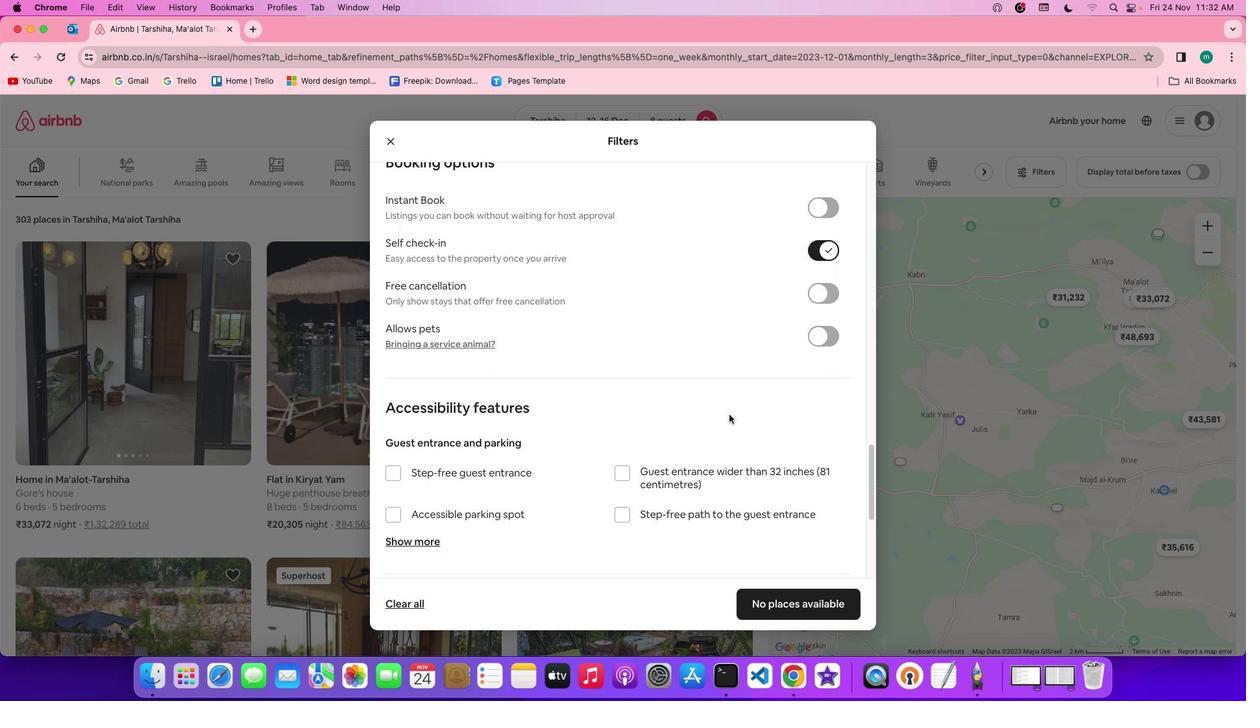 
Action: Mouse moved to (729, 414)
Screenshot: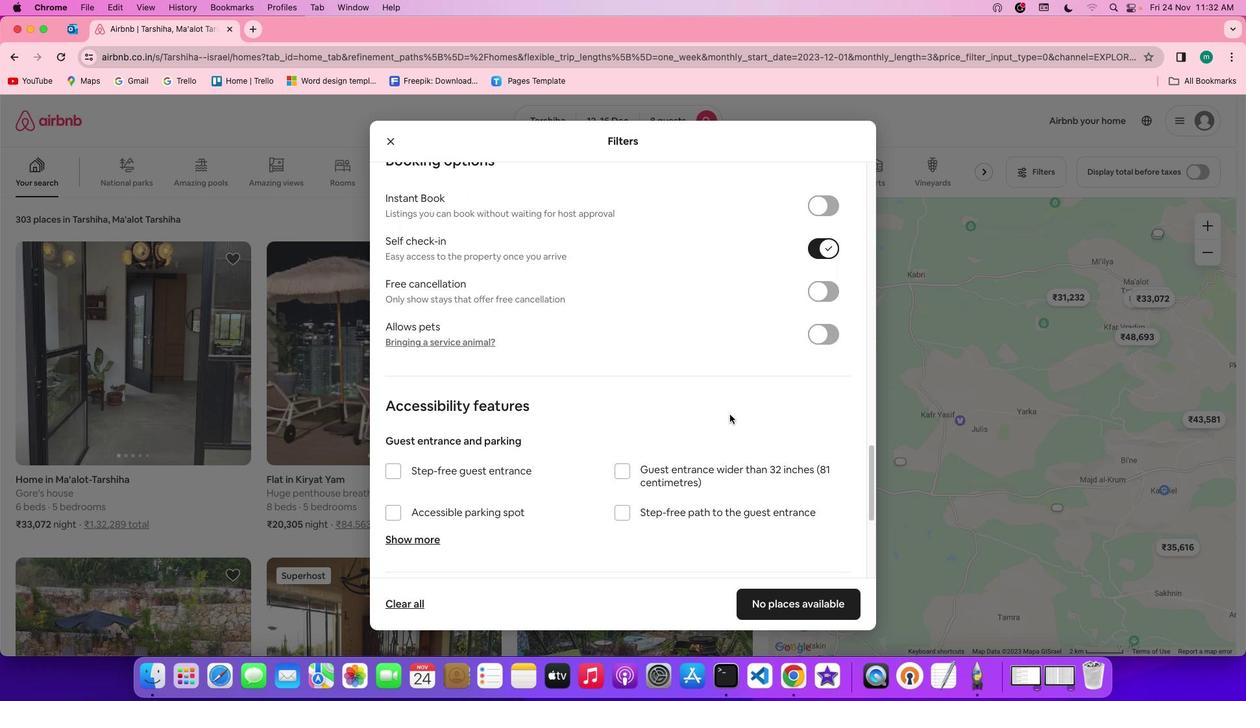 
Action: Mouse scrolled (729, 414) with delta (0, 0)
Screenshot: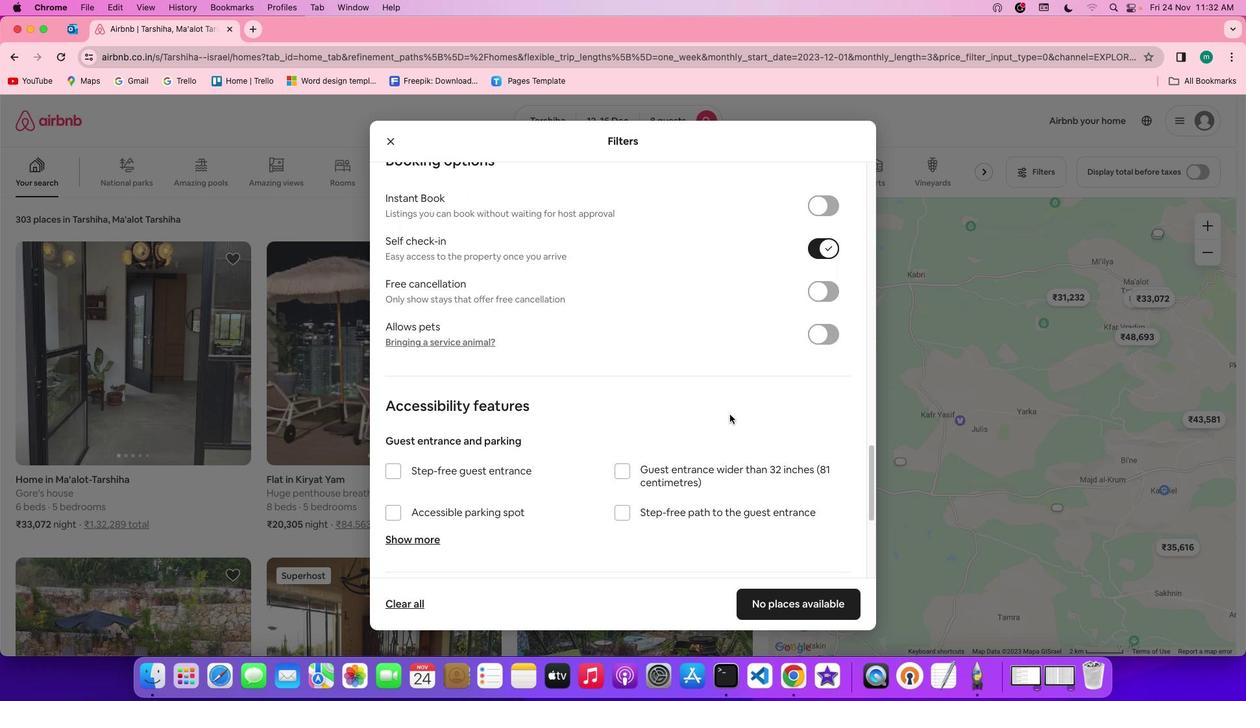 
Action: Mouse moved to (729, 414)
Screenshot: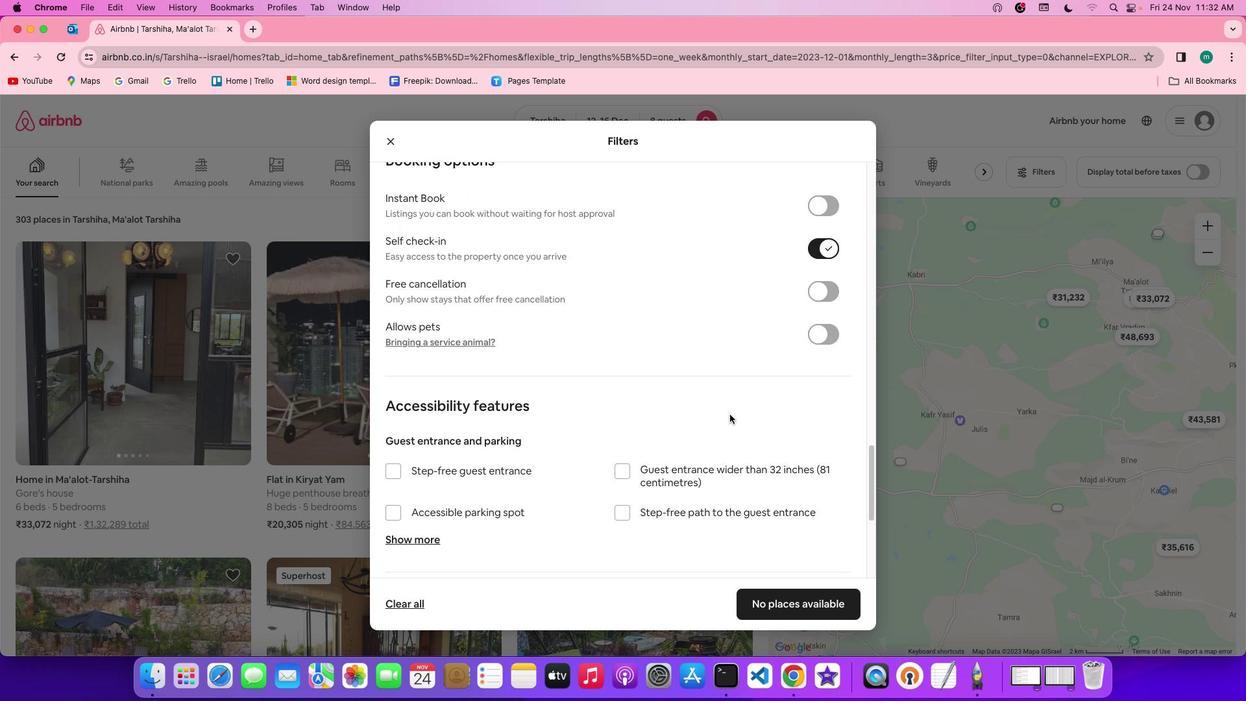 
Action: Mouse scrolled (729, 414) with delta (0, 0)
Screenshot: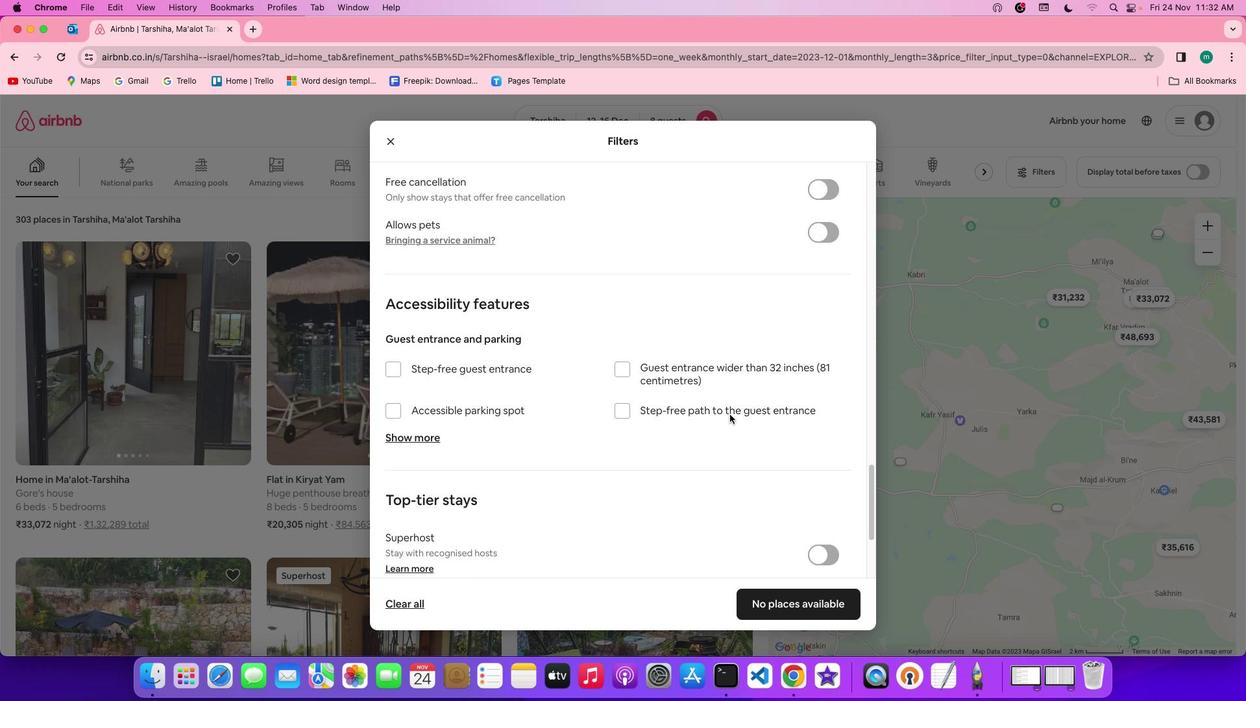 
Action: Mouse moved to (729, 414)
Screenshot: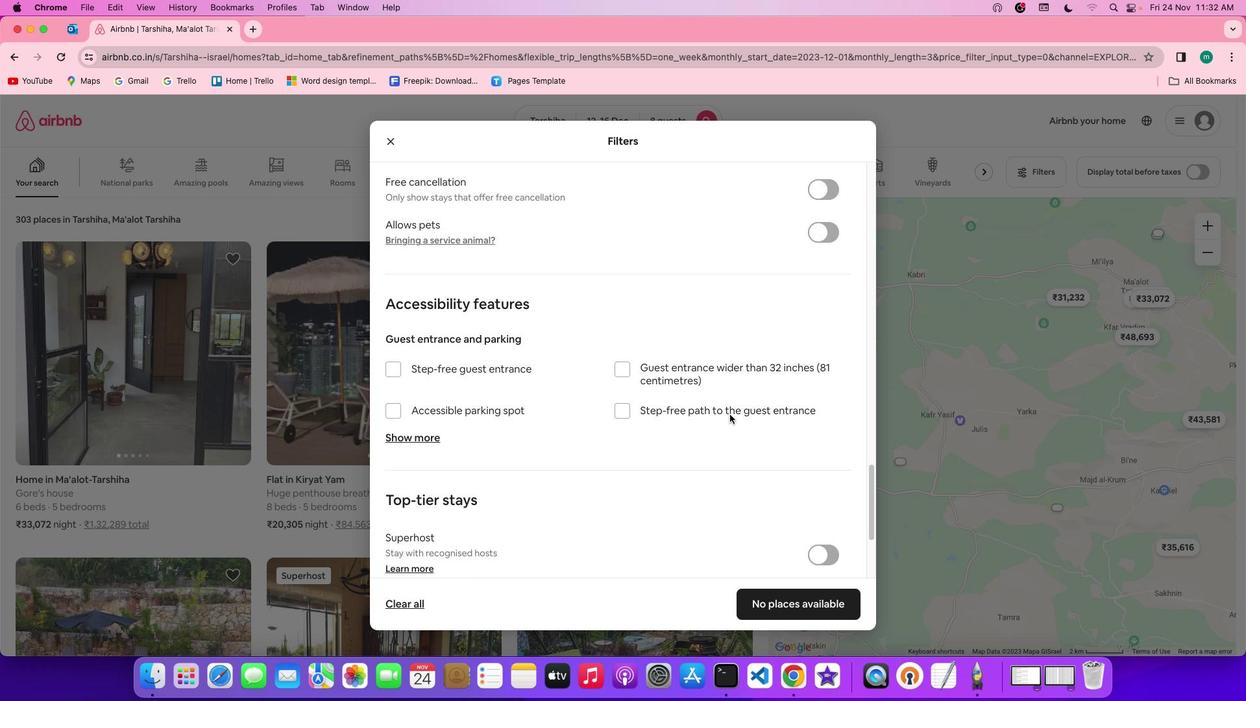 
Action: Mouse scrolled (729, 414) with delta (0, 0)
Screenshot: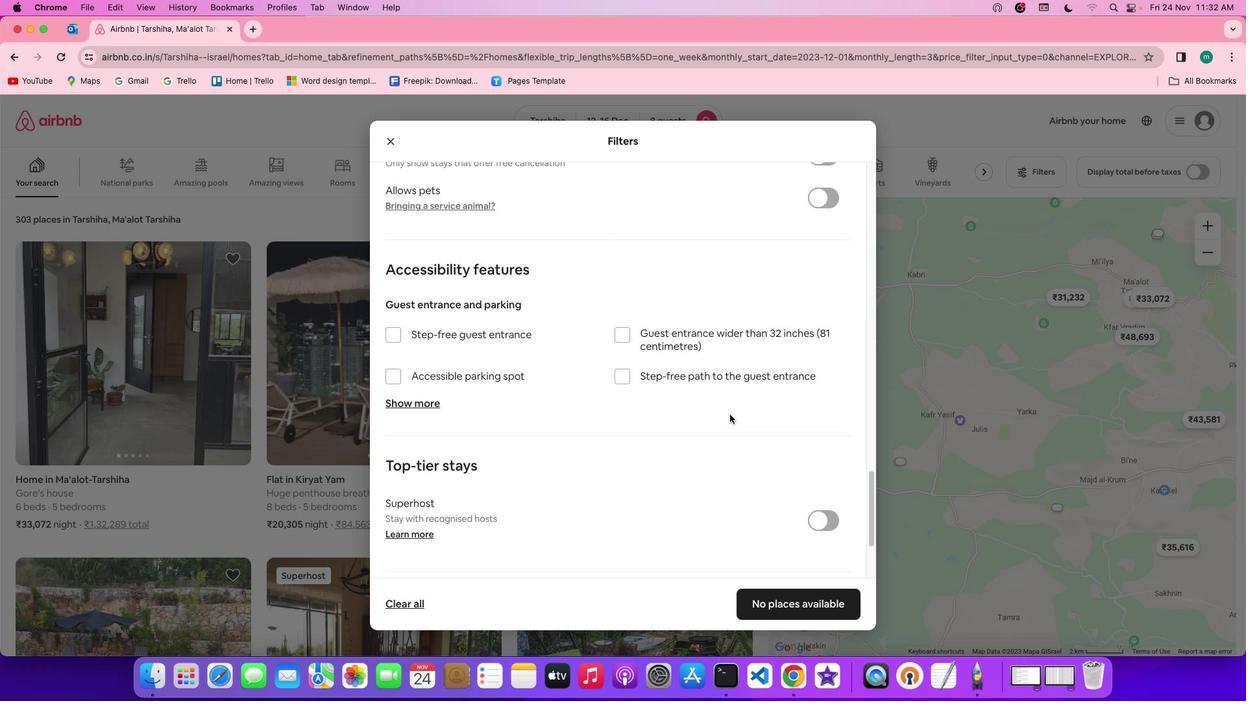 
Action: Mouse scrolled (729, 414) with delta (0, -1)
Screenshot: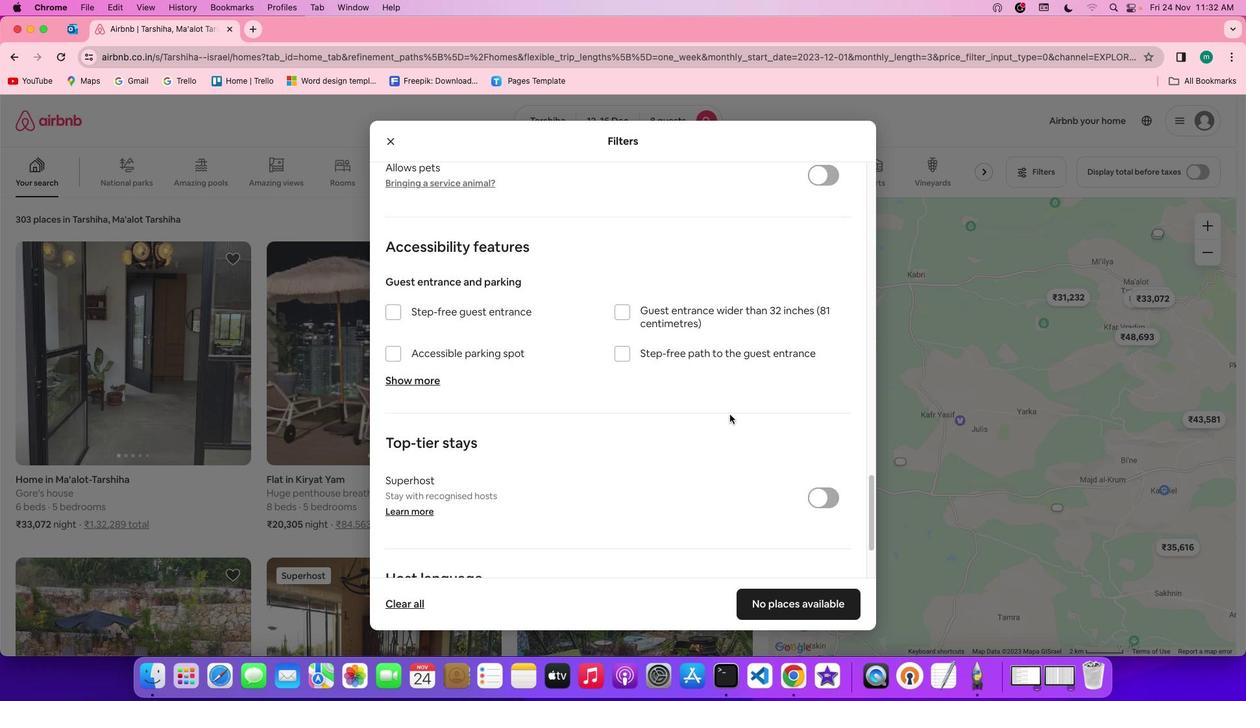 
Action: Mouse scrolled (729, 414) with delta (0, -1)
Screenshot: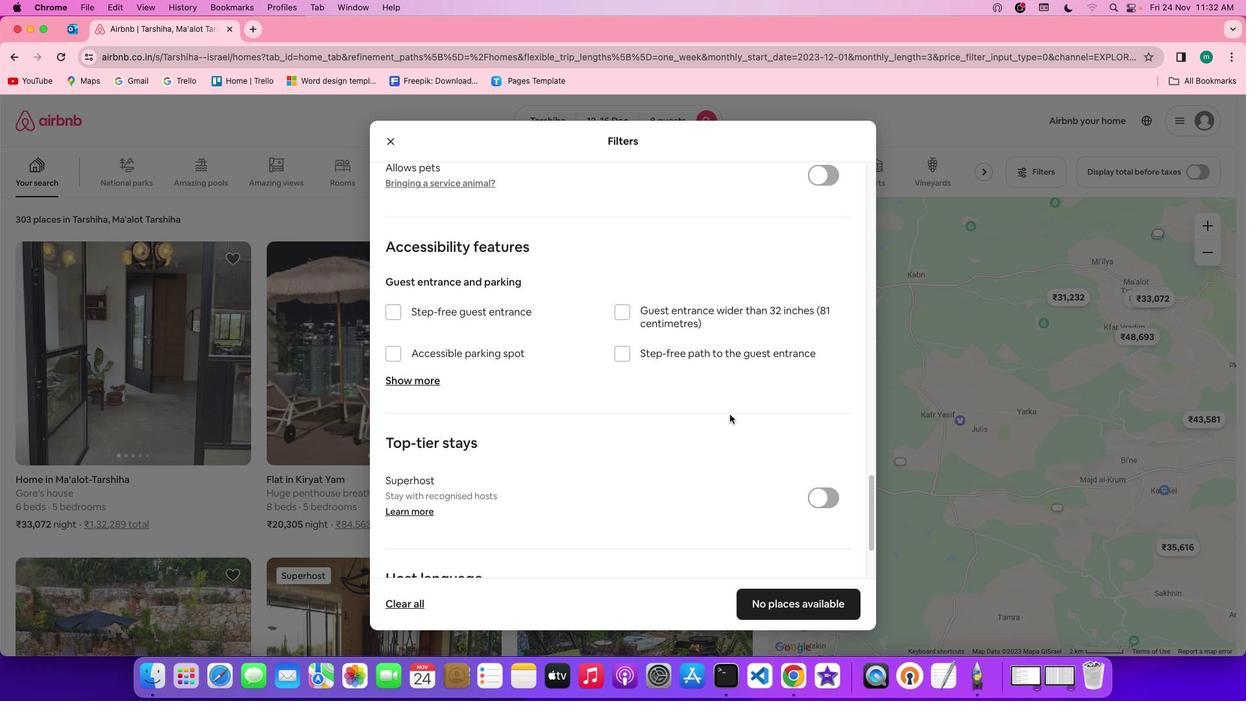 
Action: Mouse scrolled (729, 414) with delta (0, 0)
Screenshot: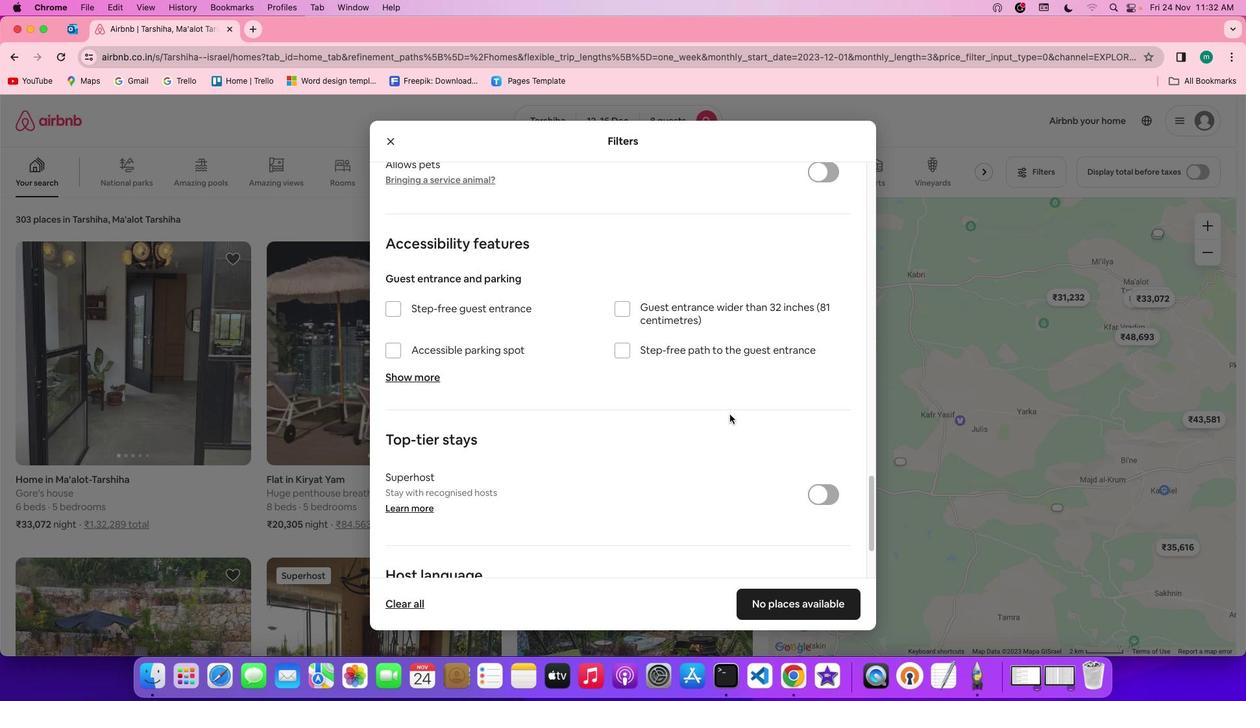 
Action: Mouse scrolled (729, 414) with delta (0, 0)
Screenshot: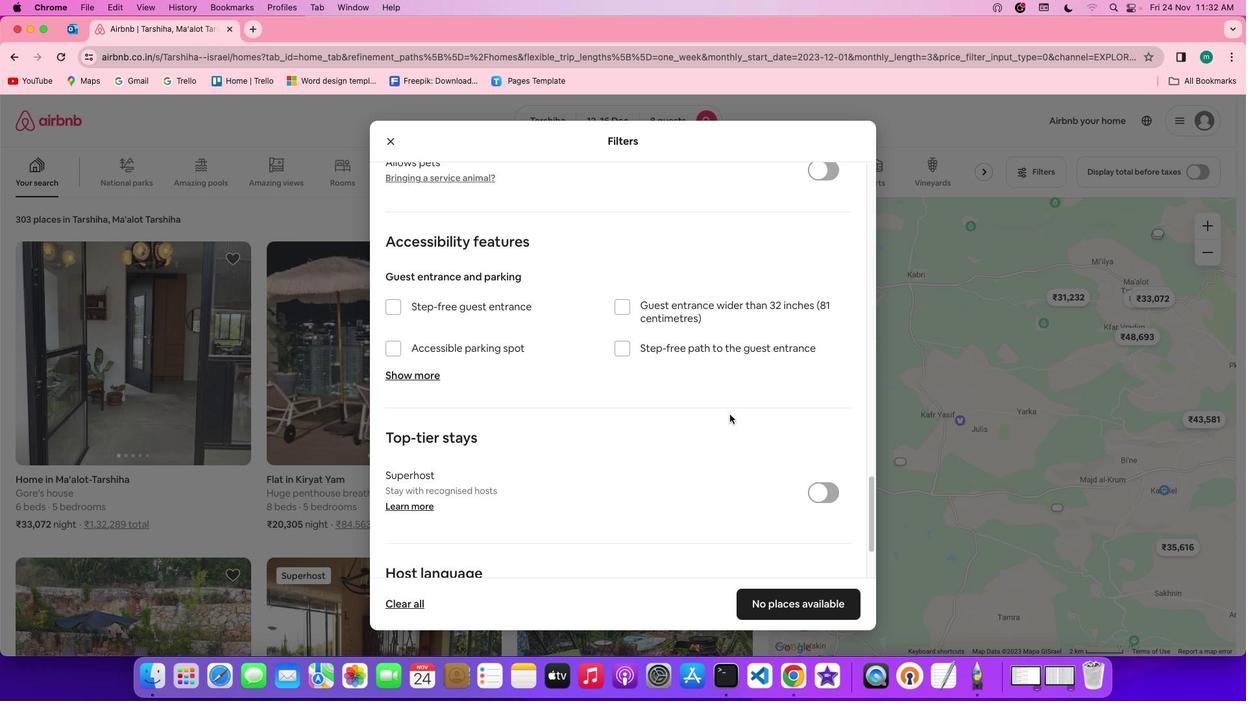 
Action: Mouse scrolled (729, 414) with delta (0, 0)
Screenshot: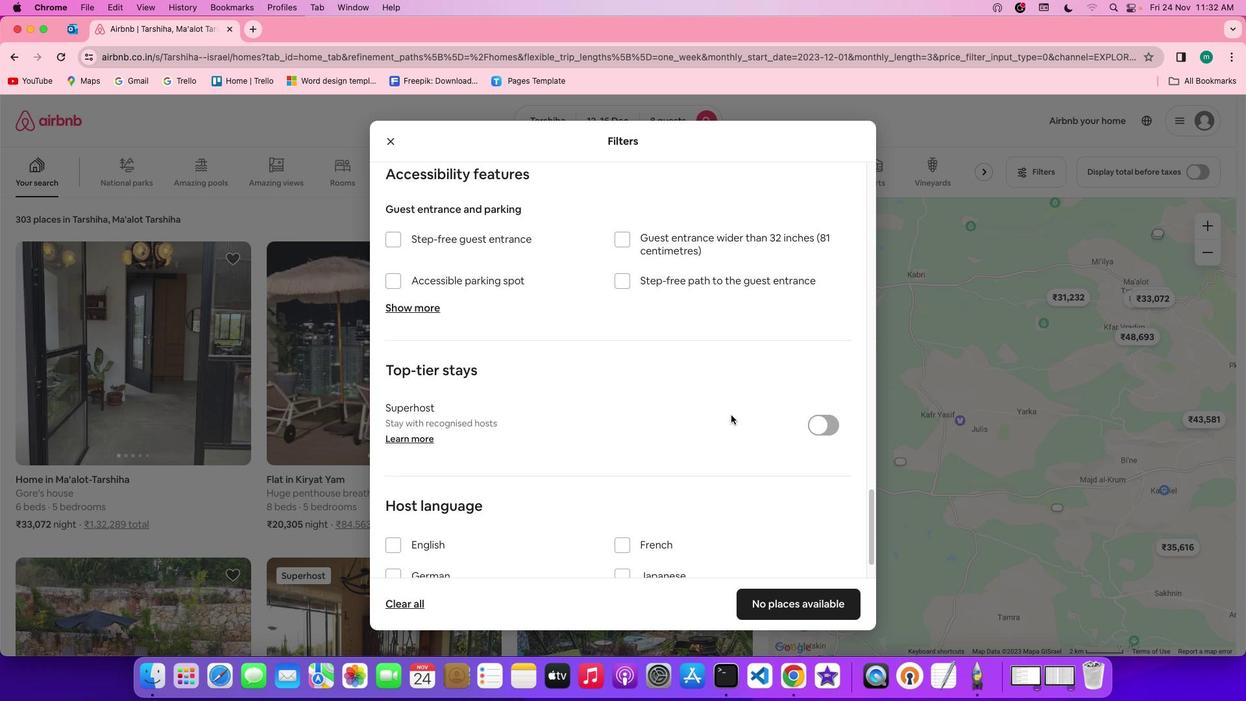 
Action: Mouse scrolled (729, 414) with delta (0, 0)
Screenshot: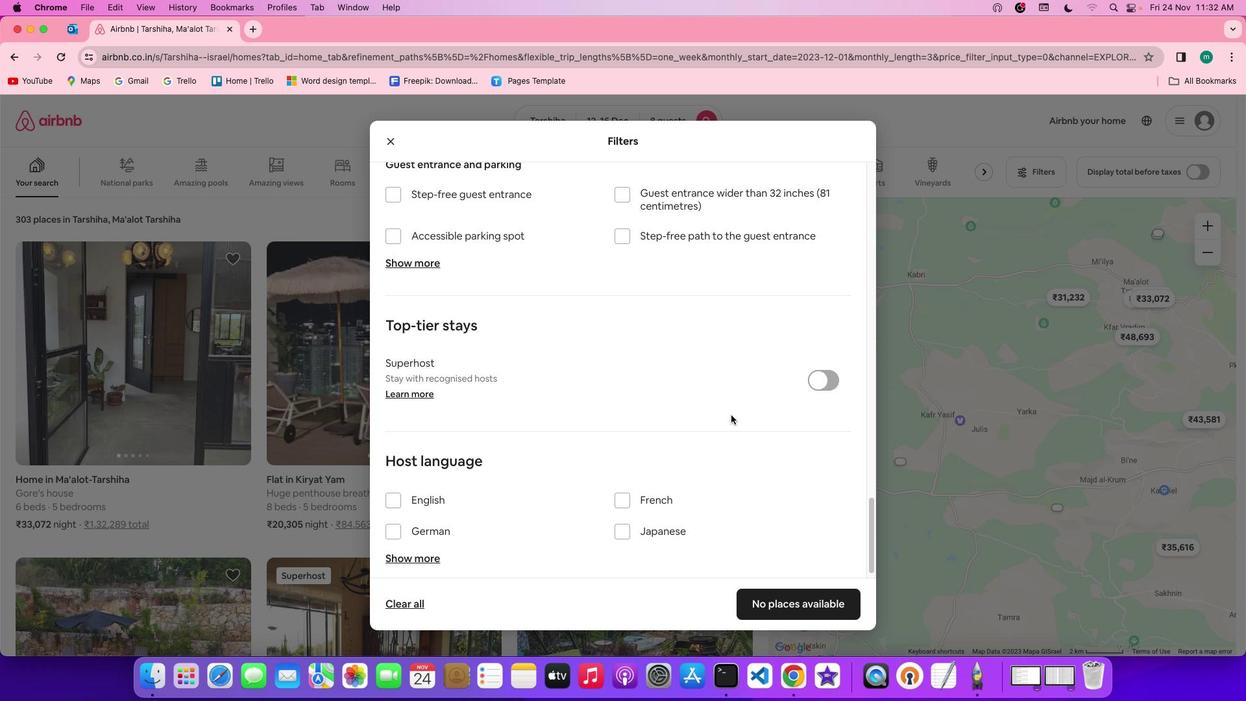 
Action: Mouse scrolled (729, 414) with delta (0, -1)
Screenshot: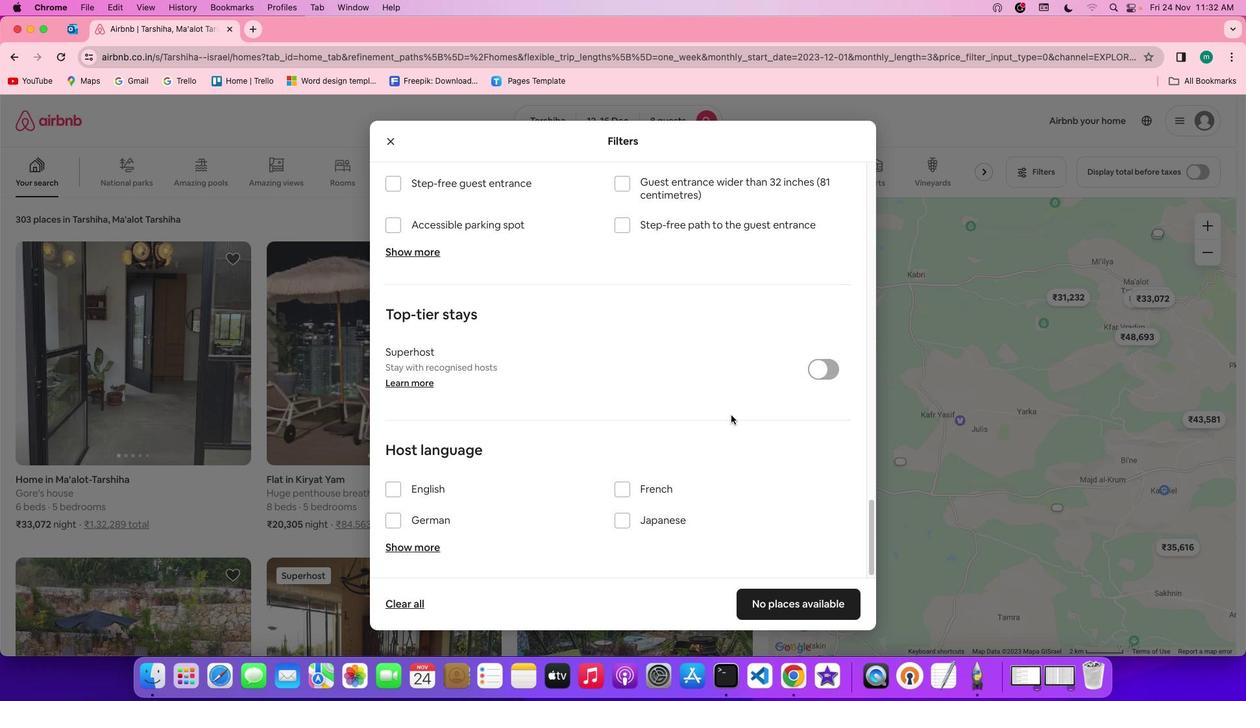 
Action: Mouse scrolled (729, 414) with delta (0, -1)
Screenshot: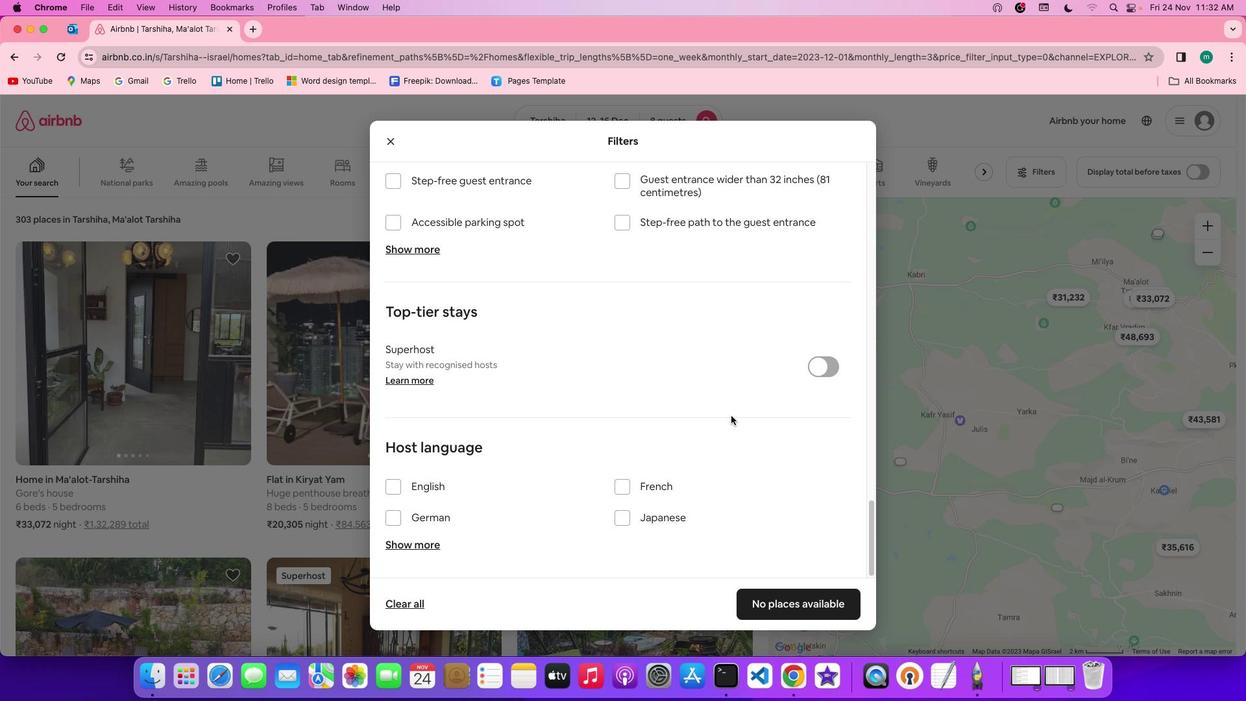 
Action: Mouse moved to (731, 415)
Screenshot: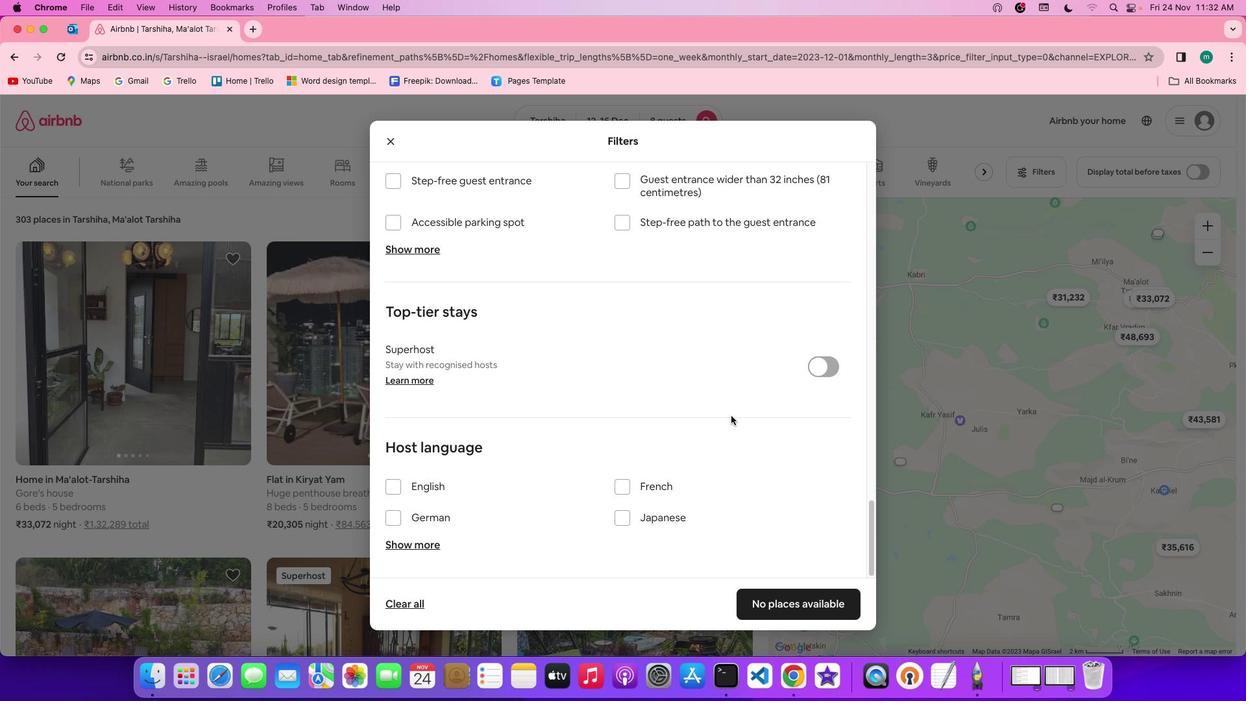 
Action: Mouse scrolled (731, 415) with delta (0, 0)
Screenshot: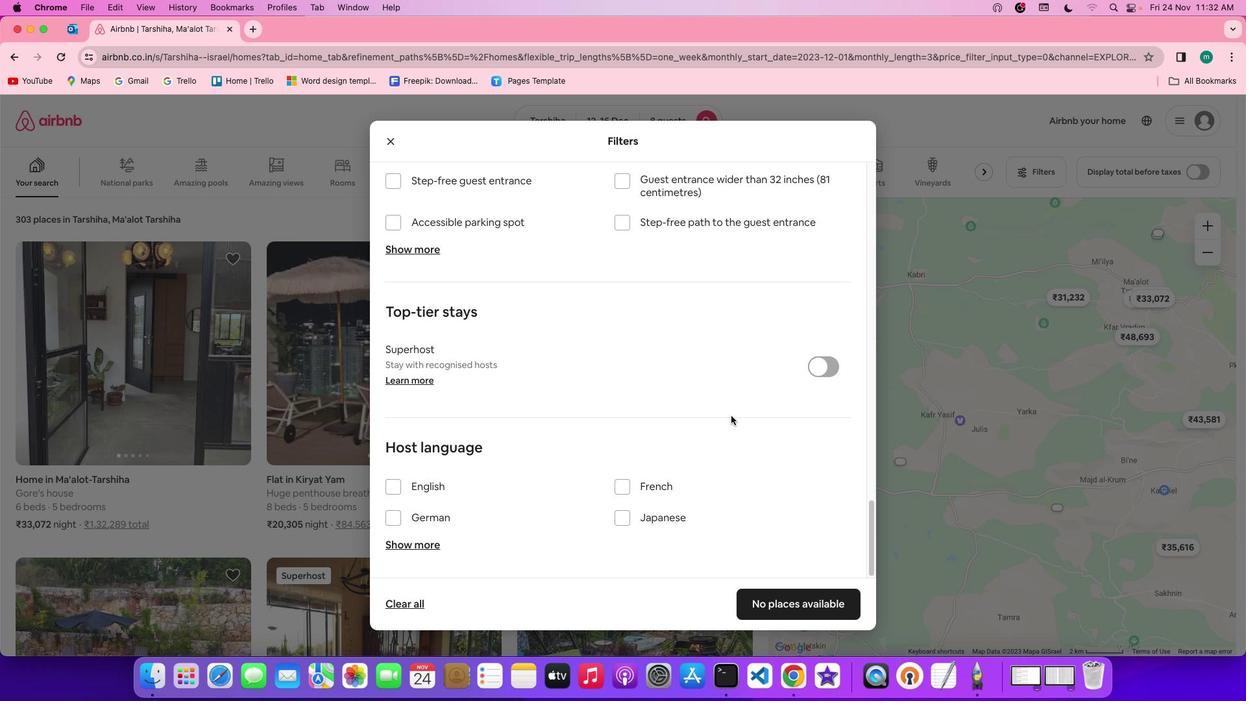 
Action: Mouse scrolled (731, 415) with delta (0, 0)
Screenshot: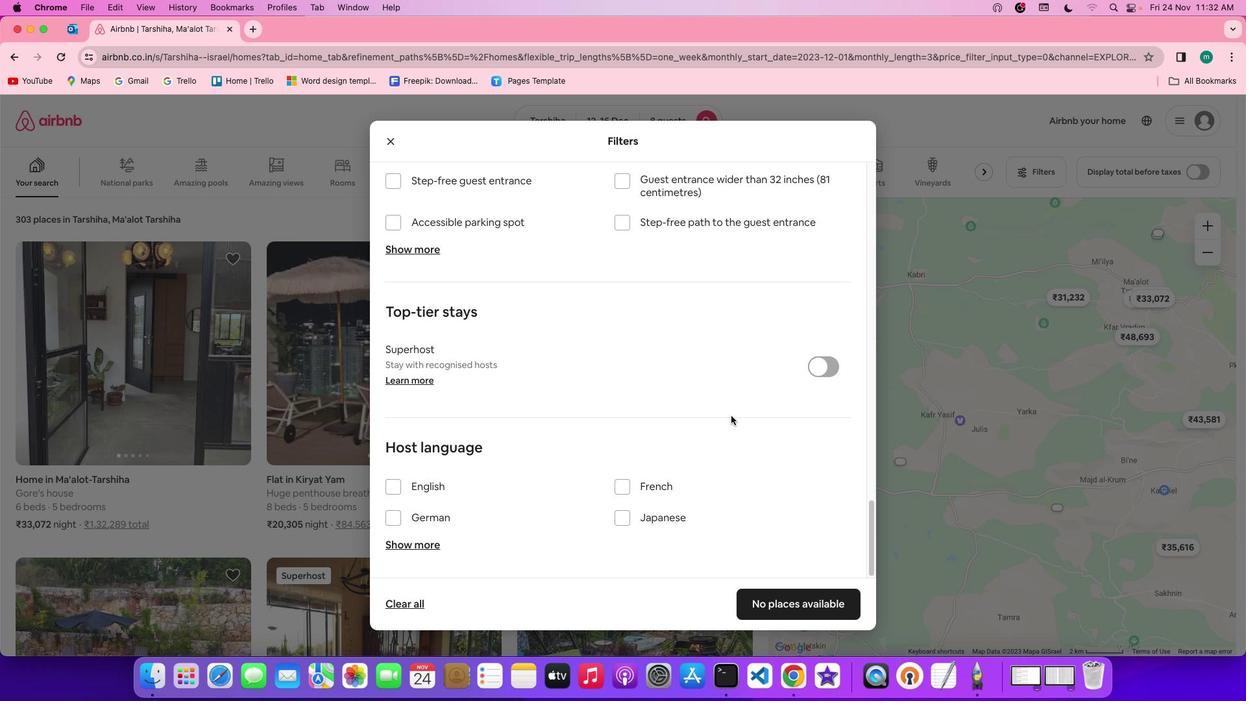 
Action: Mouse scrolled (731, 415) with delta (0, -1)
Screenshot: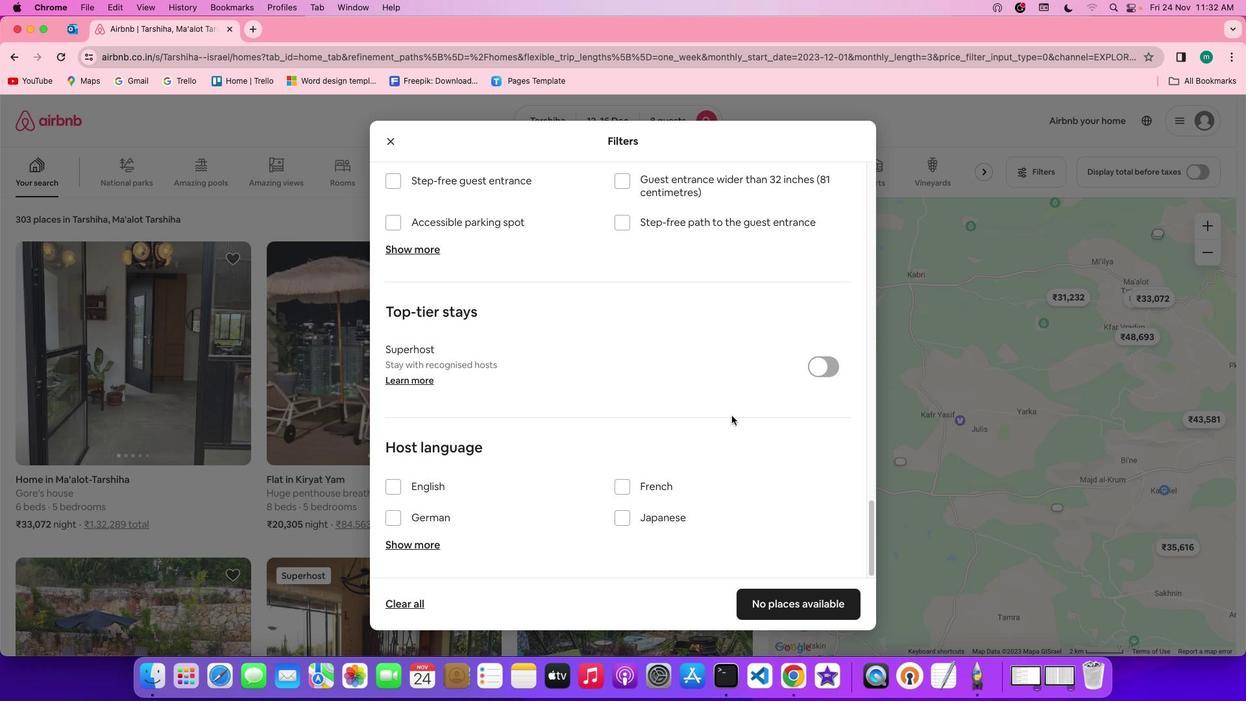 
Action: Mouse scrolled (731, 415) with delta (0, -2)
Screenshot: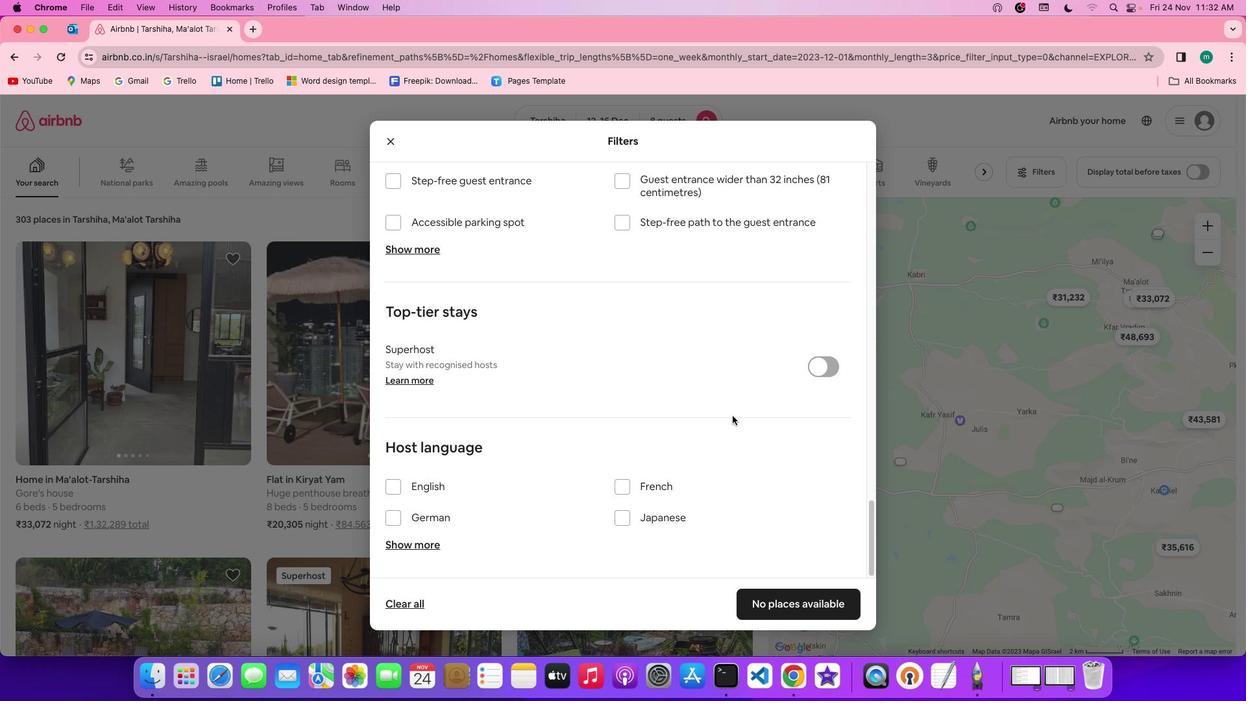 
Action: Mouse moved to (731, 415)
Screenshot: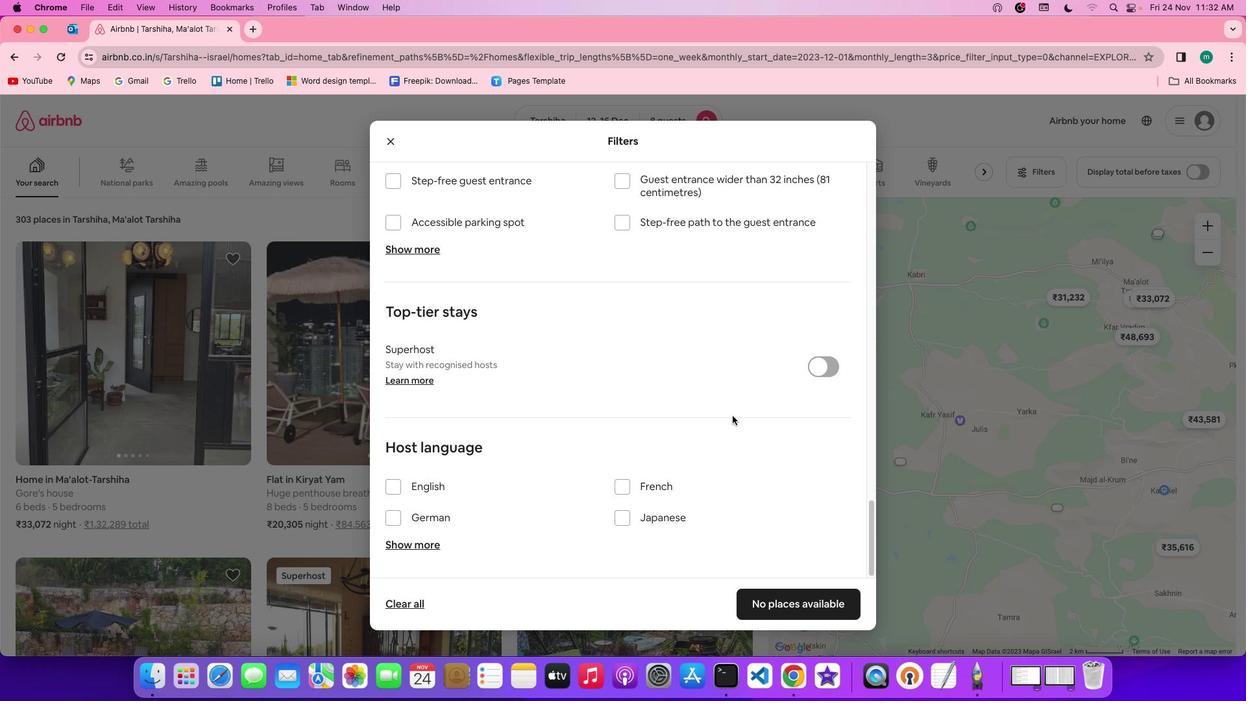 
Action: Mouse scrolled (731, 415) with delta (0, -2)
Screenshot: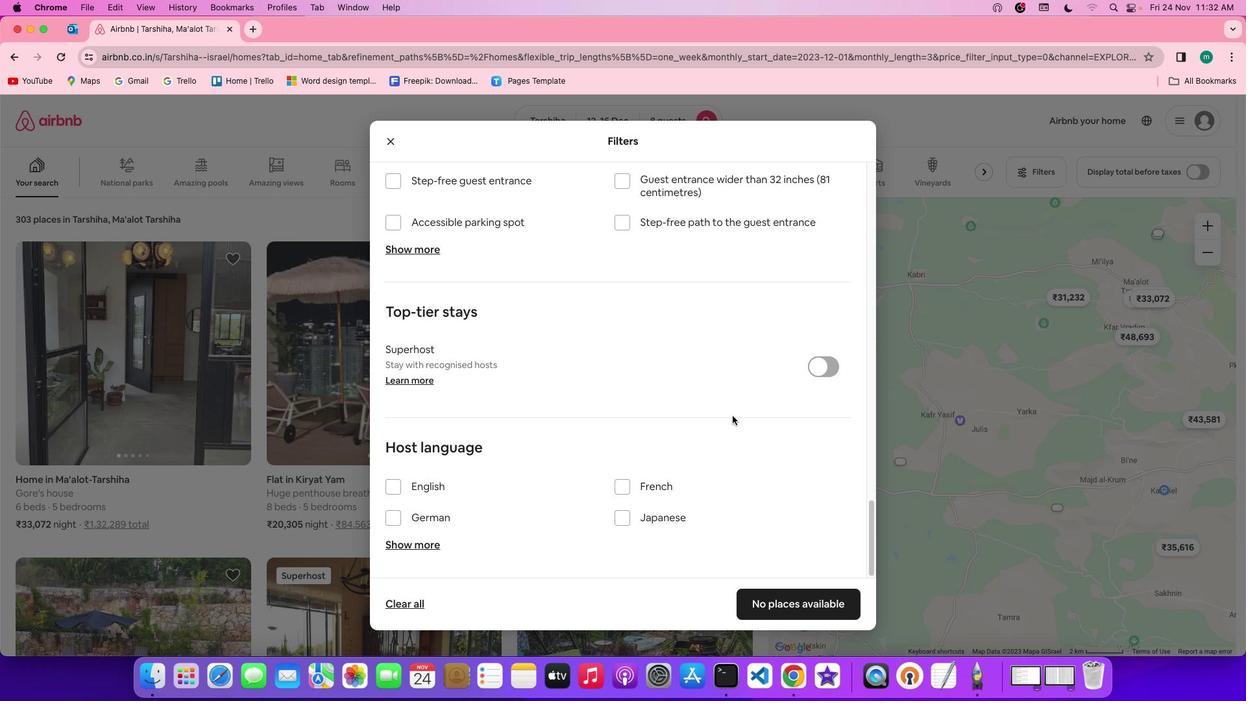 
Action: Mouse moved to (732, 415)
Screenshot: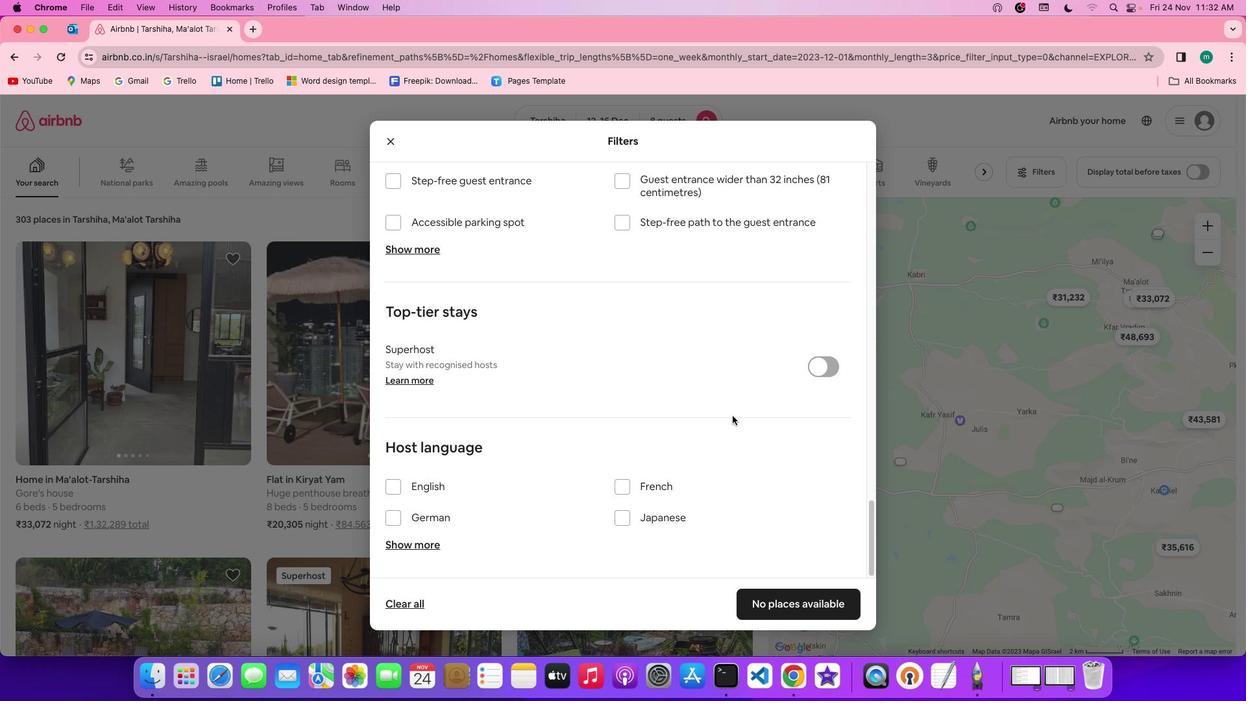 
Action: Mouse scrolled (732, 415) with delta (0, 0)
Screenshot: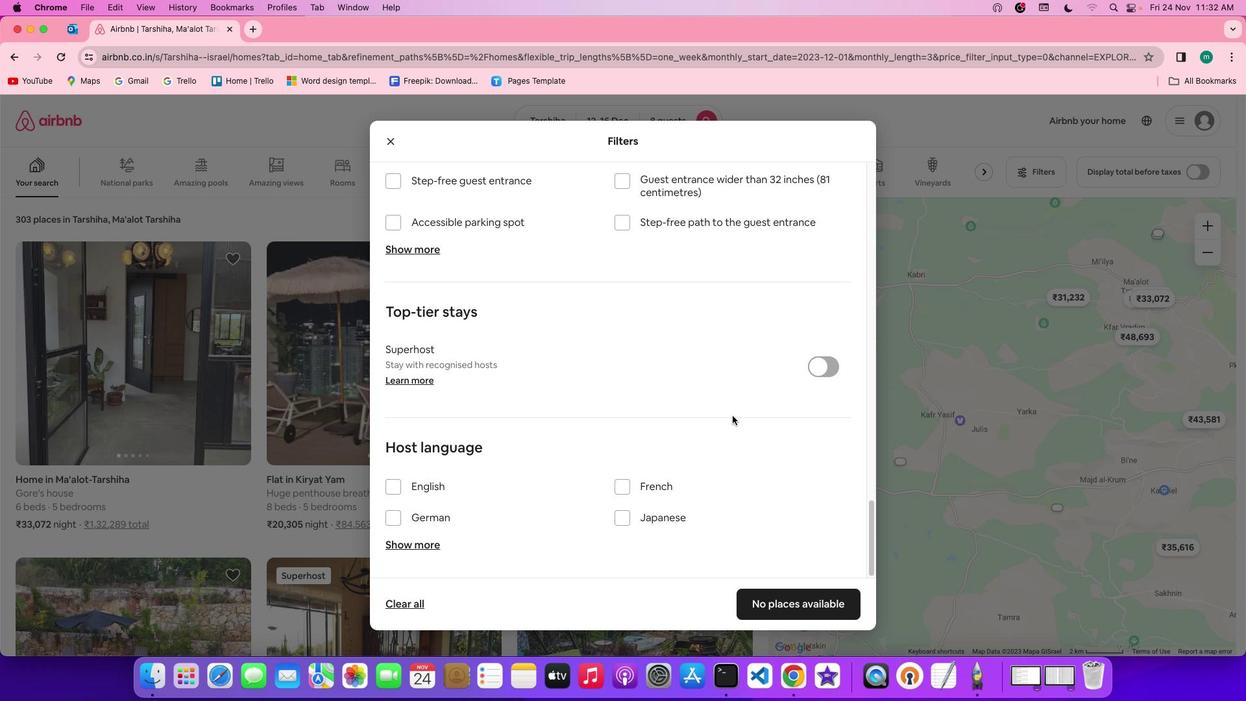 
Action: Mouse scrolled (732, 415) with delta (0, 0)
Screenshot: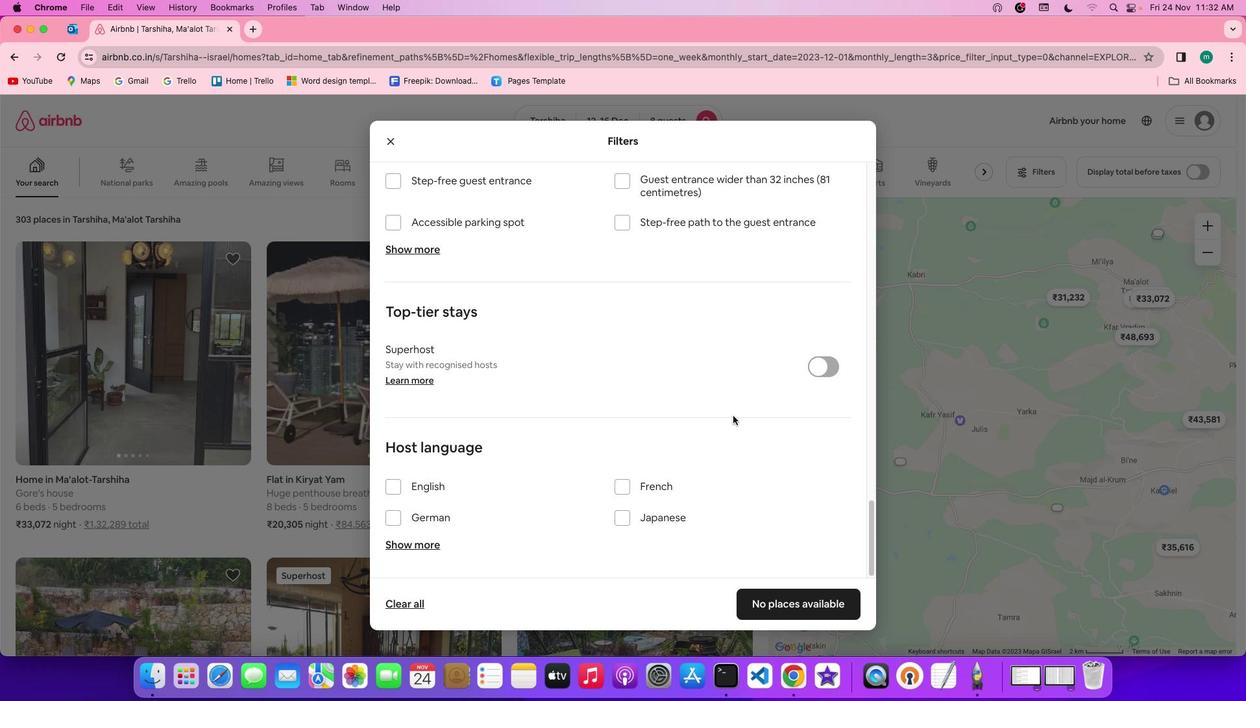 
Action: Mouse scrolled (732, 415) with delta (0, -1)
Screenshot: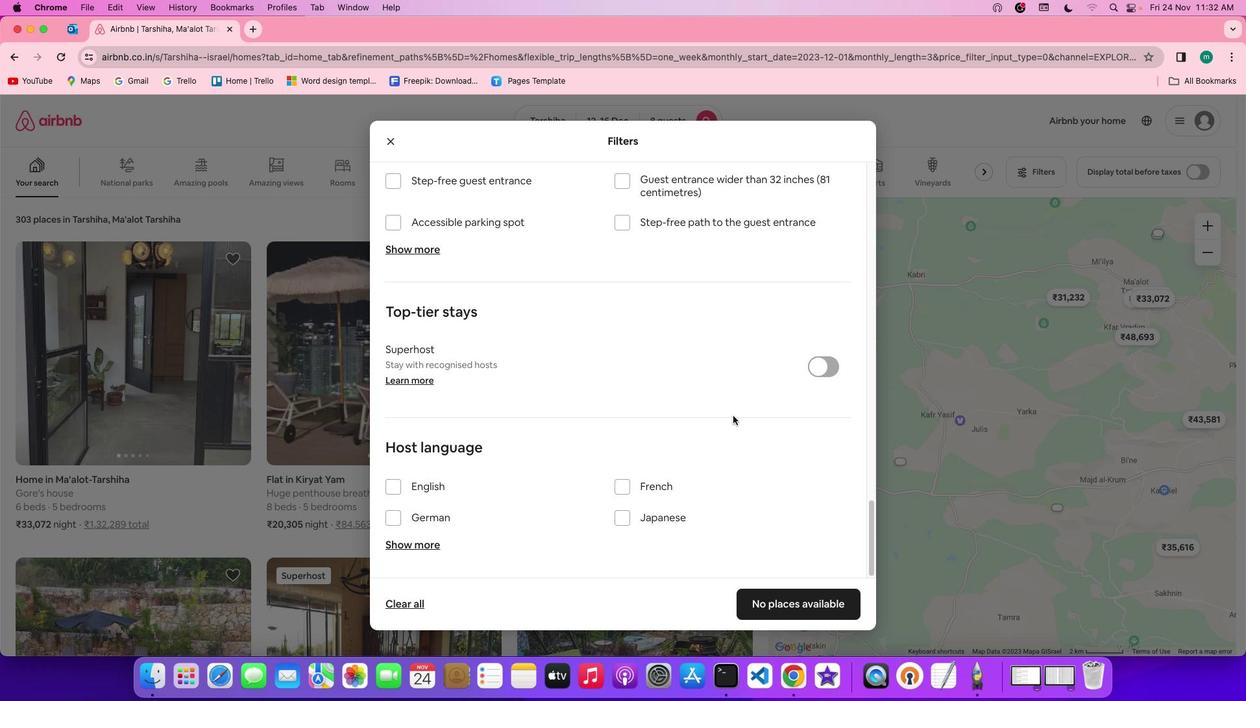
Action: Mouse scrolled (732, 415) with delta (0, -3)
Screenshot: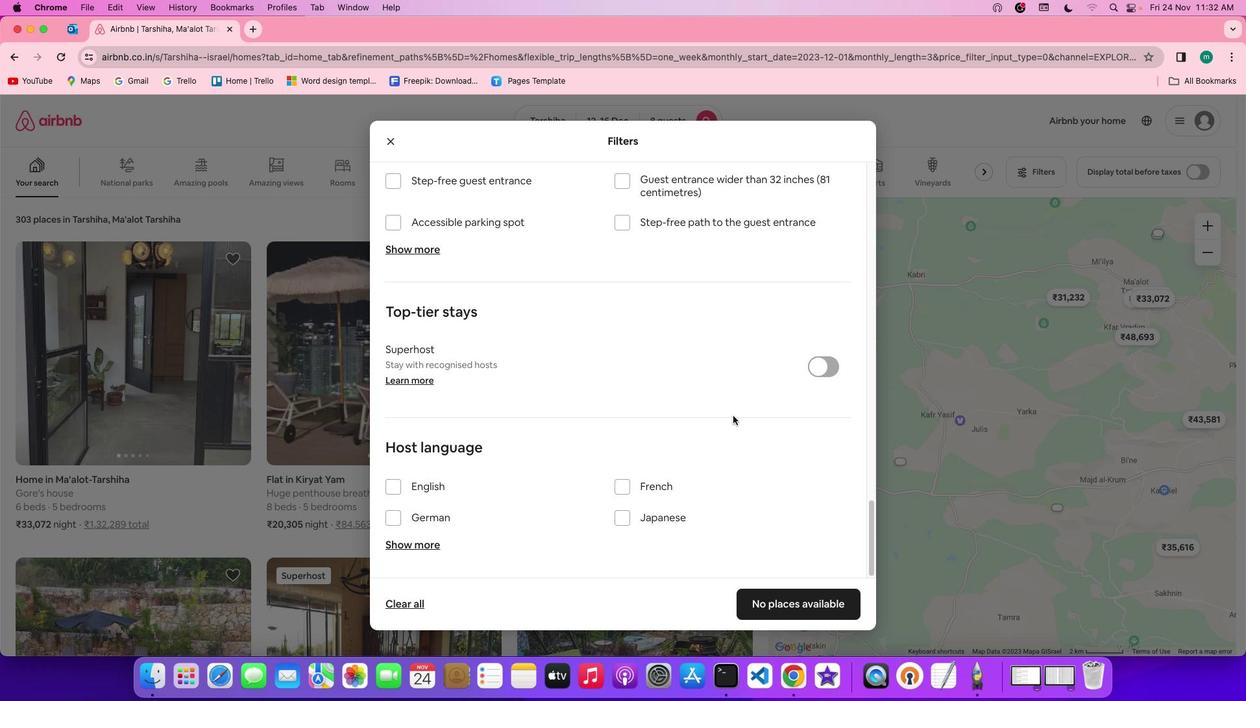 
Action: Mouse scrolled (732, 415) with delta (0, -3)
Screenshot: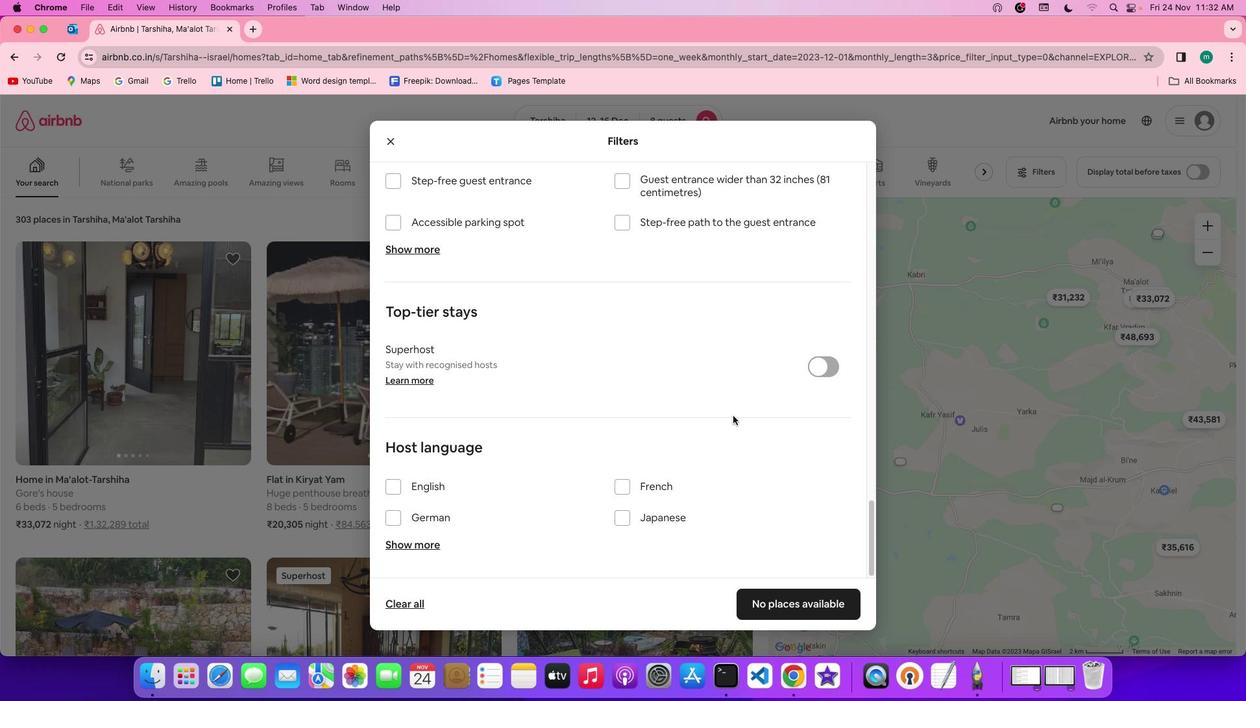 
Action: Mouse moved to (732, 416)
Screenshot: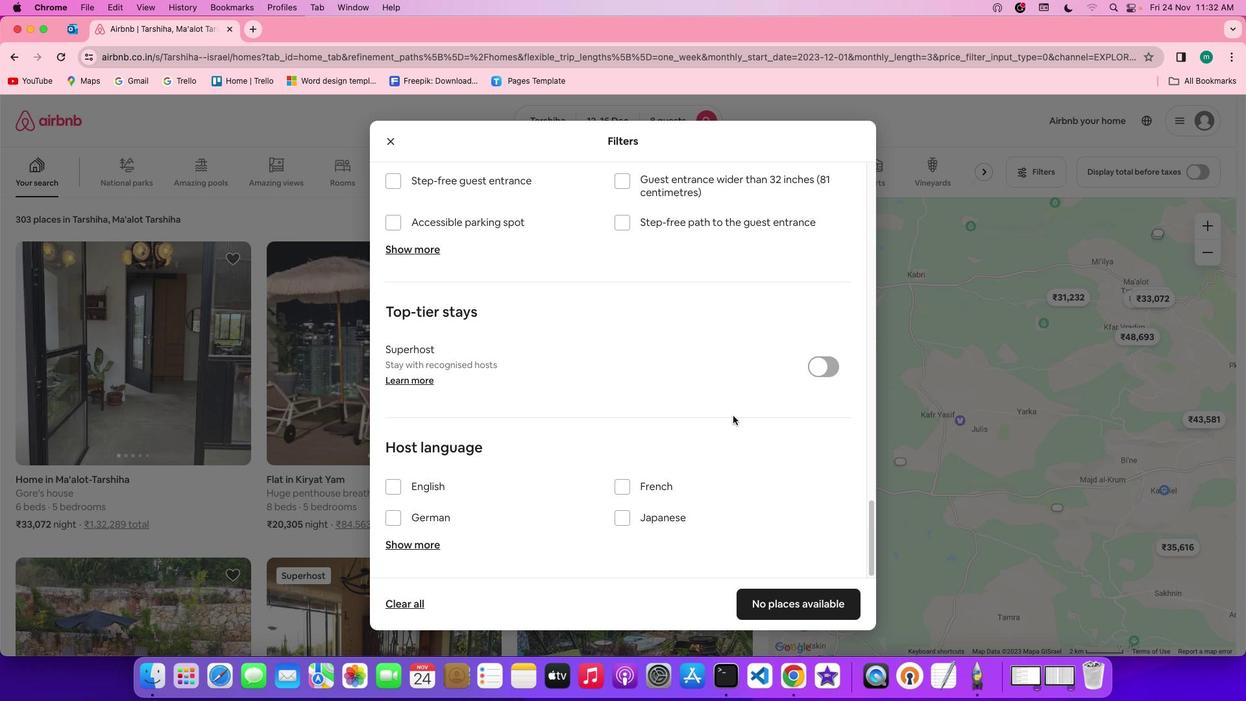 
Action: Mouse scrolled (732, 416) with delta (0, 0)
Screenshot: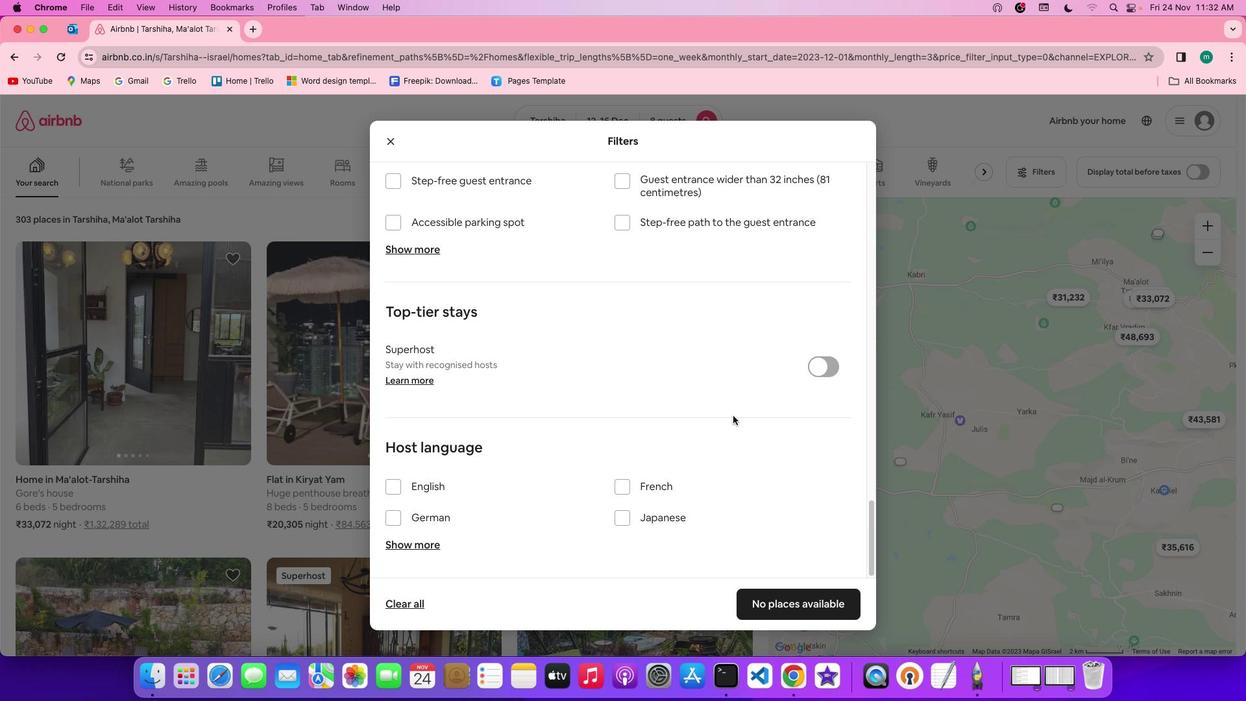 
Action: Mouse scrolled (732, 416) with delta (0, 0)
Screenshot: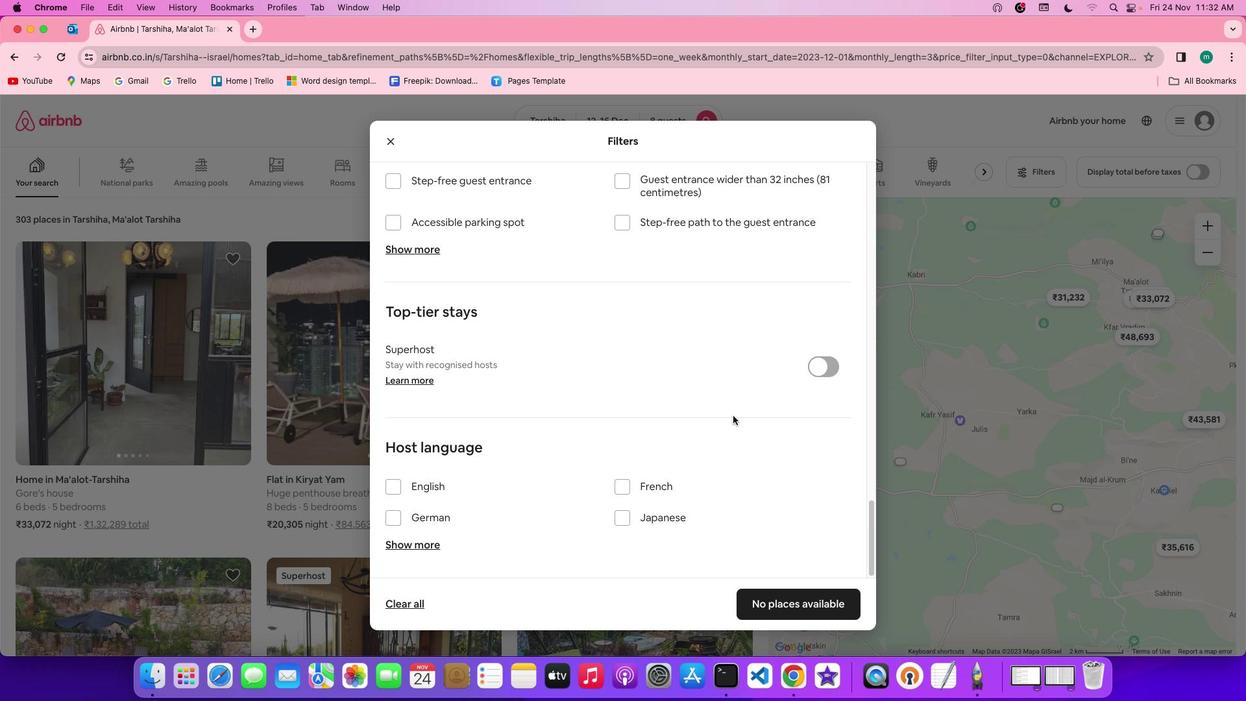 
Action: Mouse scrolled (732, 416) with delta (0, -1)
Screenshot: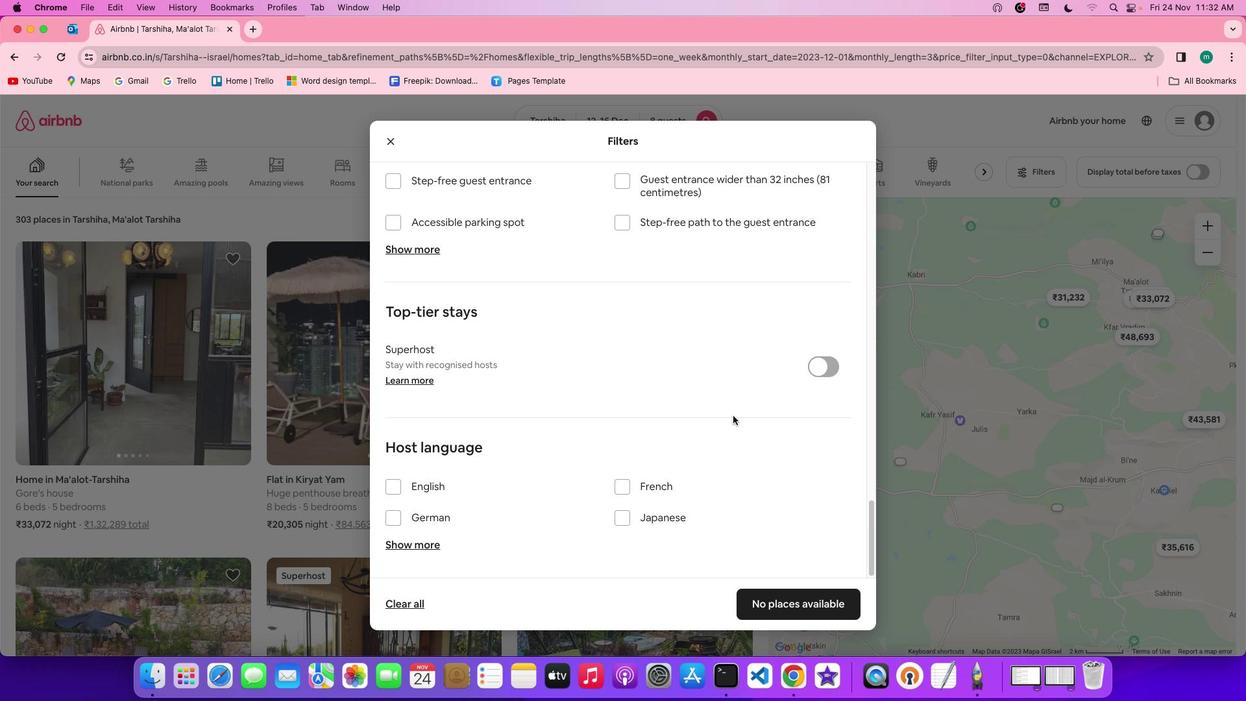 
Action: Mouse scrolled (732, 416) with delta (0, -2)
Screenshot: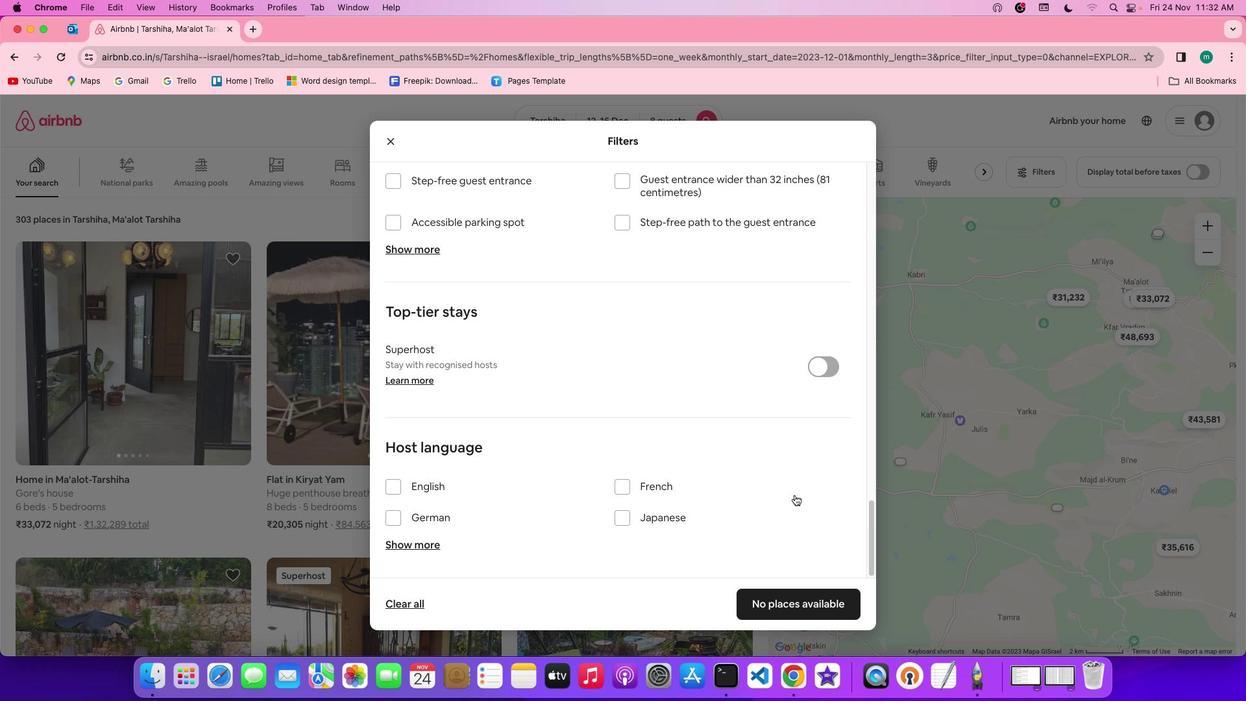 
Action: Mouse moved to (798, 612)
Screenshot: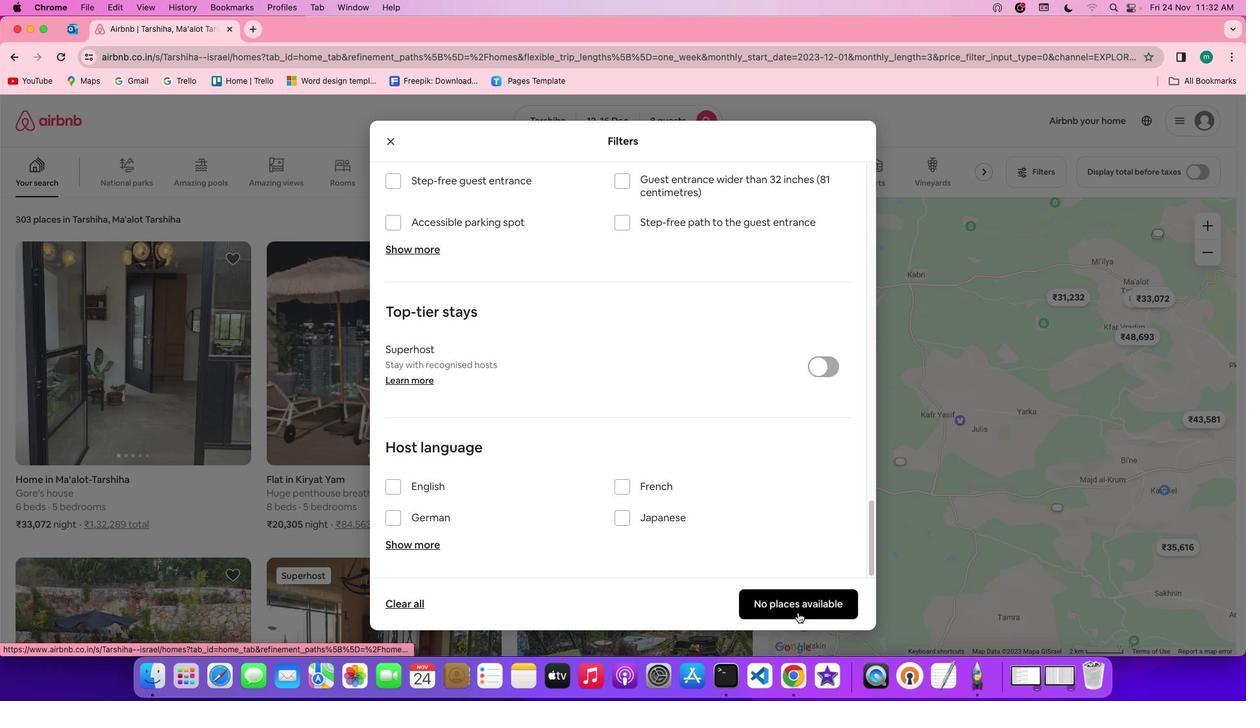 
Action: Mouse pressed left at (798, 612)
Screenshot: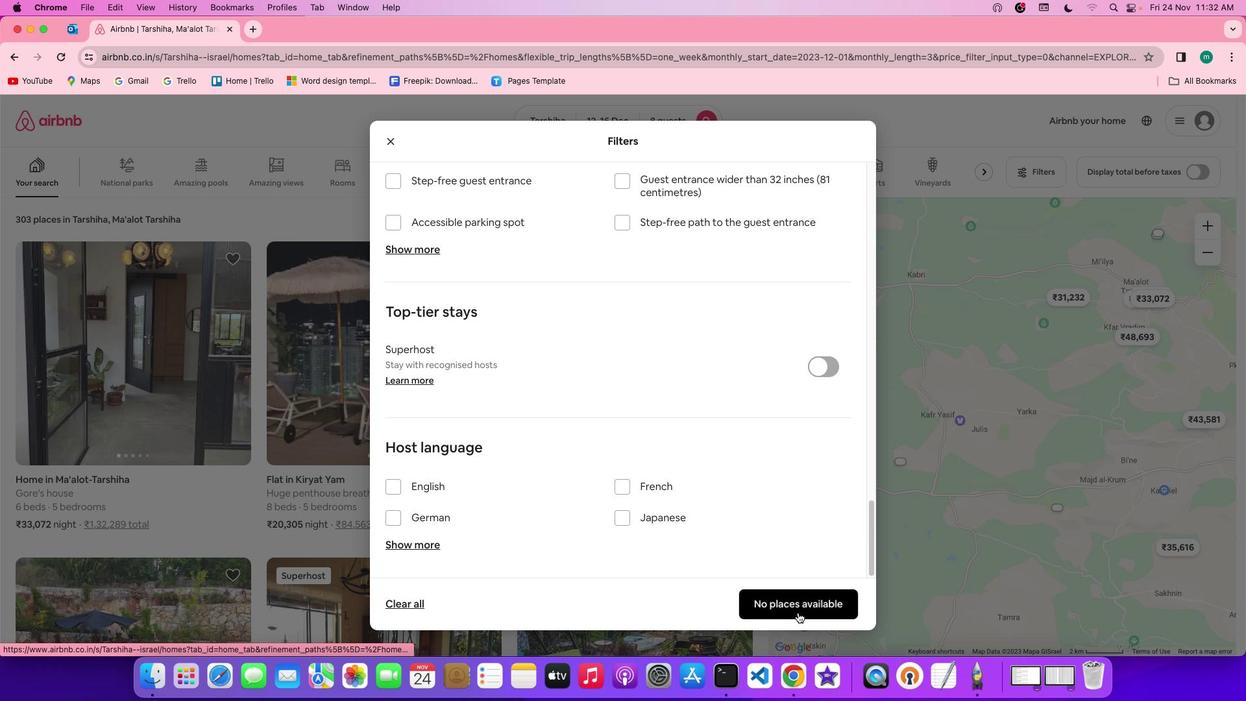 
Action: Mouse moved to (501, 344)
Screenshot: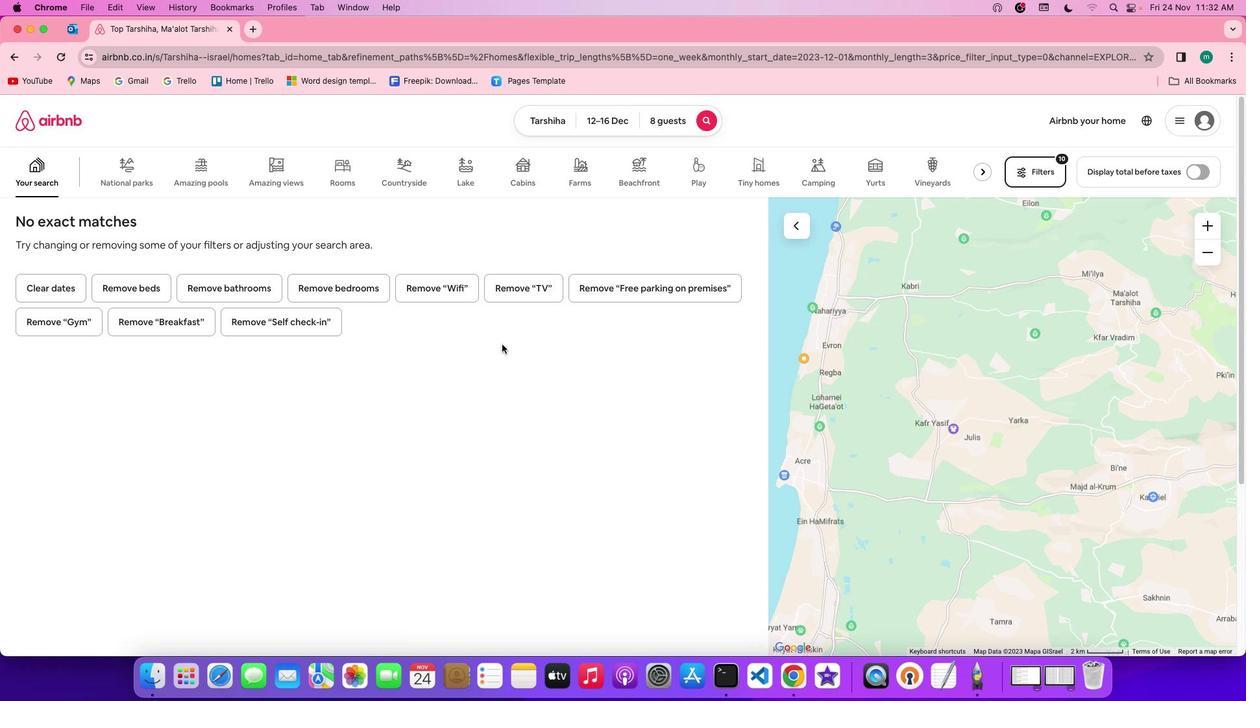 
